 Task: Buy 5 Burners from Beer Brewing section under best seller category for shipping address: Dana Mitchell, 4284 Crim Lane, Underhill, Vermont 05489, Cell Number 9377427970. Pay from credit card ending with 6759, CVV 506
Action: Mouse moved to (1020, 309)
Screenshot: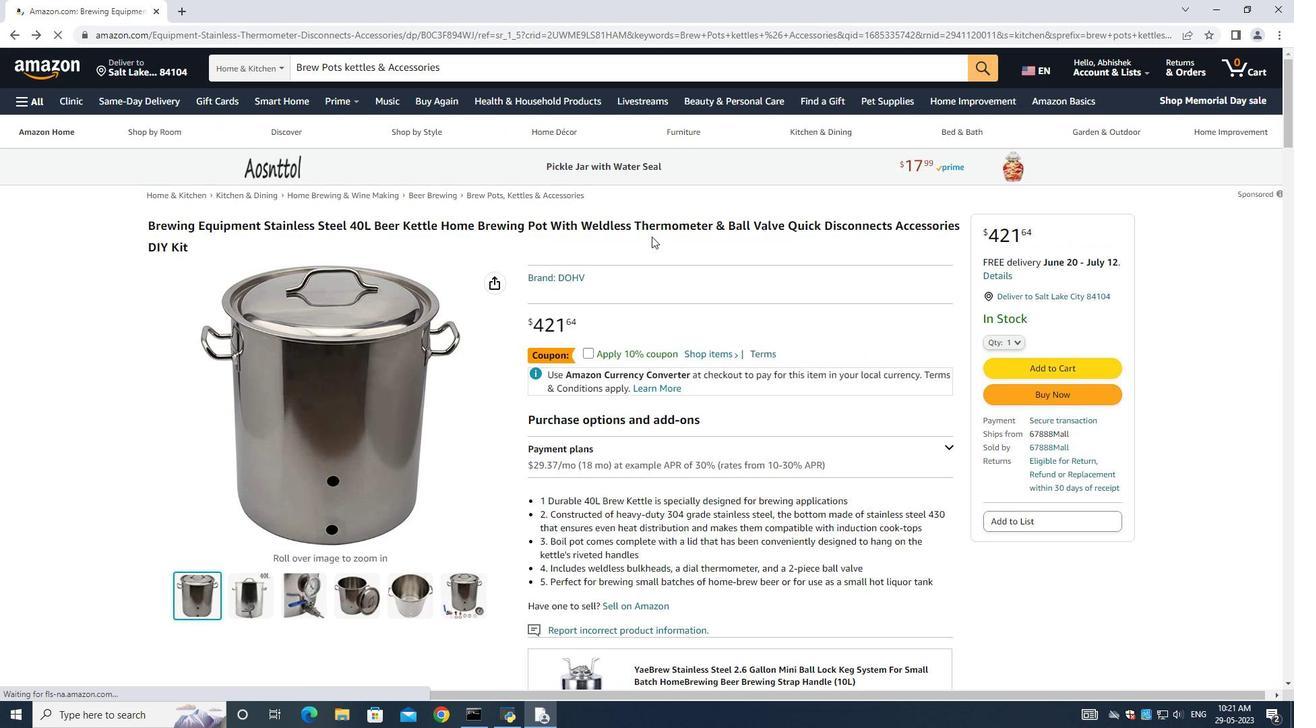 
Action: Mouse scrolled (1020, 310) with delta (0, 0)
Screenshot: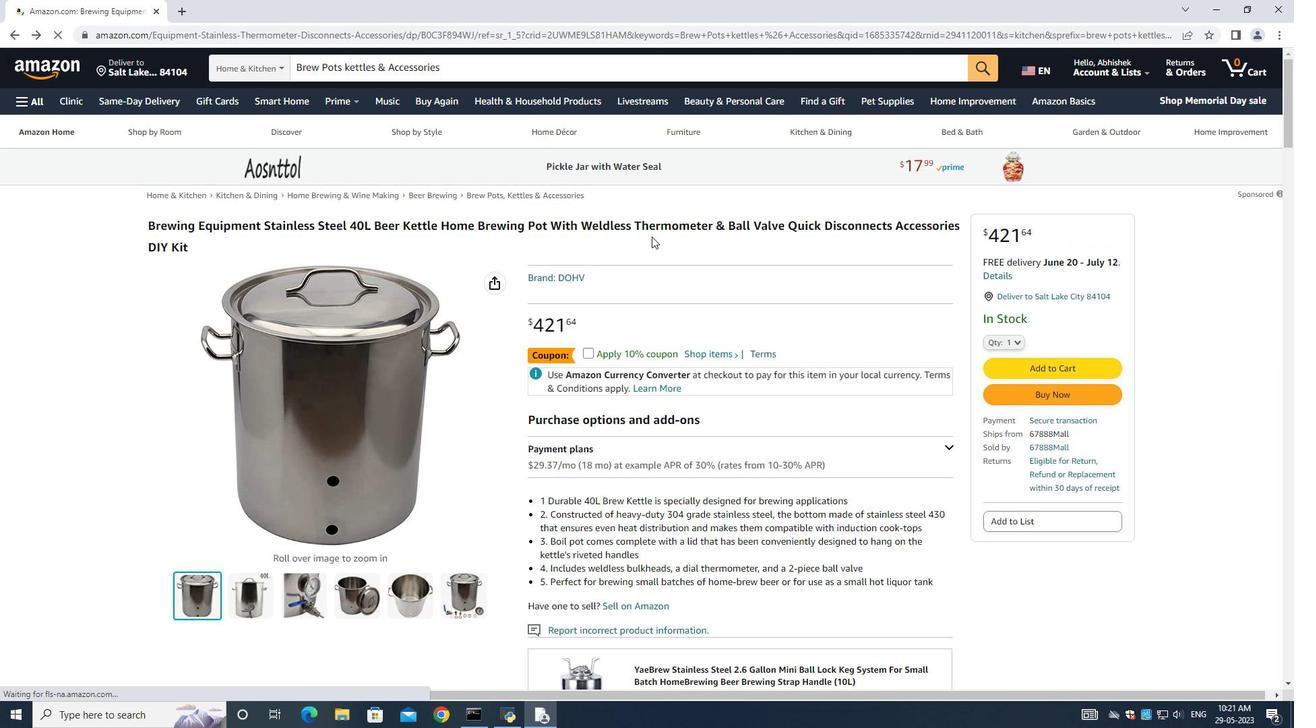 
Action: Mouse scrolled (1020, 310) with delta (0, 0)
Screenshot: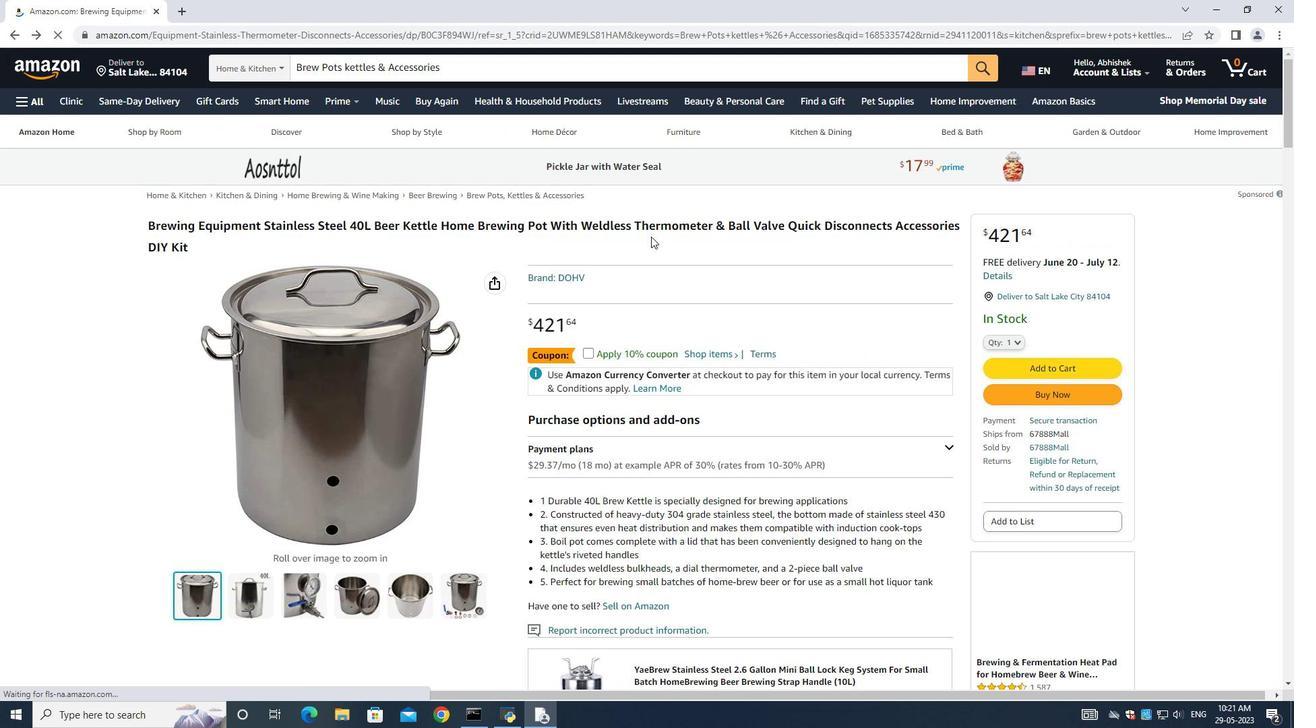 
Action: Mouse scrolled (1020, 310) with delta (0, 0)
Screenshot: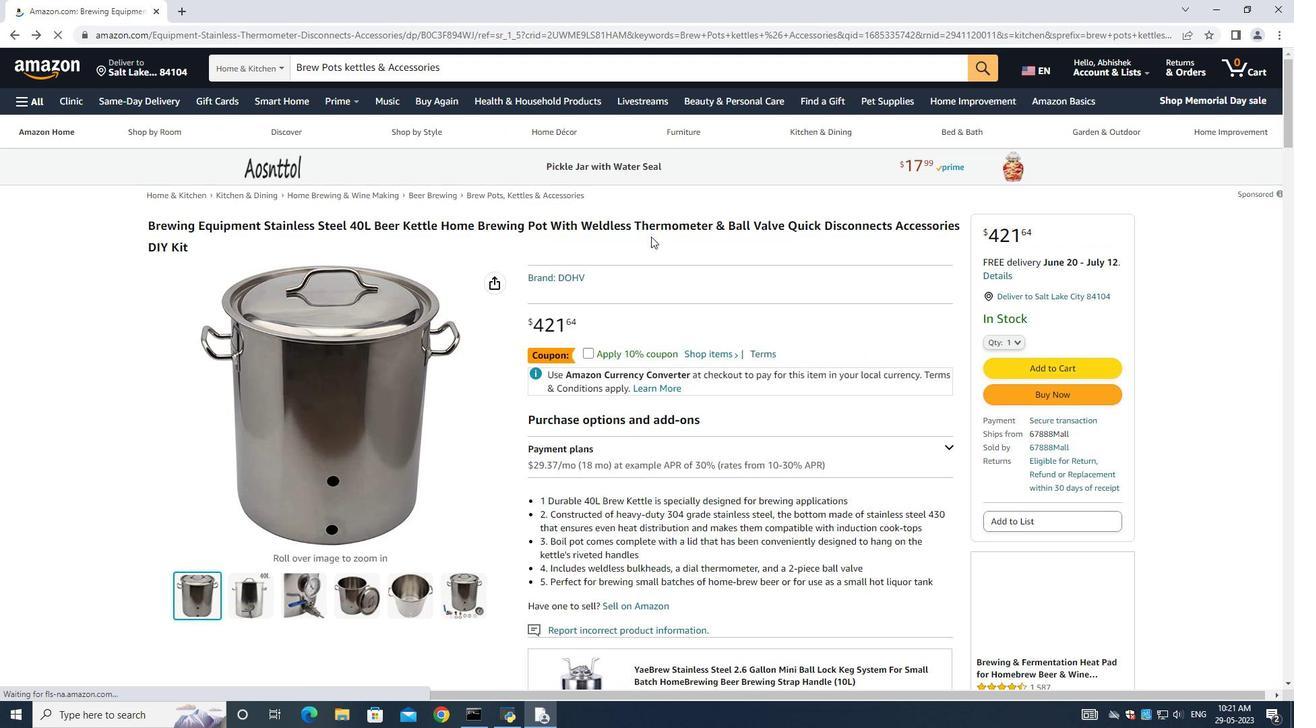 
Action: Mouse scrolled (1020, 310) with delta (0, 0)
Screenshot: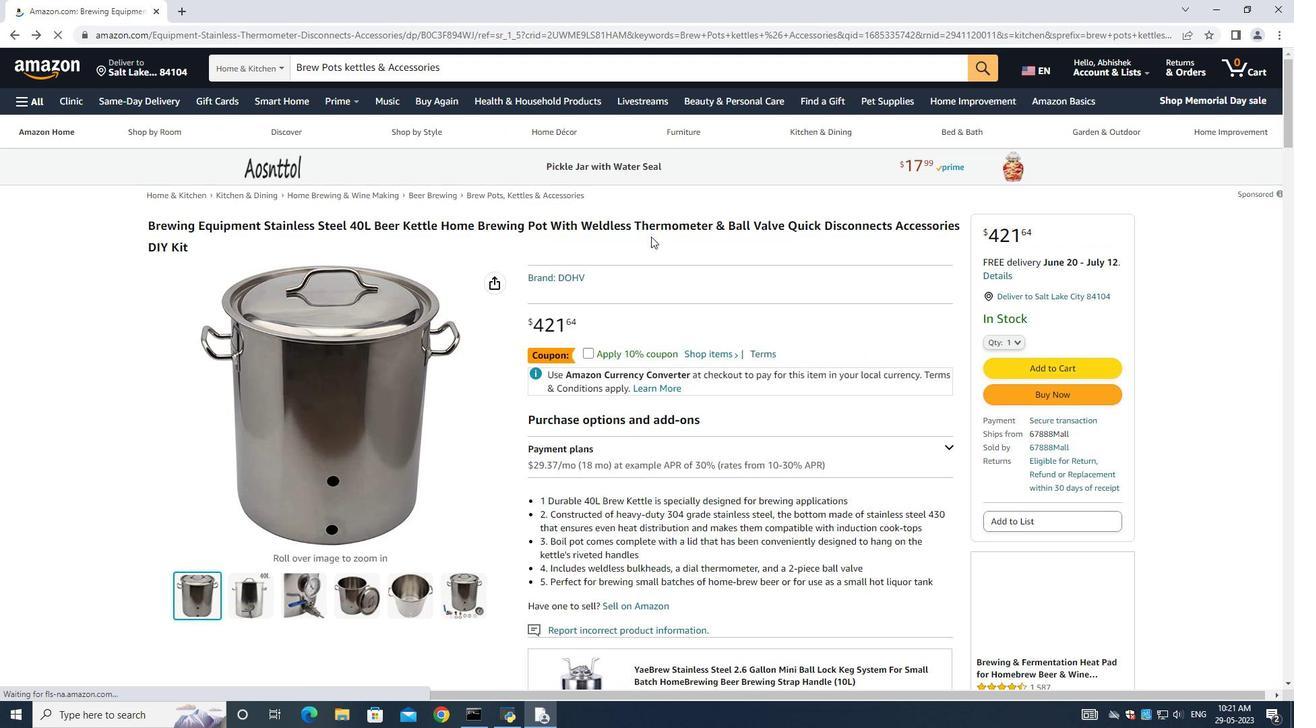 
Action: Mouse scrolled (1020, 310) with delta (0, 0)
Screenshot: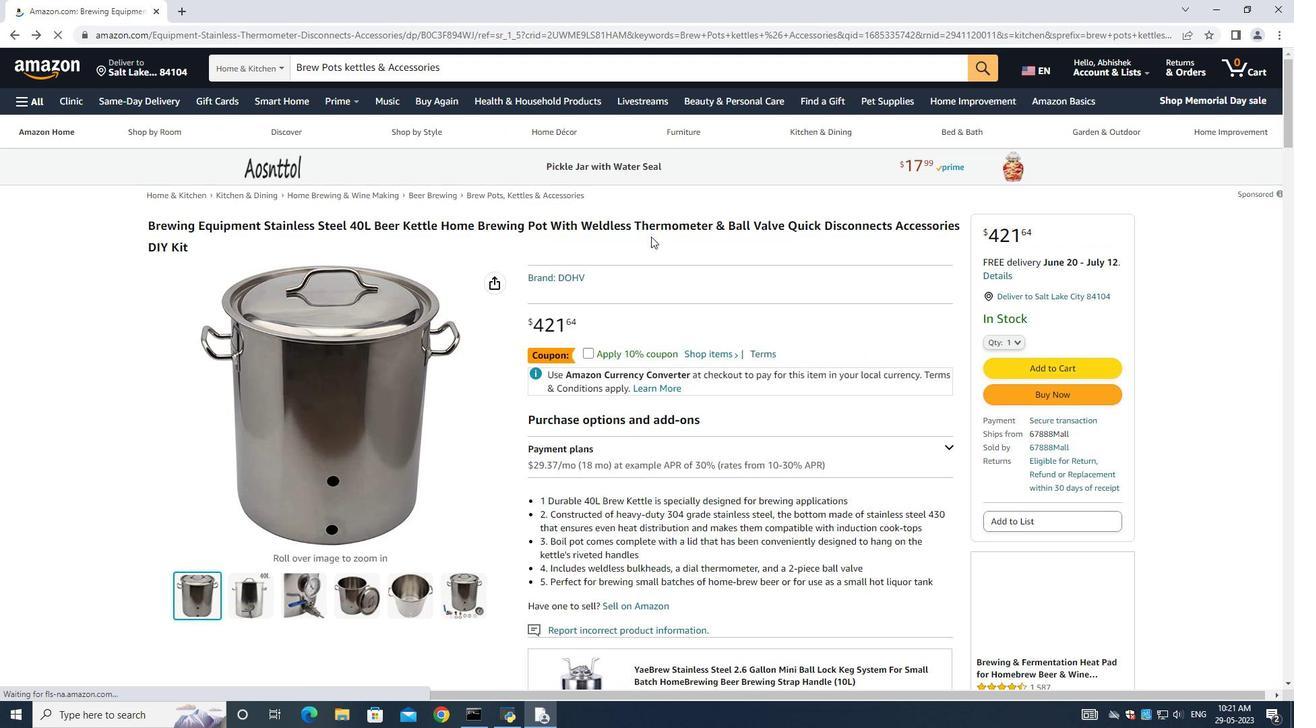 
Action: Mouse scrolled (1020, 310) with delta (0, 0)
Screenshot: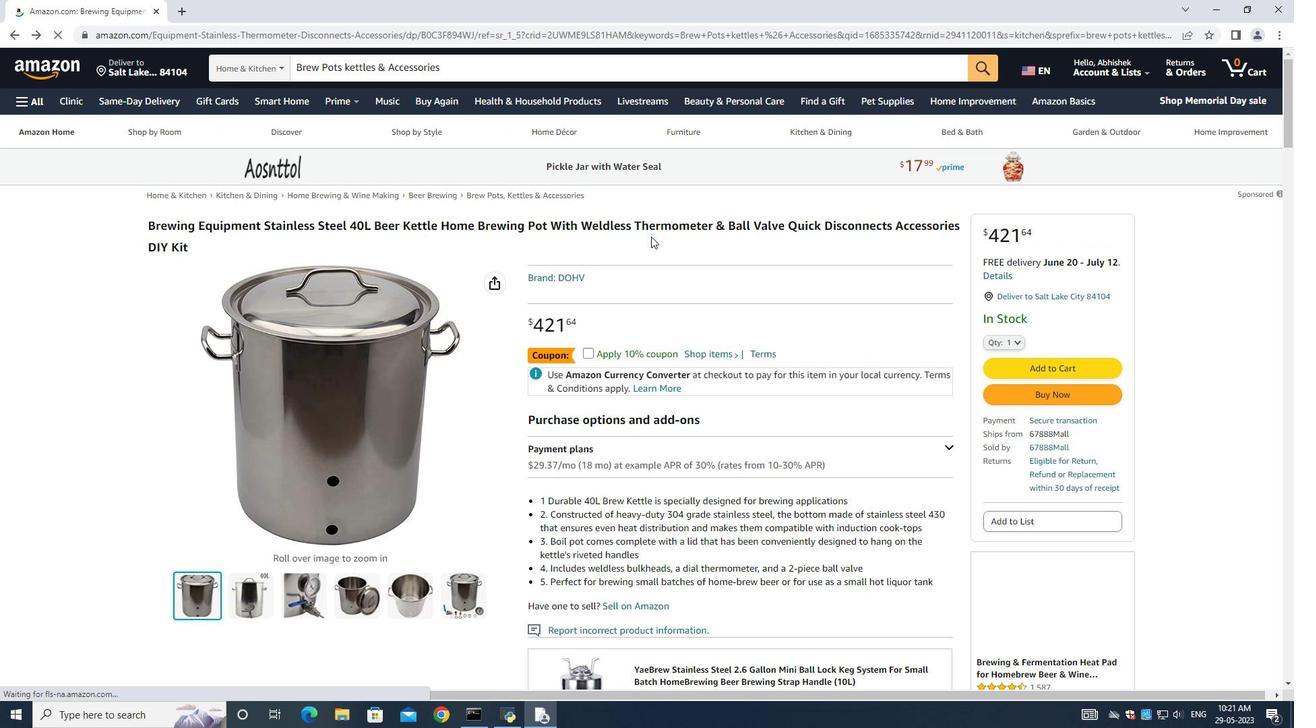 
Action: Mouse scrolled (1020, 310) with delta (0, 0)
Screenshot: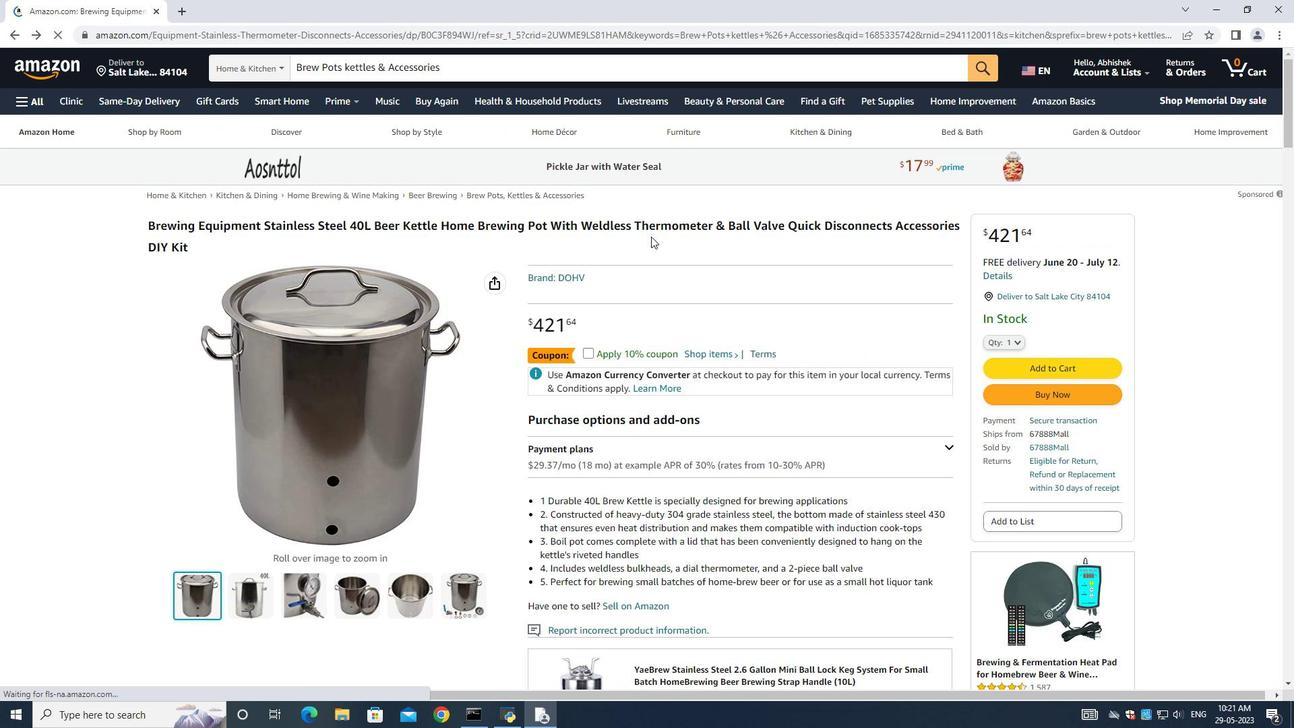
Action: Mouse moved to (7, 29)
Screenshot: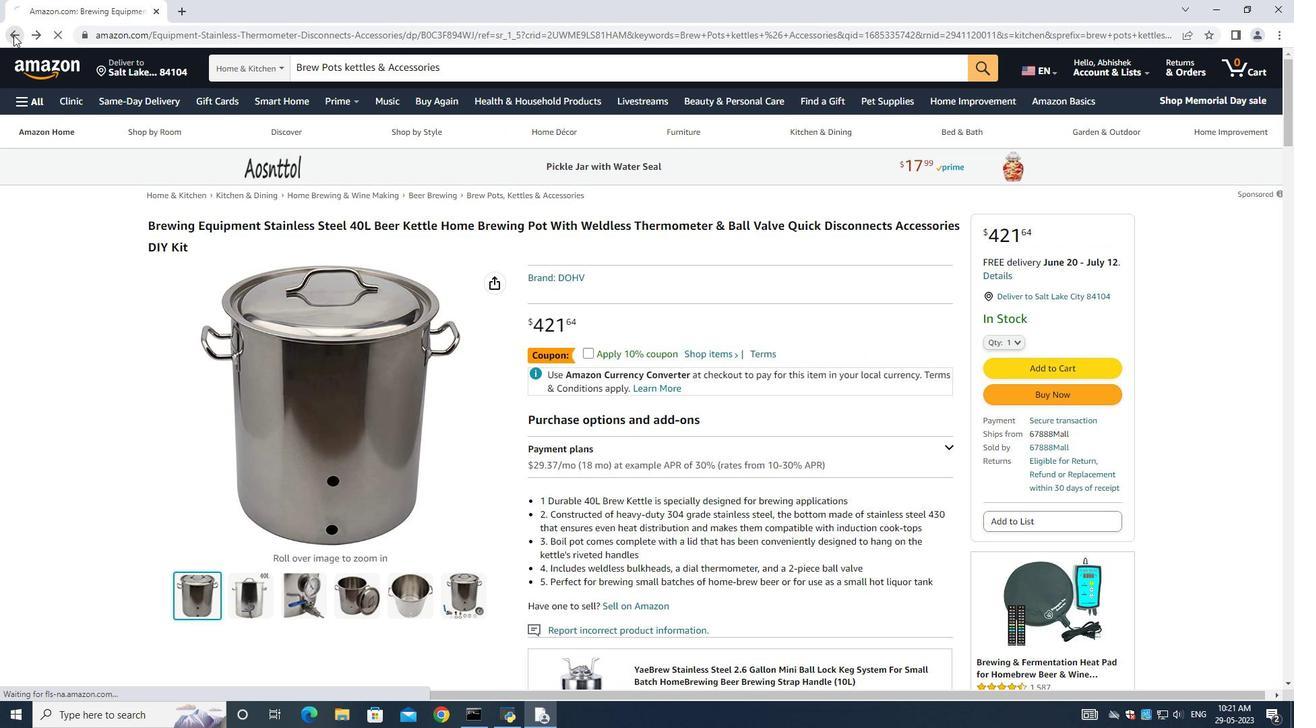 
Action: Mouse pressed left at (7, 29)
Screenshot: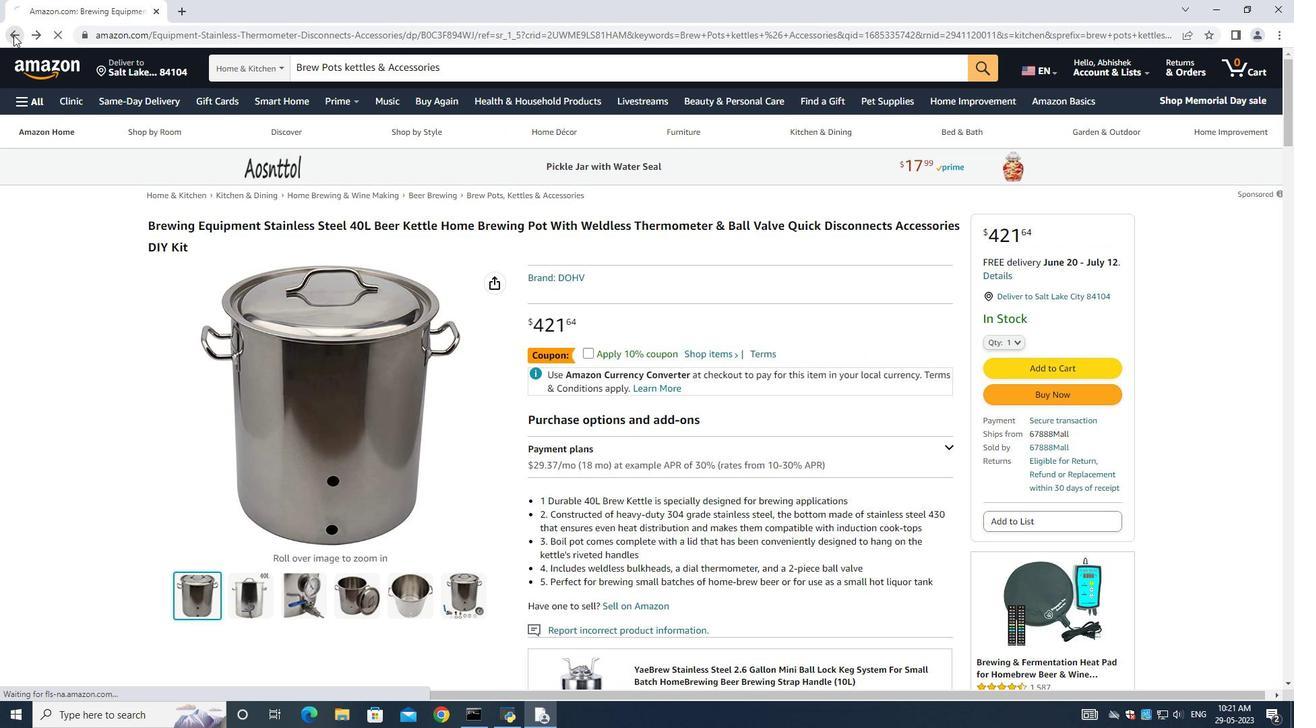 
Action: Mouse moved to (41, 62)
Screenshot: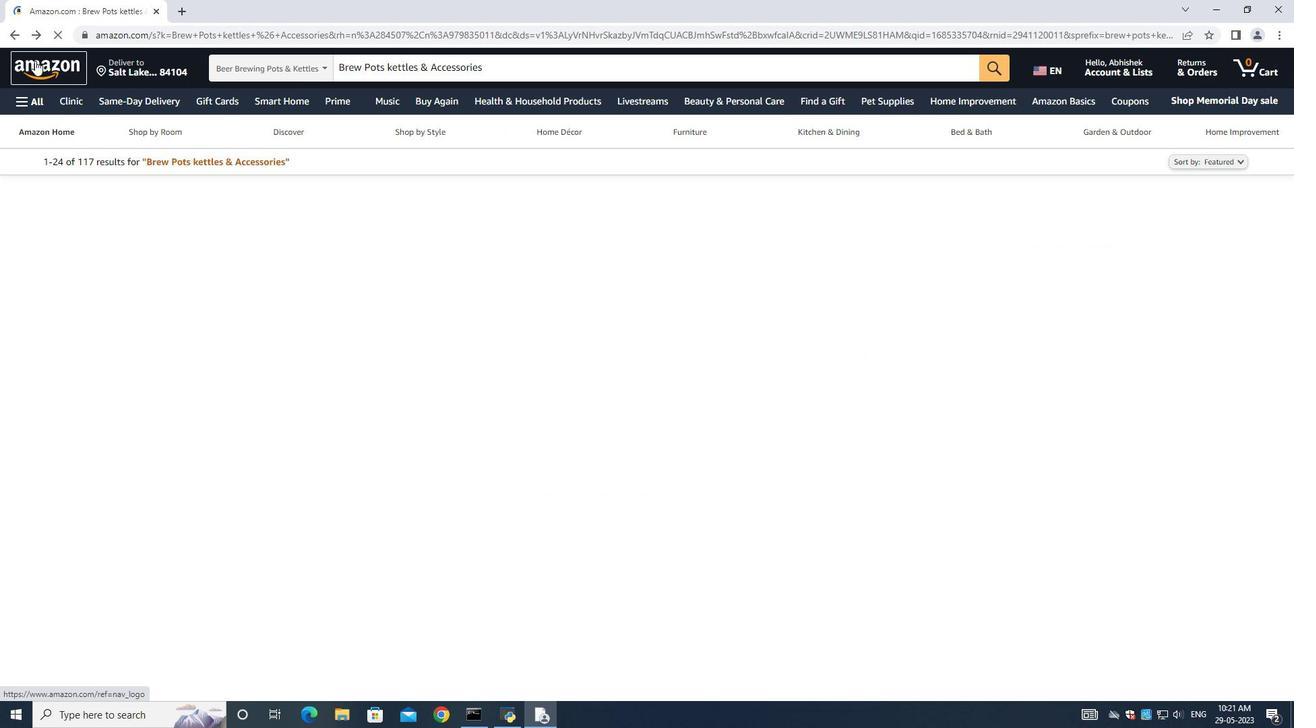 
Action: Mouse pressed left at (41, 62)
Screenshot: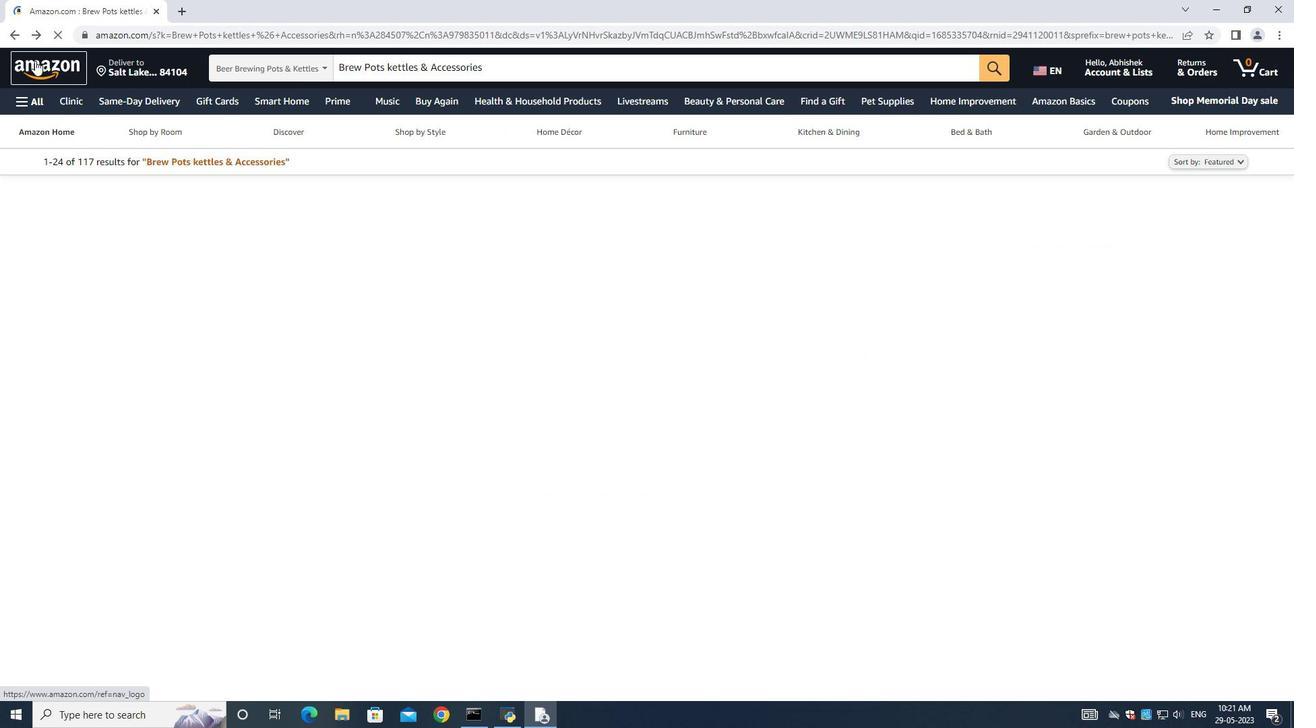 
Action: Mouse moved to (1193, 136)
Screenshot: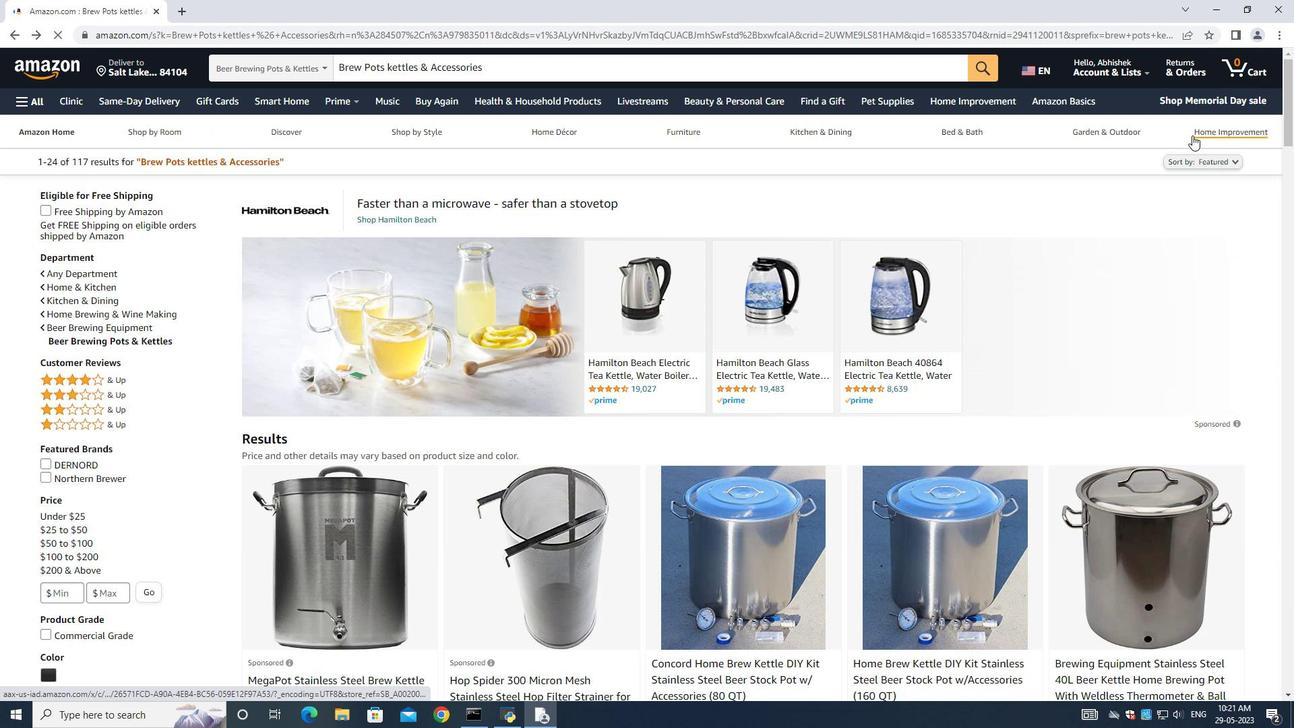 
Action: Mouse scrolled (1193, 136) with delta (0, 0)
Screenshot: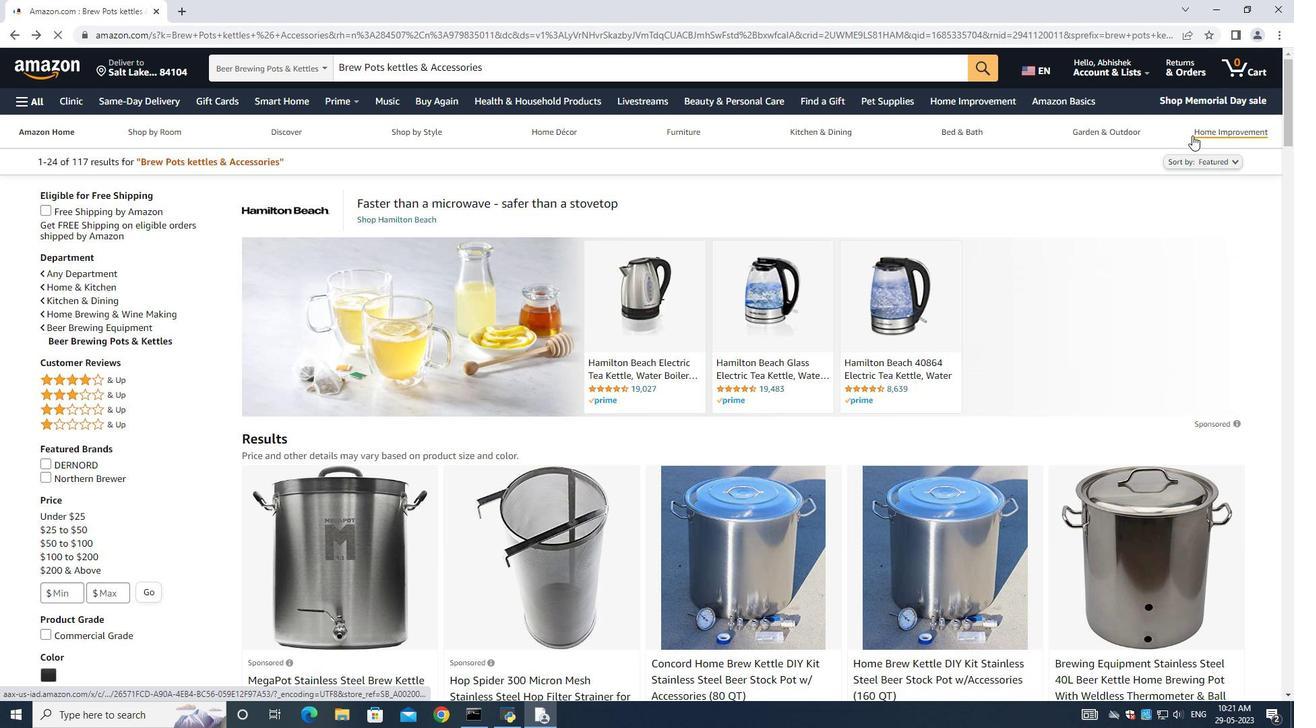 
Action: Mouse scrolled (1193, 136) with delta (0, 0)
Screenshot: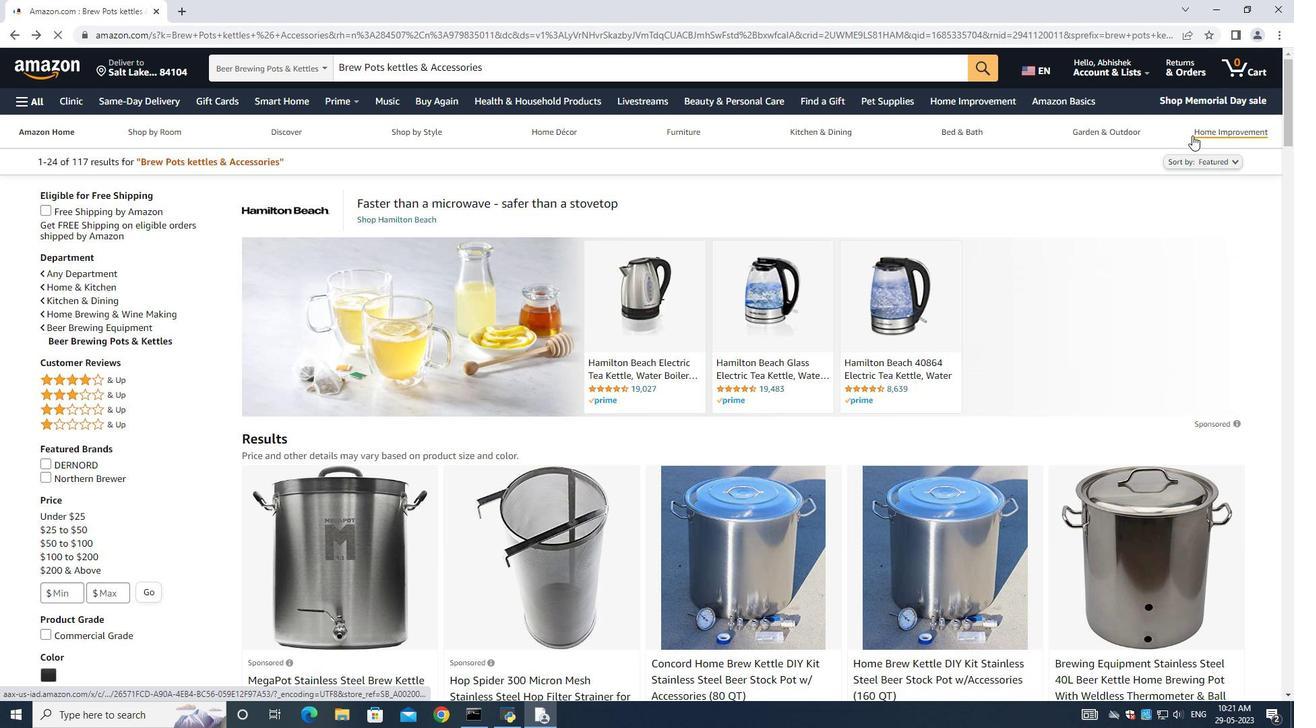 
Action: Mouse scrolled (1193, 136) with delta (0, 0)
Screenshot: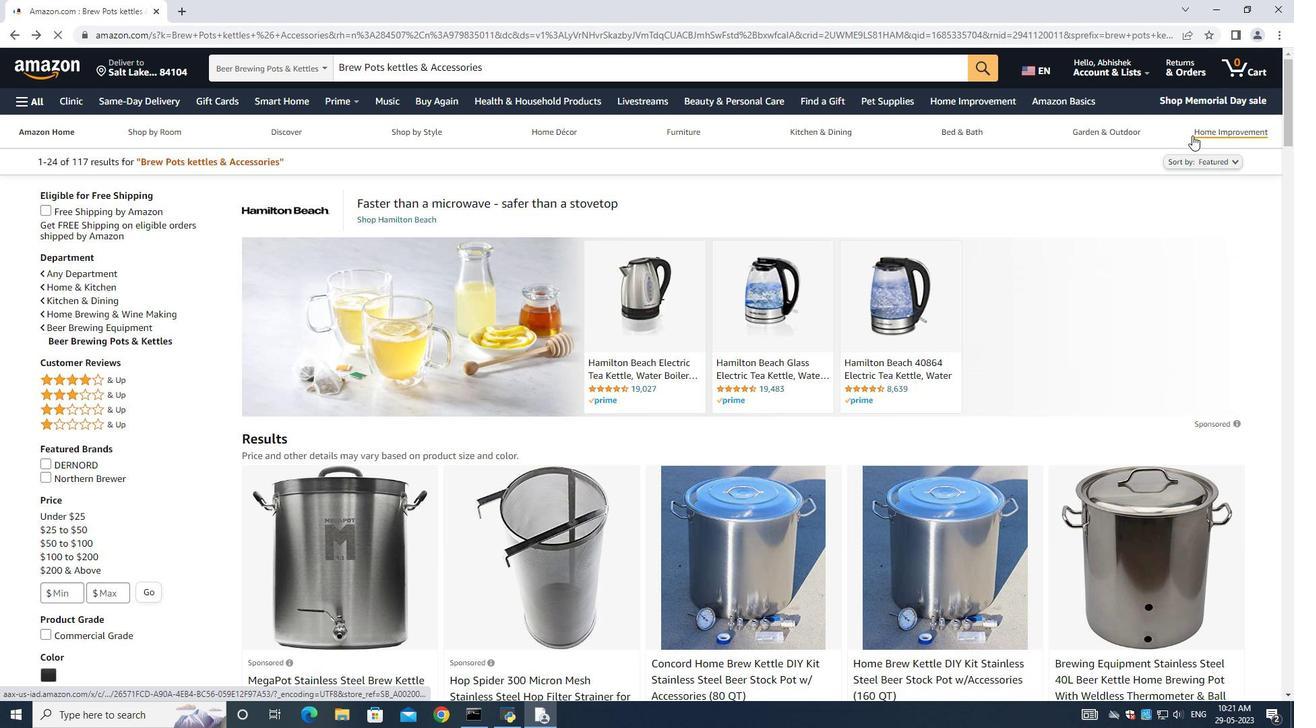 
Action: Mouse moved to (1193, 135)
Screenshot: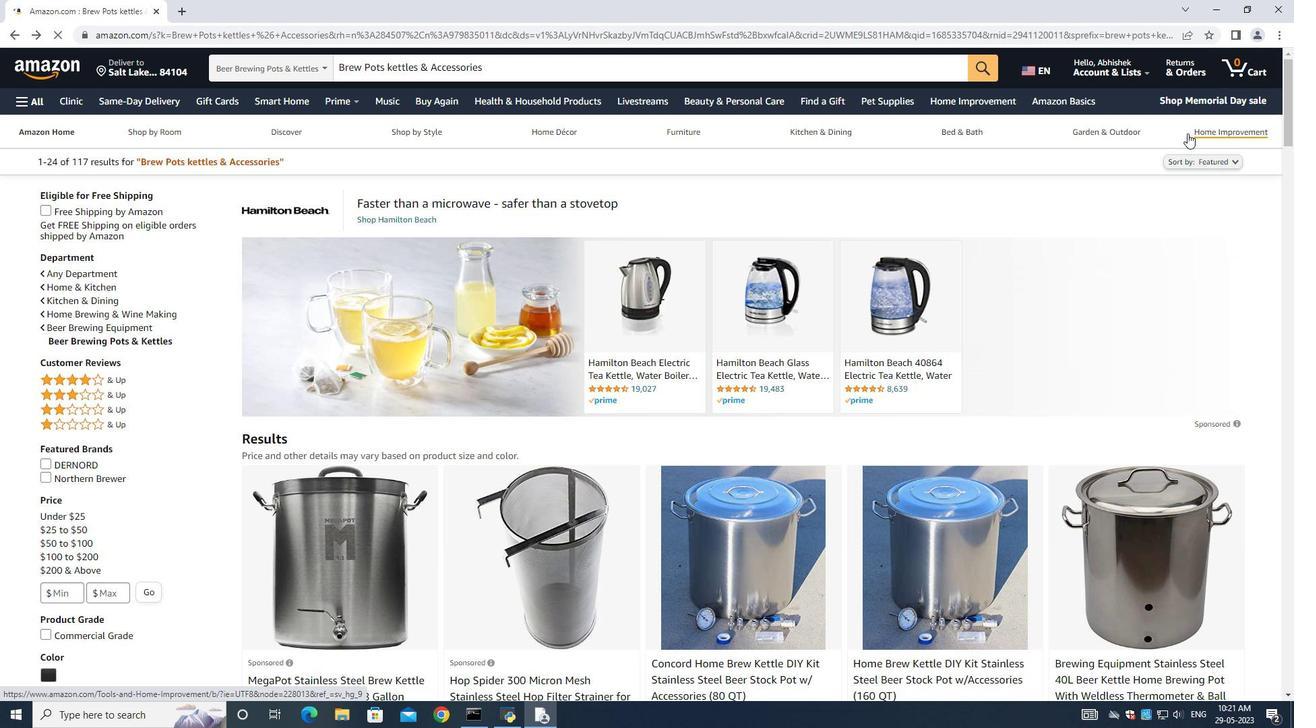 
Action: Mouse scrolled (1193, 136) with delta (0, 0)
Screenshot: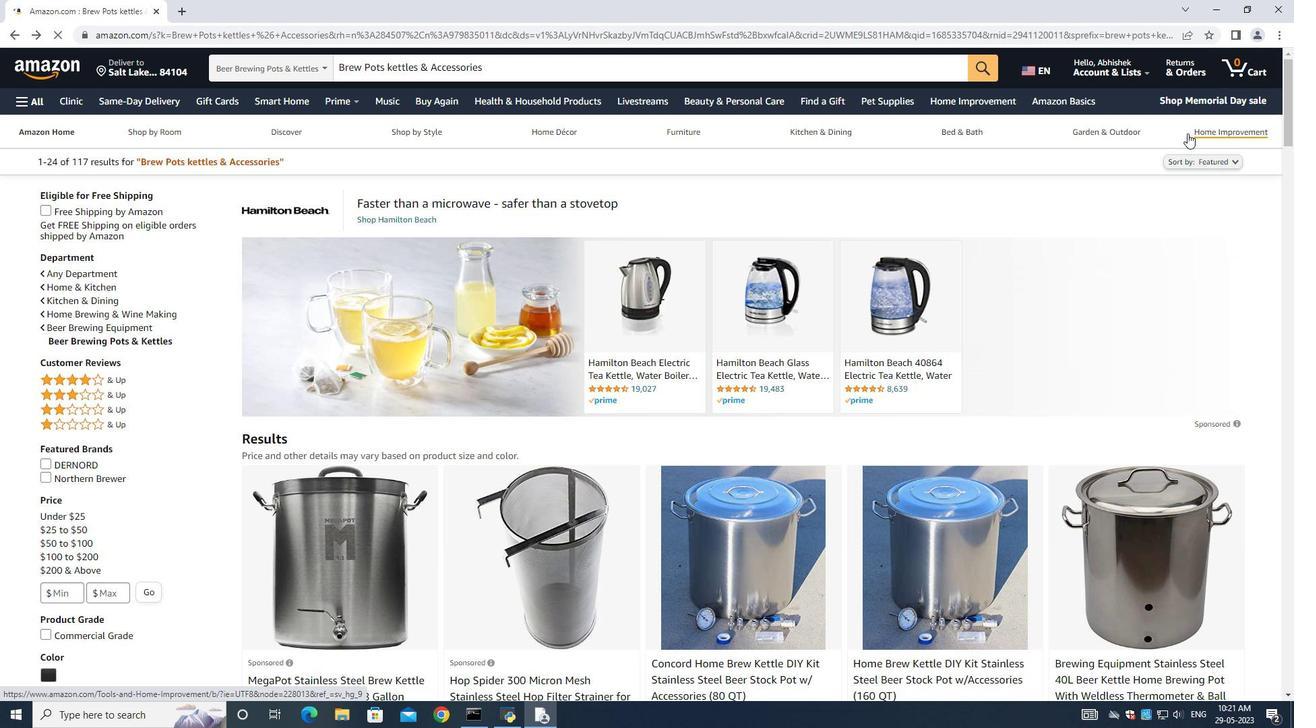 
Action: Mouse scrolled (1193, 136) with delta (0, 0)
Screenshot: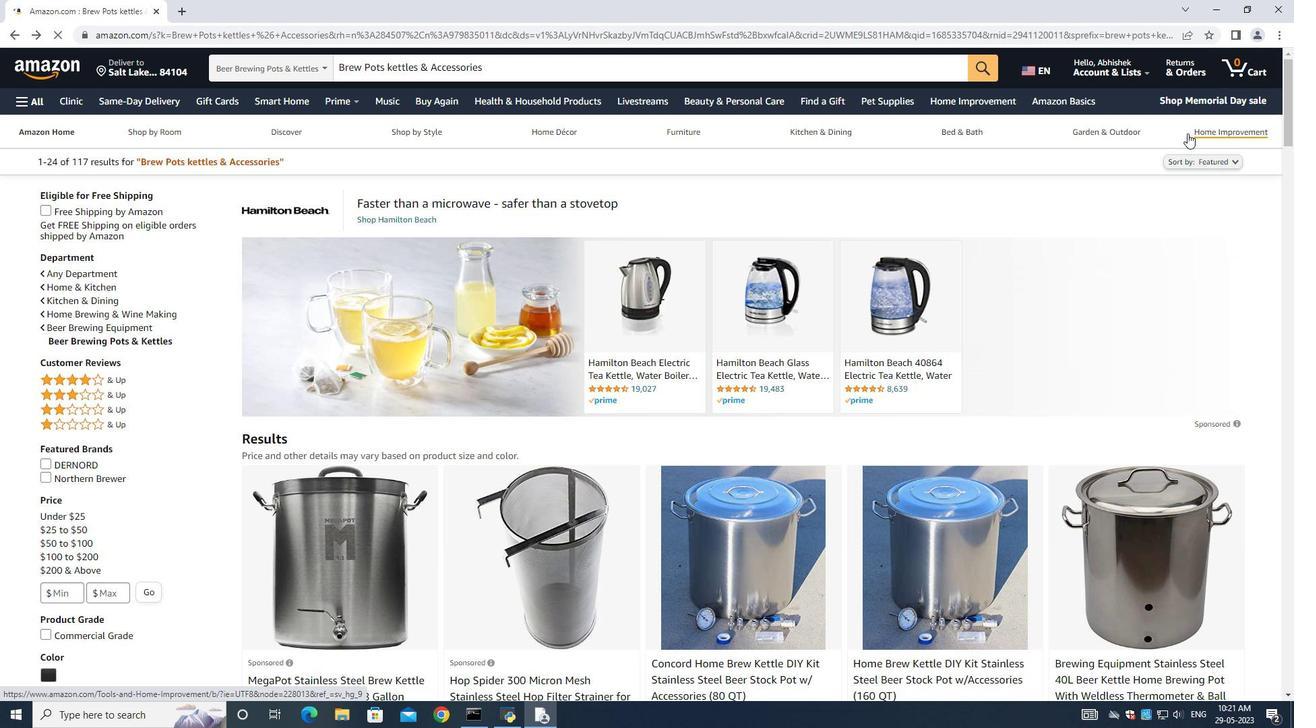 
Action: Mouse scrolled (1193, 136) with delta (0, 0)
Screenshot: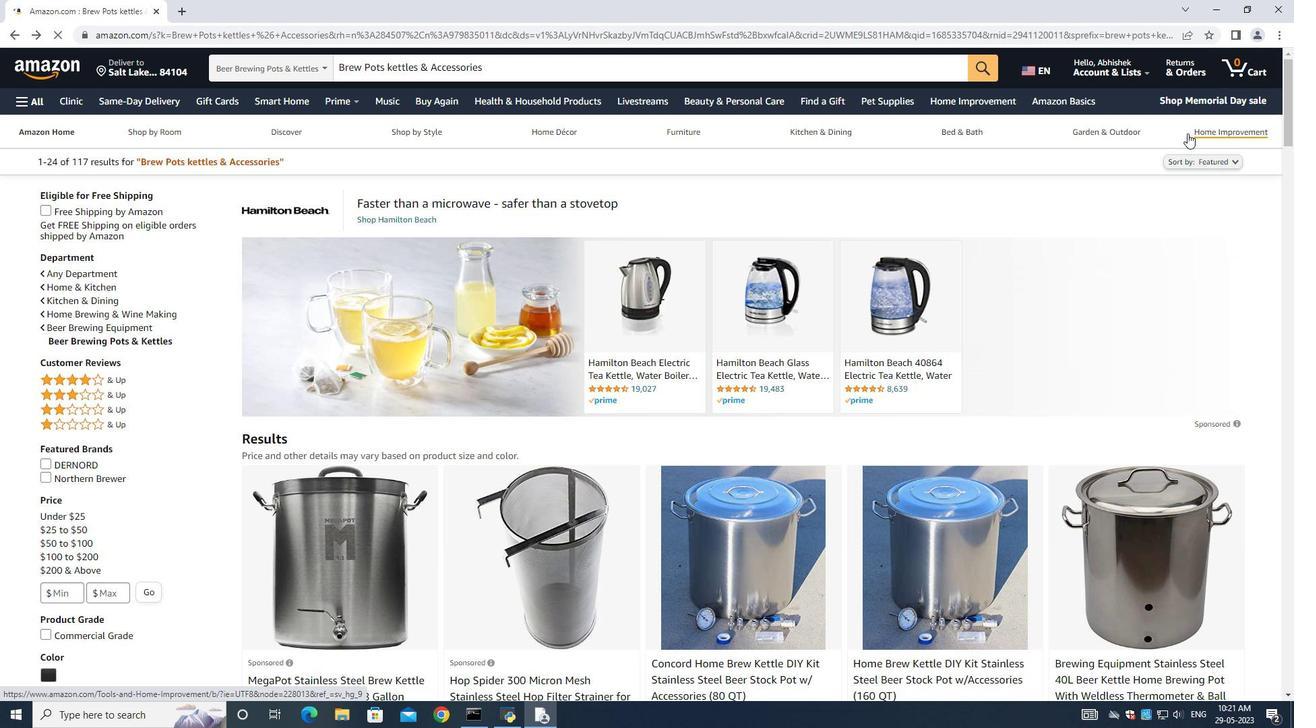 
Action: Mouse scrolled (1193, 136) with delta (0, 0)
Screenshot: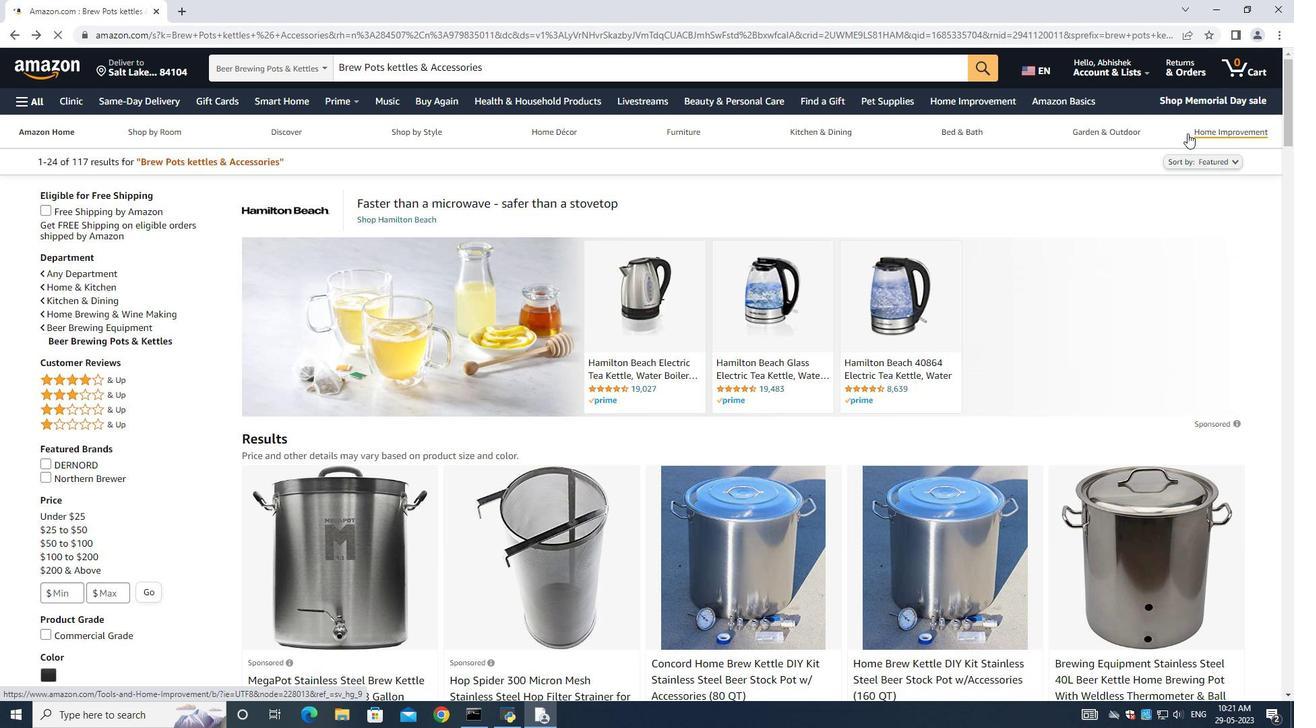 
Action: Mouse scrolled (1193, 136) with delta (0, 0)
Screenshot: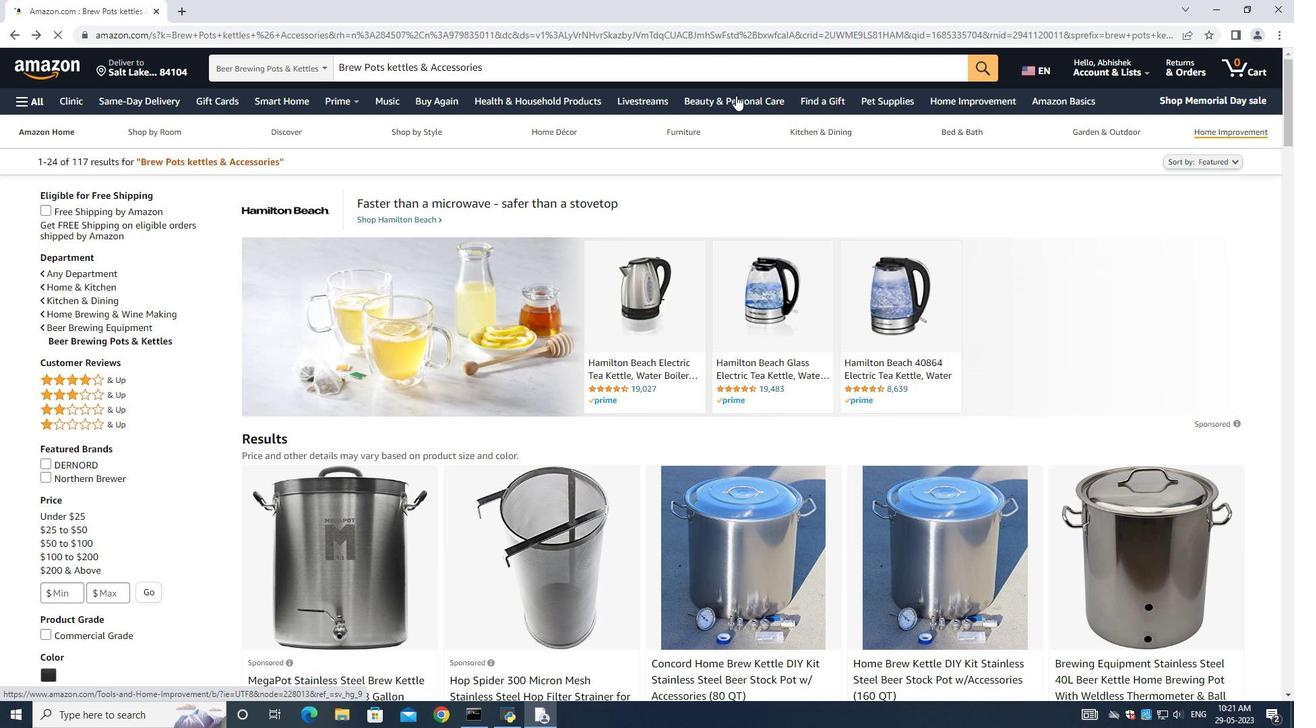 
Action: Mouse moved to (1188, 133)
Screenshot: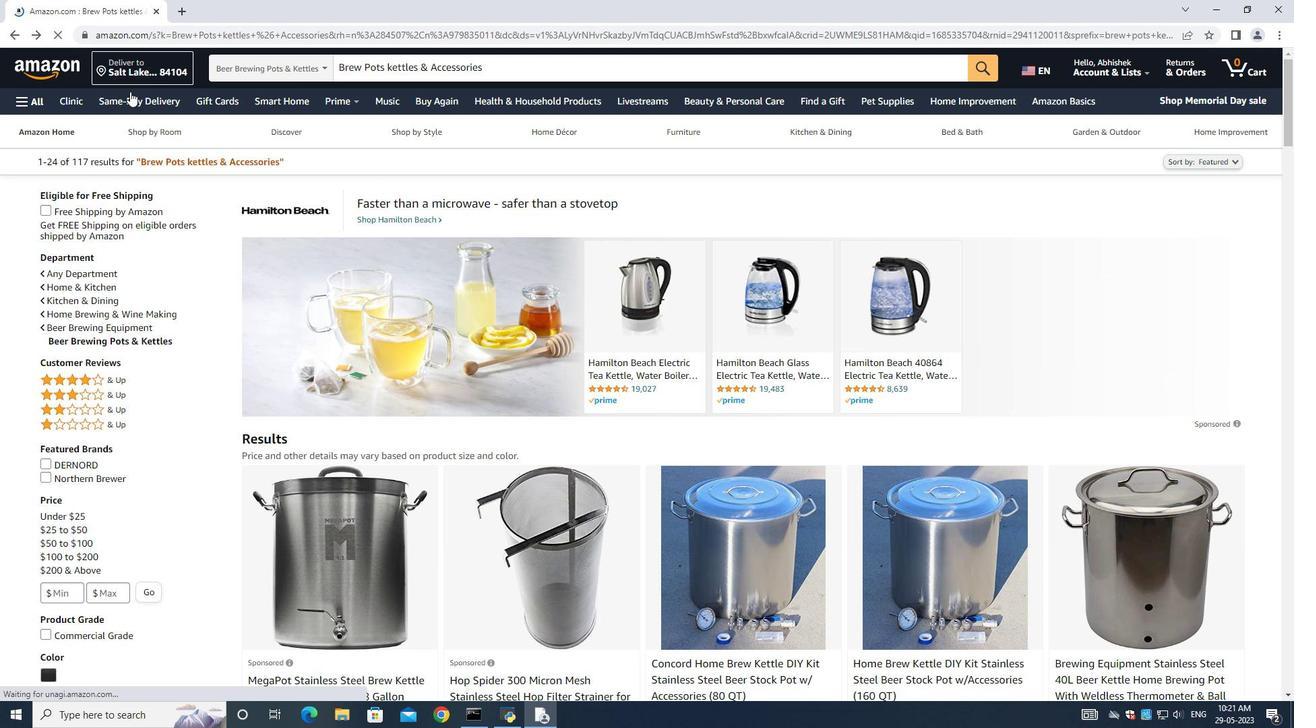 
Action: Mouse scrolled (1188, 134) with delta (0, 0)
Screenshot: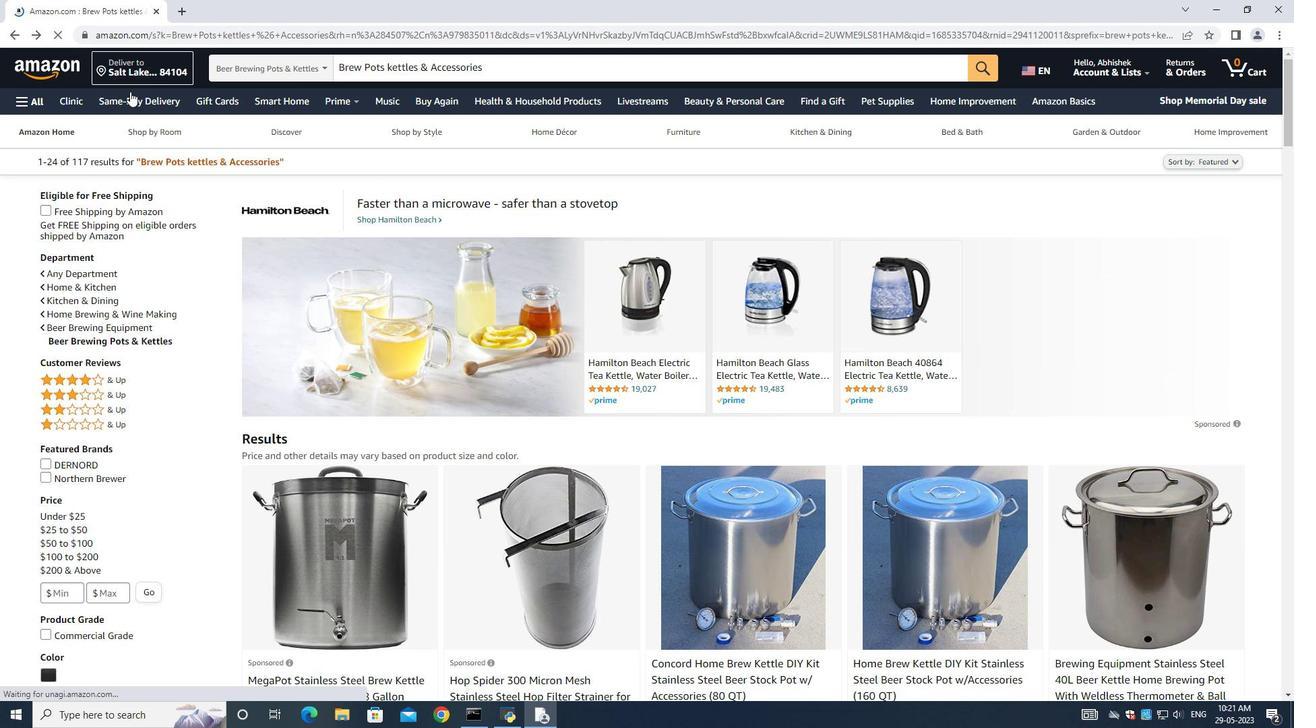
Action: Mouse moved to (34, 74)
Screenshot: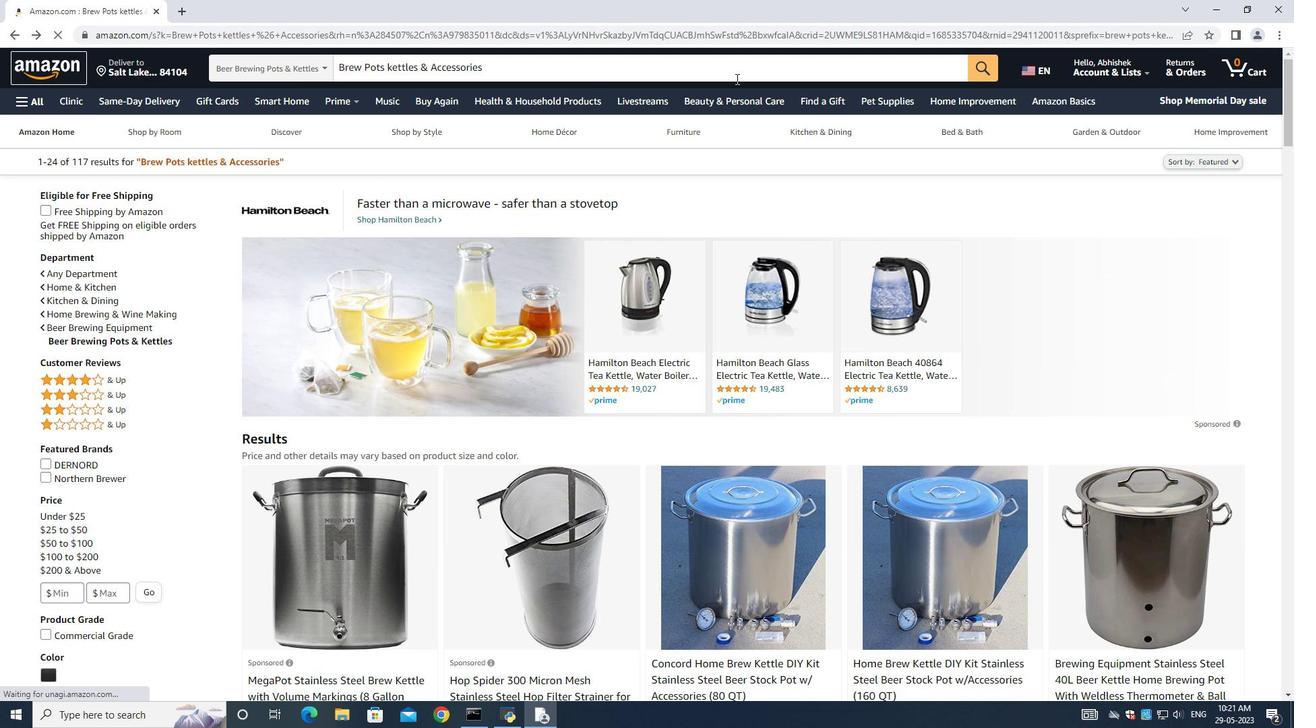 
Action: Mouse pressed left at (34, 74)
Screenshot: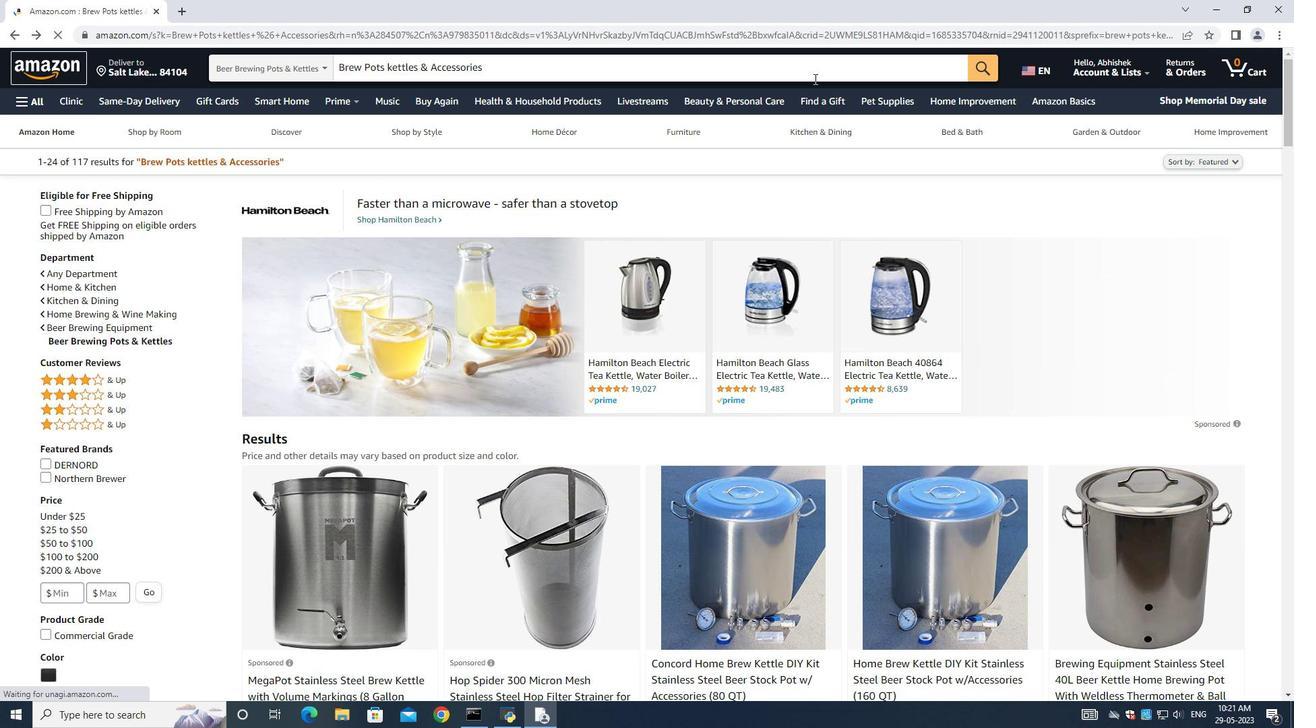
Action: Mouse moved to (1241, 76)
Screenshot: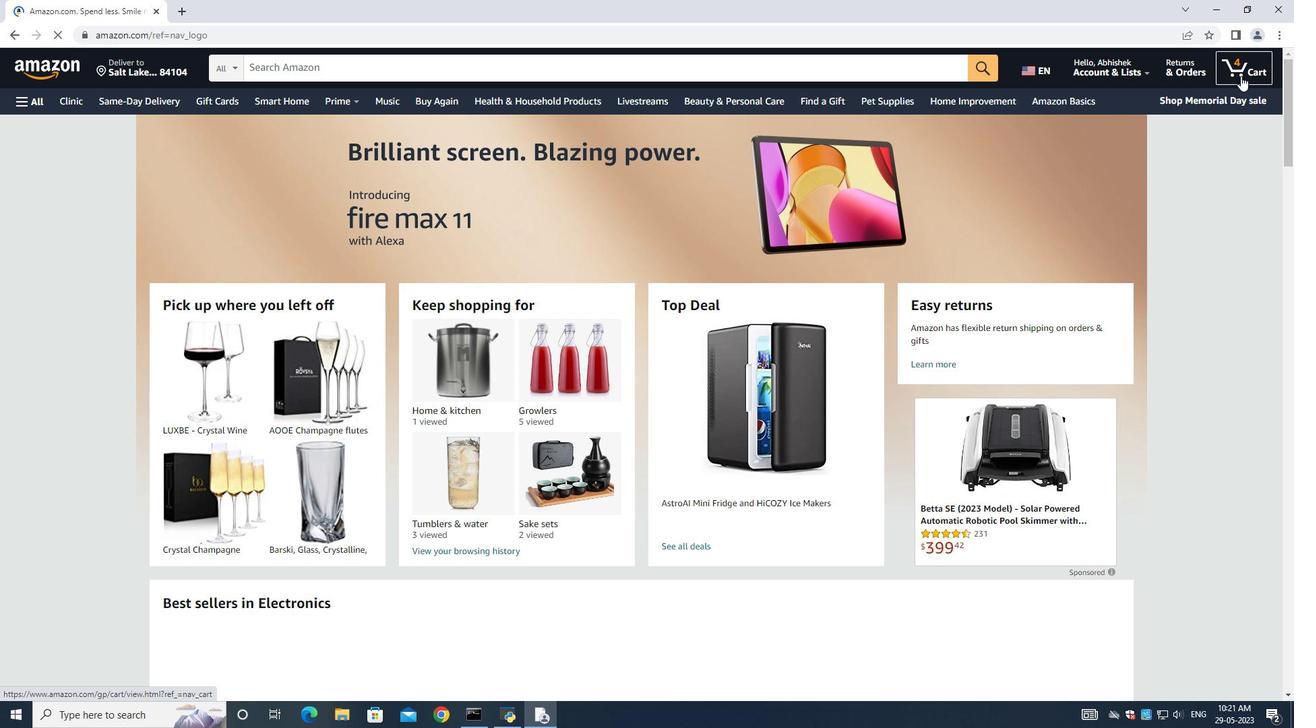 
Action: Mouse pressed left at (1241, 76)
Screenshot: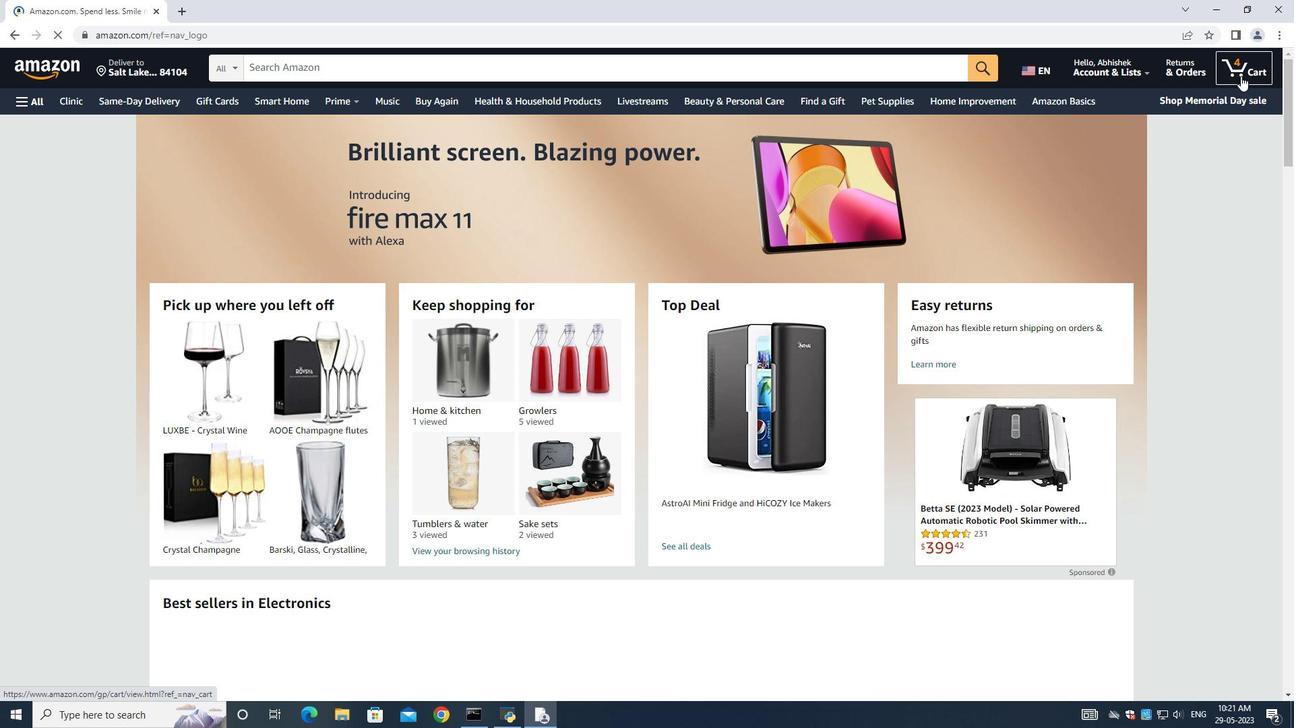 
Action: Mouse moved to (384, 408)
Screenshot: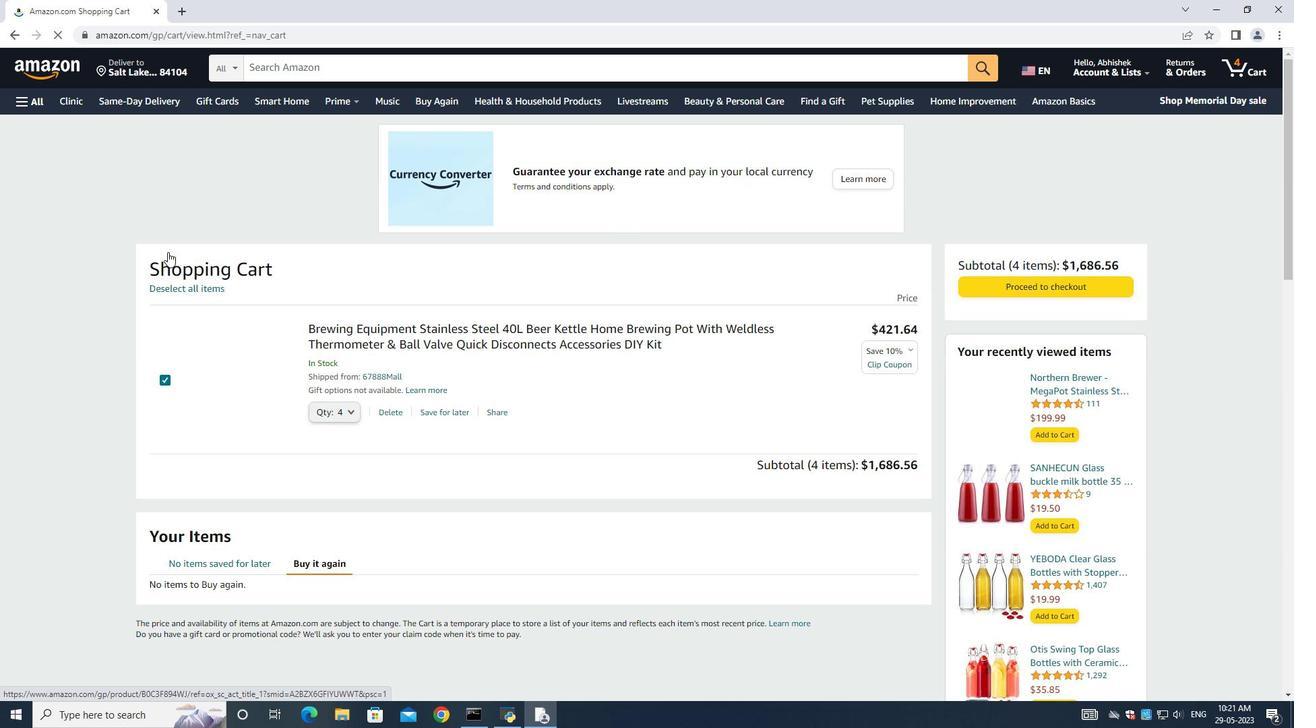 
Action: Mouse pressed left at (384, 408)
Screenshot: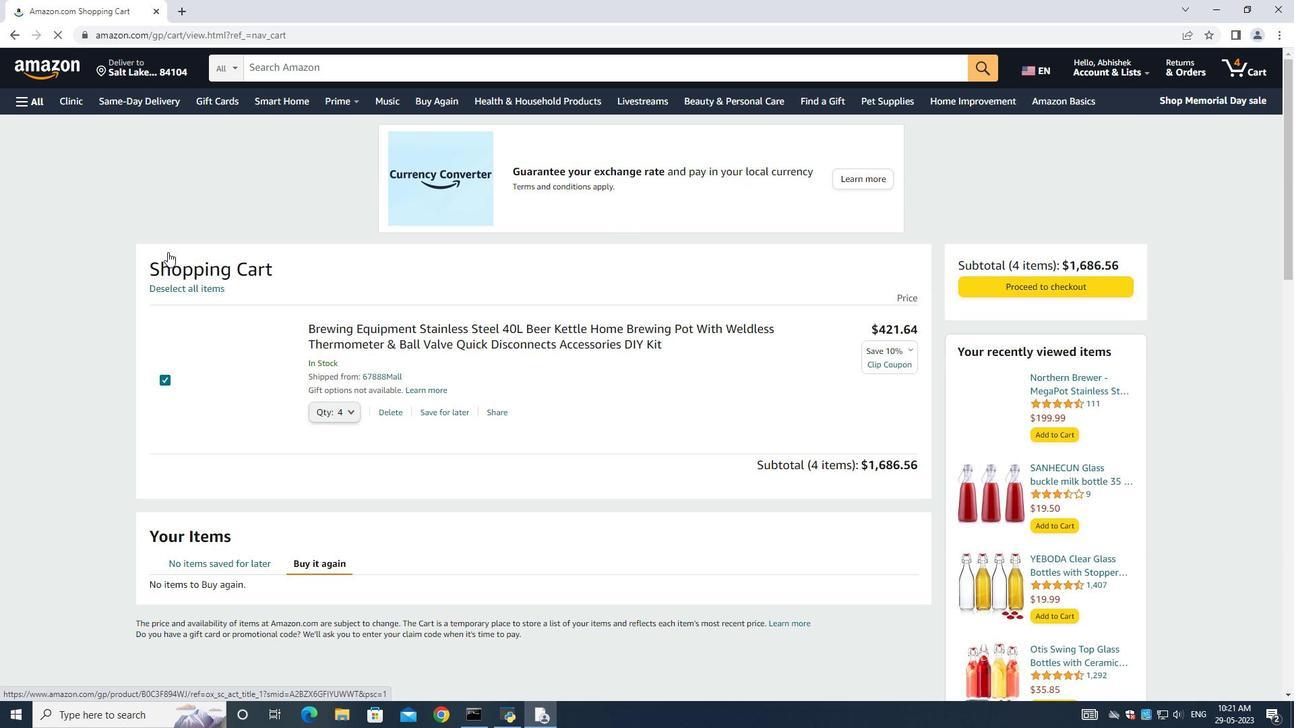 
Action: Mouse moved to (5, 31)
Screenshot: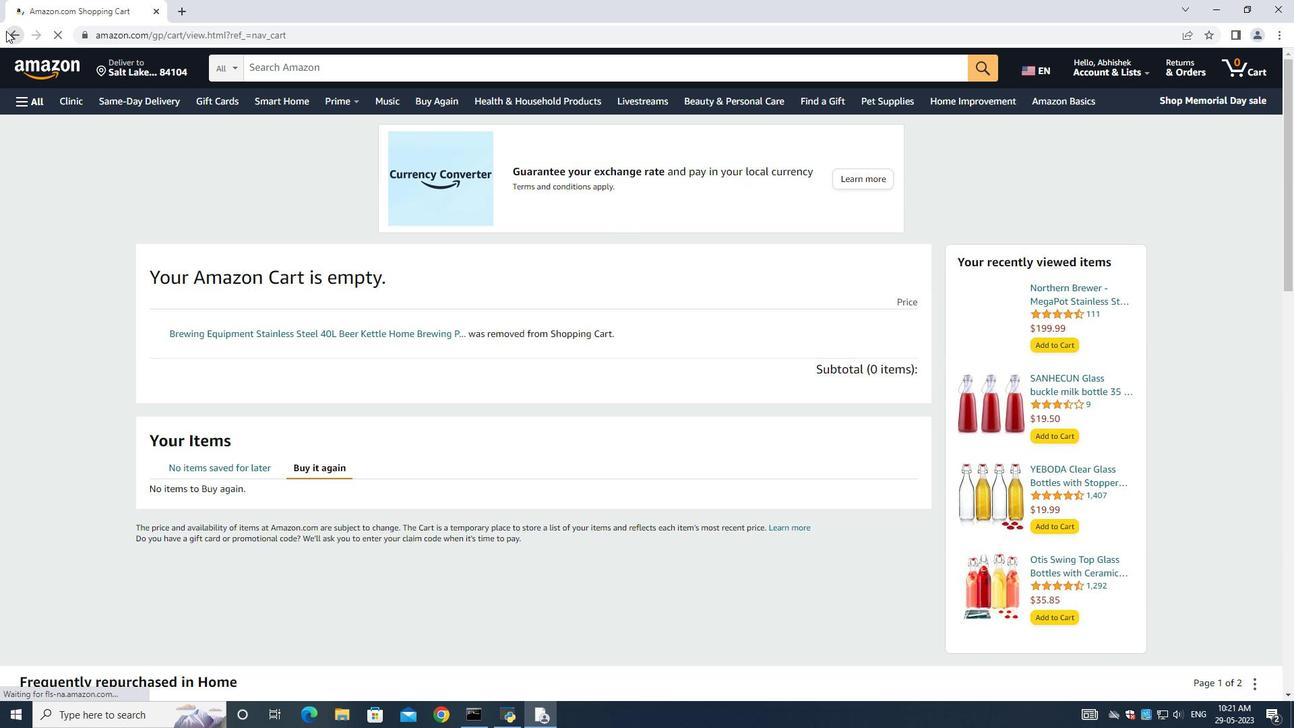 
Action: Mouse pressed left at (5, 31)
Screenshot: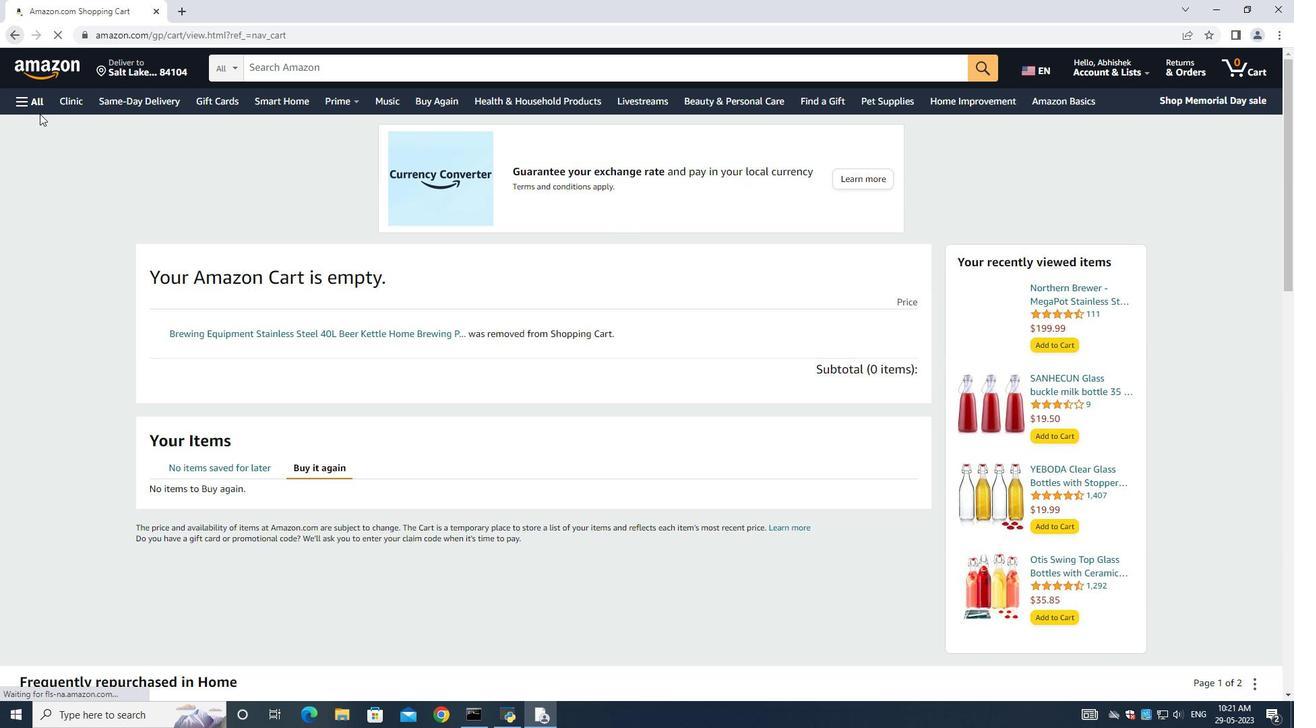 
Action: Mouse moved to (29, 103)
Screenshot: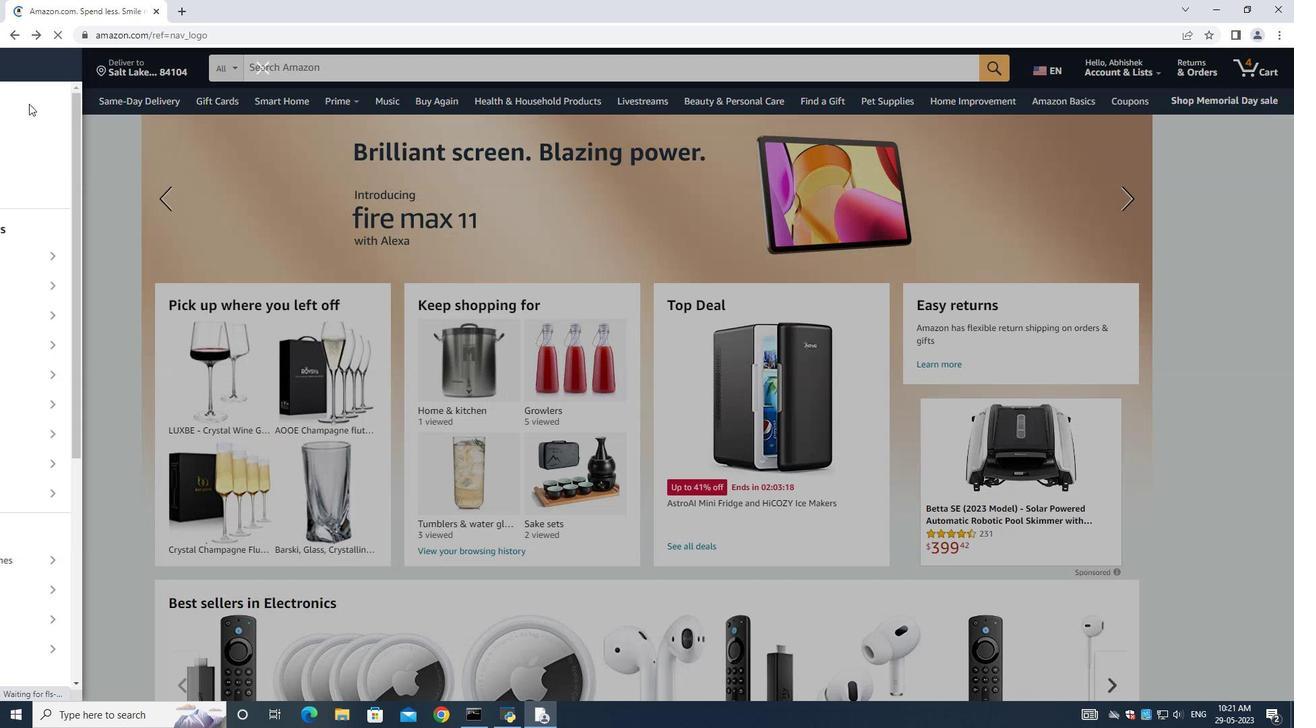 
Action: Mouse pressed left at (29, 103)
Screenshot: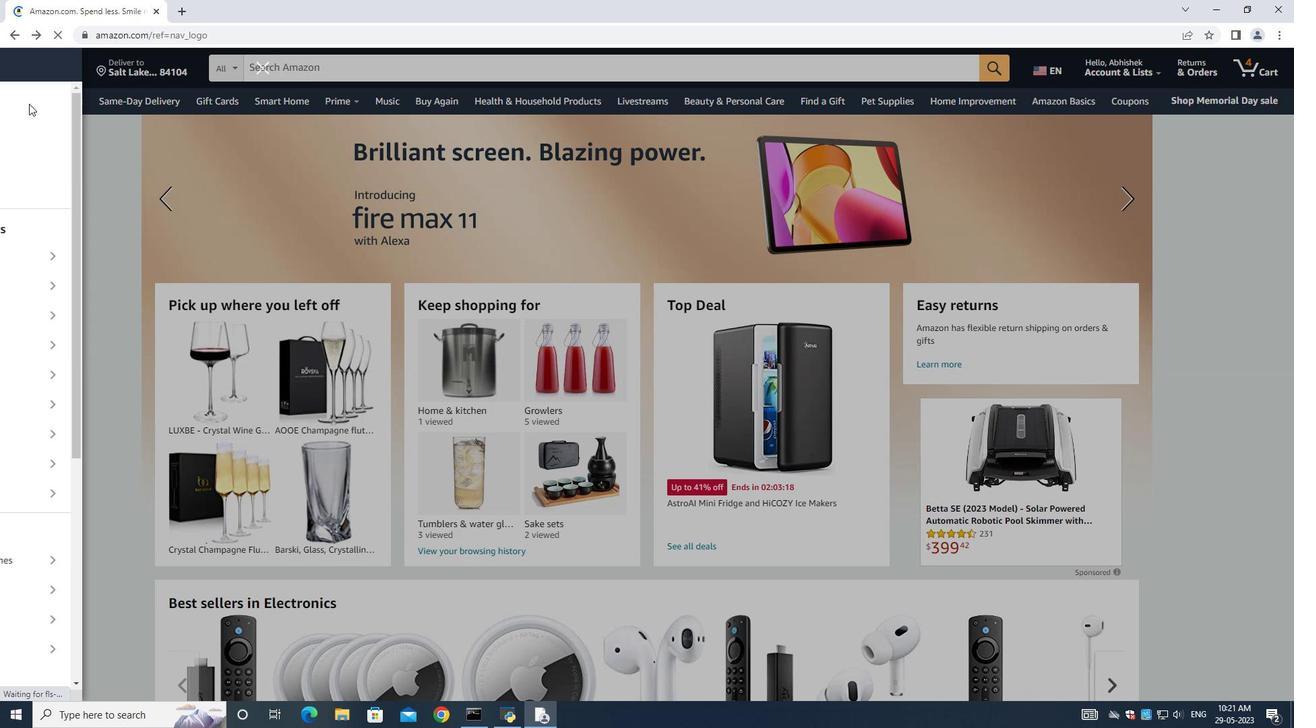 
Action: Mouse moved to (58, 132)
Screenshot: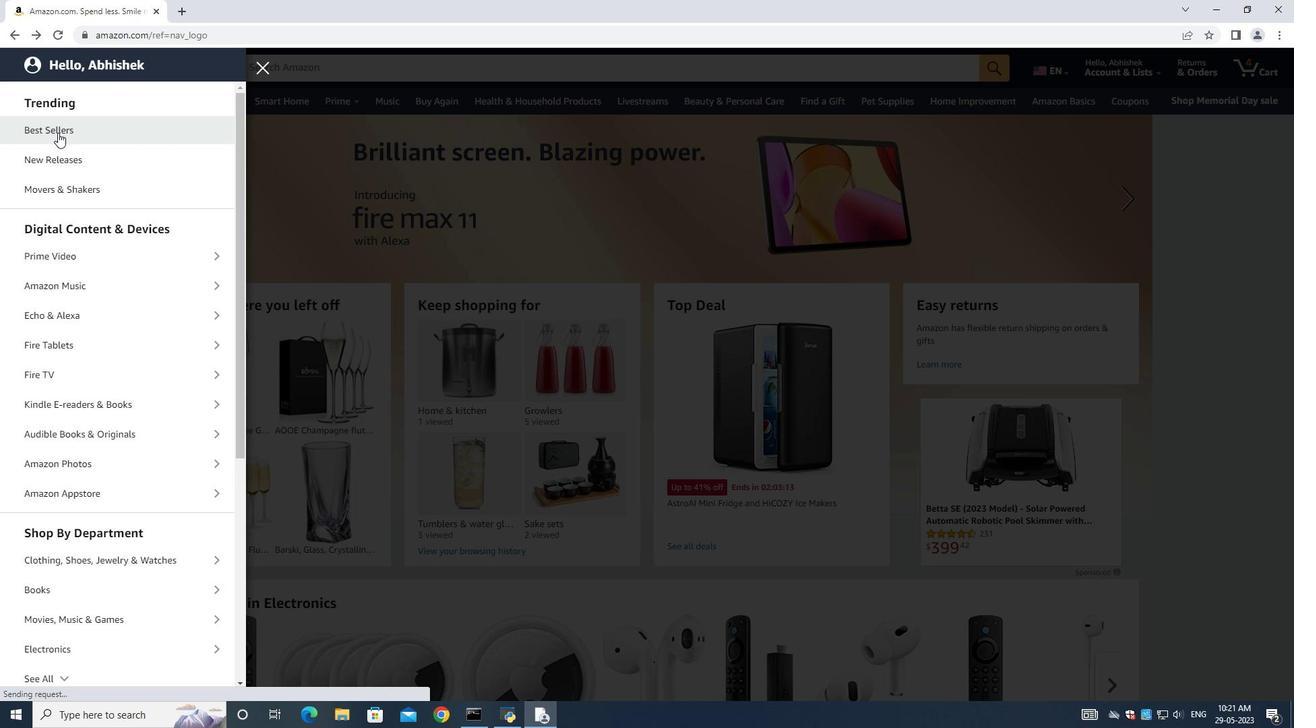 
Action: Mouse pressed left at (58, 132)
Screenshot: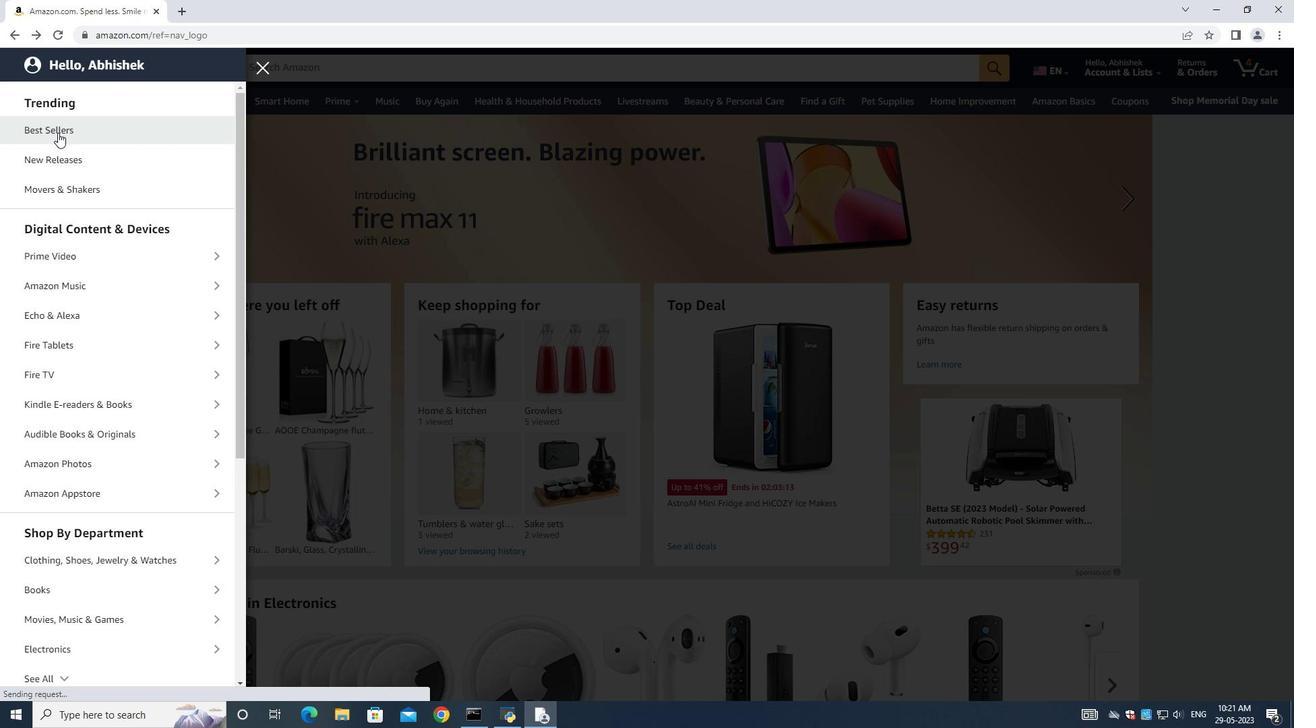 
Action: Mouse moved to (356, 70)
Screenshot: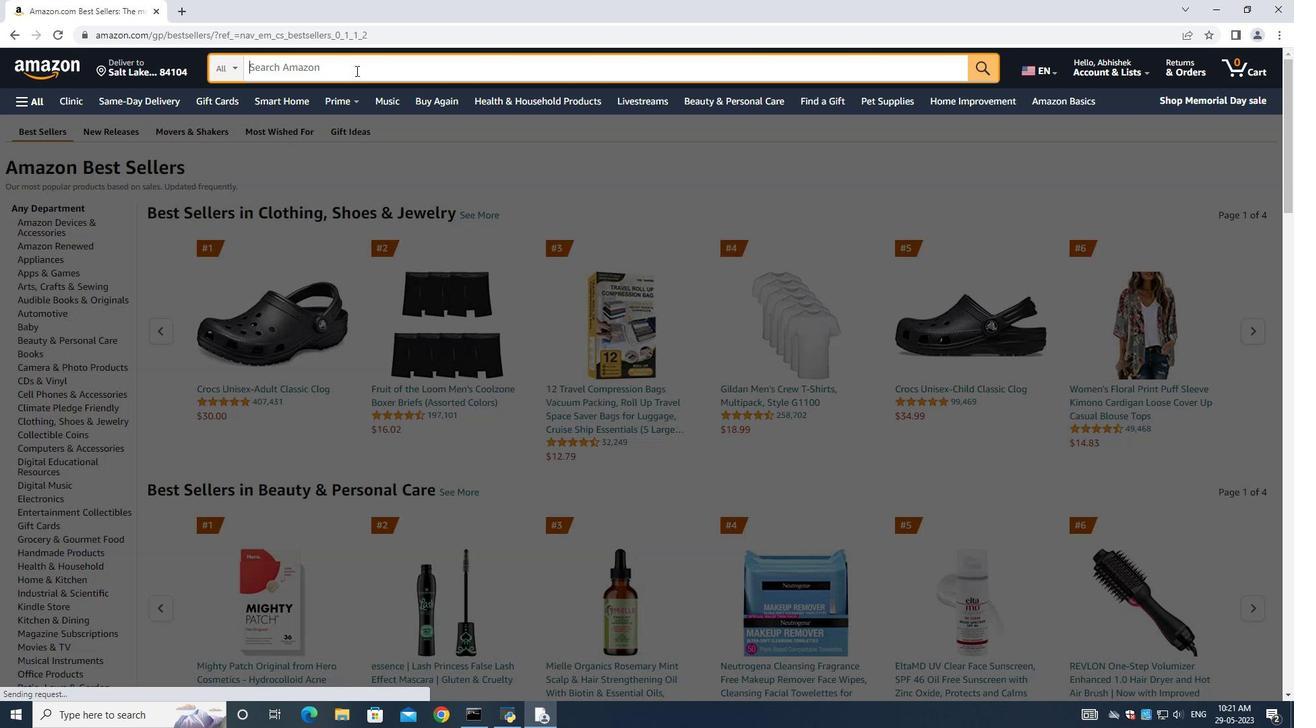 
Action: Mouse pressed left at (356, 70)
Screenshot: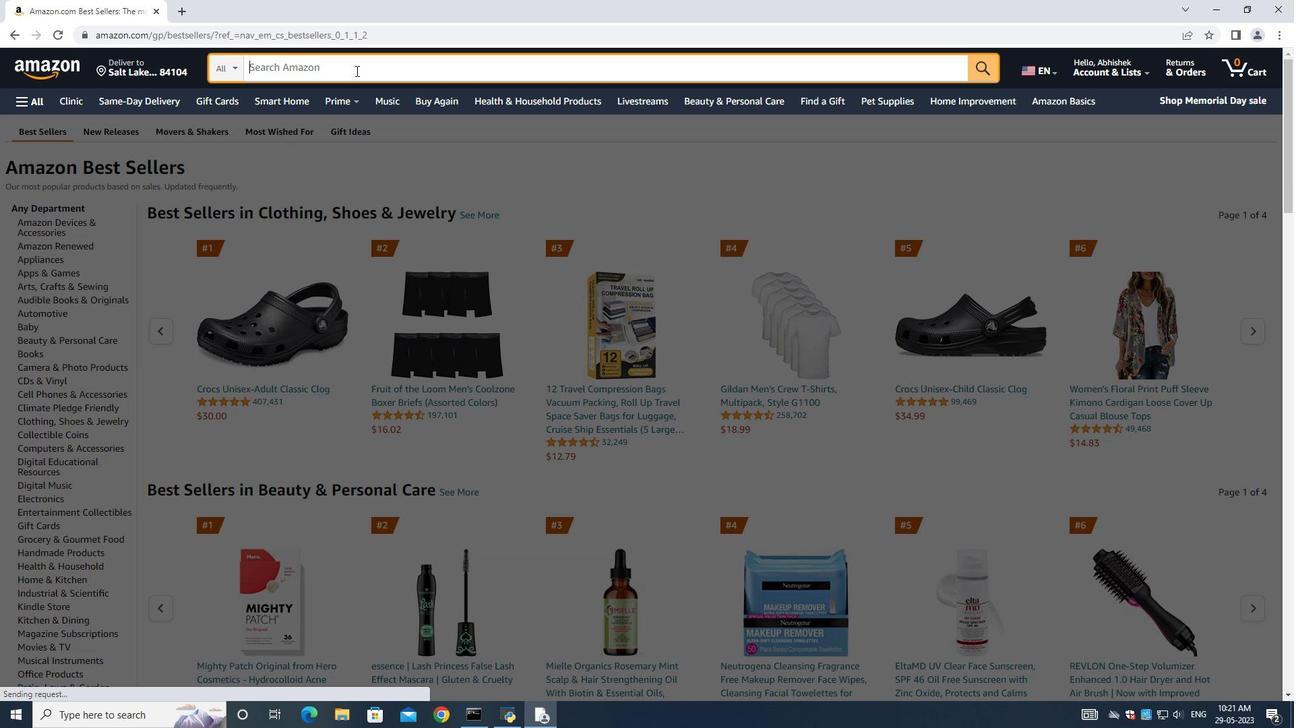 
Action: Mouse moved to (356, 70)
Screenshot: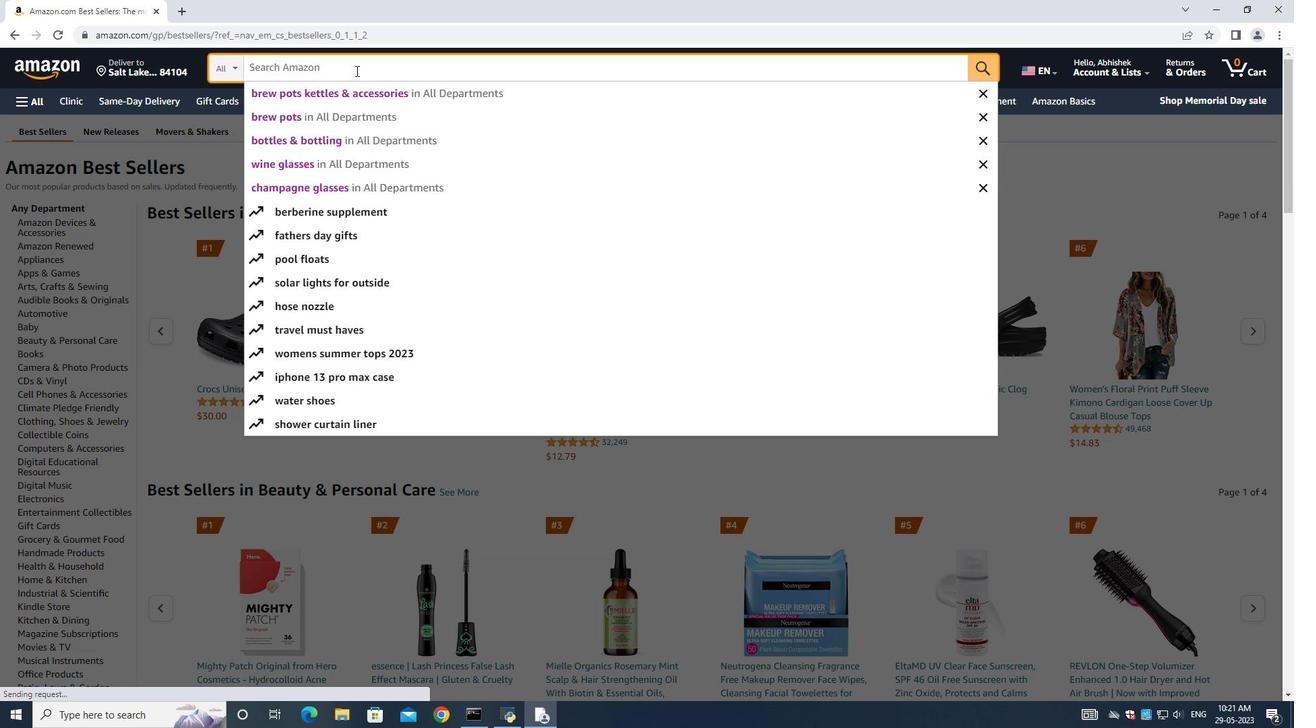 
Action: Key pressed <Key.shift>Burners<Key.space><Key.enter>
Screenshot: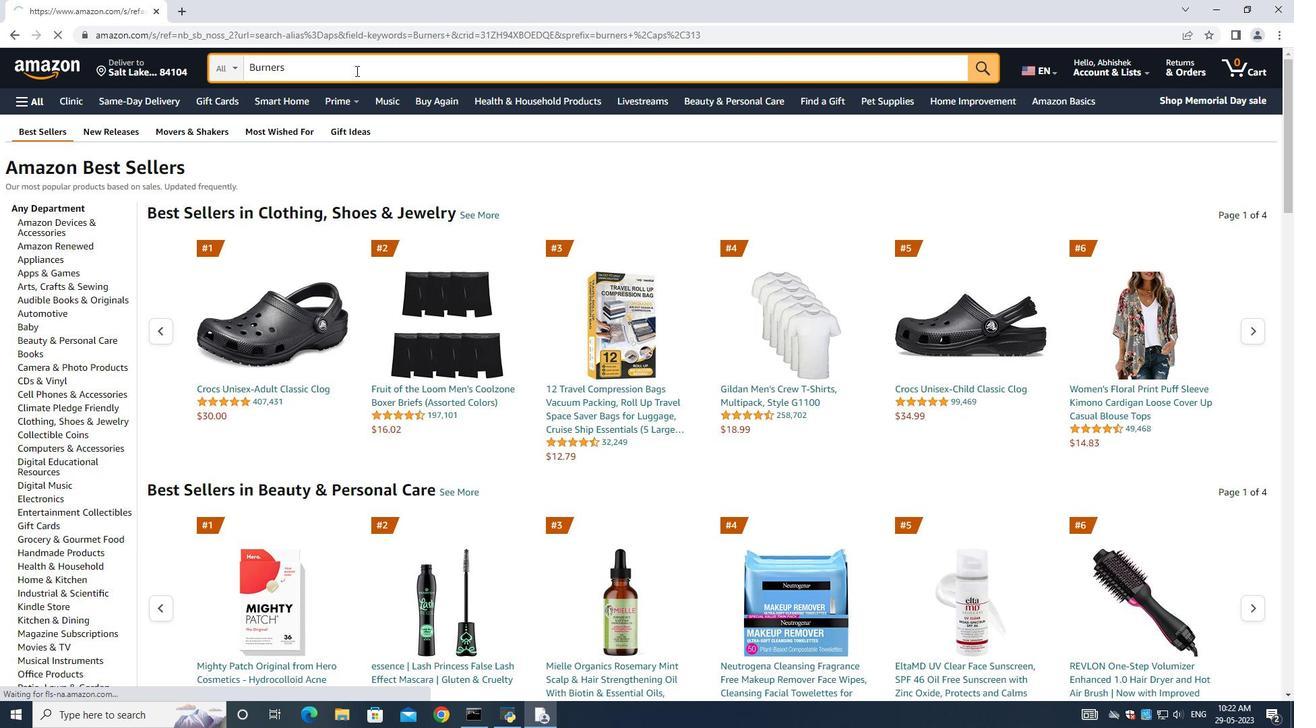 
Action: Mouse moved to (344, 489)
Screenshot: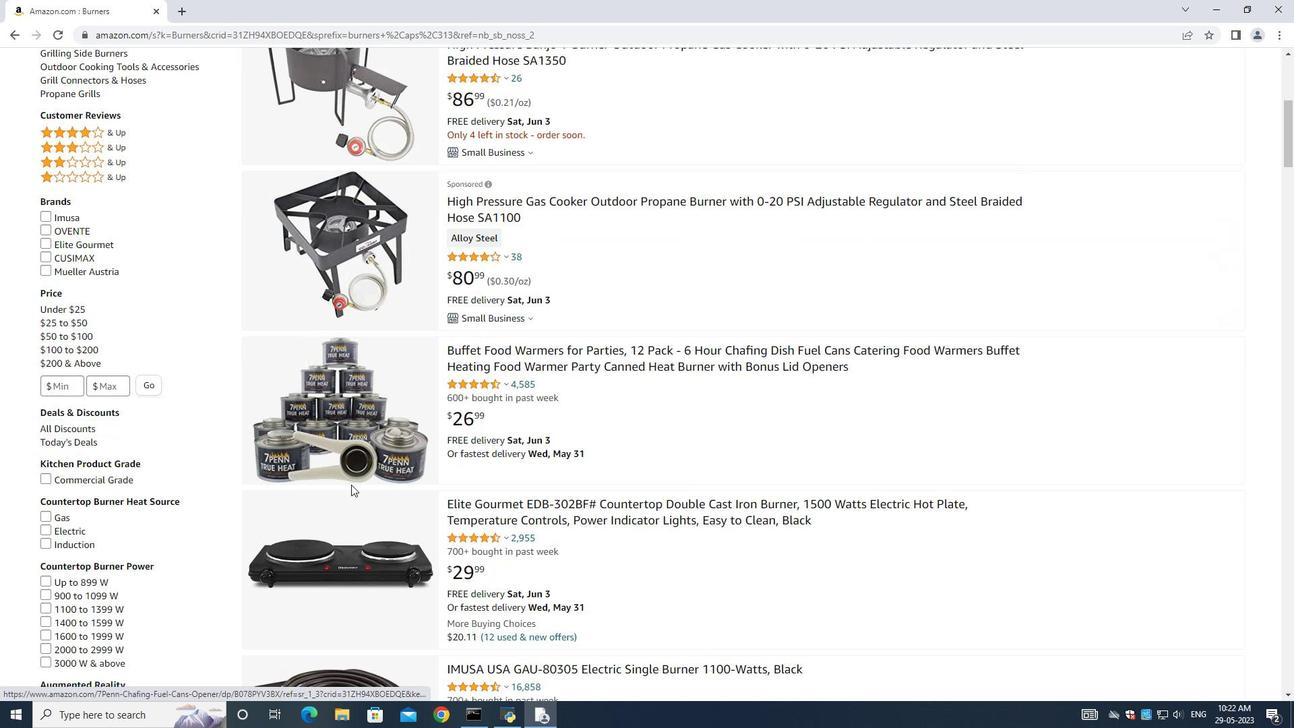 
Action: Mouse scrolled (344, 488) with delta (0, 0)
Screenshot: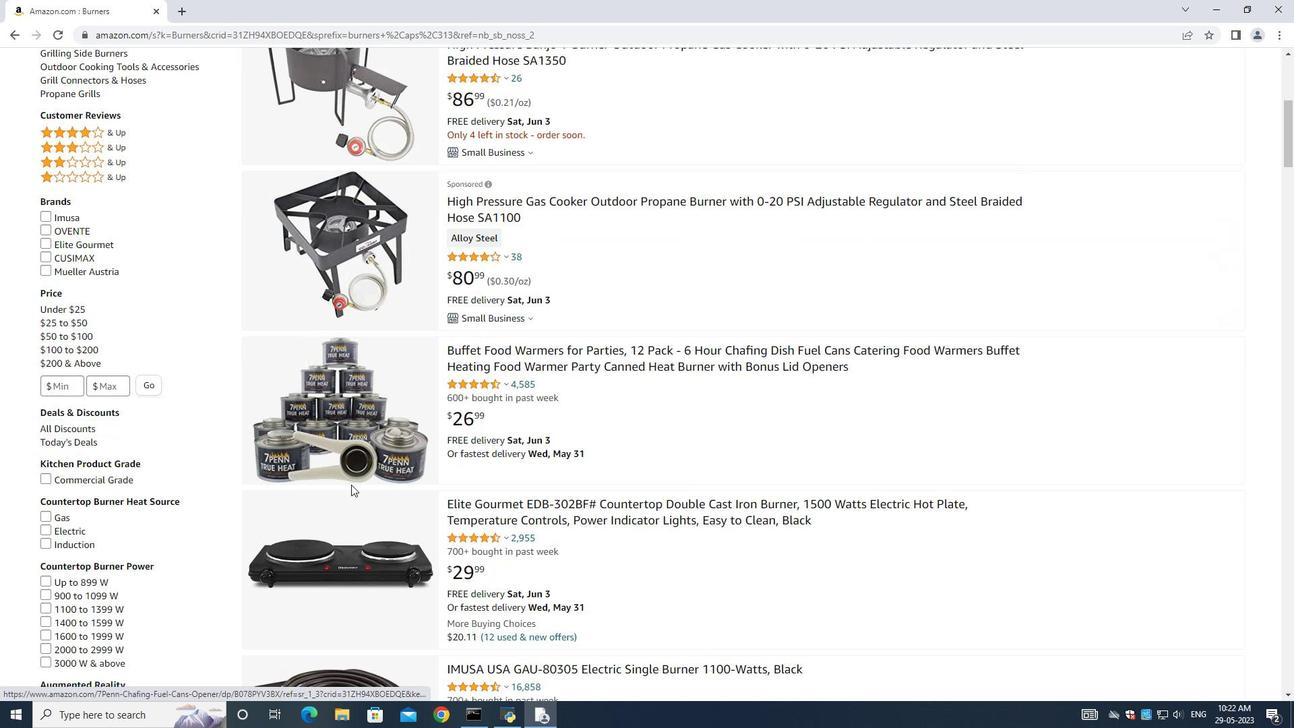 
Action: Mouse moved to (346, 489)
Screenshot: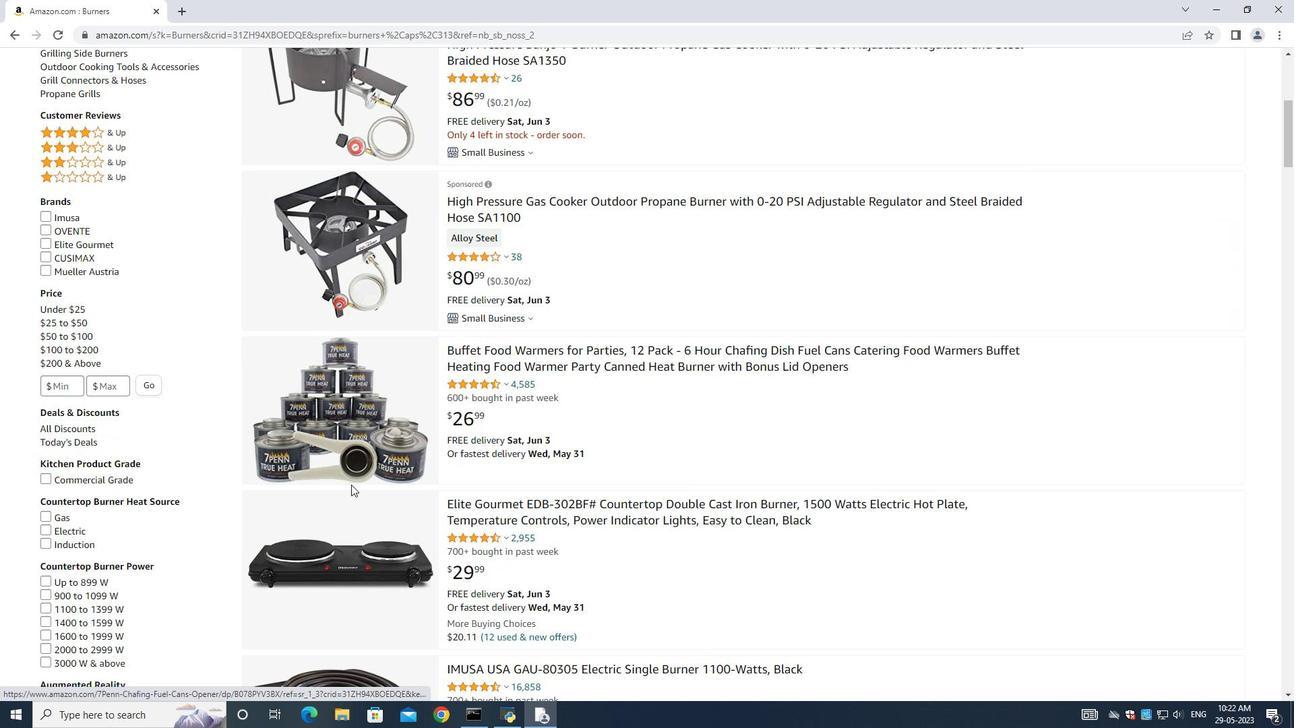 
Action: Mouse scrolled (345, 488) with delta (0, 0)
Screenshot: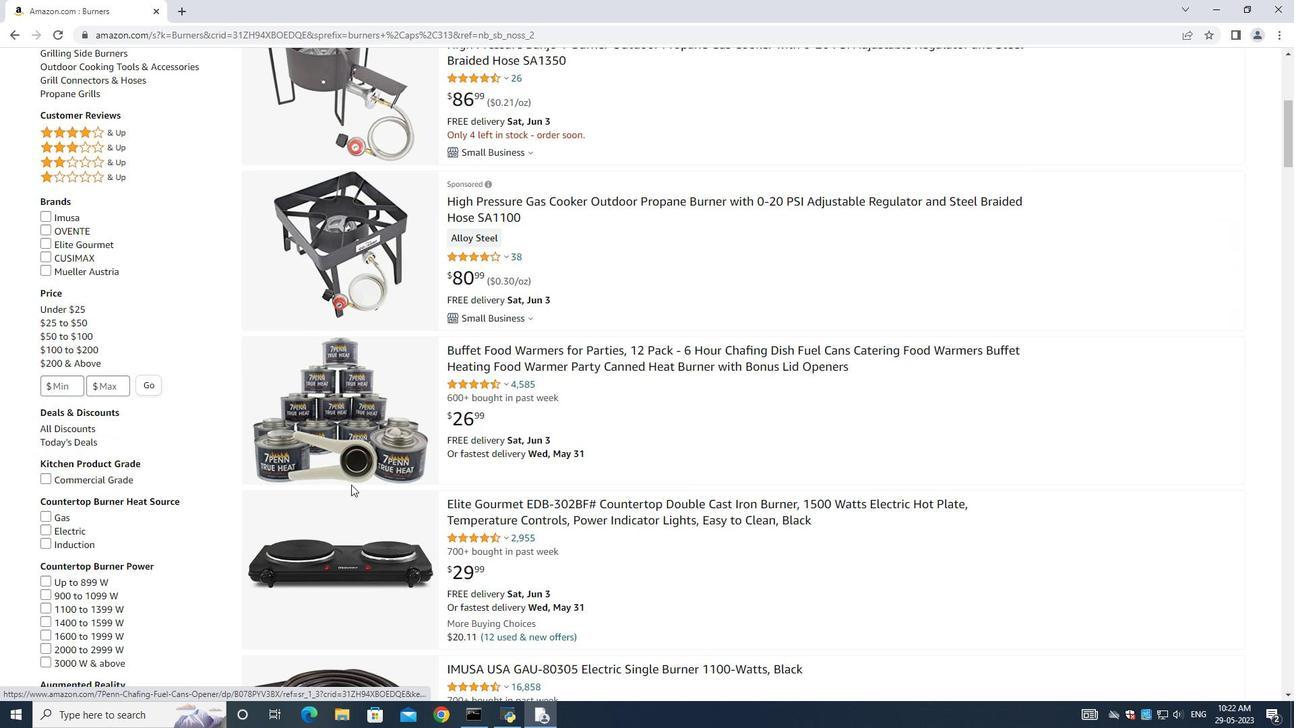 
Action: Mouse scrolled (346, 488) with delta (0, 0)
Screenshot: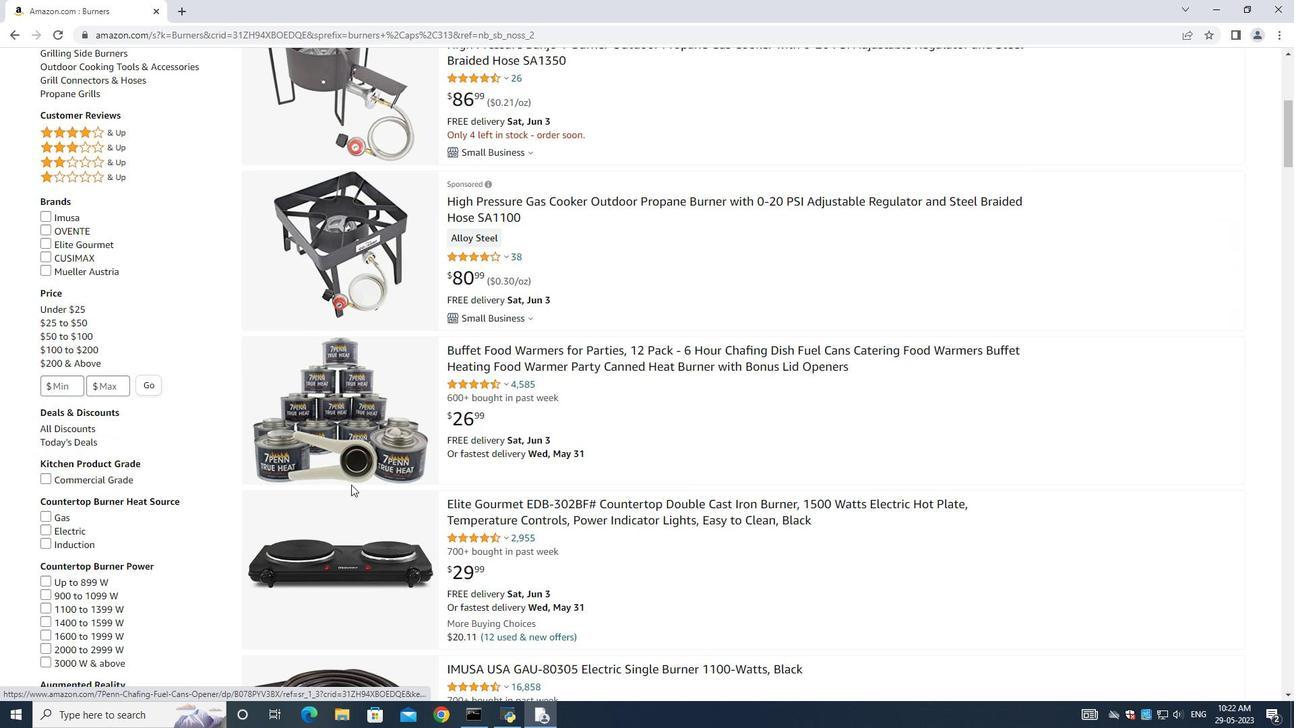 
Action: Mouse scrolled (346, 488) with delta (0, 0)
Screenshot: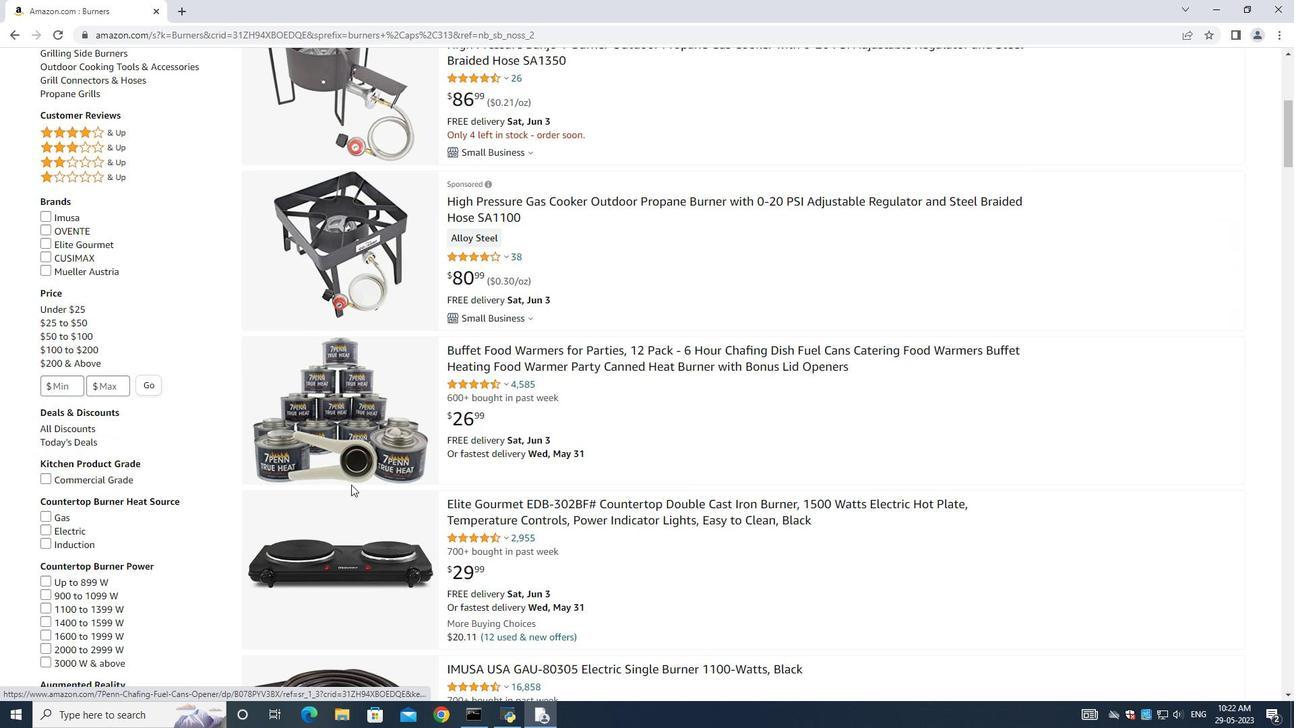 
Action: Mouse scrolled (346, 488) with delta (0, 0)
Screenshot: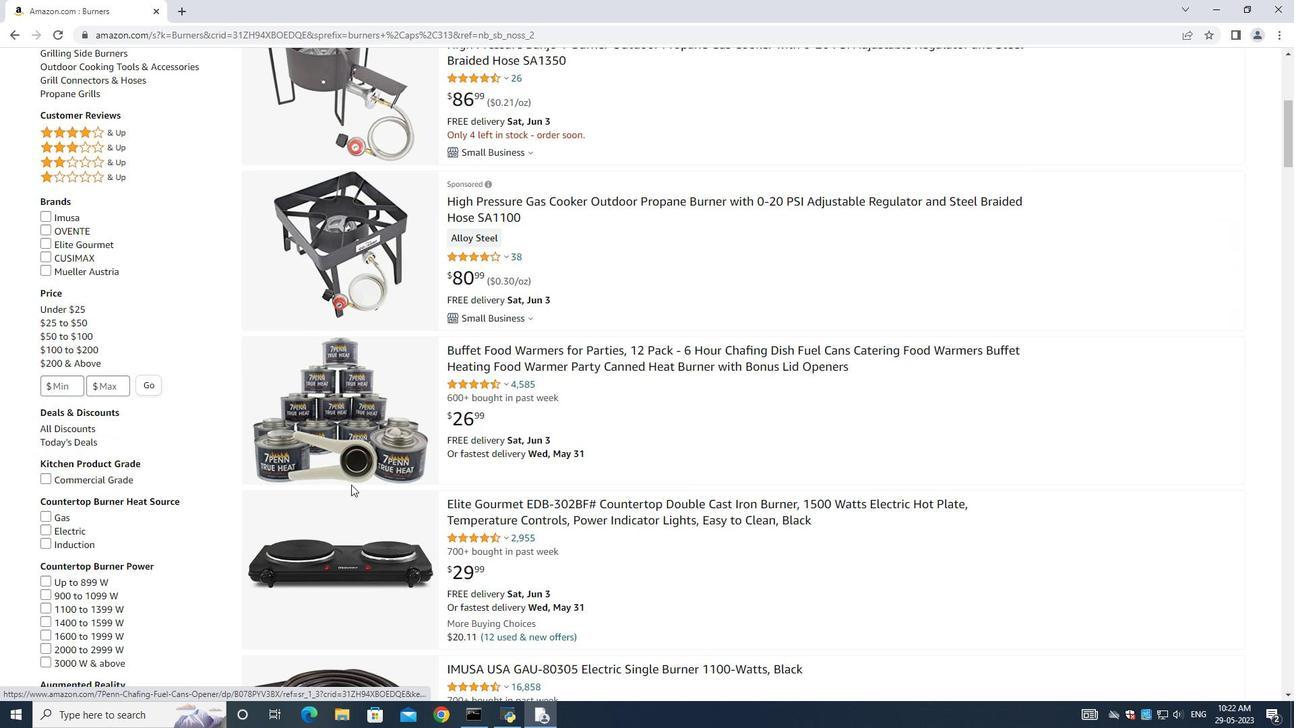 
Action: Mouse moved to (346, 489)
Screenshot: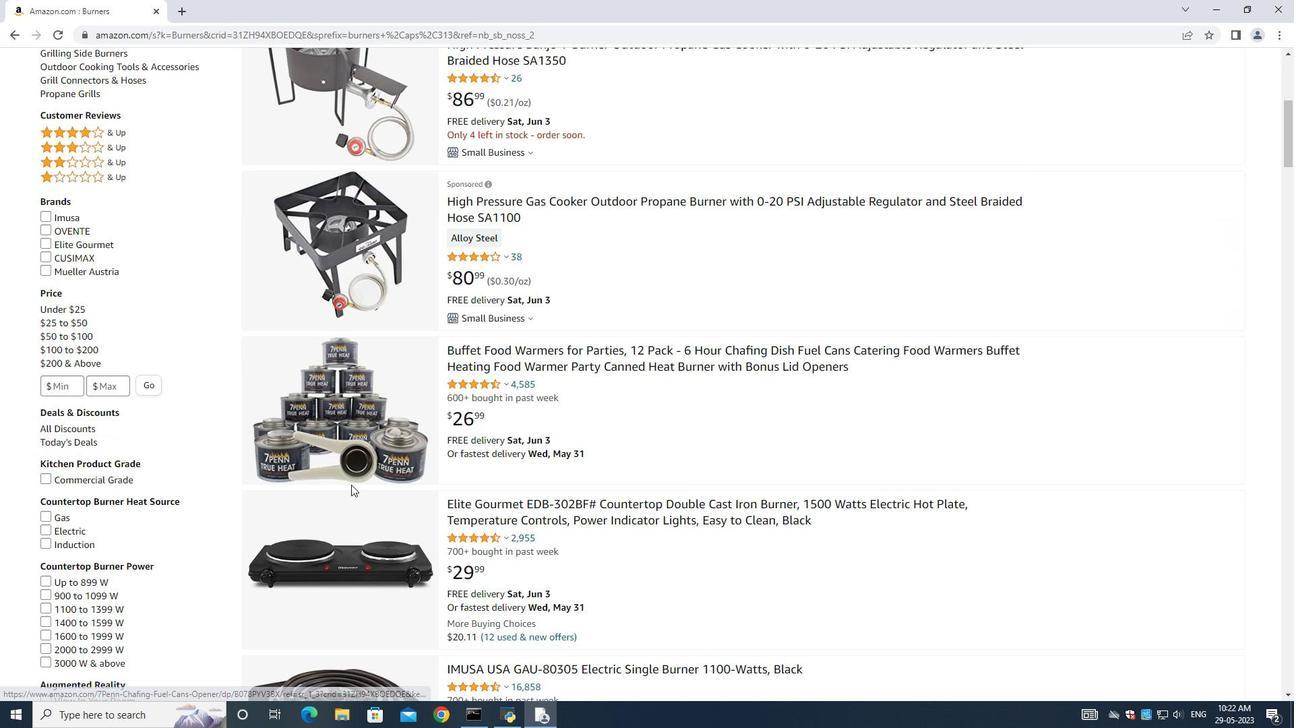 
Action: Mouse scrolled (346, 488) with delta (0, 0)
Screenshot: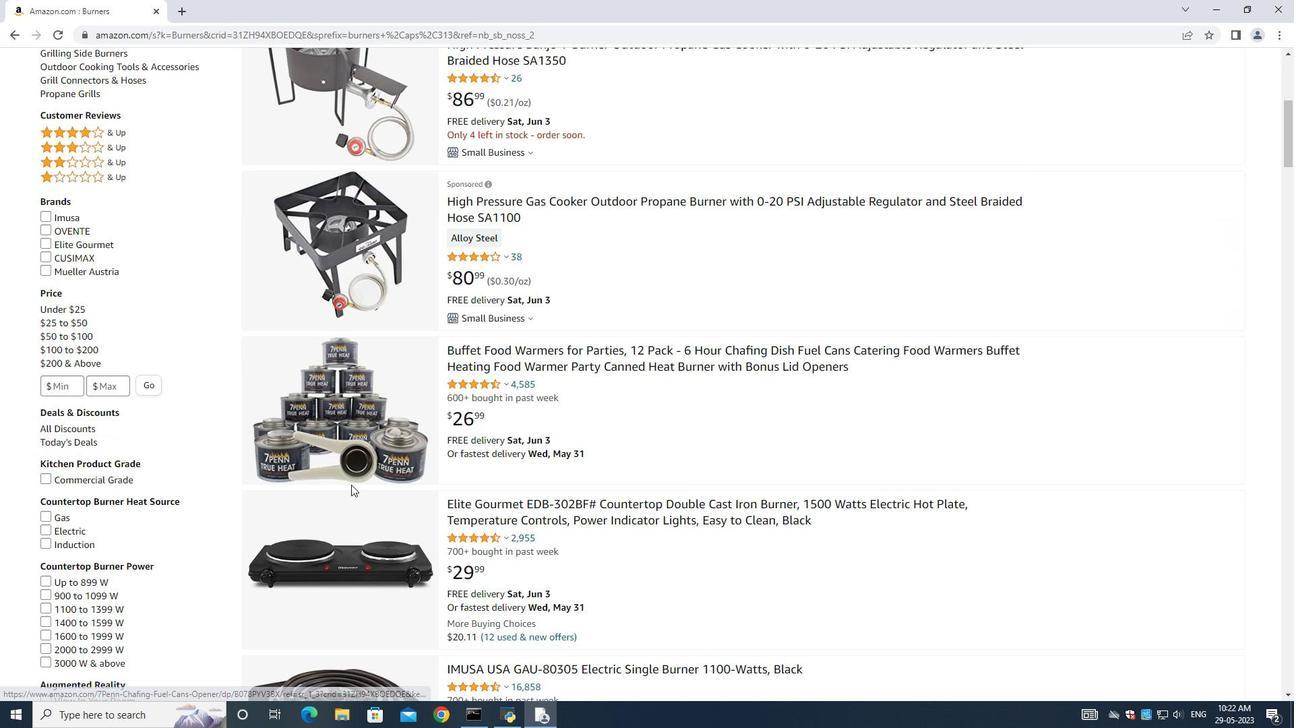 
Action: Mouse moved to (352, 484)
Screenshot: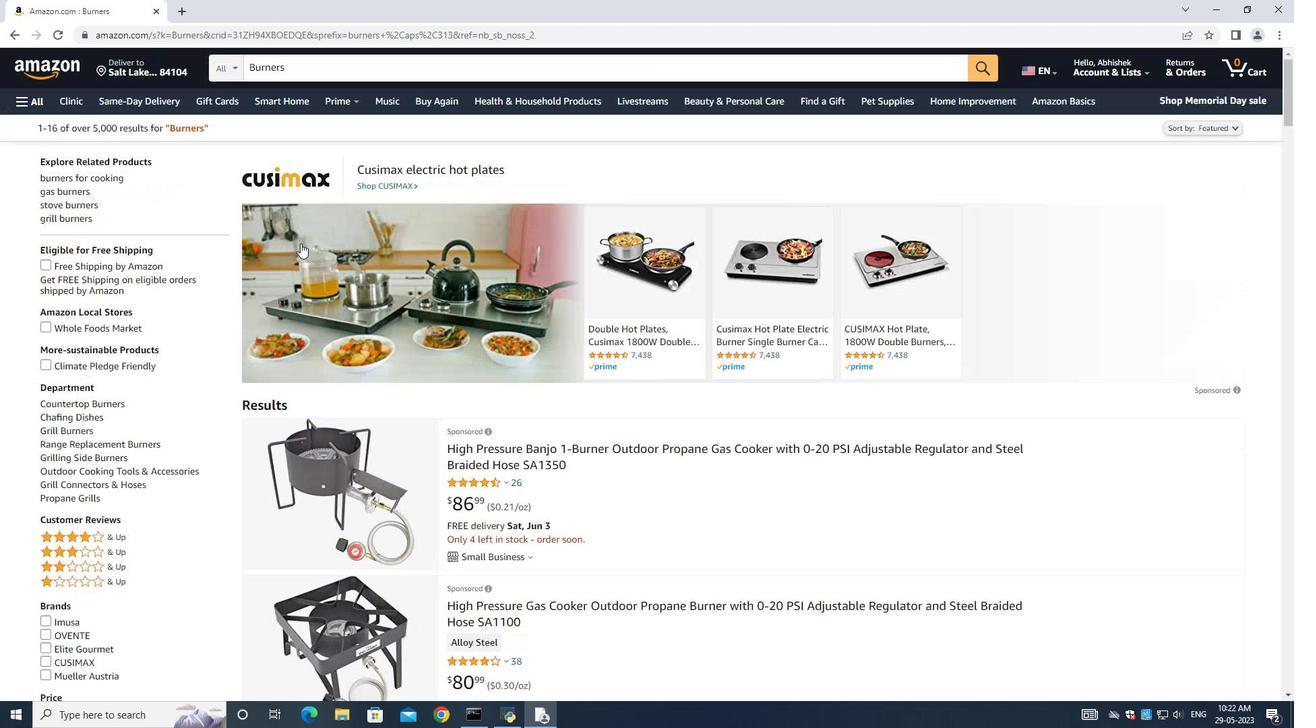 
Action: Mouse scrolled (352, 485) with delta (0, 0)
Screenshot: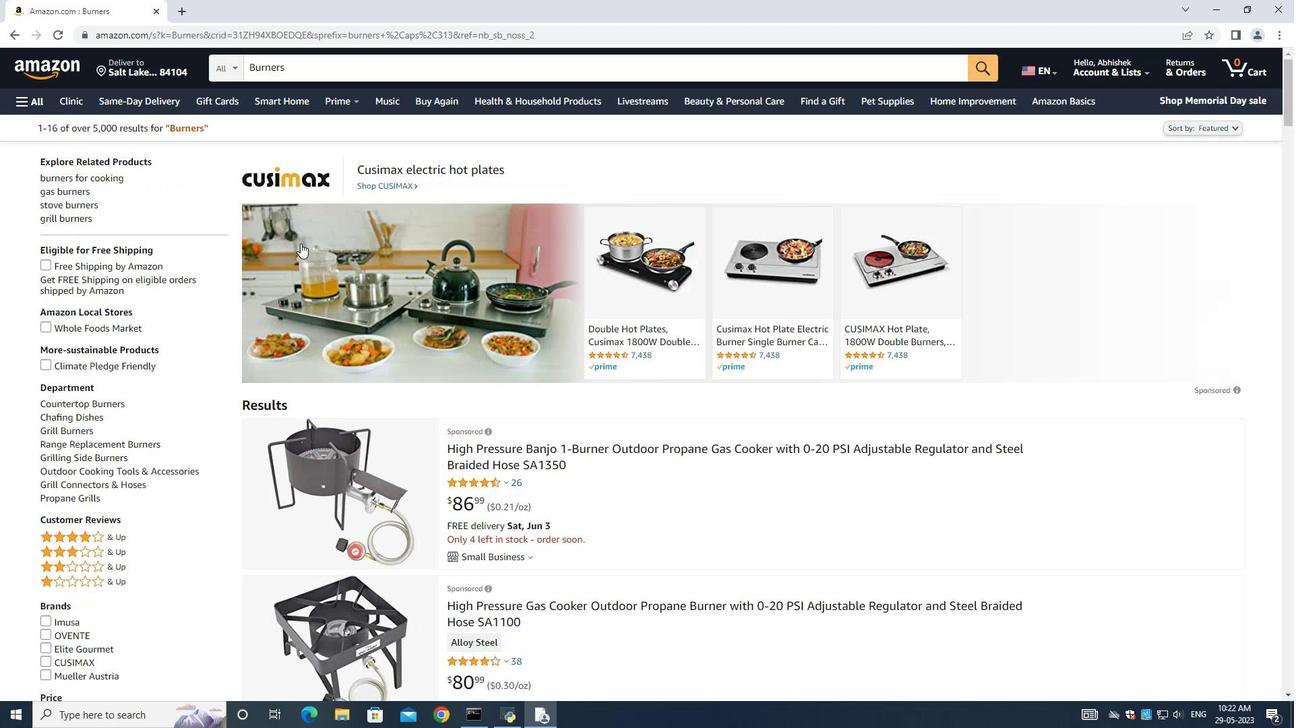 
Action: Mouse scrolled (352, 485) with delta (0, 0)
Screenshot: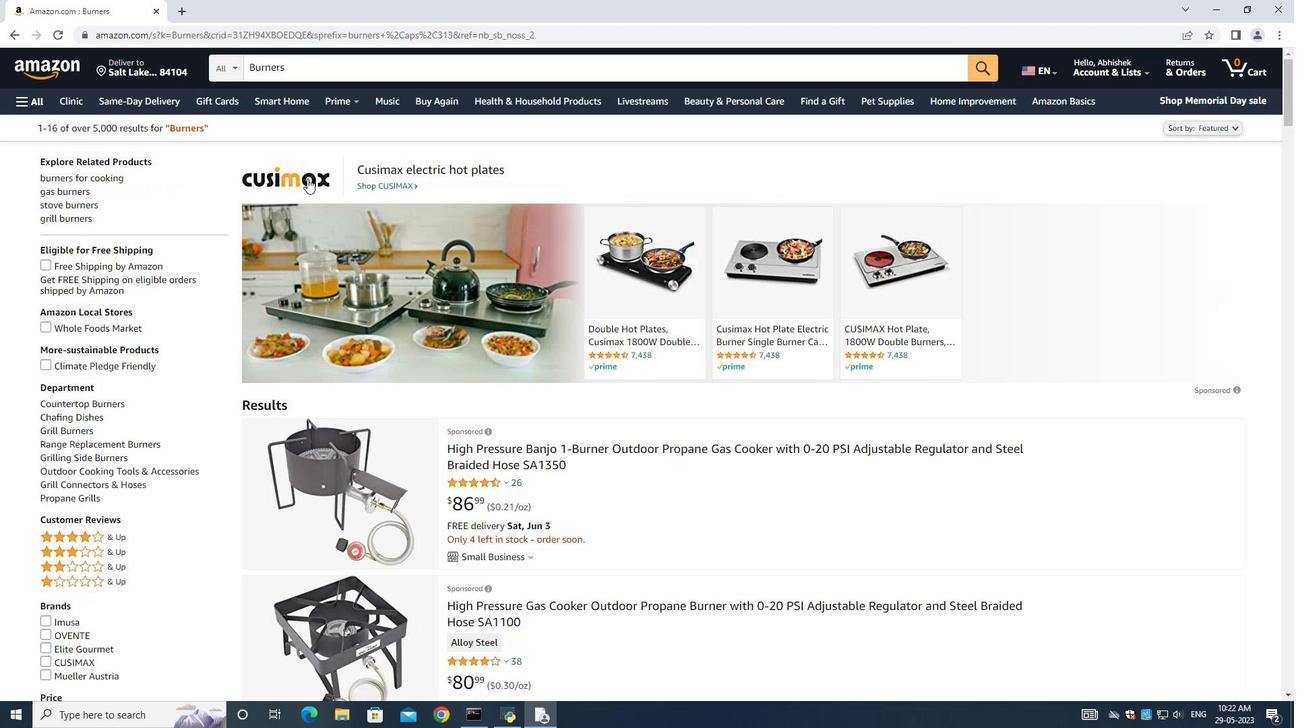 
Action: Mouse scrolled (352, 485) with delta (0, 0)
Screenshot: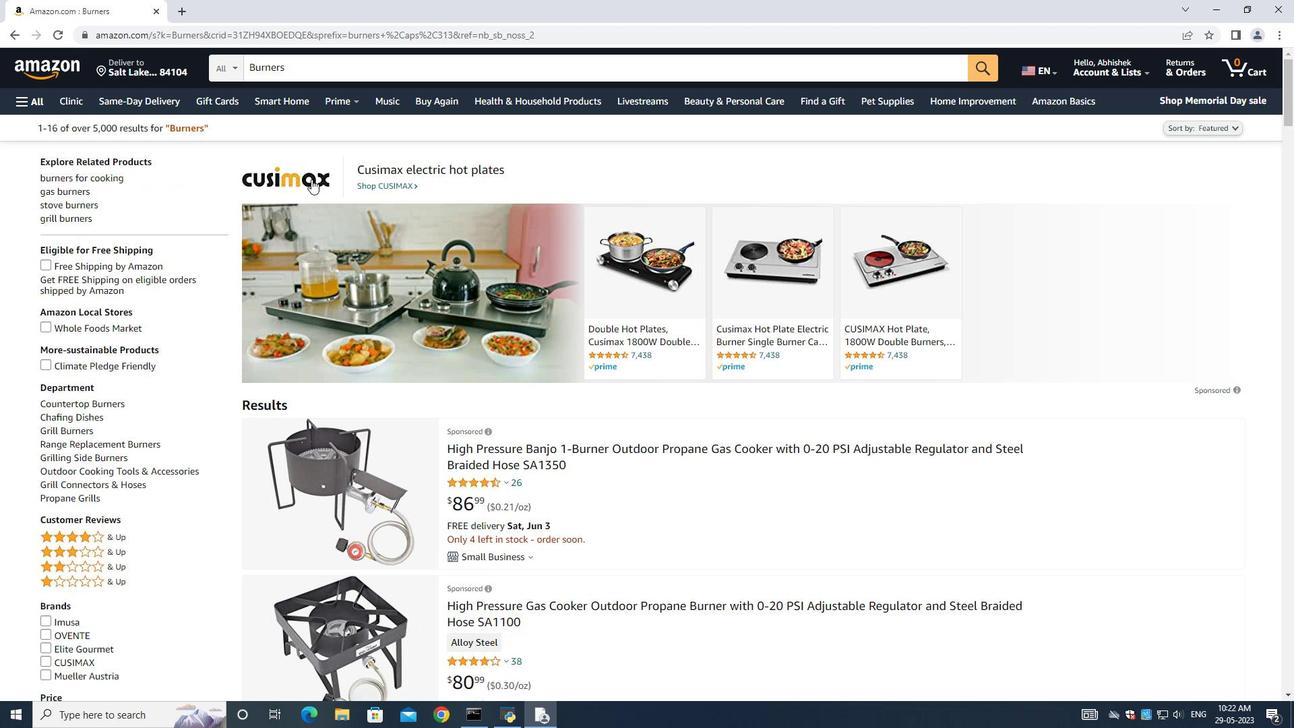 
Action: Mouse scrolled (352, 485) with delta (0, 0)
Screenshot: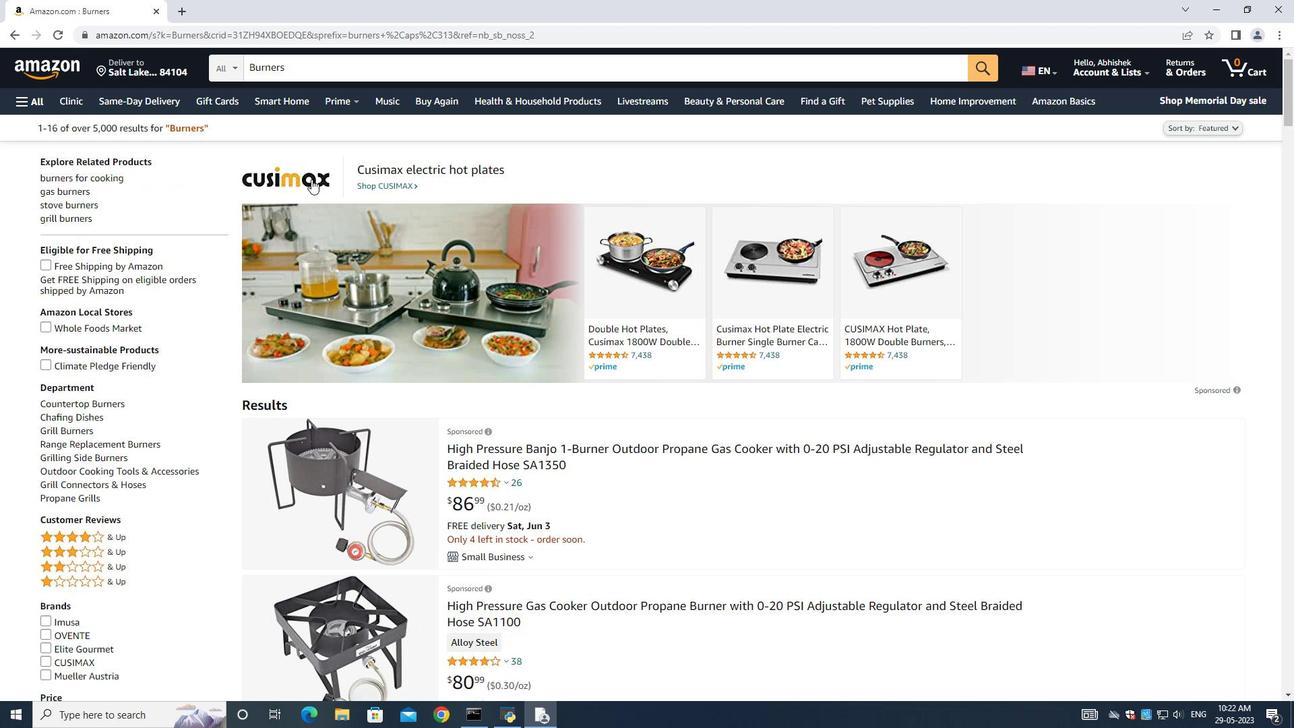 
Action: Mouse scrolled (352, 485) with delta (0, 0)
Screenshot: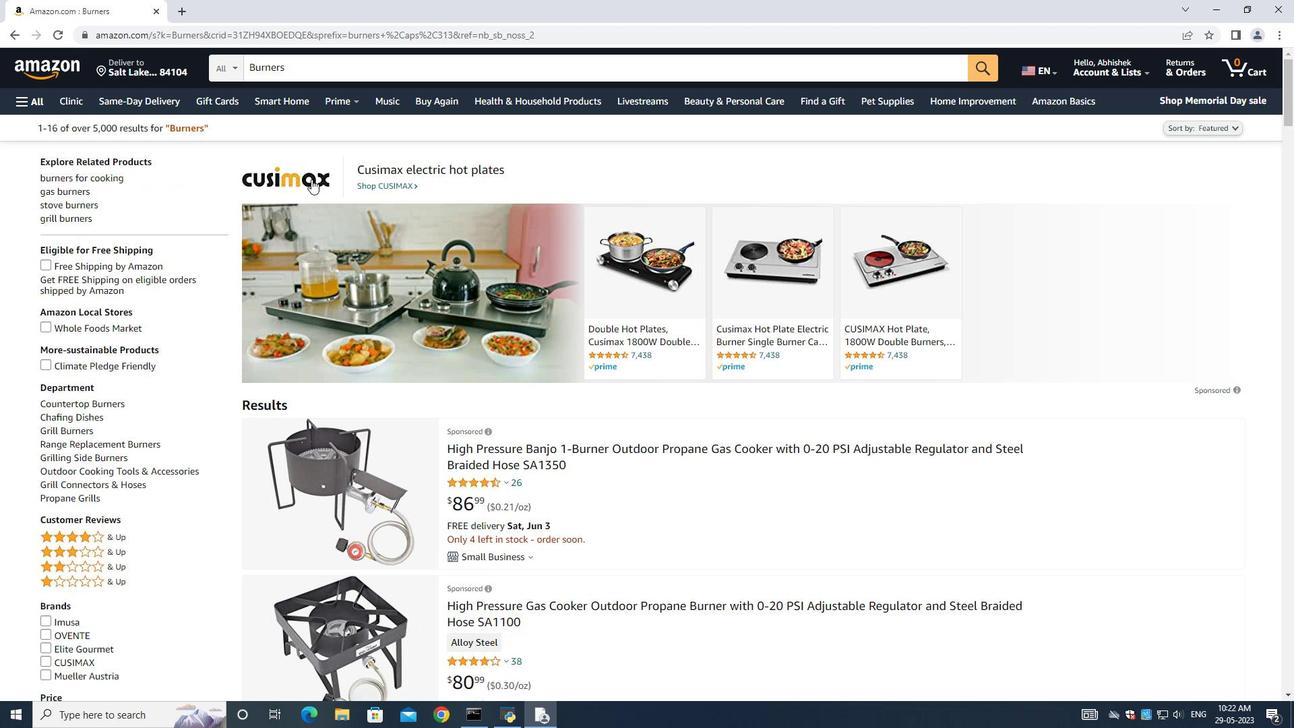 
Action: Mouse scrolled (352, 485) with delta (0, 0)
Screenshot: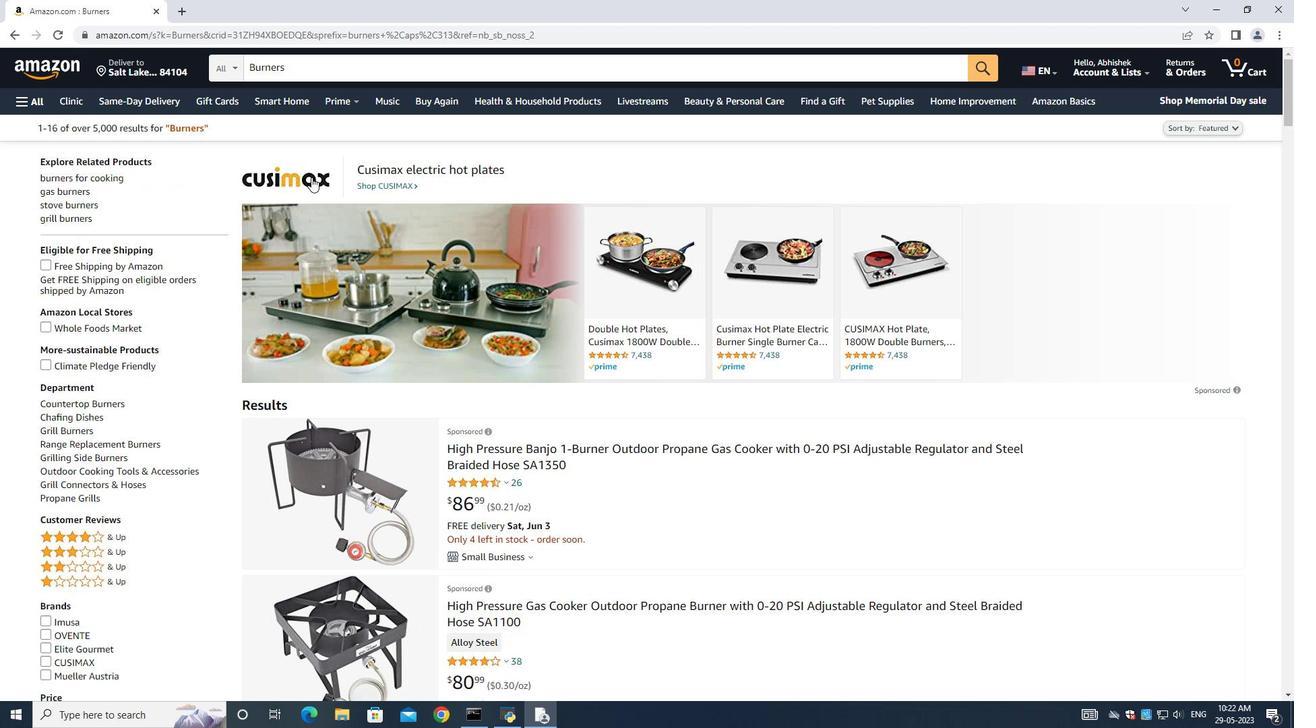 
Action: Mouse scrolled (352, 485) with delta (0, 0)
Screenshot: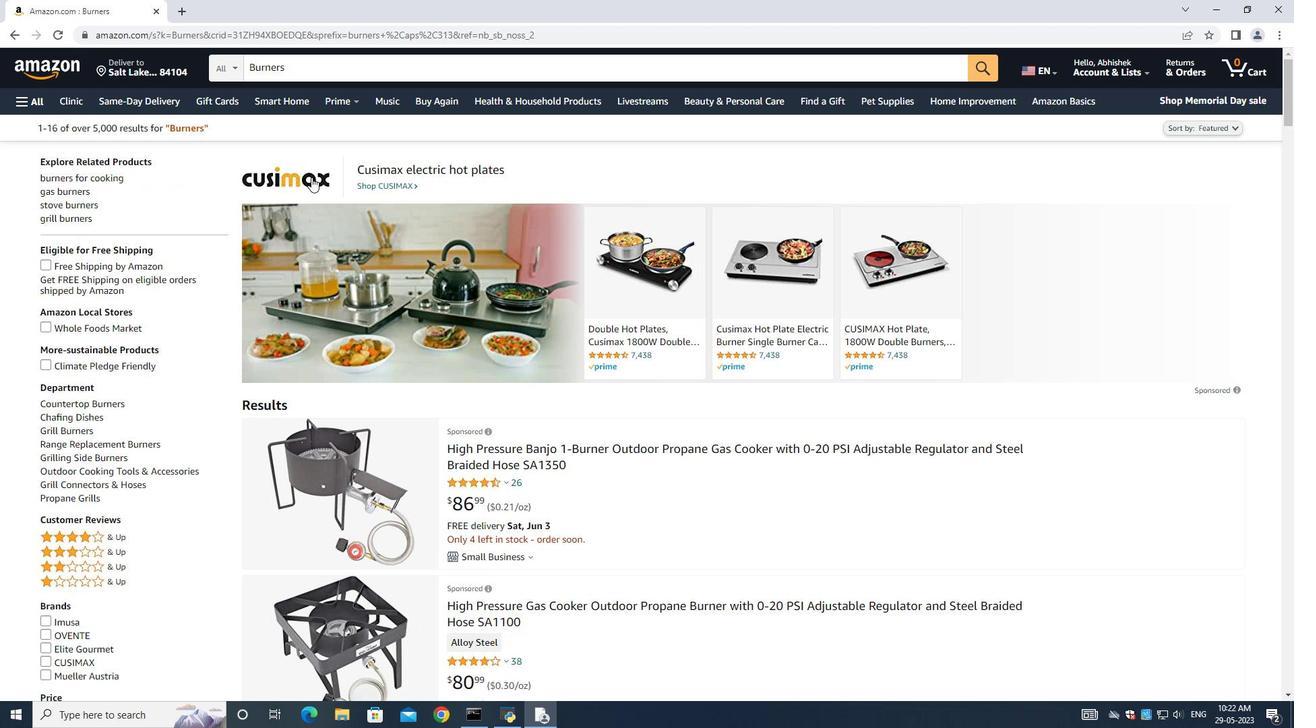 
Action: Mouse moved to (352, 484)
Screenshot: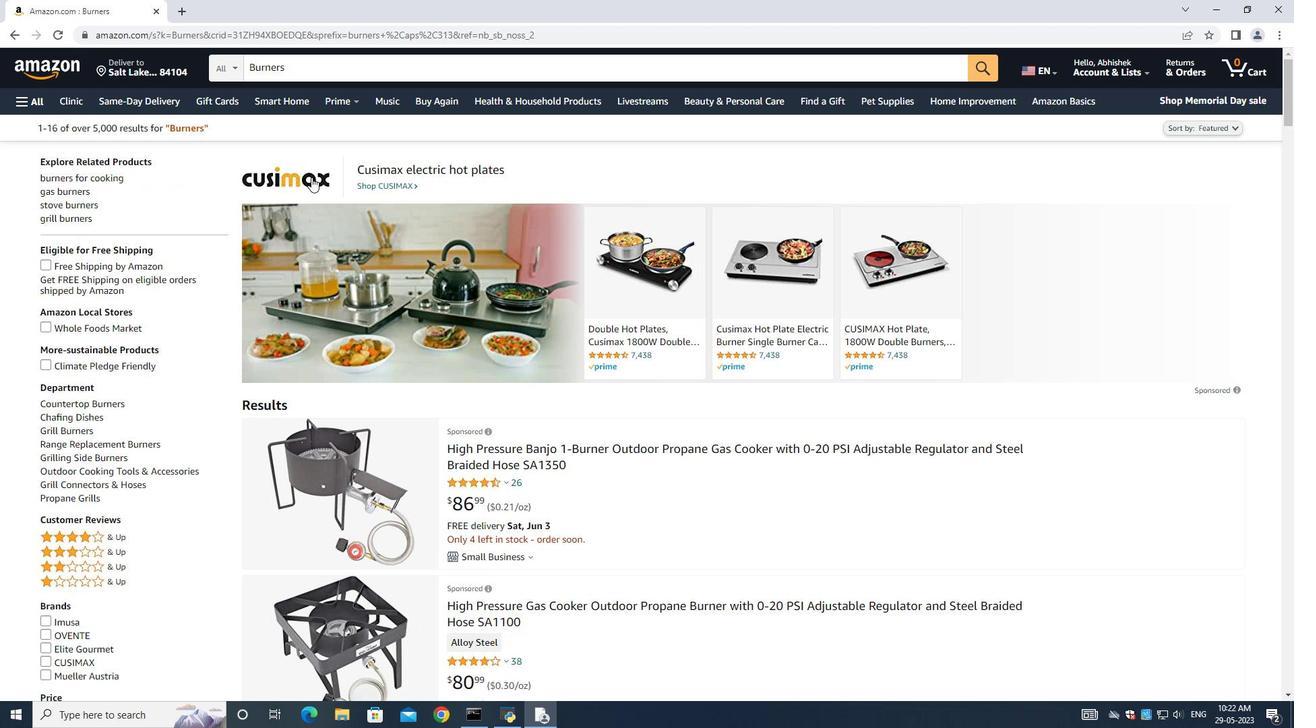 
Action: Mouse scrolled (352, 485) with delta (0, 0)
Screenshot: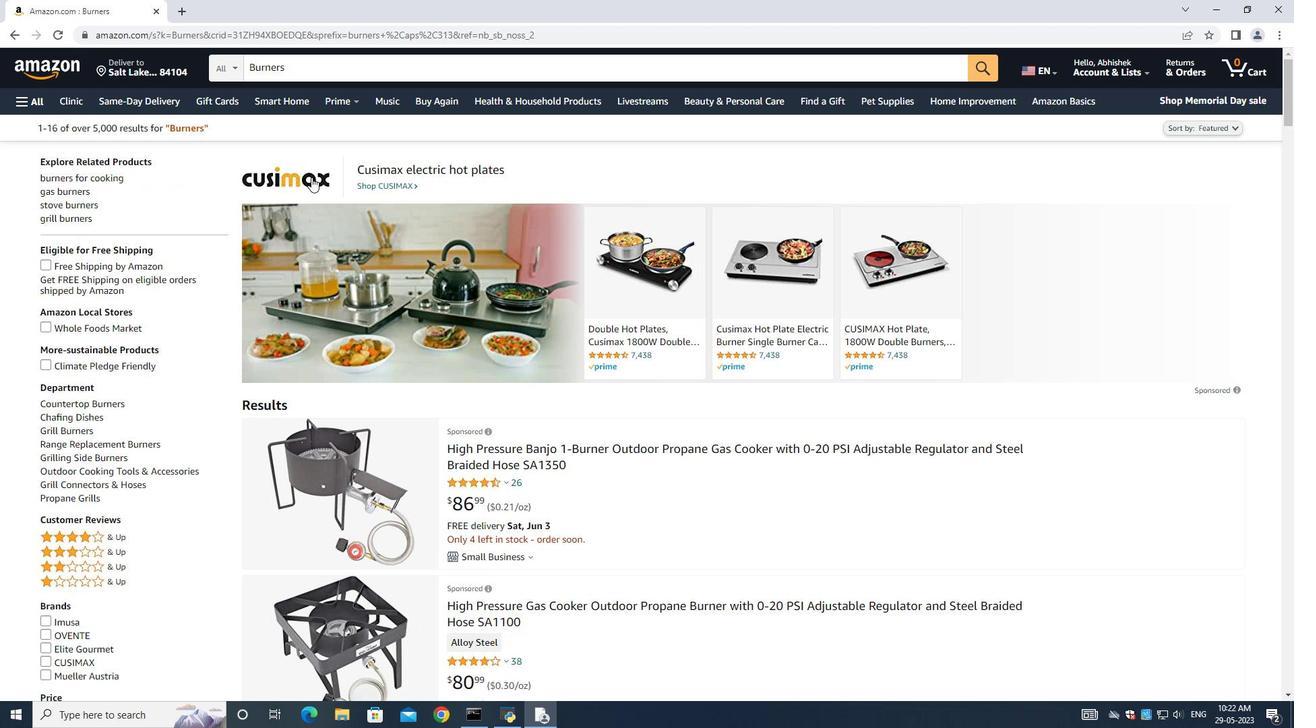 
Action: Mouse moved to (304, 72)
Screenshot: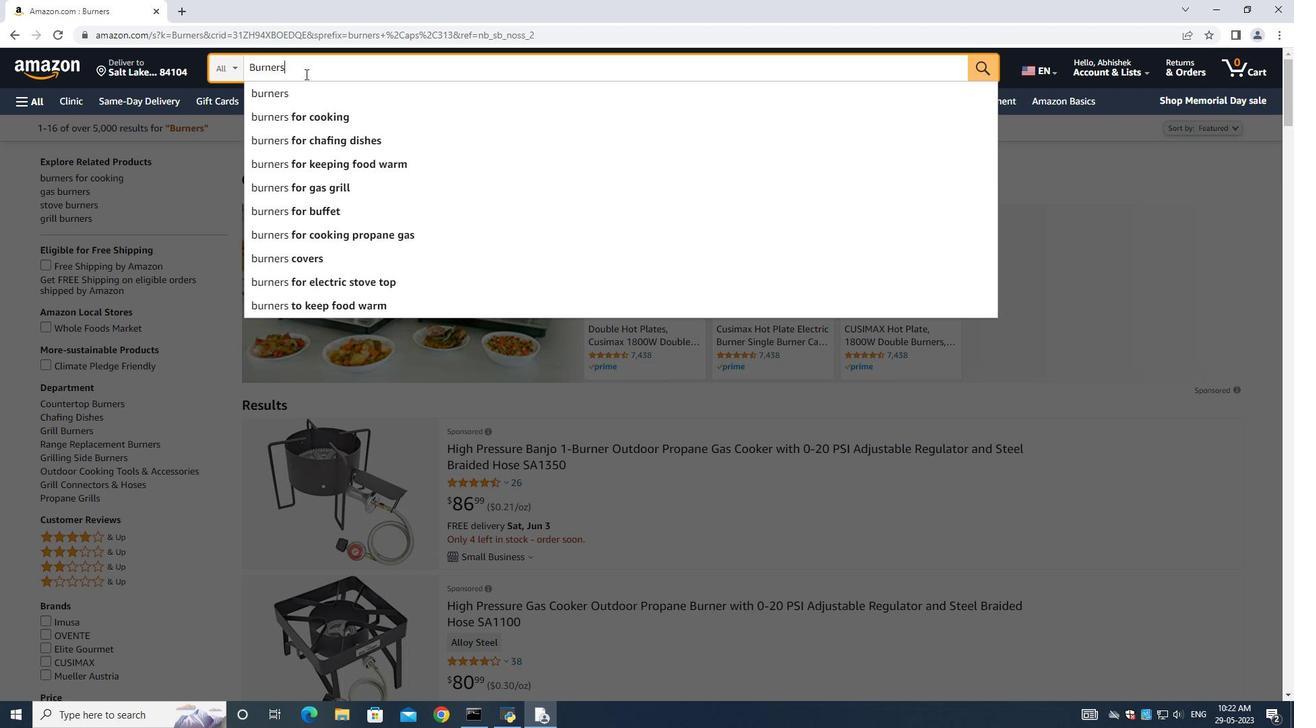 
Action: Mouse pressed left at (304, 72)
Screenshot: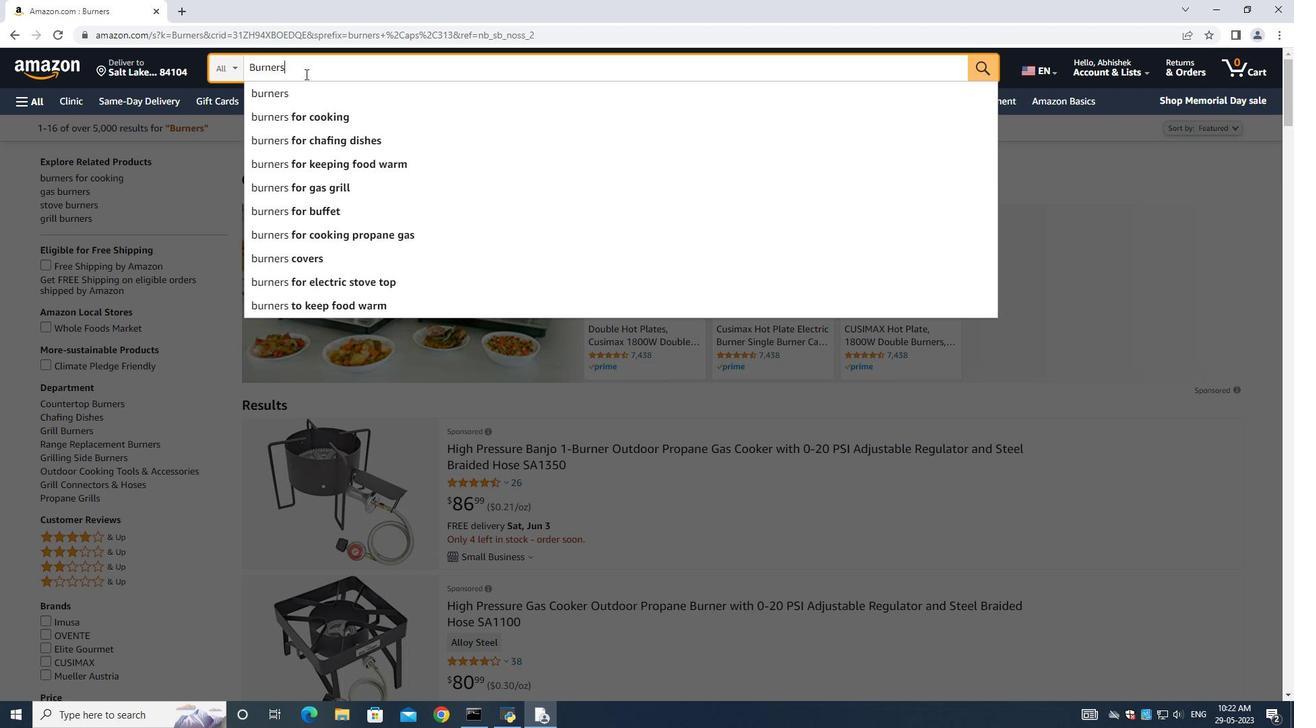 
Action: Mouse moved to (305, 74)
Screenshot: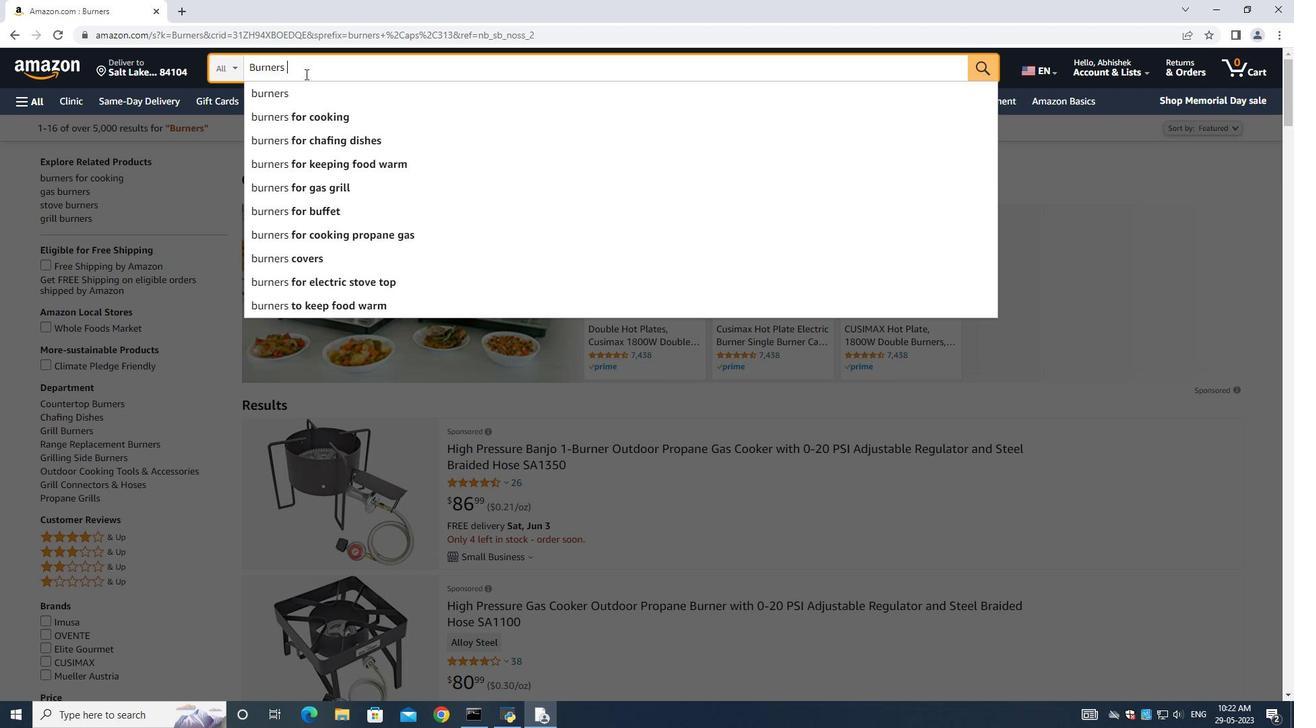 
Action: Key pressed <Key.space><Key.space>5<Key.enter>
Screenshot: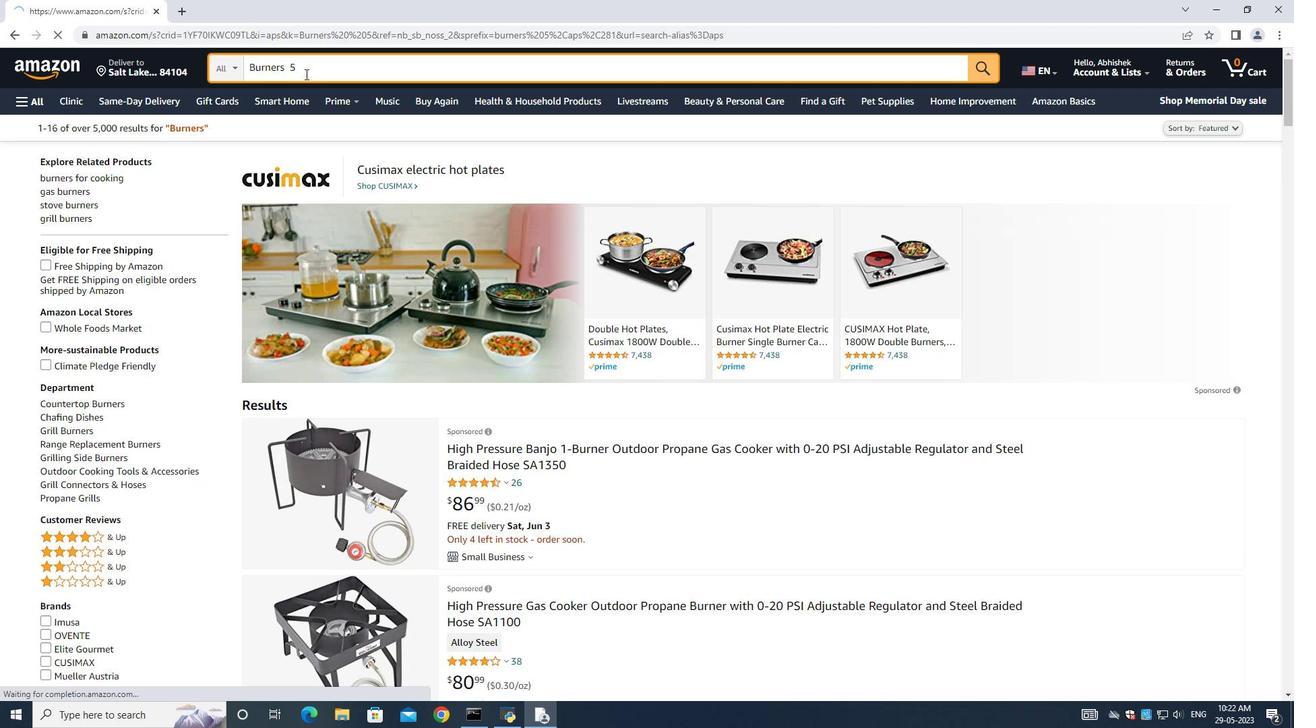 
Action: Mouse moved to (321, 58)
Screenshot: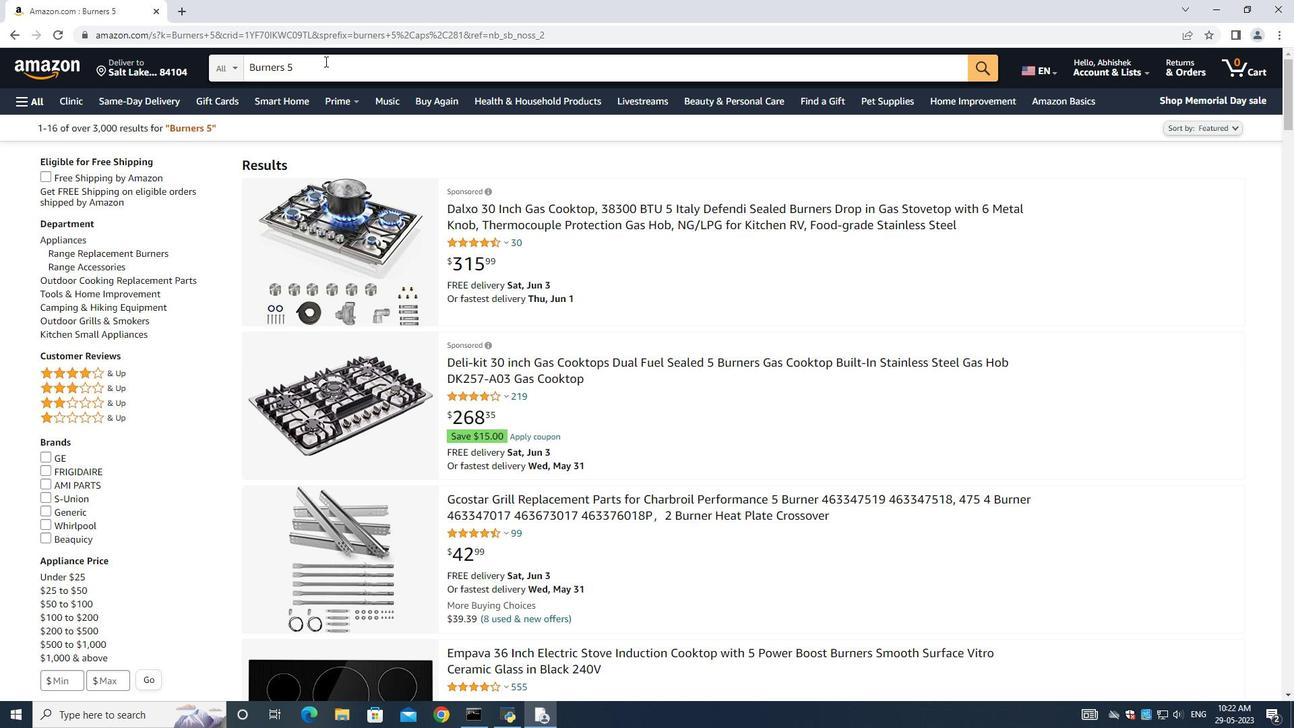 
Action: Key pressed <Key.backspace>
Screenshot: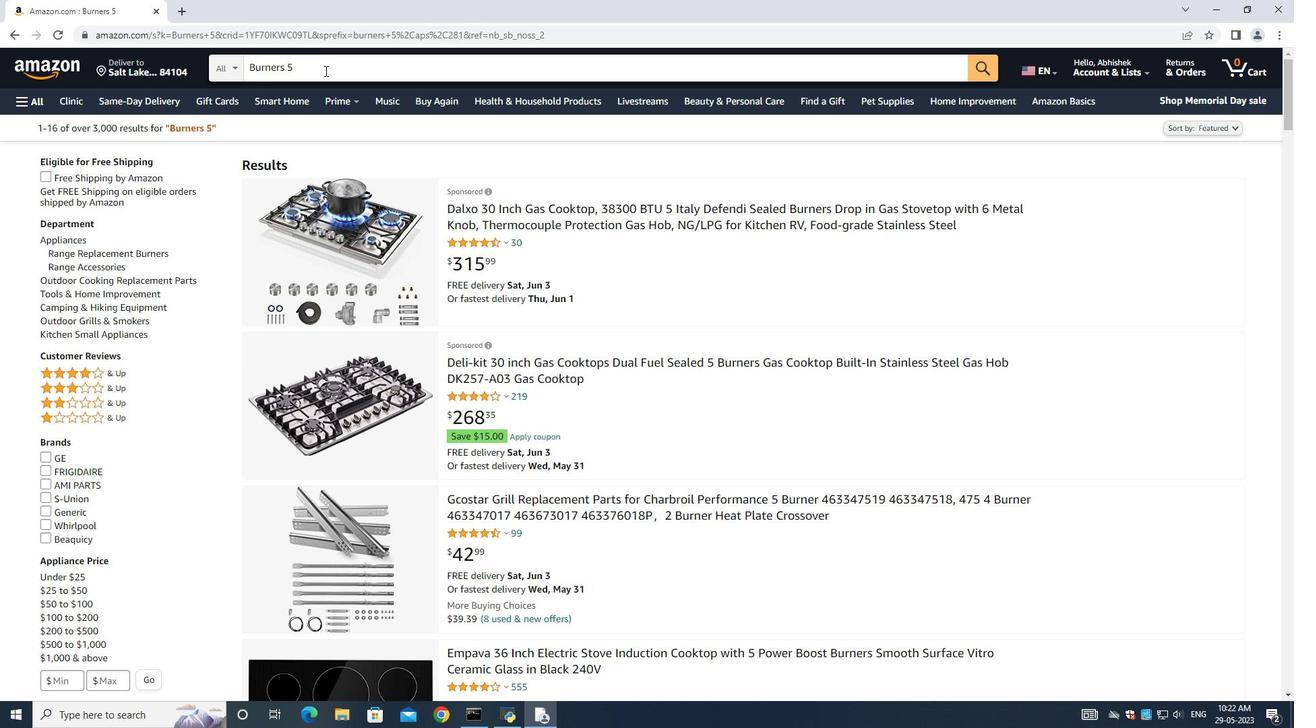 
Action: Mouse moved to (325, 71)
Screenshot: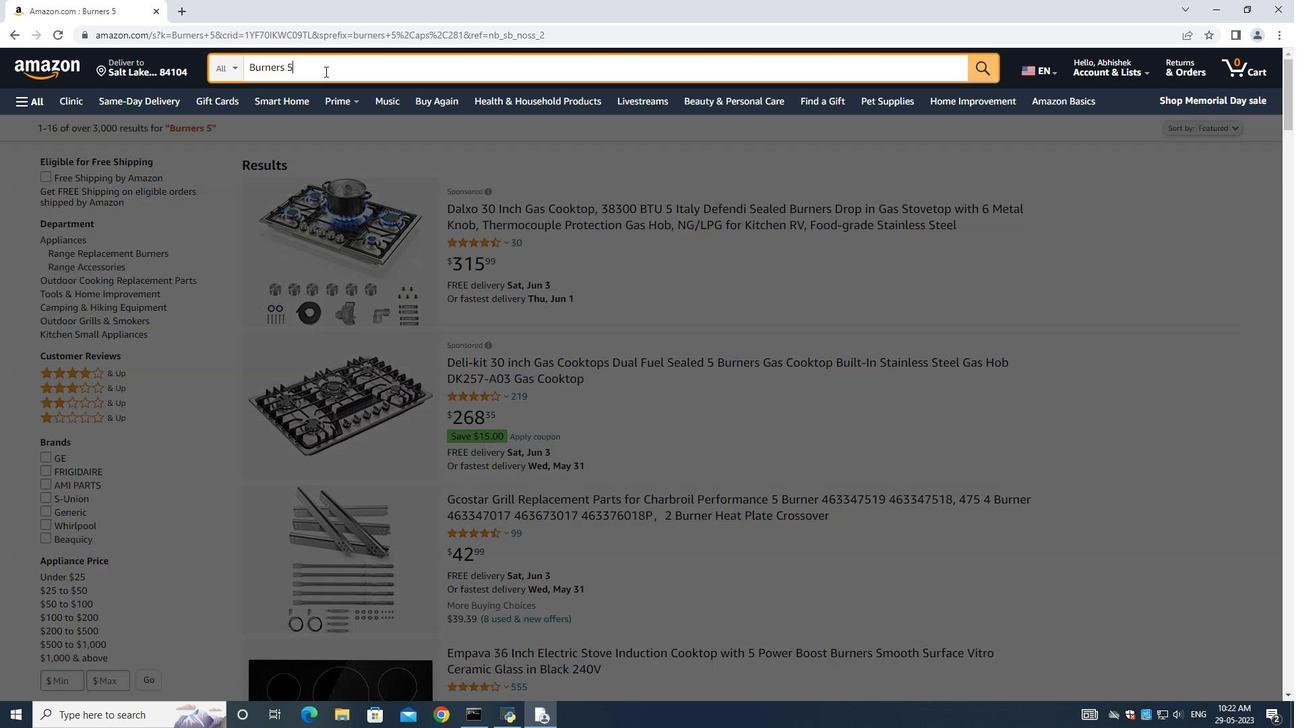
Action: Mouse pressed left at (325, 71)
Screenshot: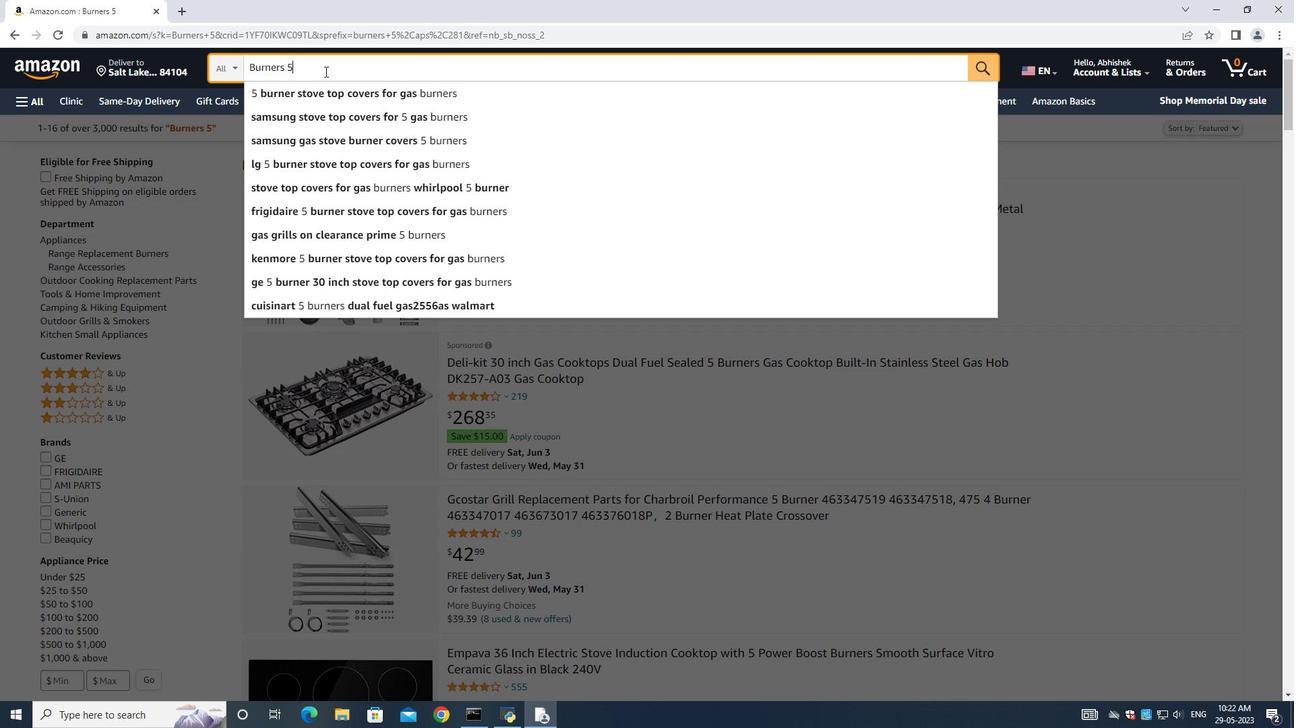 
Action: Mouse moved to (263, 154)
Screenshot: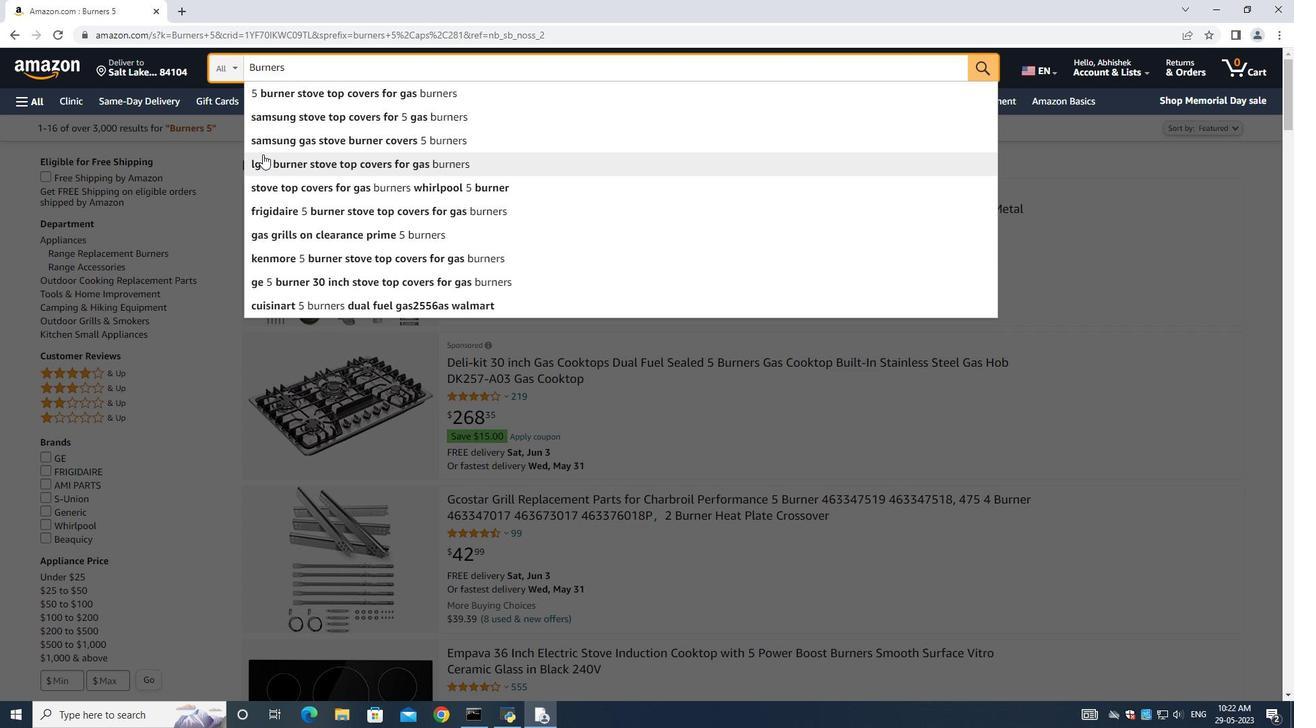 
Action: Key pressed <Key.backspace><Key.backspace><Key.backspace><Key.backspace><Key.backspace><Key.backspace><Key.backspace><Key.backspace><Key.backspace><Key.backspace><Key.backspace><Key.backspace><Key.shift><Key.shift>Burners<Key.space><Key.space><Key.enter>
Screenshot: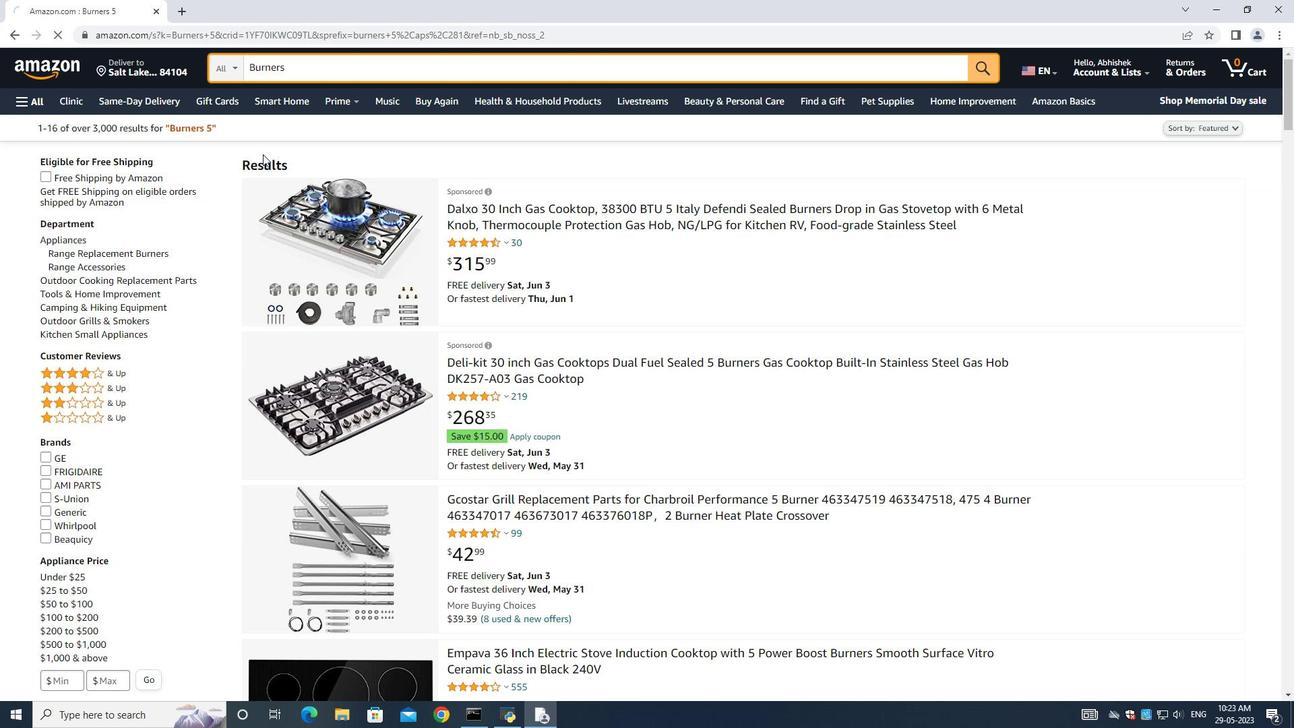 
Action: Mouse moved to (136, 435)
Screenshot: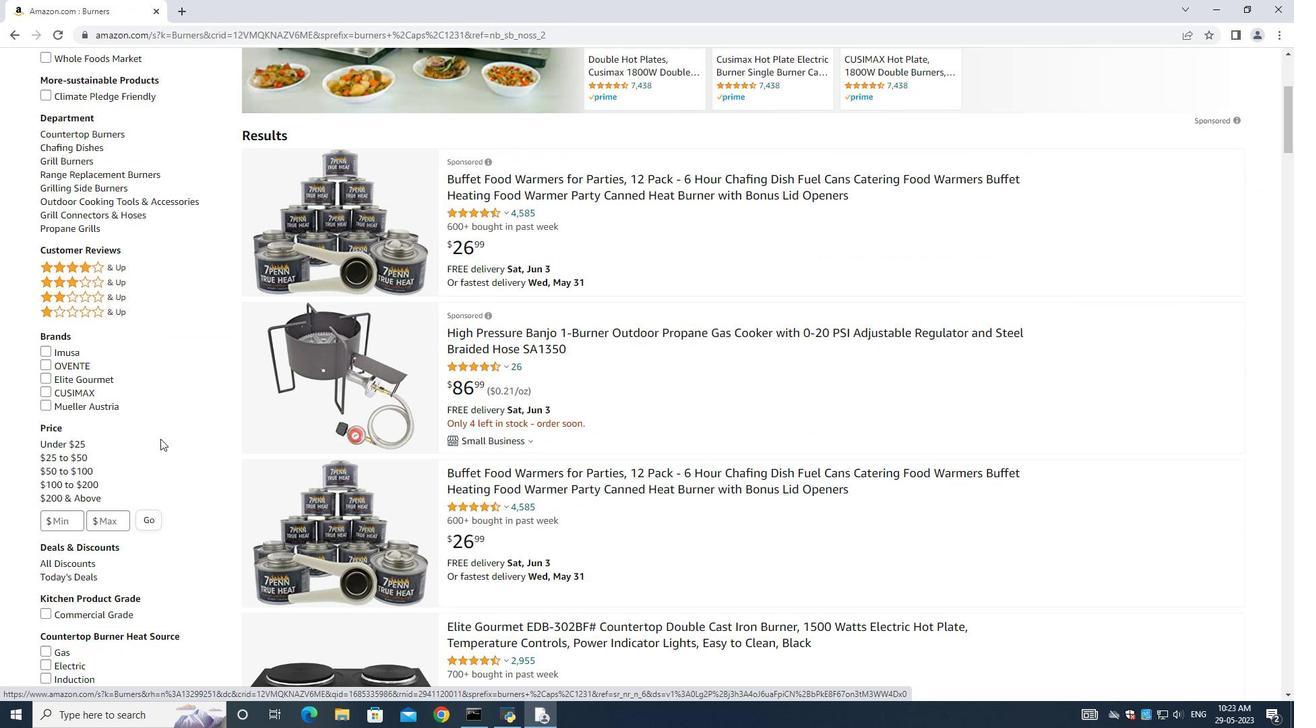 
Action: Mouse scrolled (136, 435) with delta (0, 0)
Screenshot: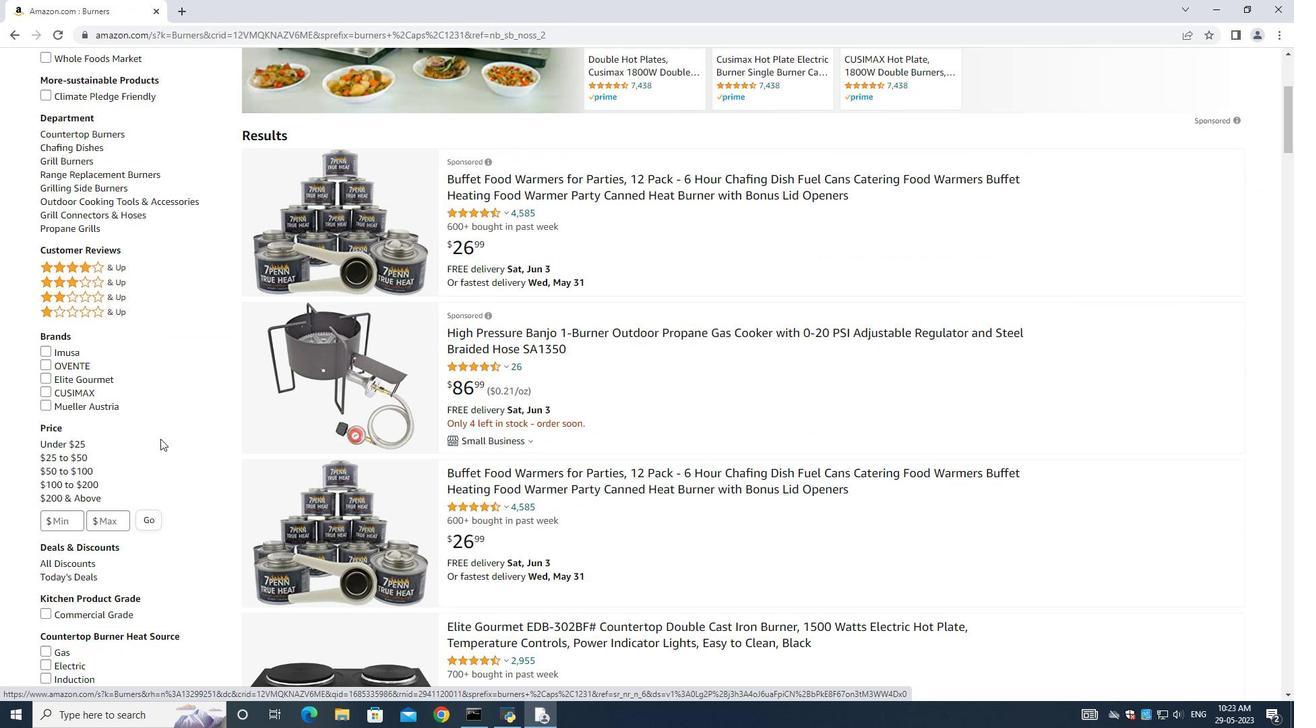 
Action: Mouse moved to (136, 438)
Screenshot: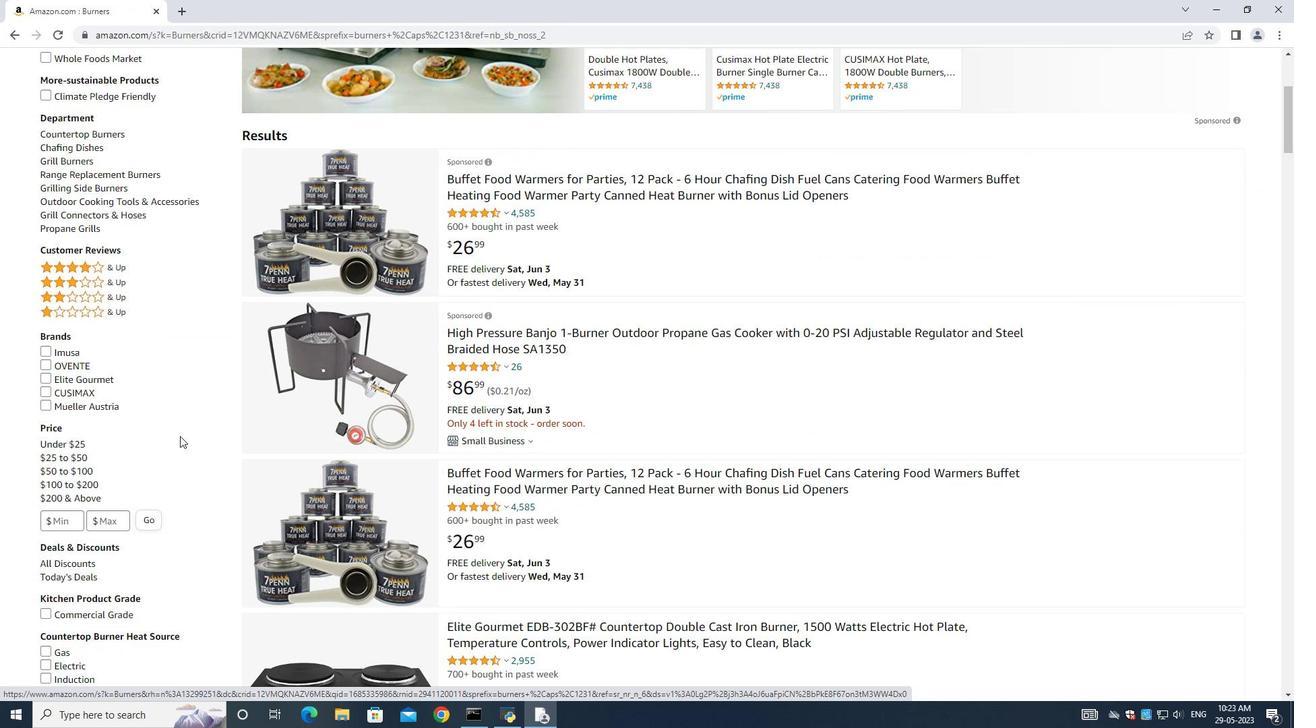 
Action: Mouse scrolled (136, 437) with delta (0, 0)
Screenshot: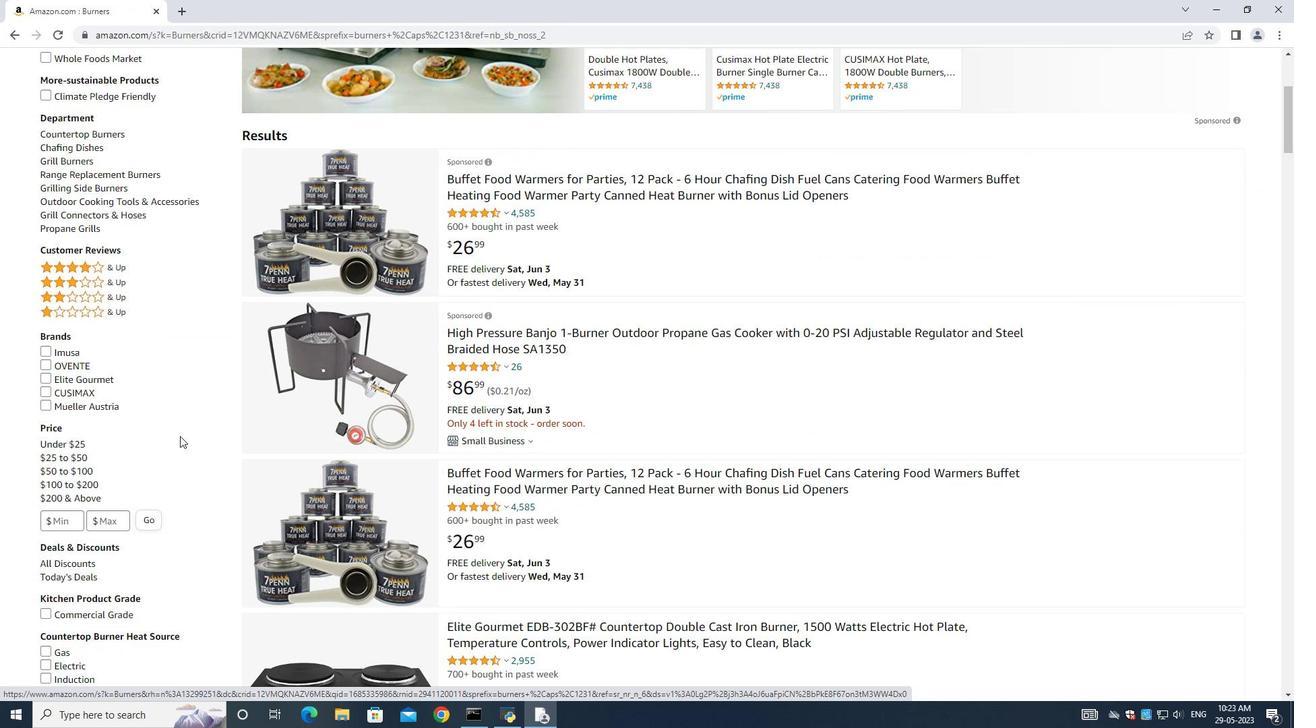 
Action: Mouse moved to (136, 439)
Screenshot: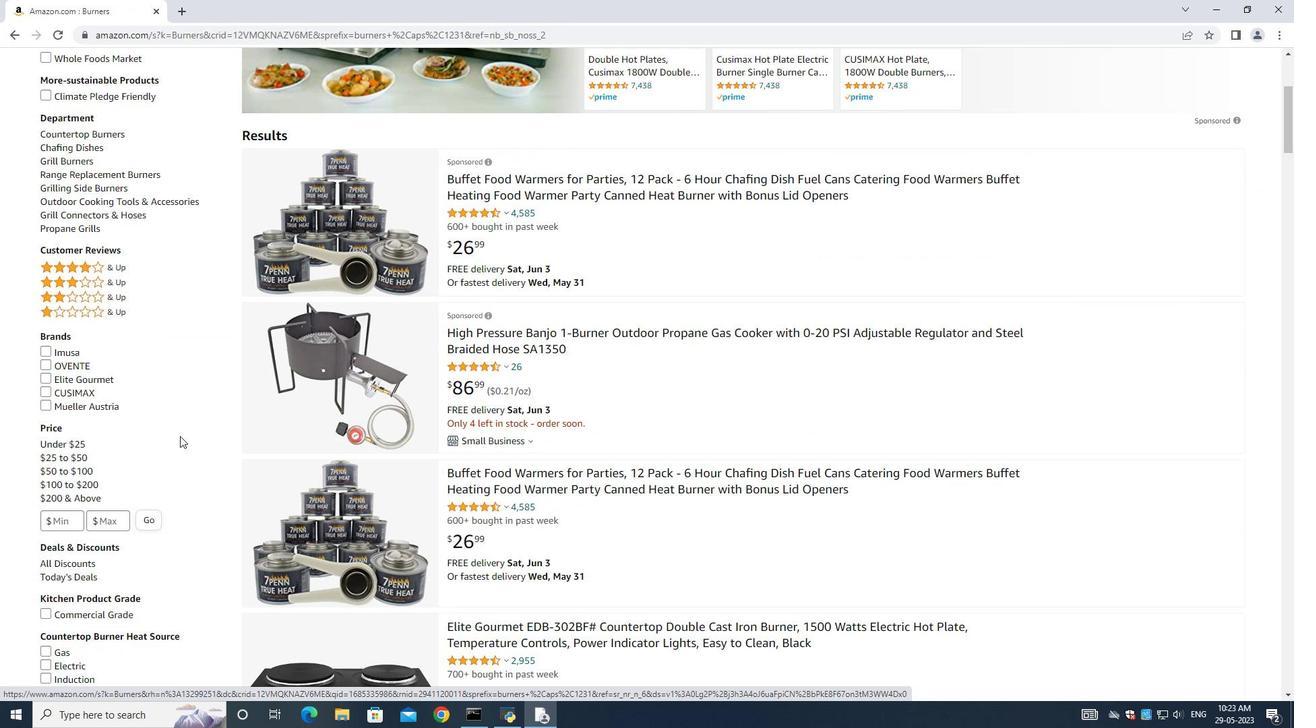 
Action: Mouse scrolled (136, 438) with delta (0, 0)
Screenshot: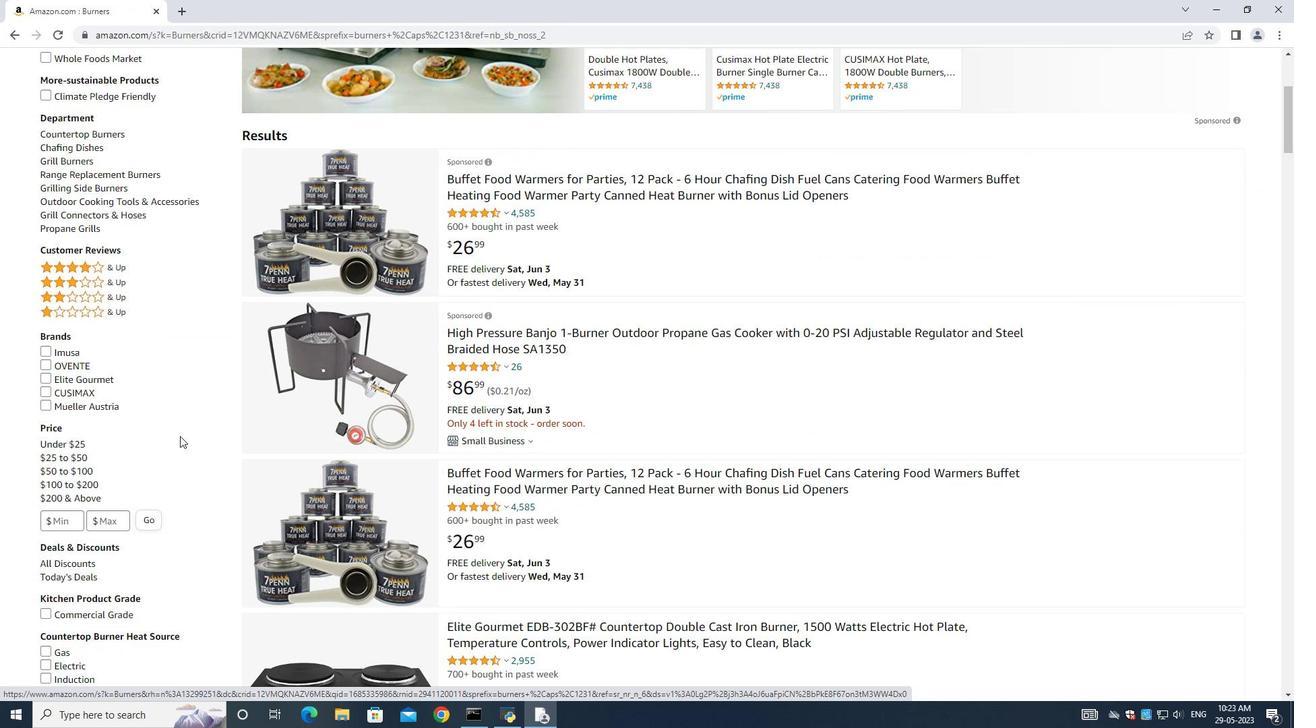 
Action: Mouse scrolled (136, 438) with delta (0, 0)
Screenshot: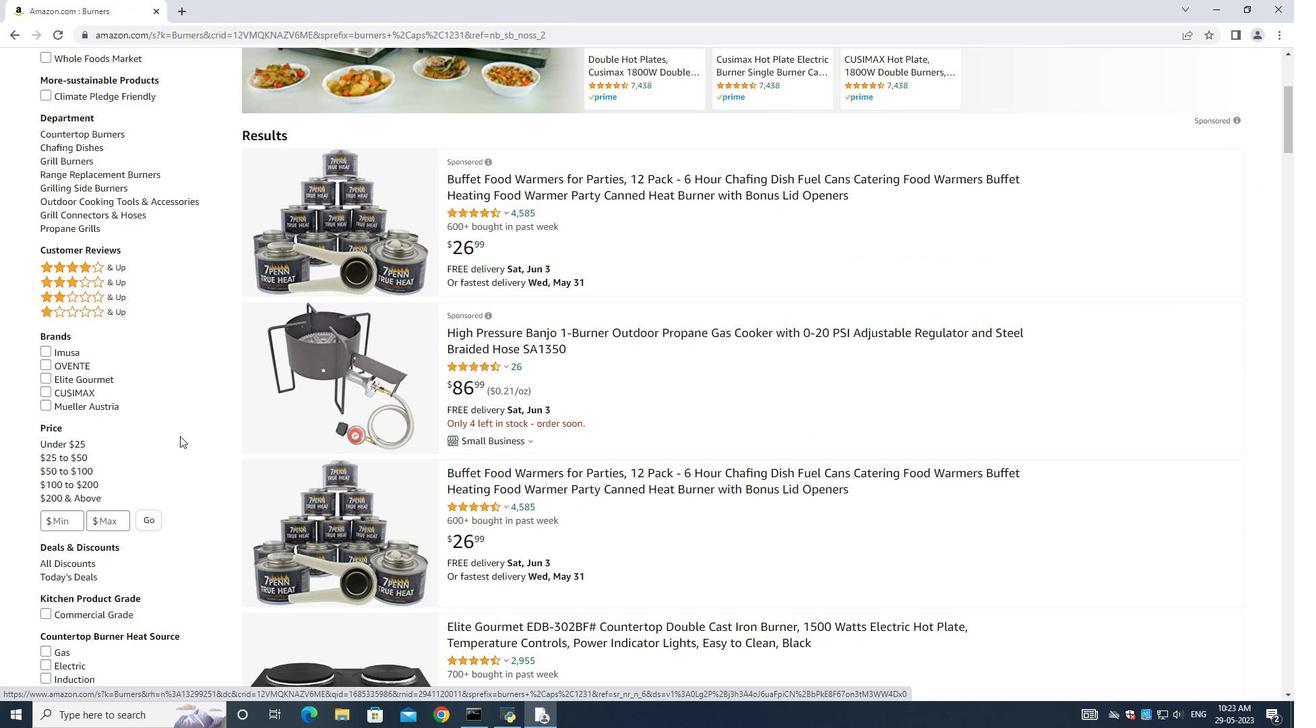 
Action: Mouse moved to (520, 335)
Screenshot: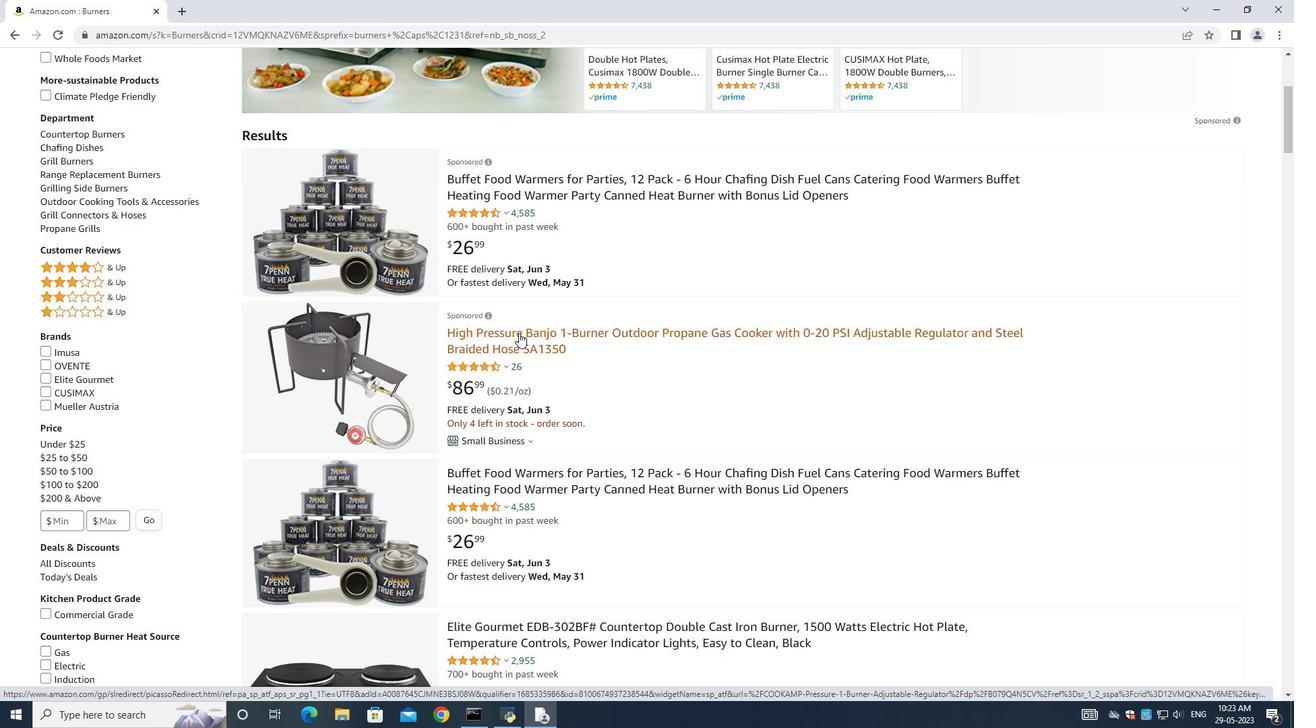 
Action: Mouse pressed left at (520, 335)
Screenshot: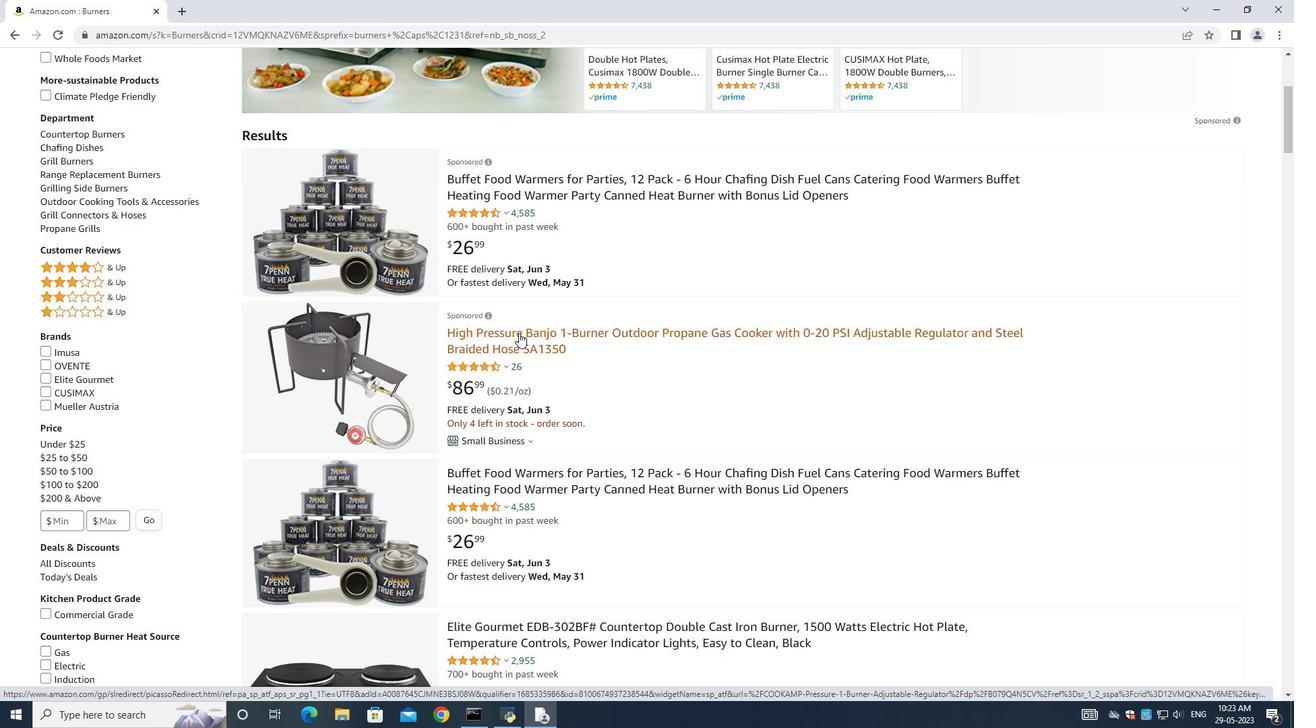 
Action: Mouse moved to (519, 333)
Screenshot: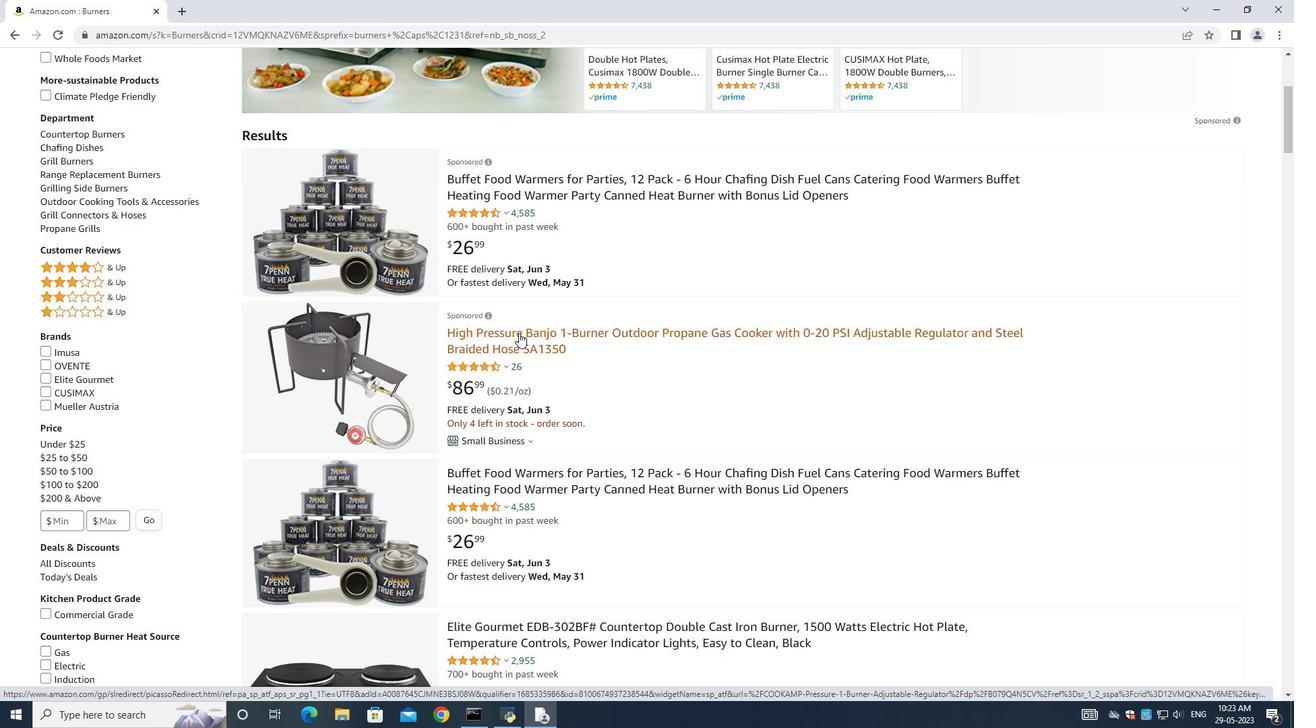 
Action: Mouse pressed left at (519, 333)
Screenshot: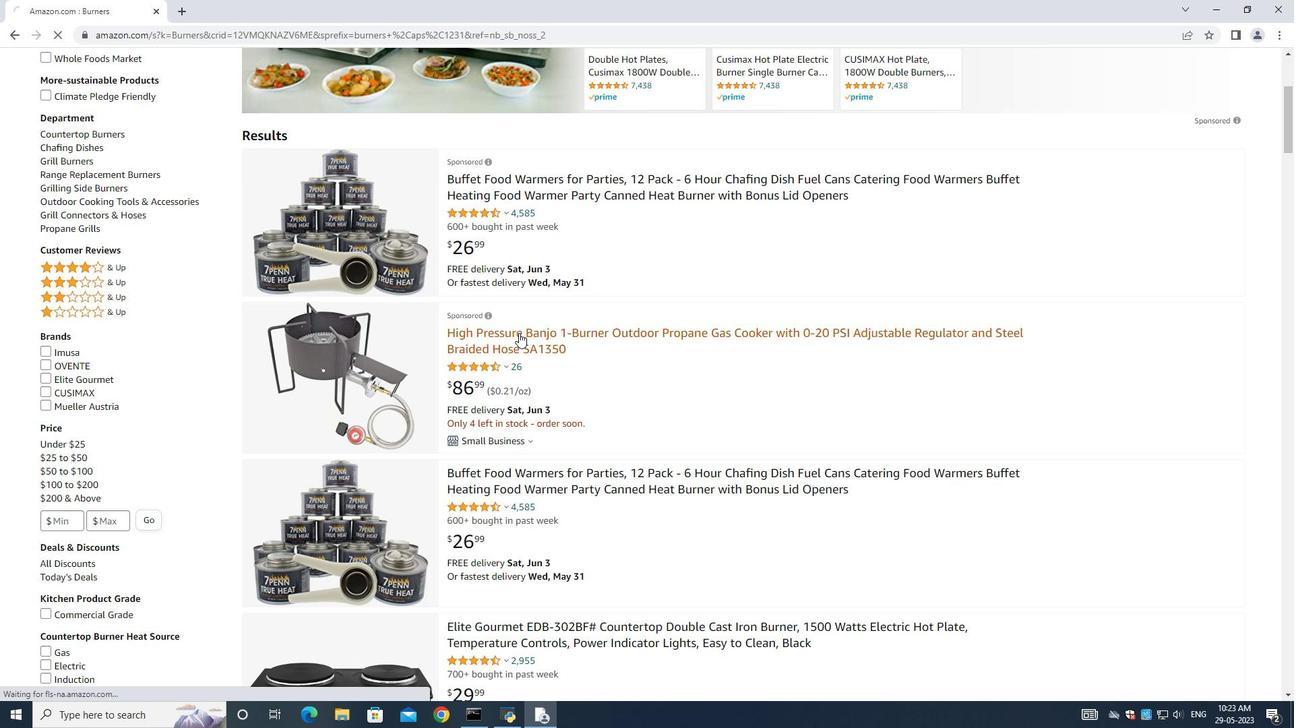 
Action: Mouse moved to (456, 592)
Screenshot: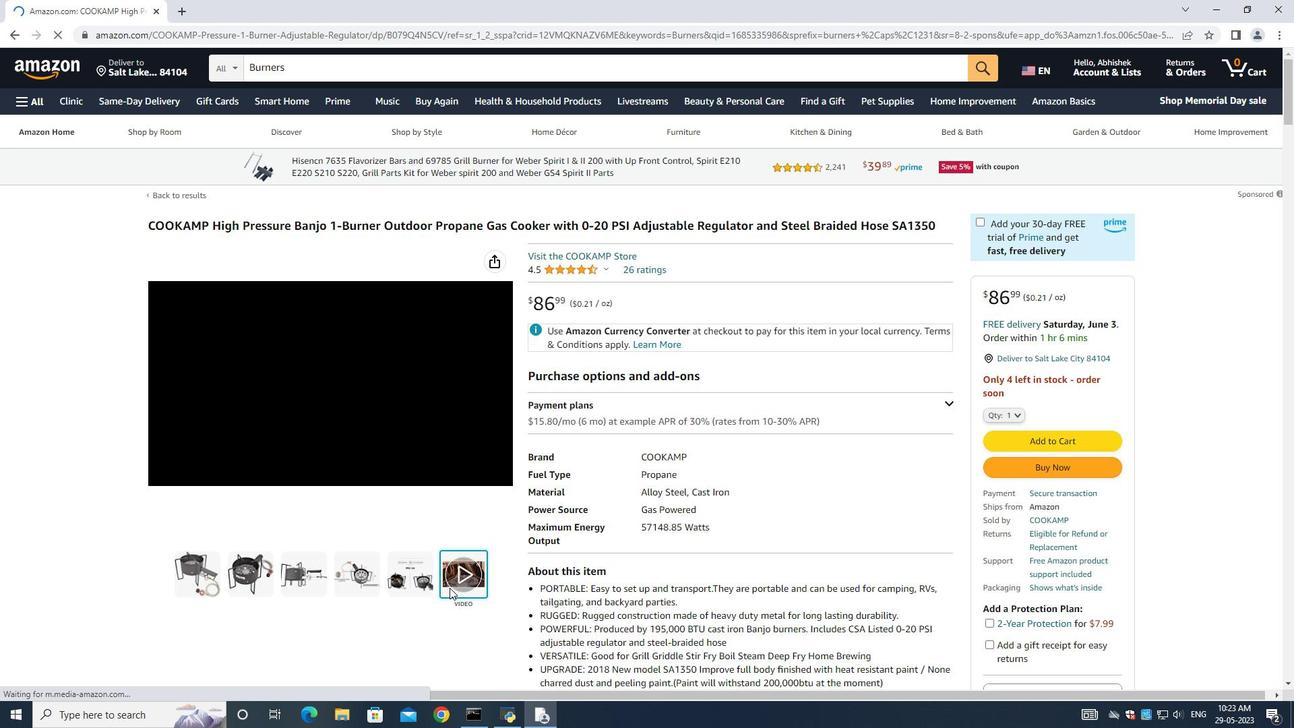 
Action: Mouse pressed left at (456, 592)
Screenshot: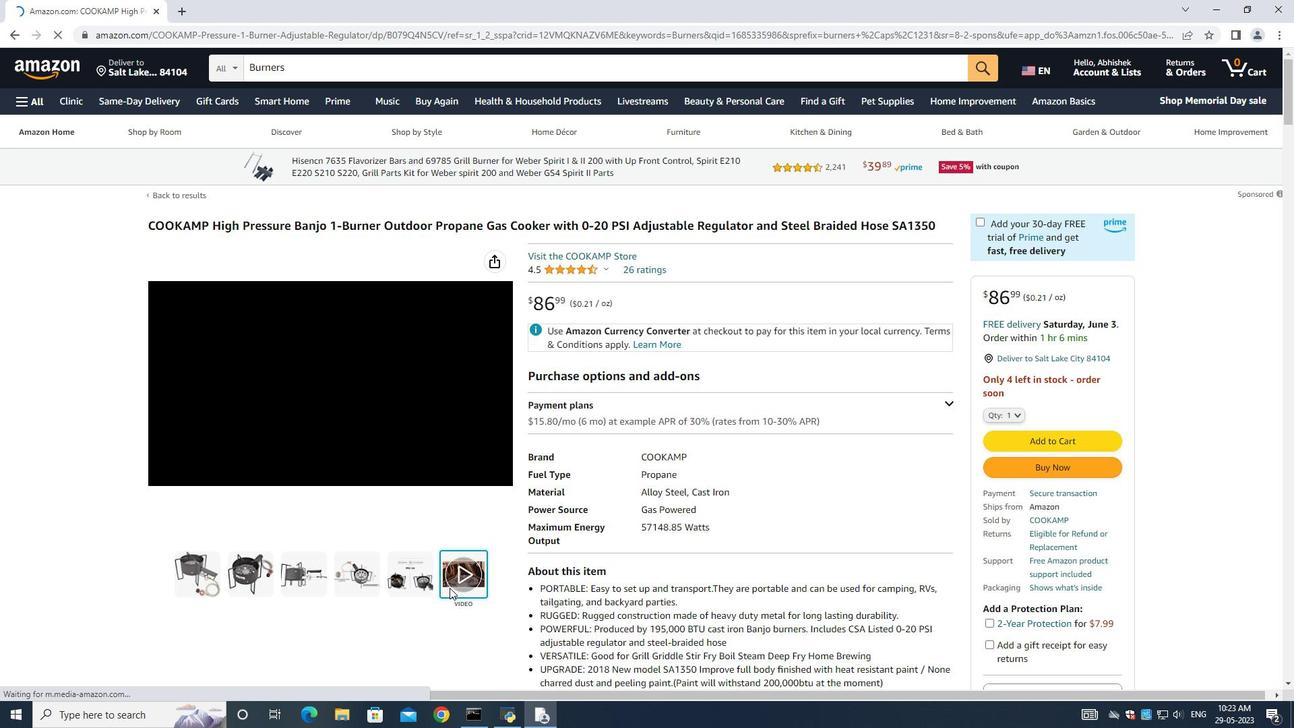 
Action: Mouse moved to (1251, 128)
Screenshot: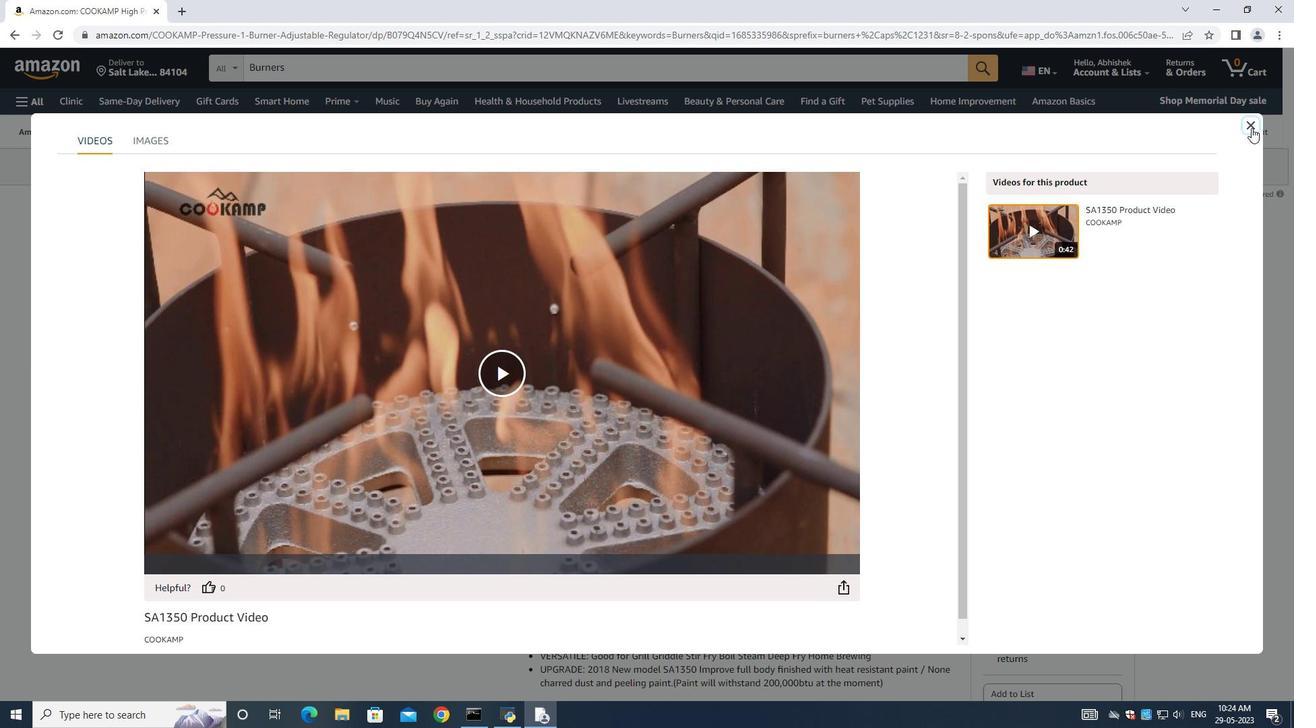 
Action: Mouse pressed left at (1251, 128)
Screenshot: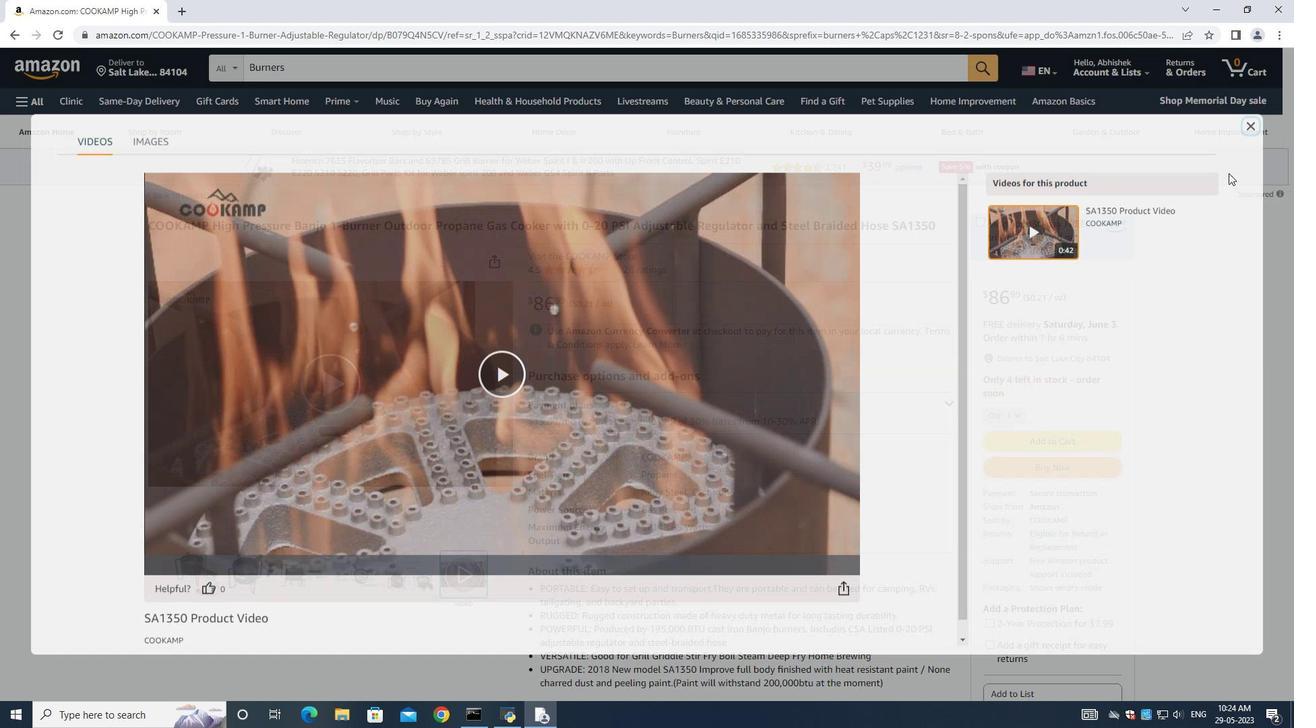 
Action: Mouse moved to (1013, 414)
Screenshot: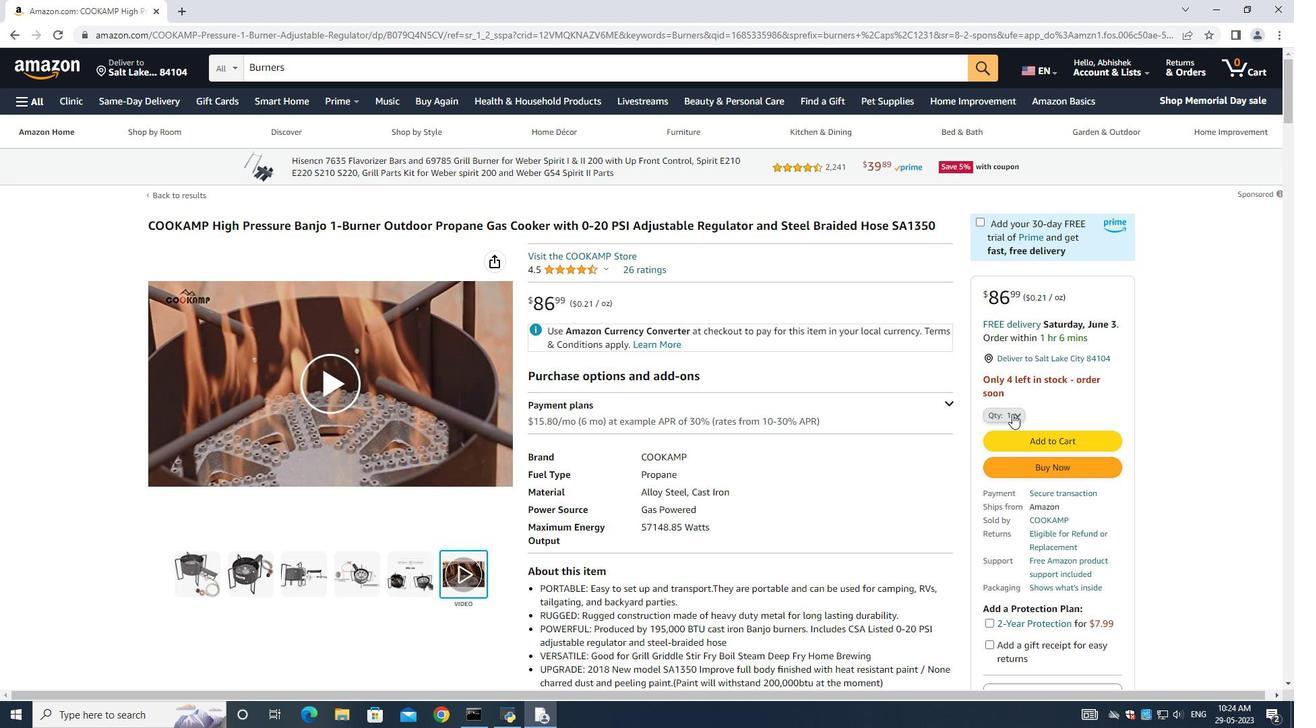 
Action: Mouse pressed left at (1013, 414)
Screenshot: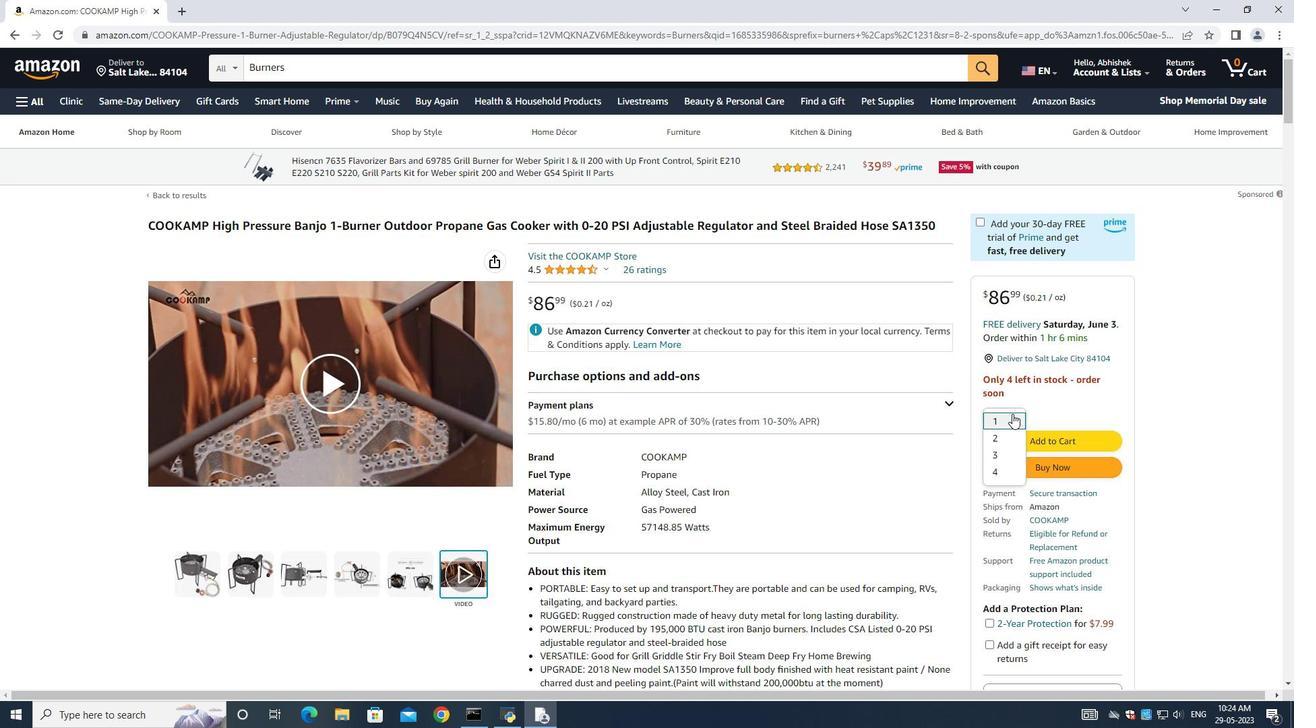 
Action: Mouse moved to (8, 37)
Screenshot: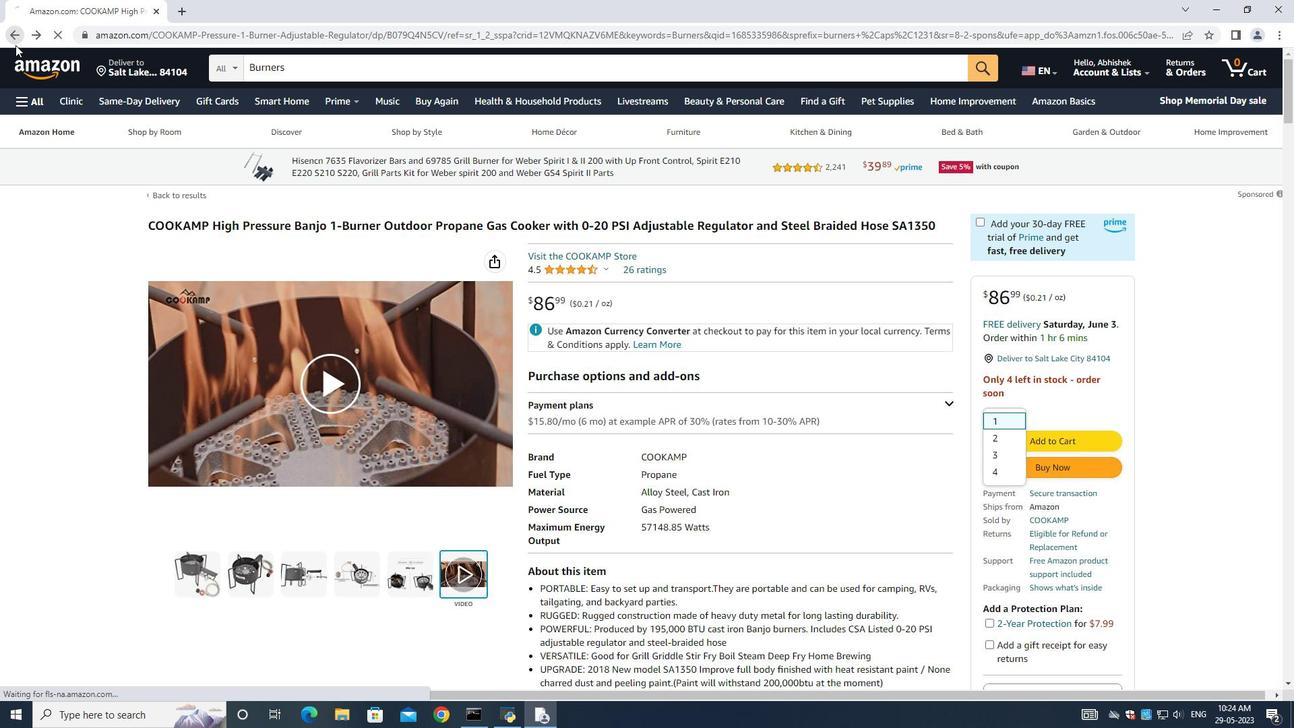 
Action: Mouse pressed left at (8, 37)
Screenshot: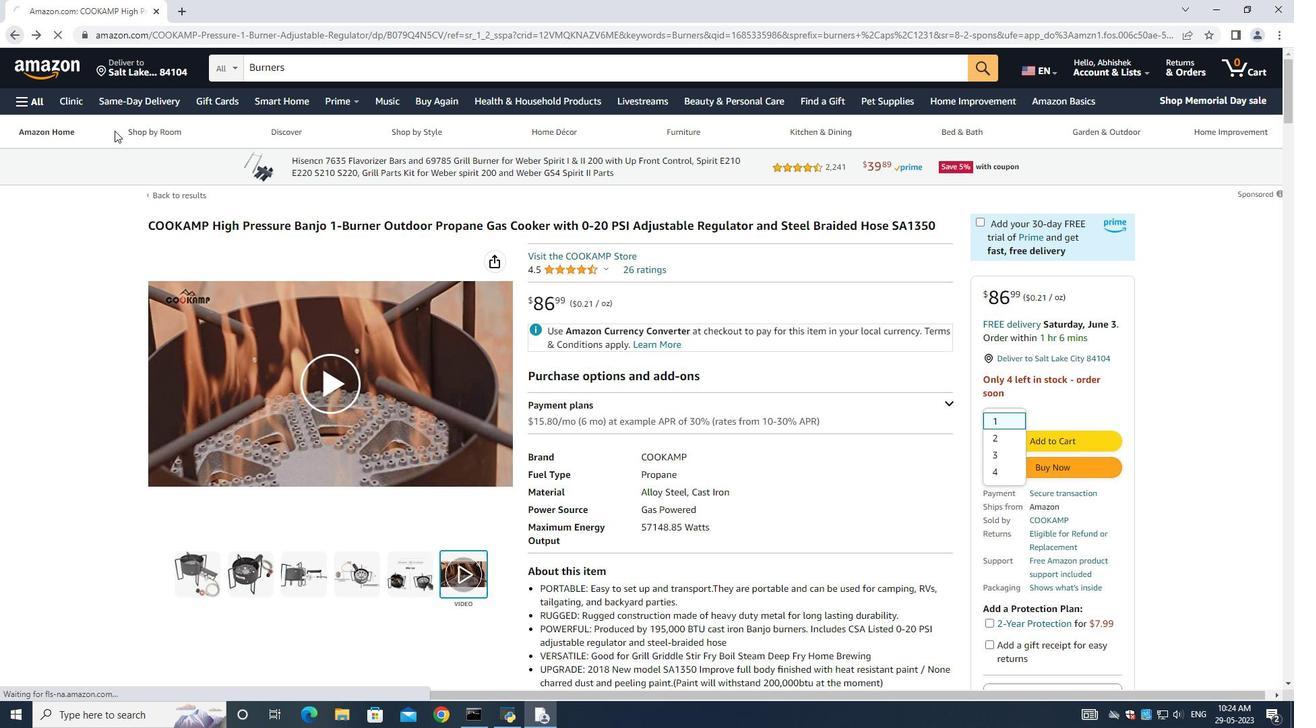 
Action: Mouse moved to (487, 392)
Screenshot: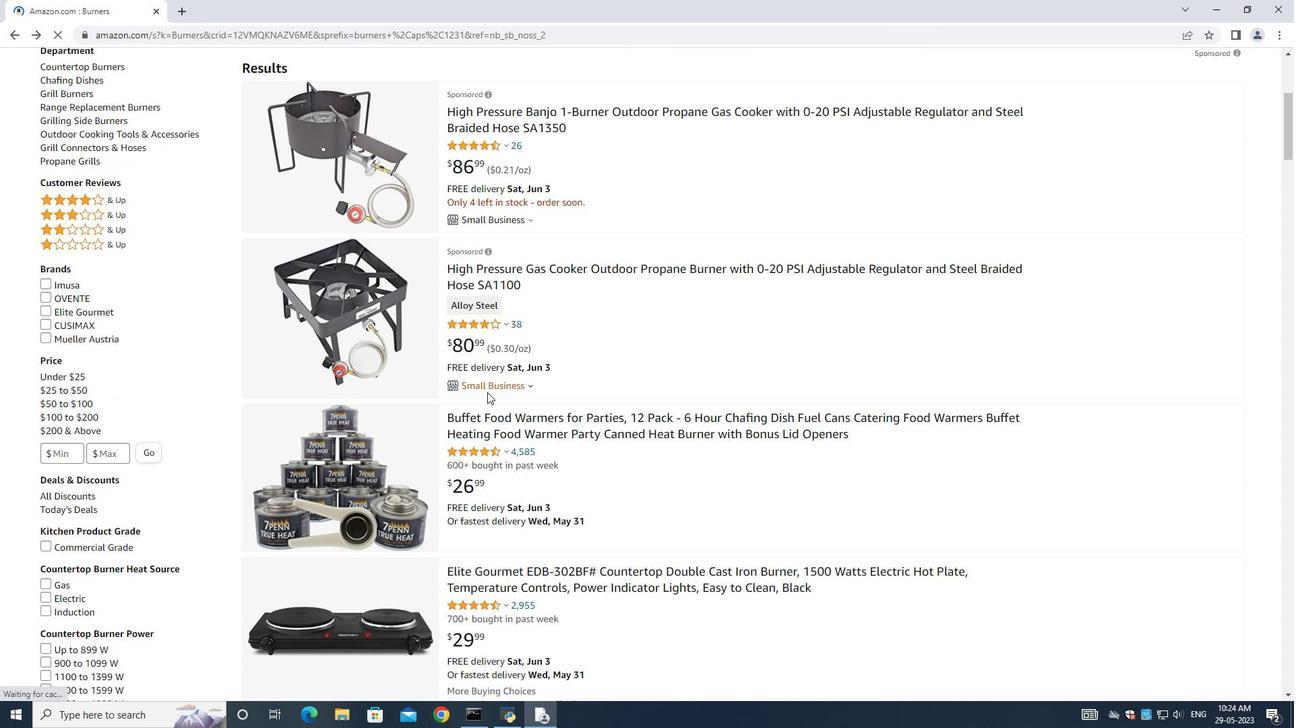 
Action: Mouse scrolled (487, 391) with delta (0, 0)
Screenshot: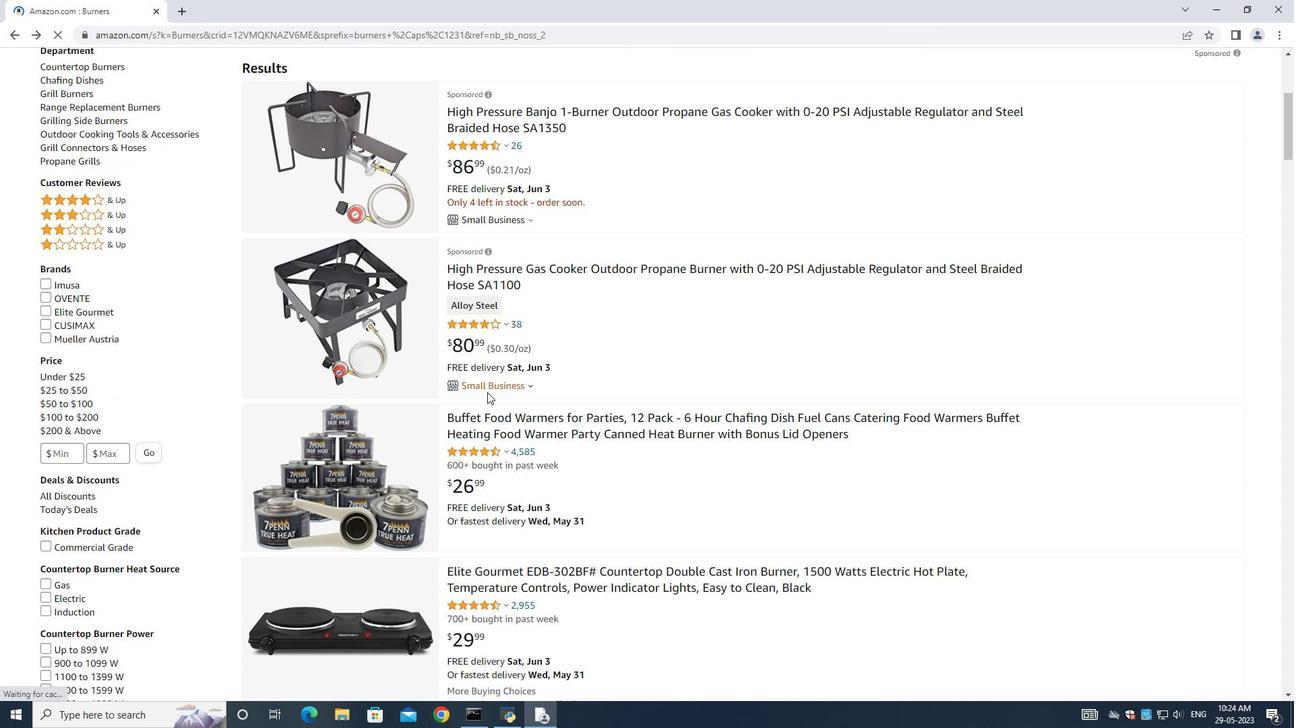 
Action: Mouse scrolled (487, 391) with delta (0, 0)
Screenshot: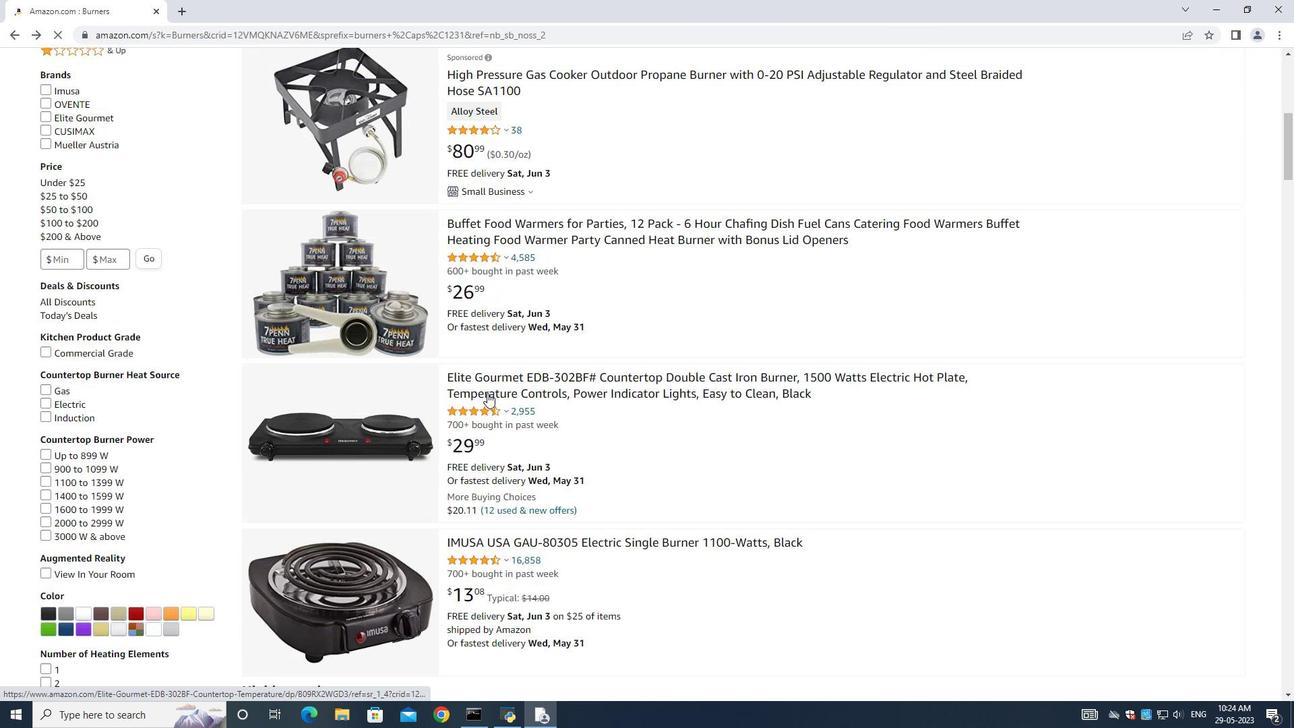 
Action: Mouse moved to (487, 393)
Screenshot: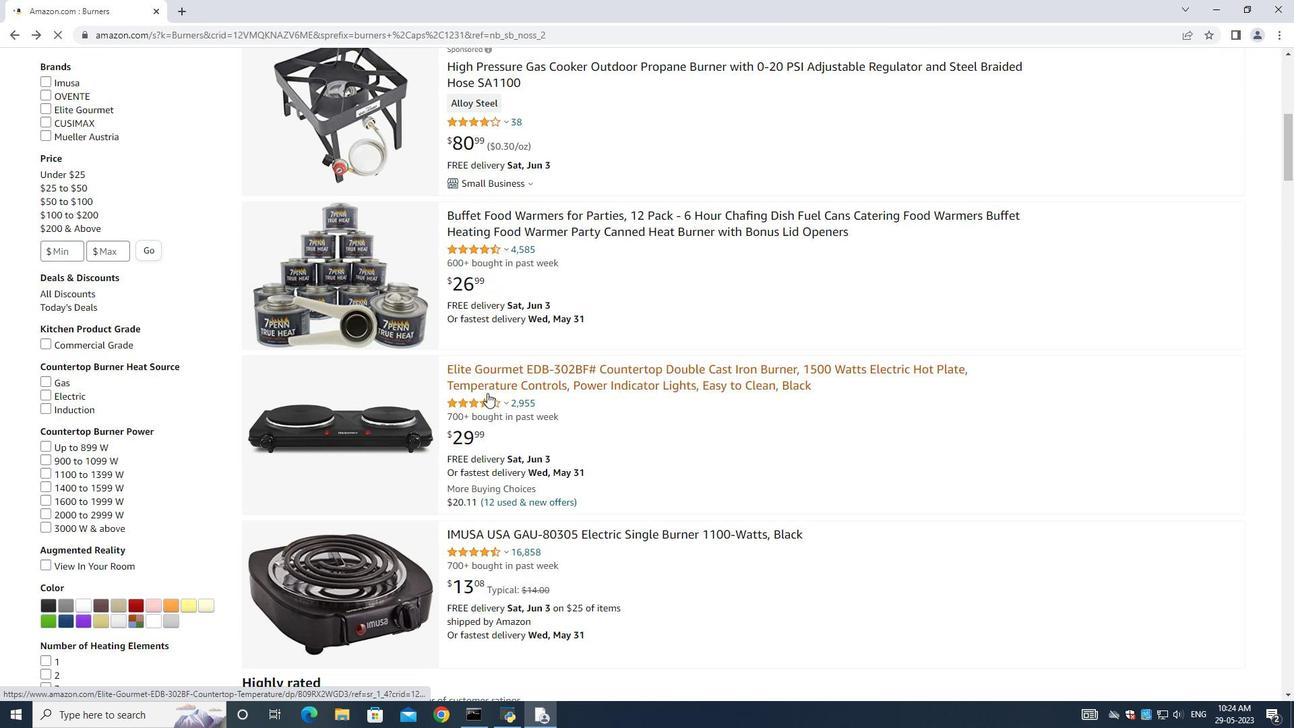 
Action: Mouse scrolled (487, 392) with delta (0, 0)
Screenshot: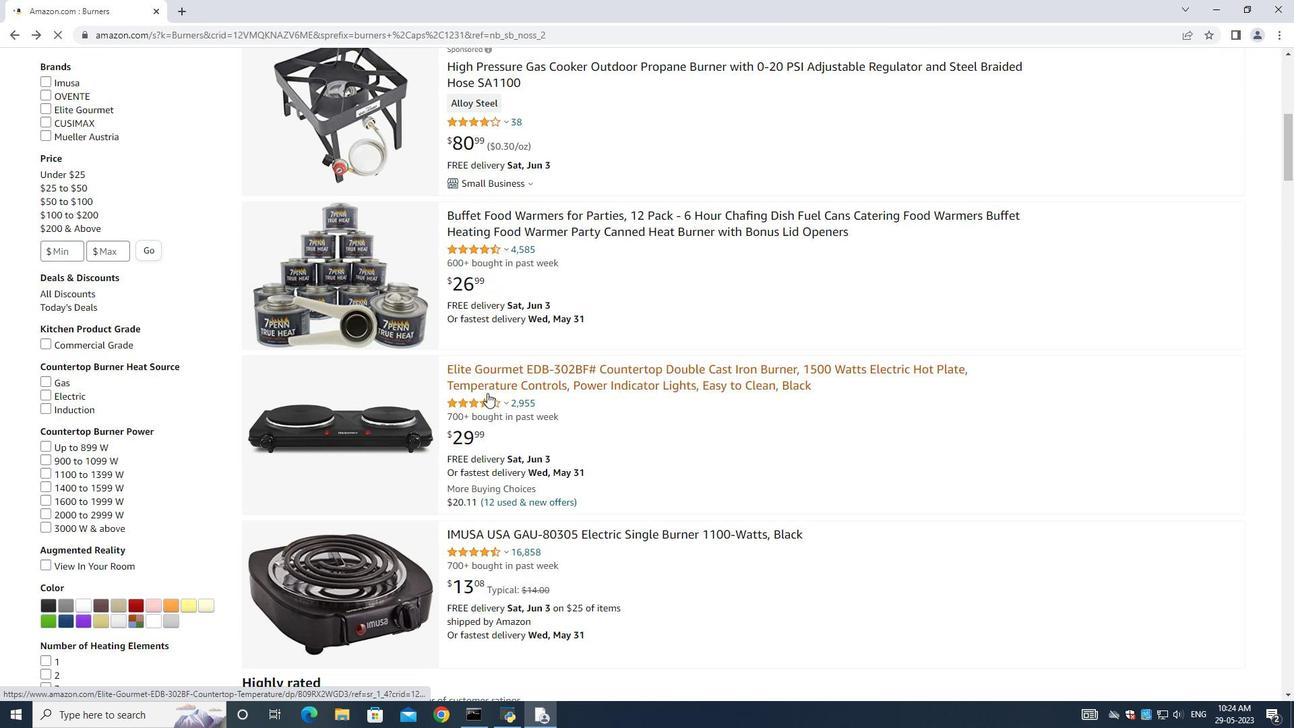 
Action: Mouse moved to (487, 393)
Screenshot: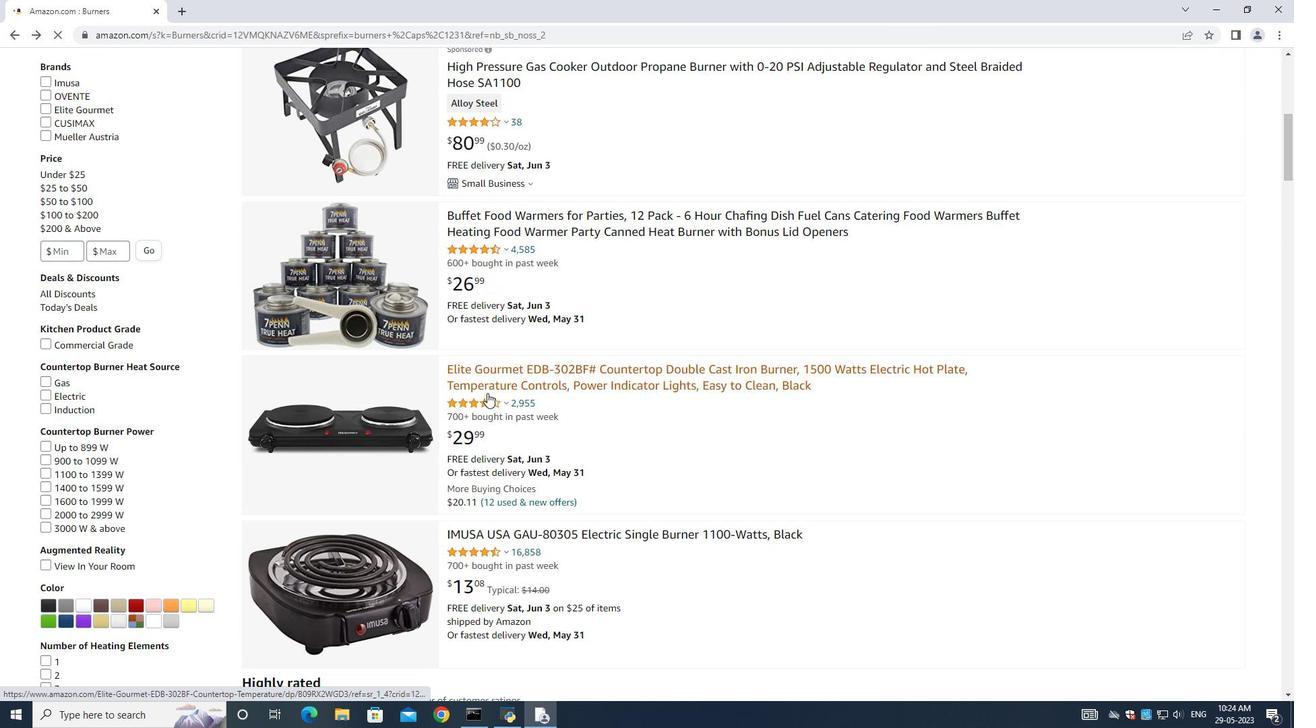 
Action: Mouse scrolled (487, 392) with delta (0, 0)
Screenshot: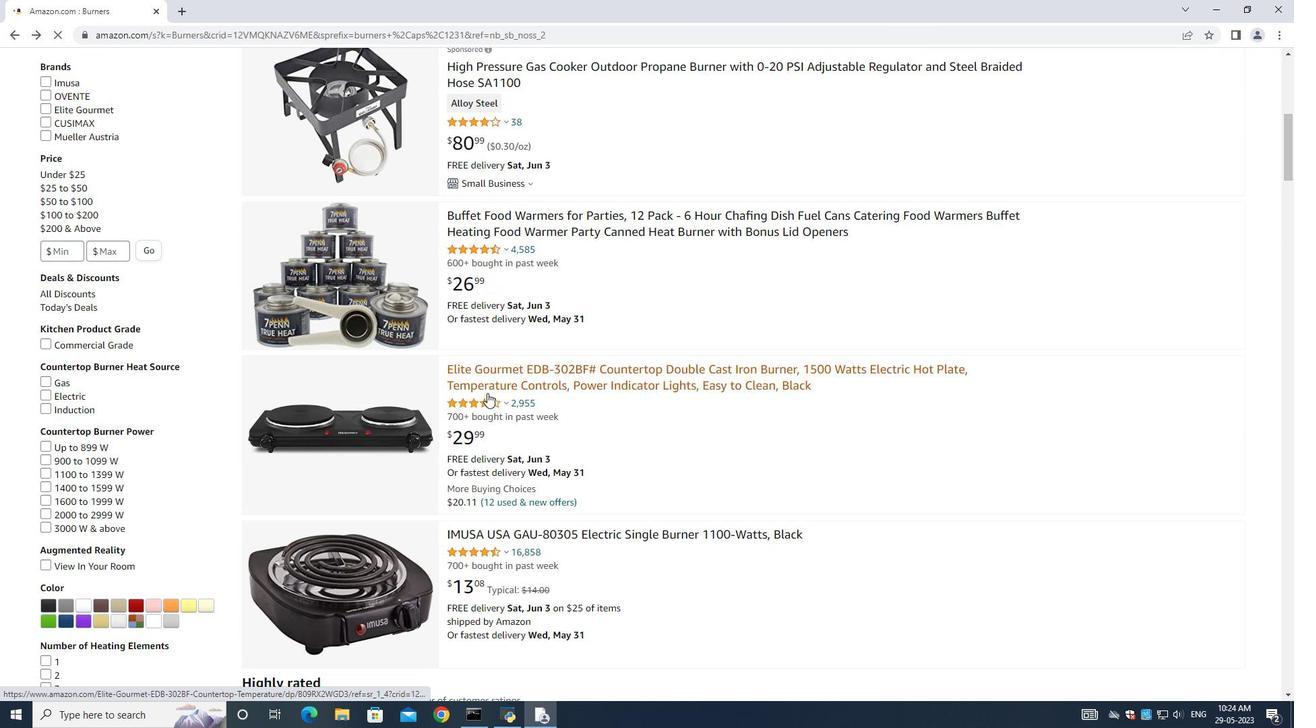 
Action: Mouse moved to (642, 447)
Screenshot: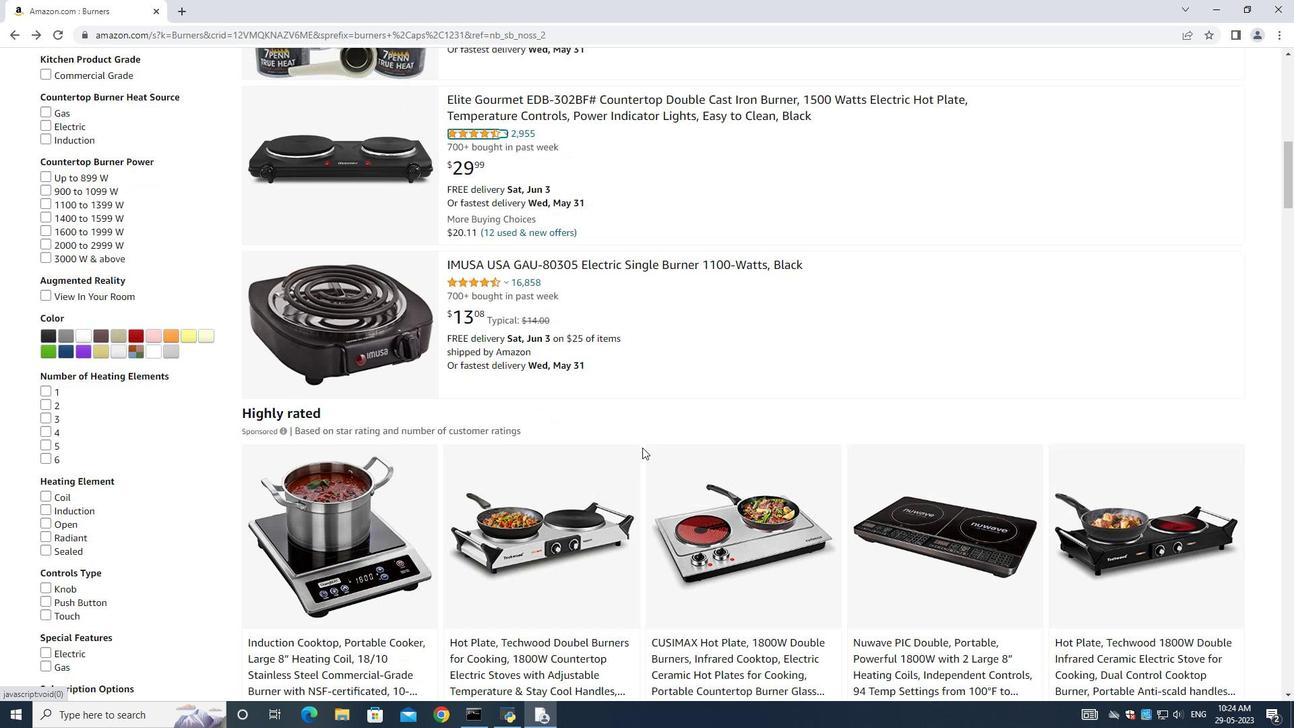 
Action: Mouse scrolled (642, 447) with delta (0, 0)
Screenshot: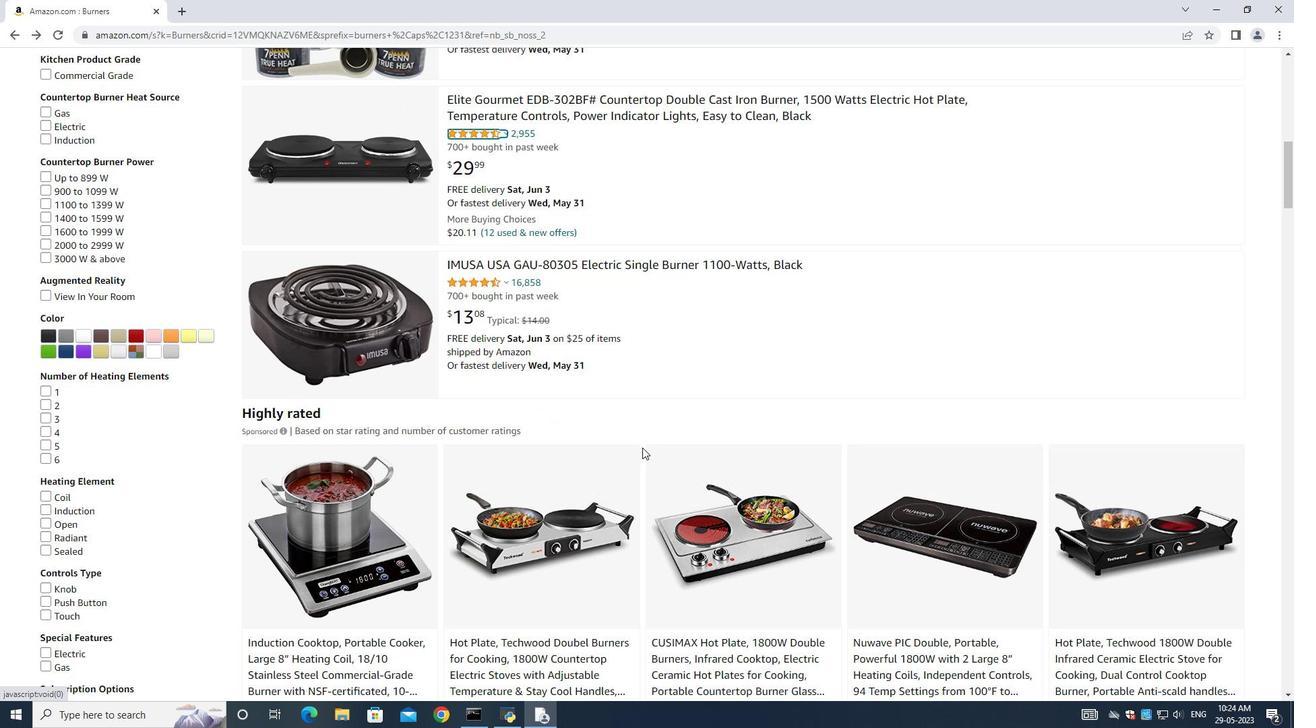 
Action: Mouse scrolled (642, 447) with delta (0, 0)
Screenshot: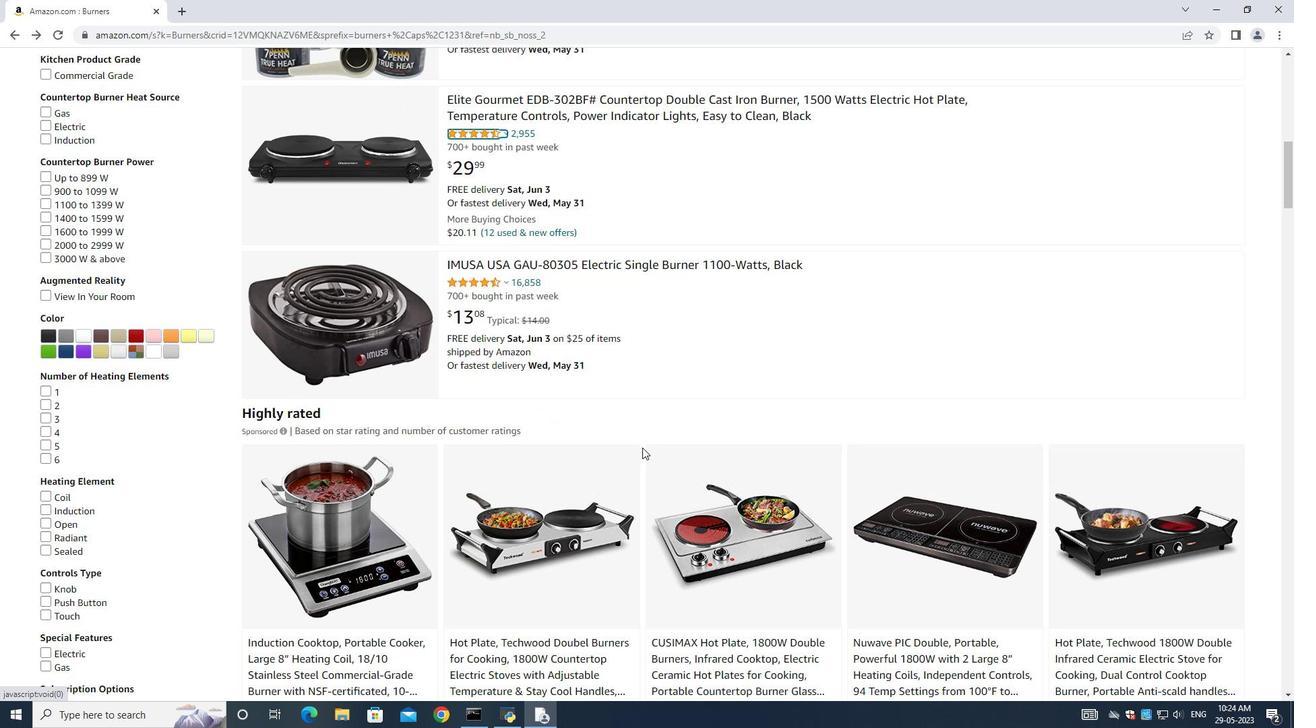 
Action: Mouse scrolled (642, 447) with delta (0, 0)
Screenshot: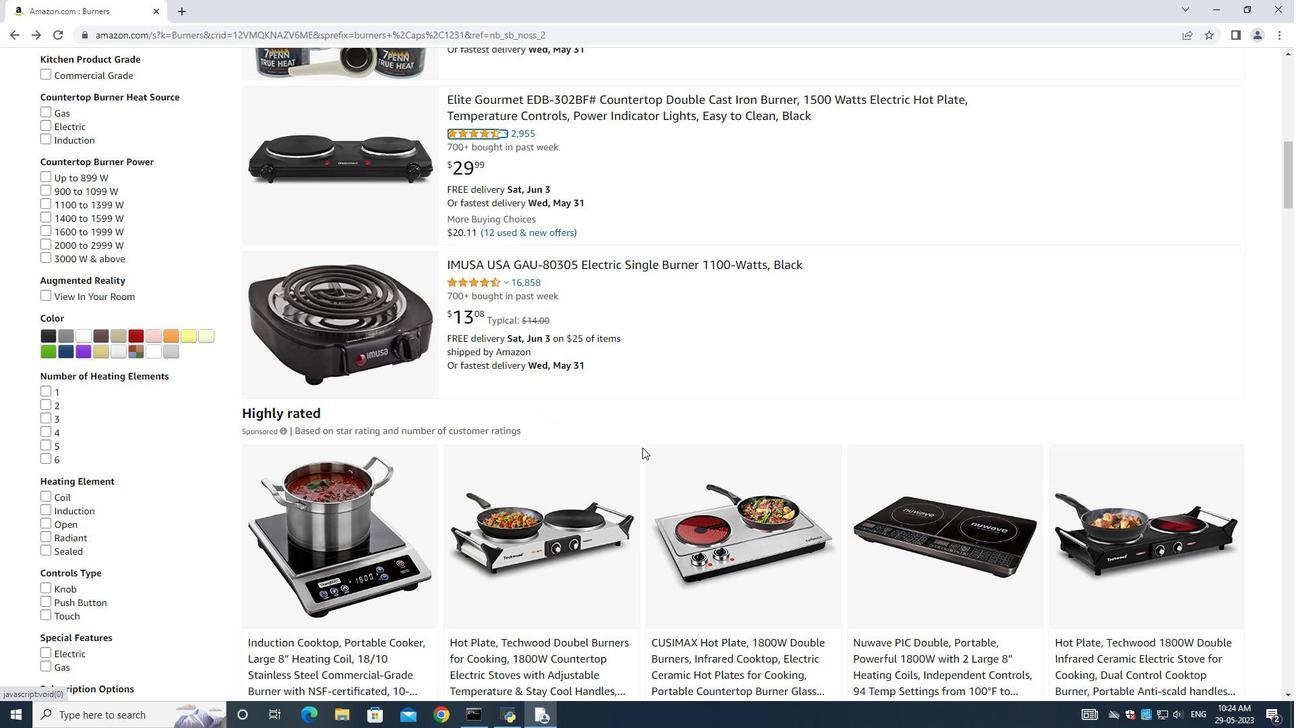 
Action: Mouse scrolled (642, 447) with delta (0, 0)
Screenshot: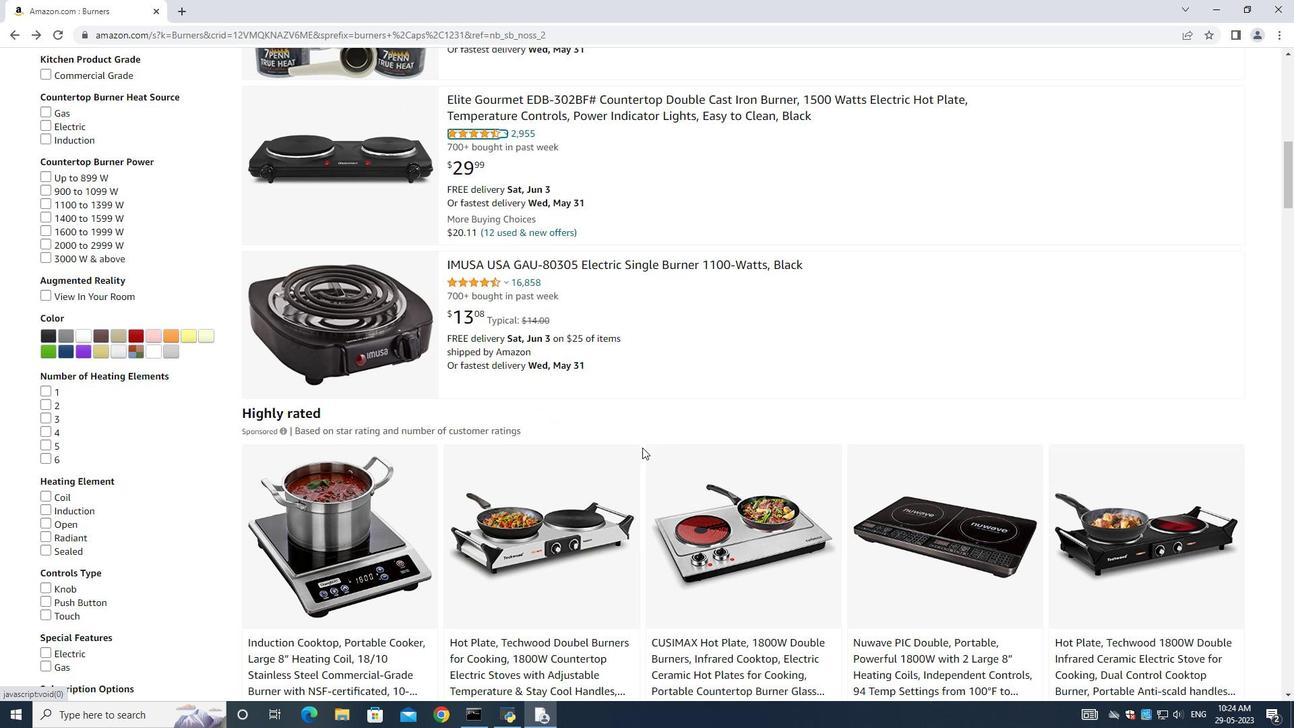 
Action: Mouse scrolled (642, 447) with delta (0, 0)
Screenshot: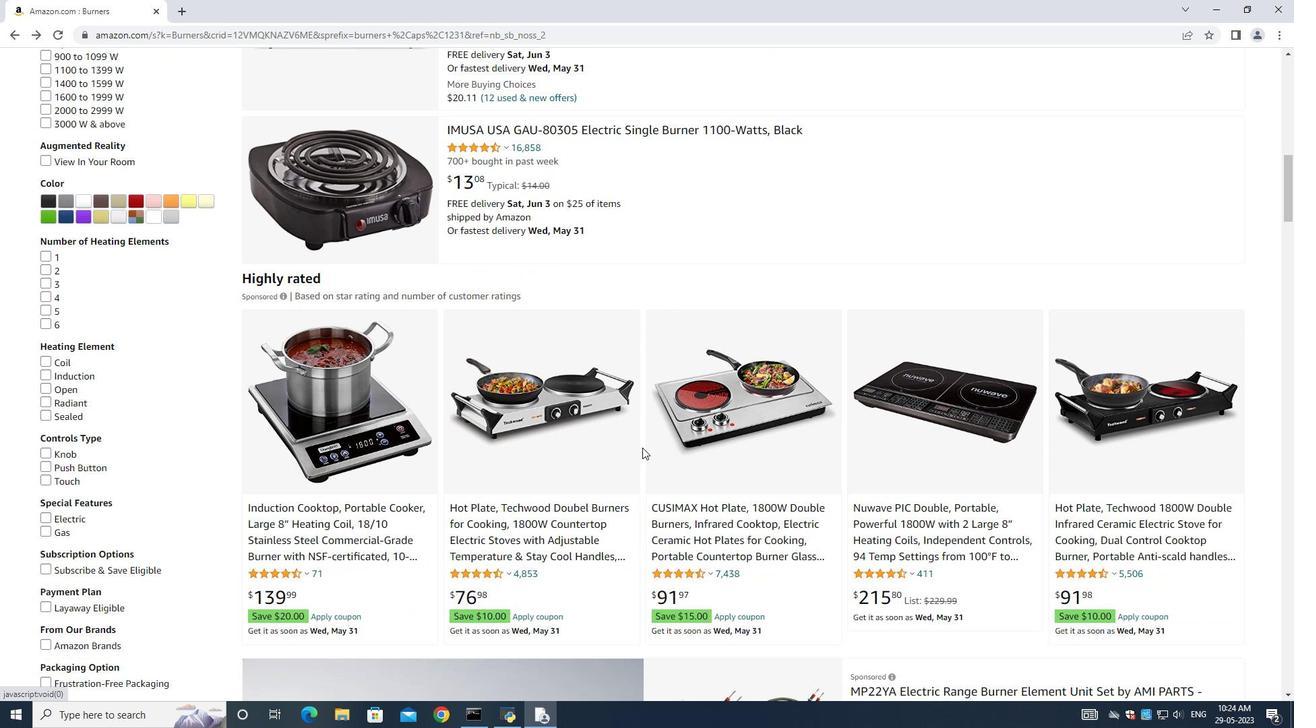 
Action: Mouse moved to (642, 447)
Screenshot: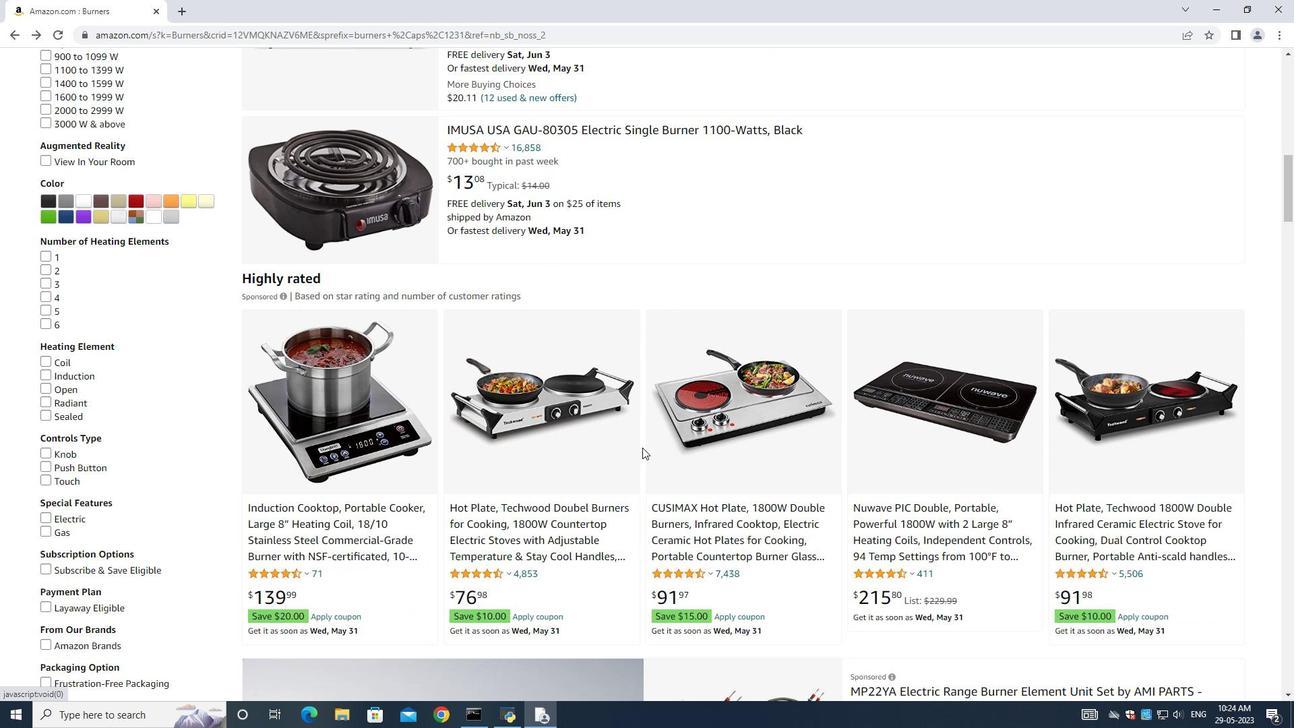 
Action: Mouse scrolled (642, 447) with delta (0, 0)
Screenshot: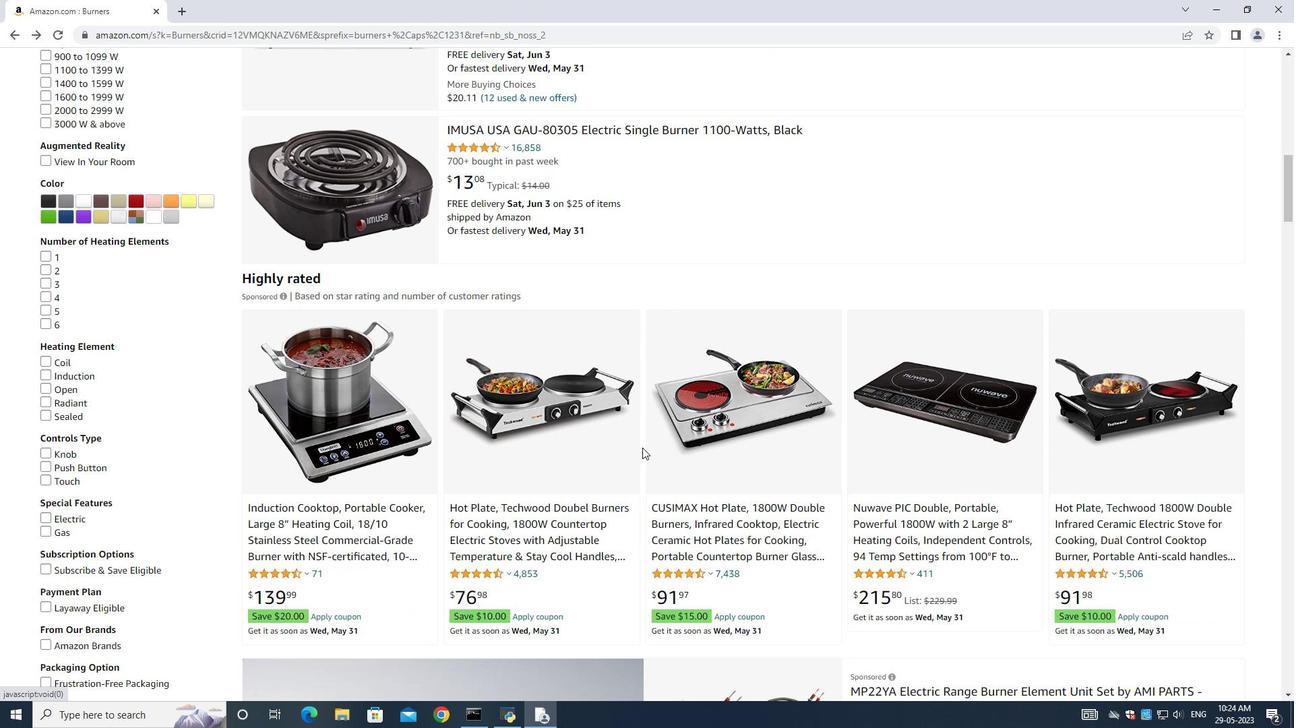 
Action: Mouse scrolled (642, 447) with delta (0, 0)
Screenshot: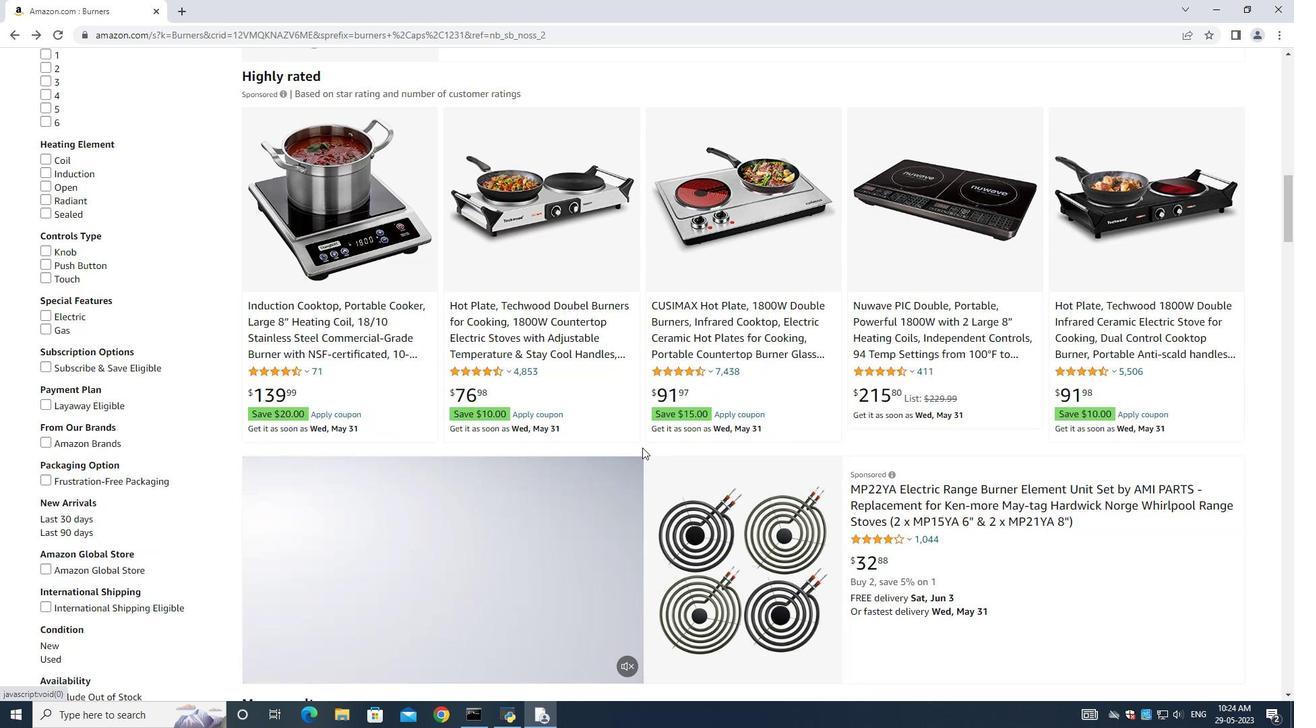 
Action: Mouse scrolled (642, 447) with delta (0, 0)
Screenshot: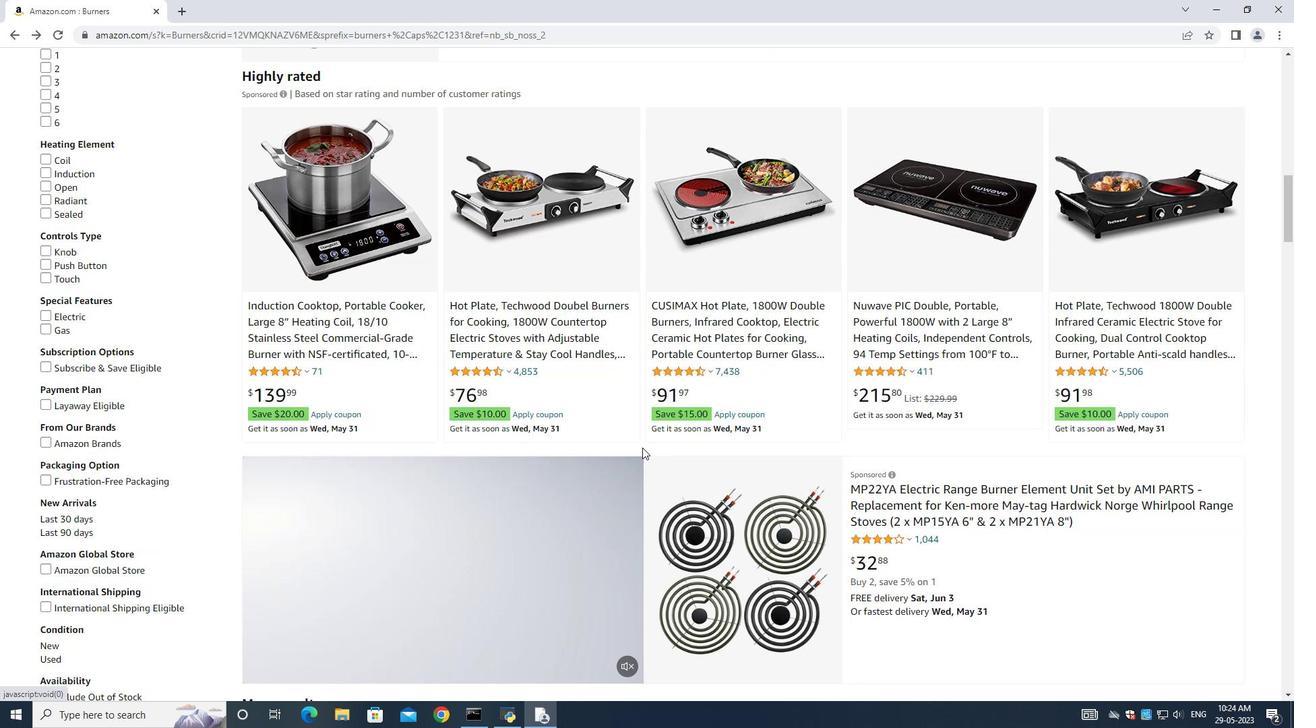 
Action: Mouse moved to (642, 447)
Screenshot: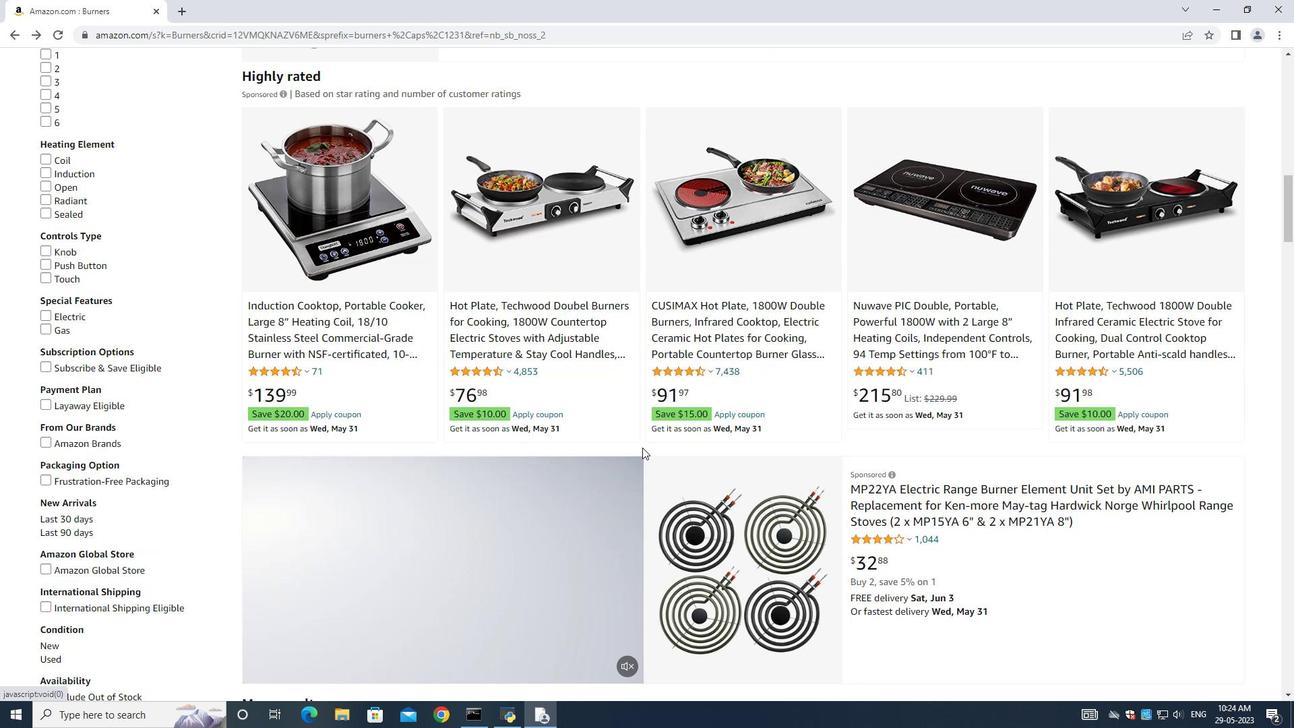 
Action: Mouse scrolled (642, 447) with delta (0, 0)
Screenshot: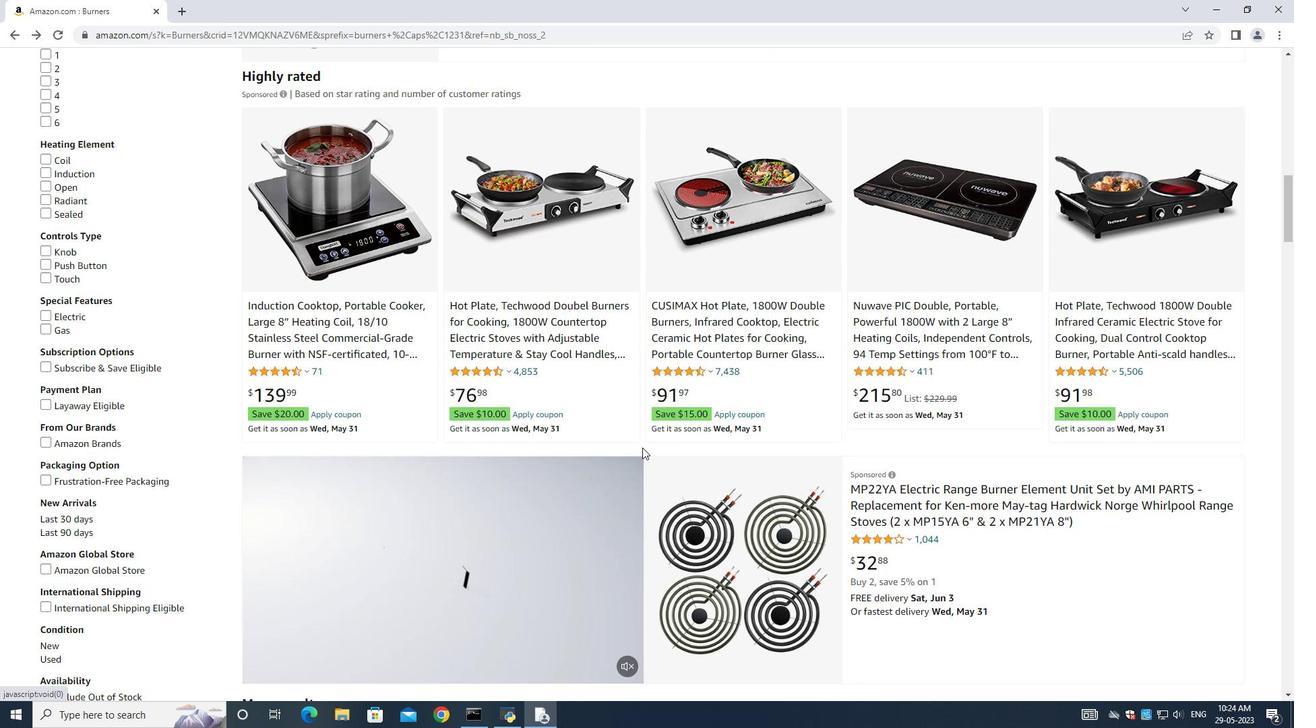 
Action: Mouse scrolled (642, 447) with delta (0, 0)
Screenshot: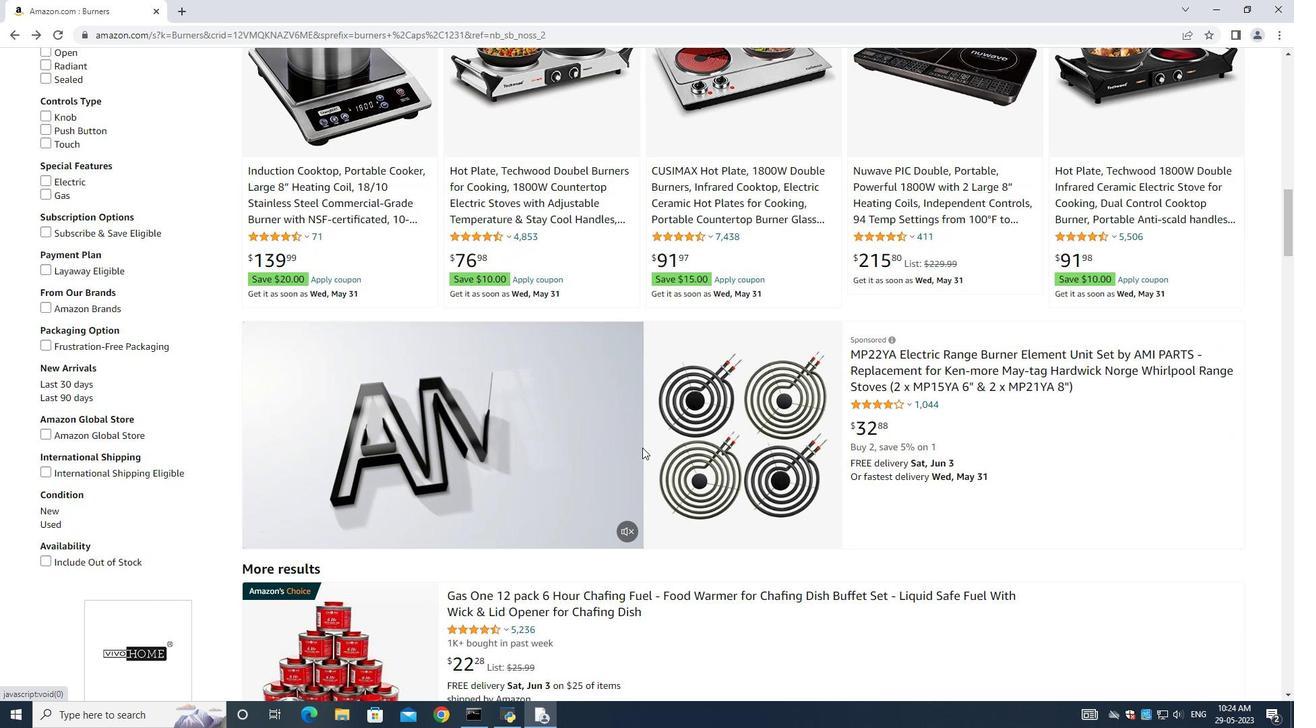 
Action: Mouse scrolled (642, 447) with delta (0, 0)
Screenshot: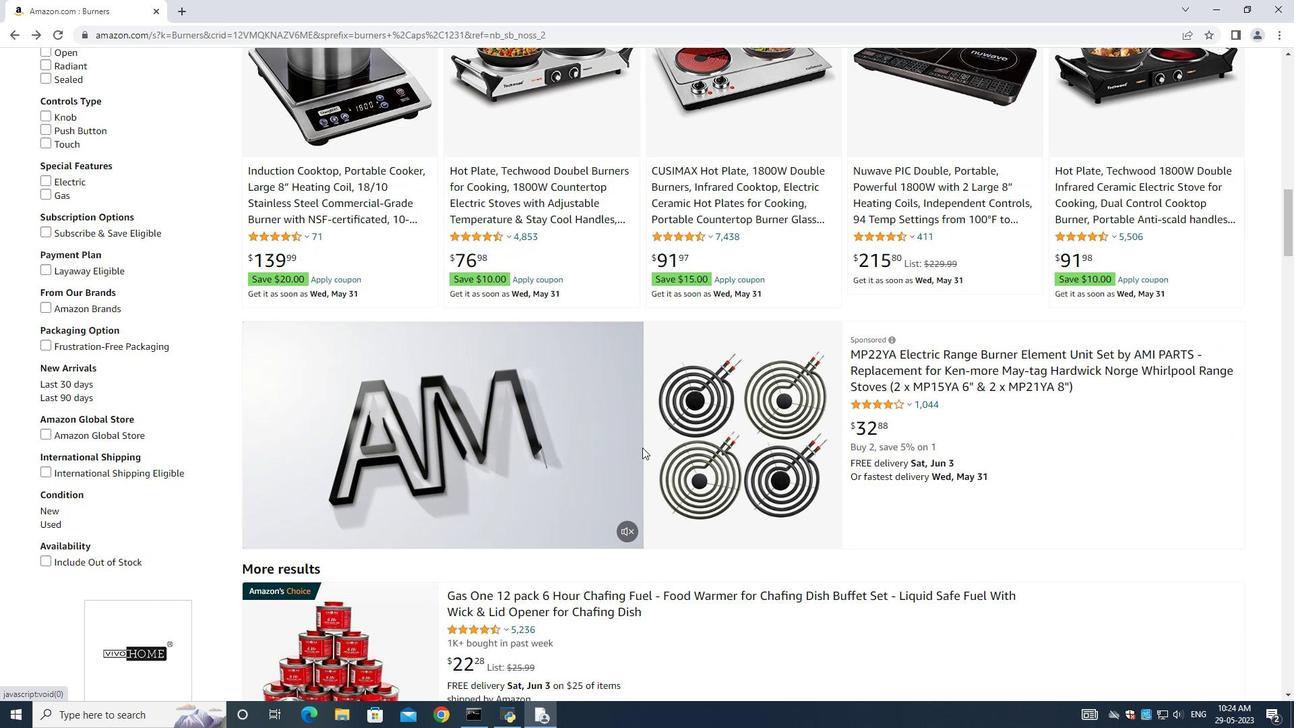 
Action: Mouse scrolled (642, 447) with delta (0, 0)
Screenshot: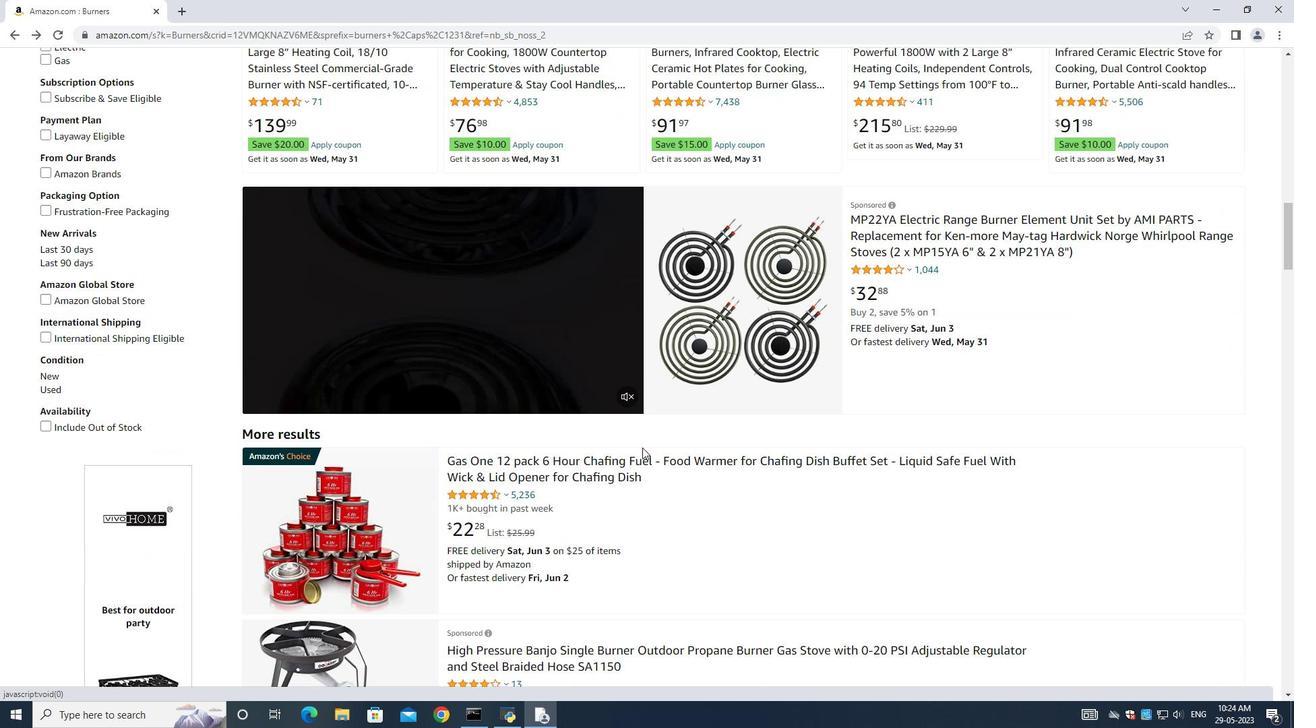 
Action: Mouse scrolled (642, 447) with delta (0, 0)
Screenshot: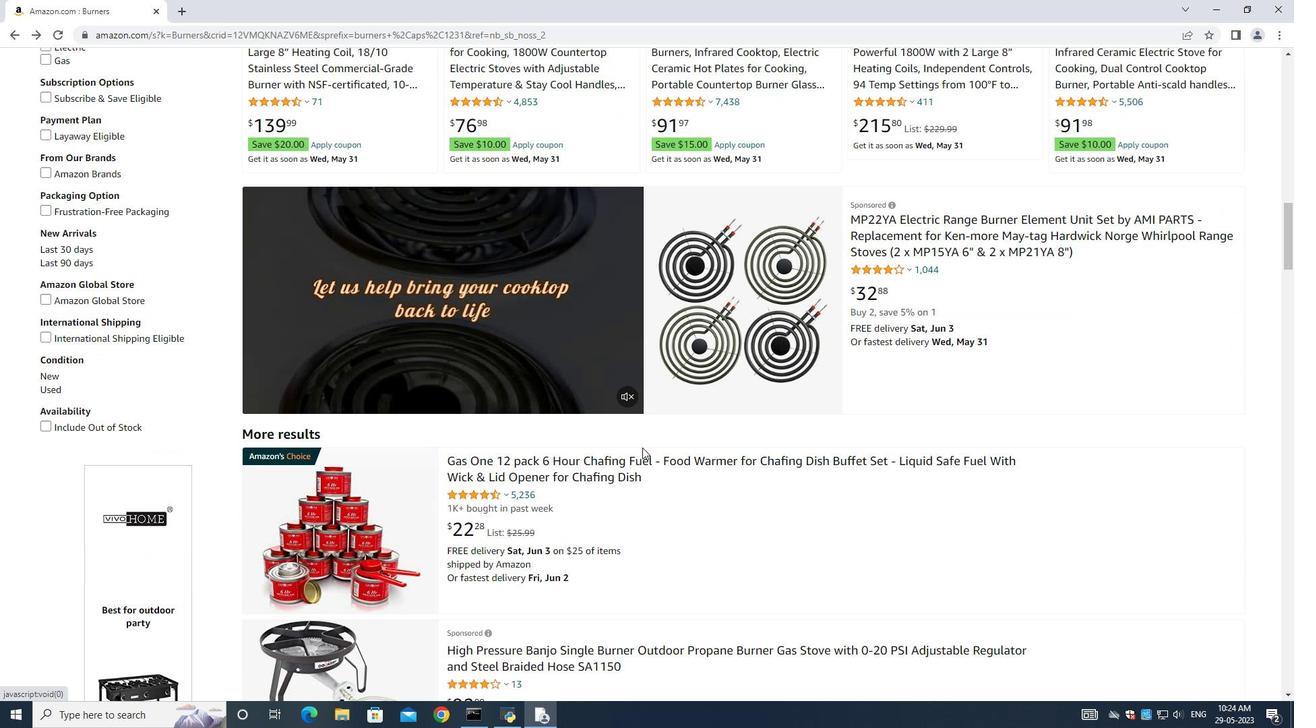 
Action: Mouse scrolled (642, 447) with delta (0, 0)
Screenshot: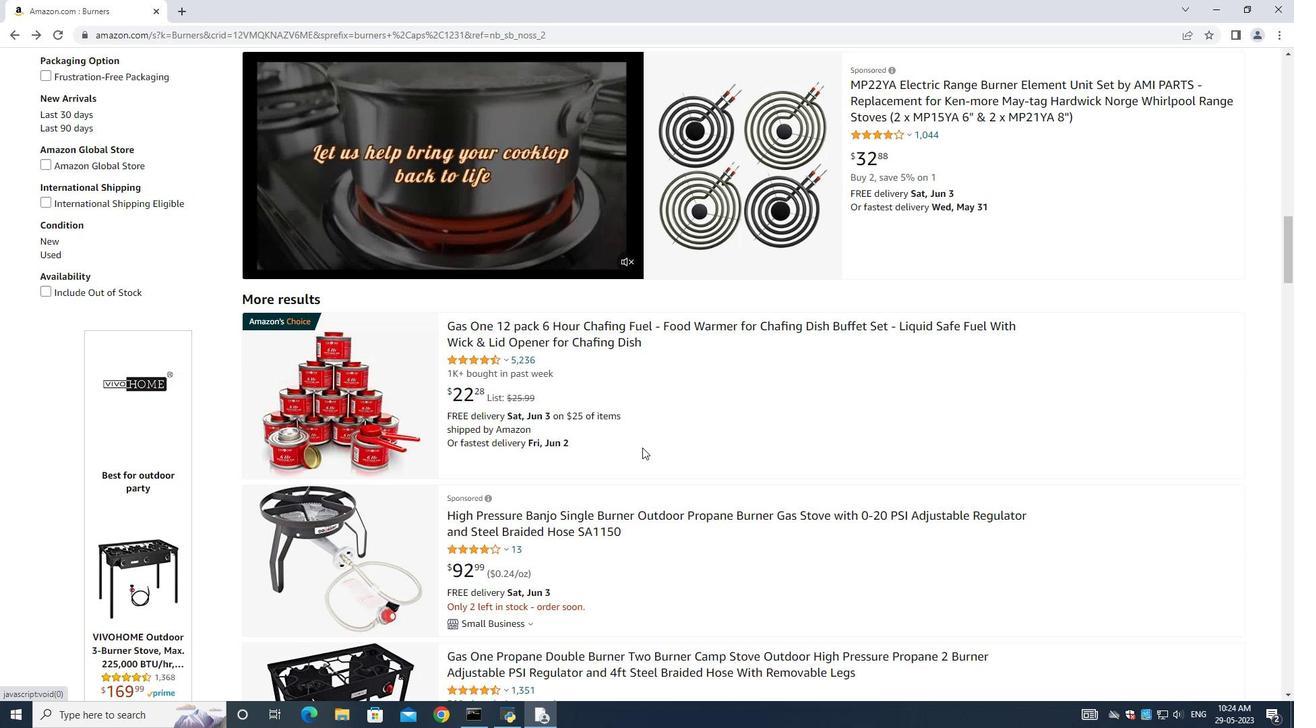 
Action: Mouse scrolled (642, 447) with delta (0, 0)
Screenshot: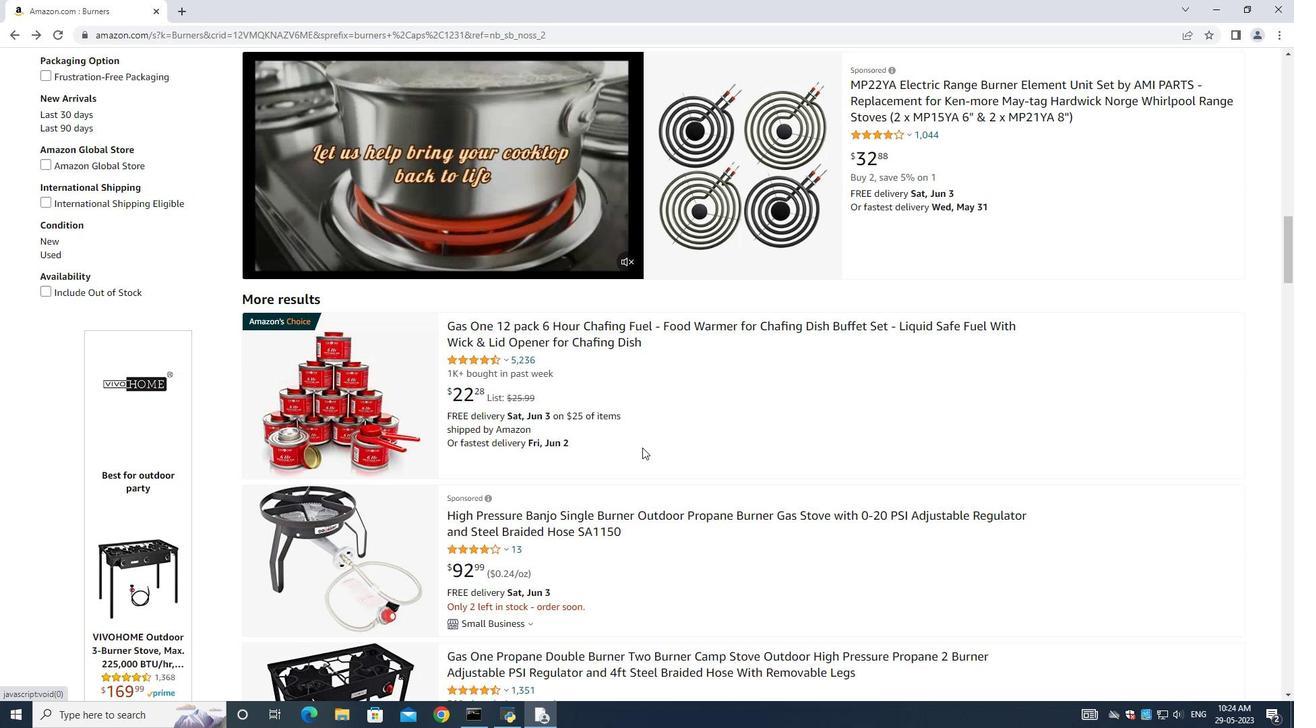 
Action: Mouse scrolled (642, 447) with delta (0, 0)
Screenshot: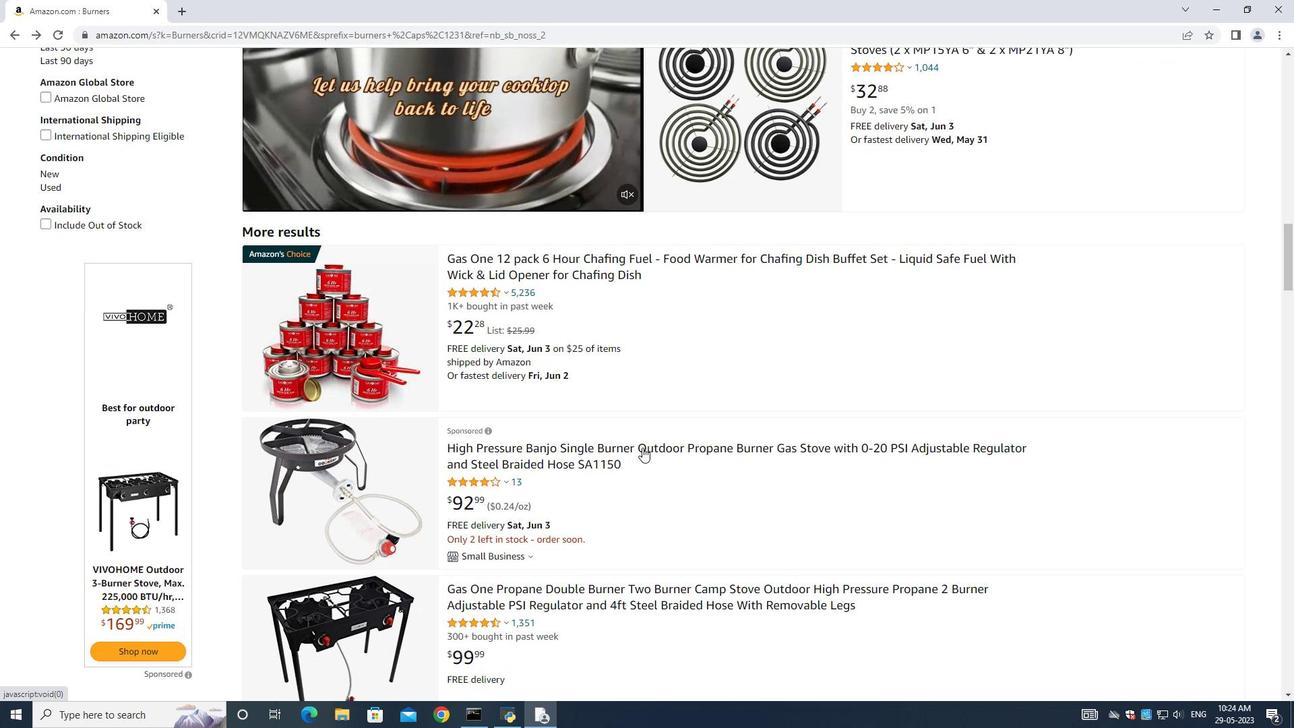 
Action: Mouse moved to (561, 455)
Screenshot: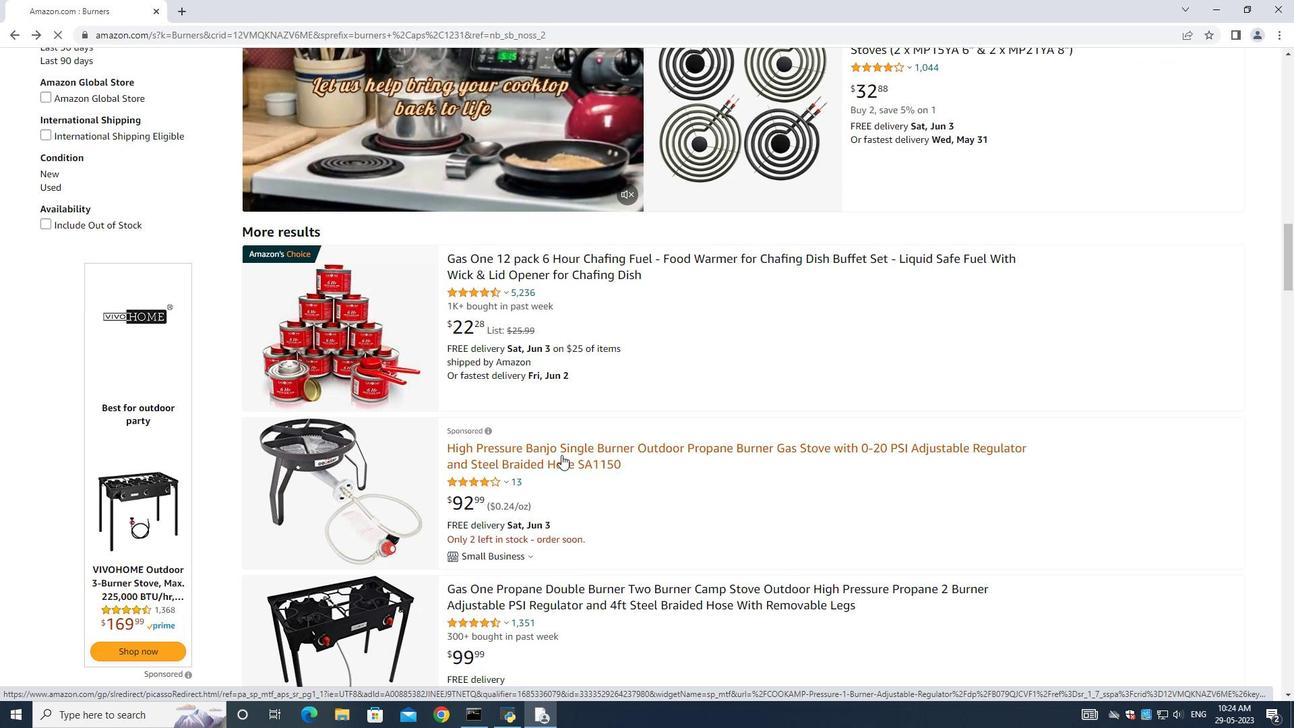 
Action: Mouse pressed left at (561, 455)
Screenshot: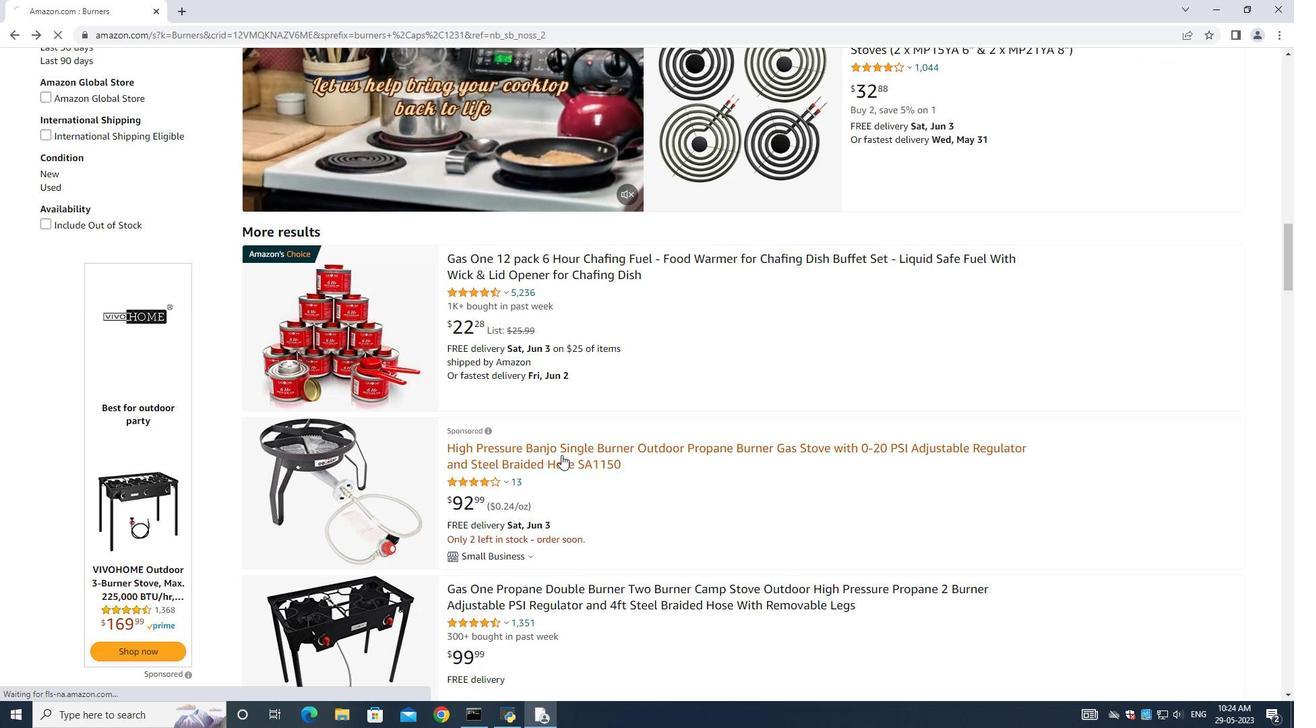 
Action: Mouse moved to (994, 412)
Screenshot: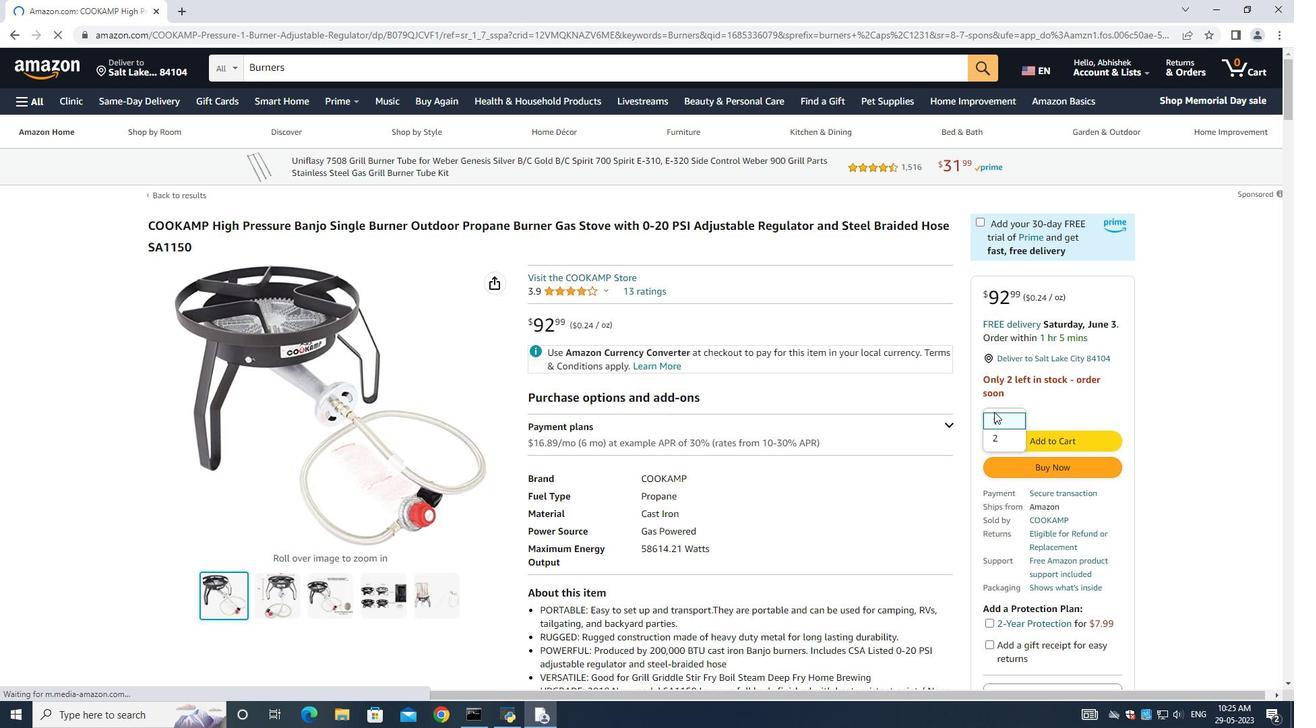 
Action: Mouse pressed left at (994, 412)
Screenshot: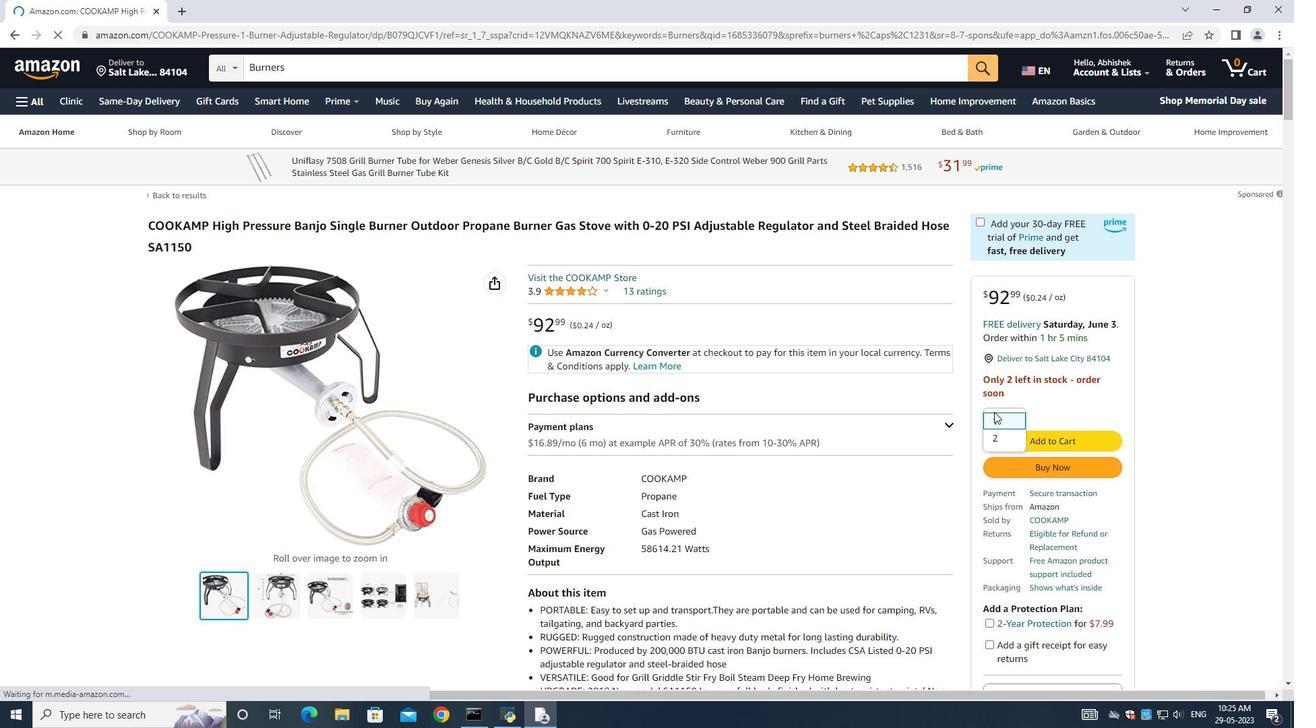 
Action: Mouse moved to (994, 412)
Screenshot: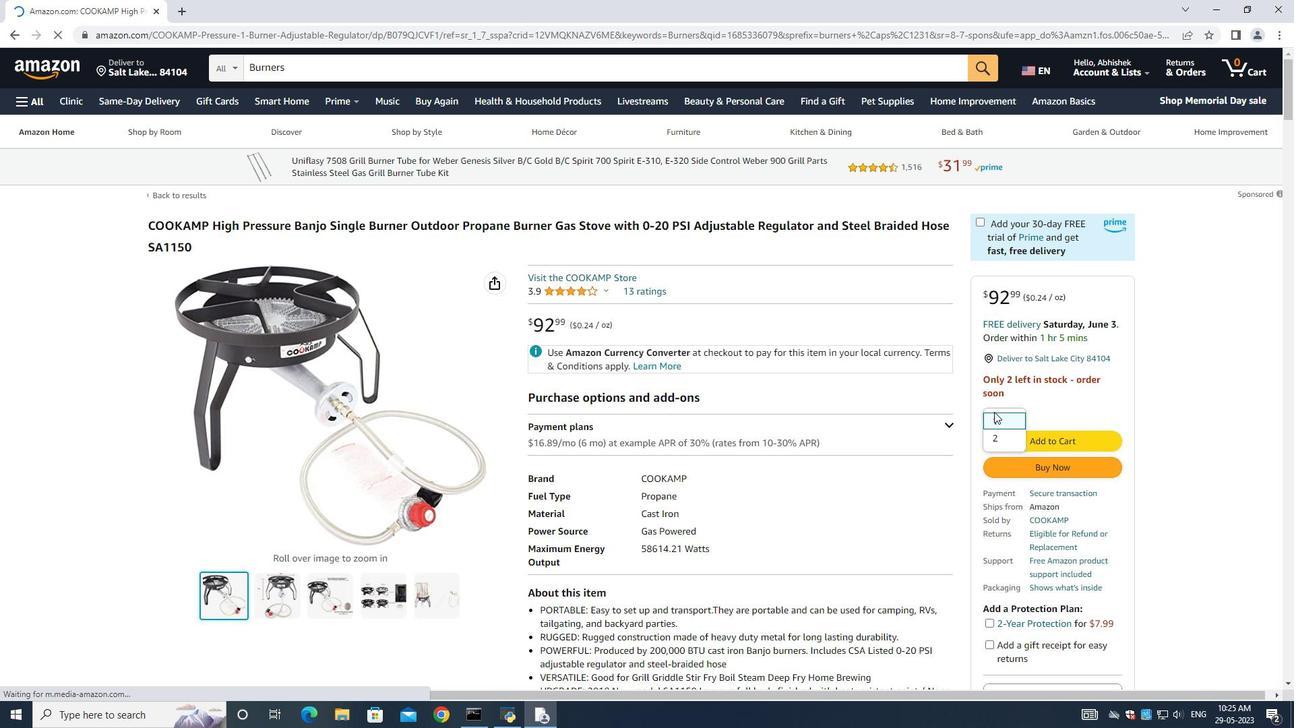
Action: Mouse pressed left at (994, 412)
Screenshot: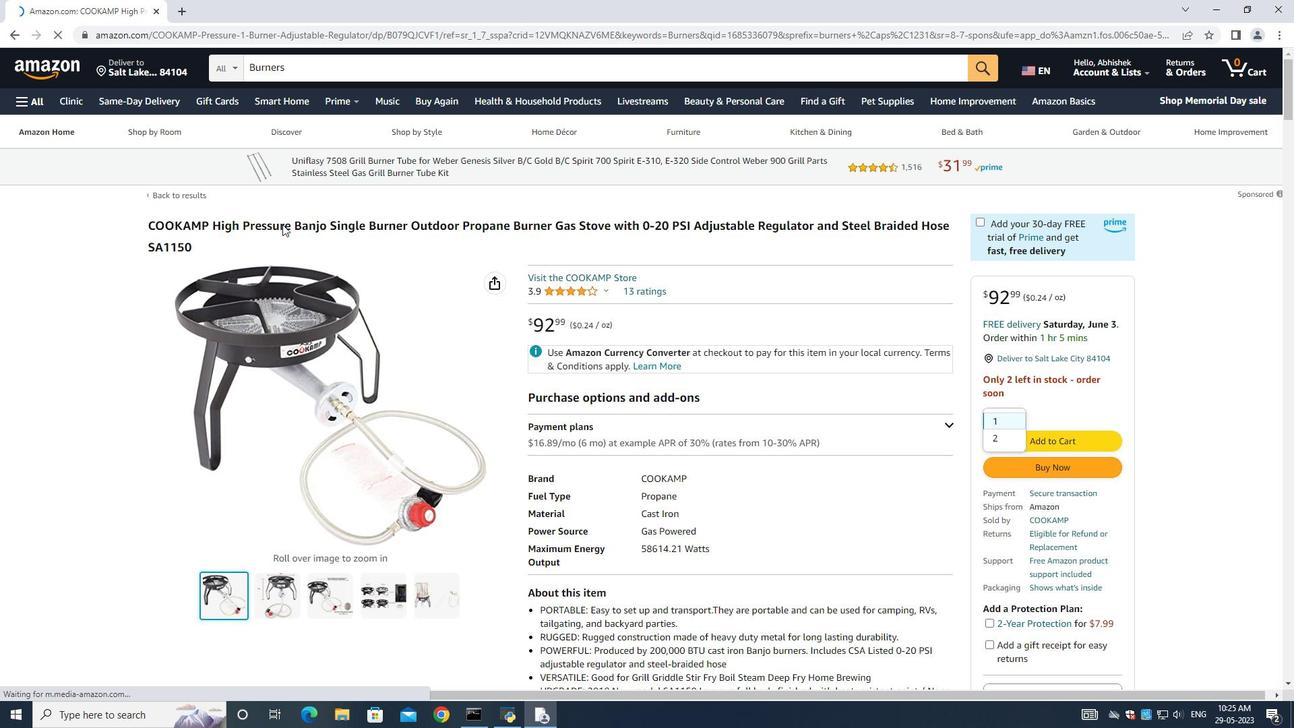 
Action: Mouse moved to (10, 36)
Screenshot: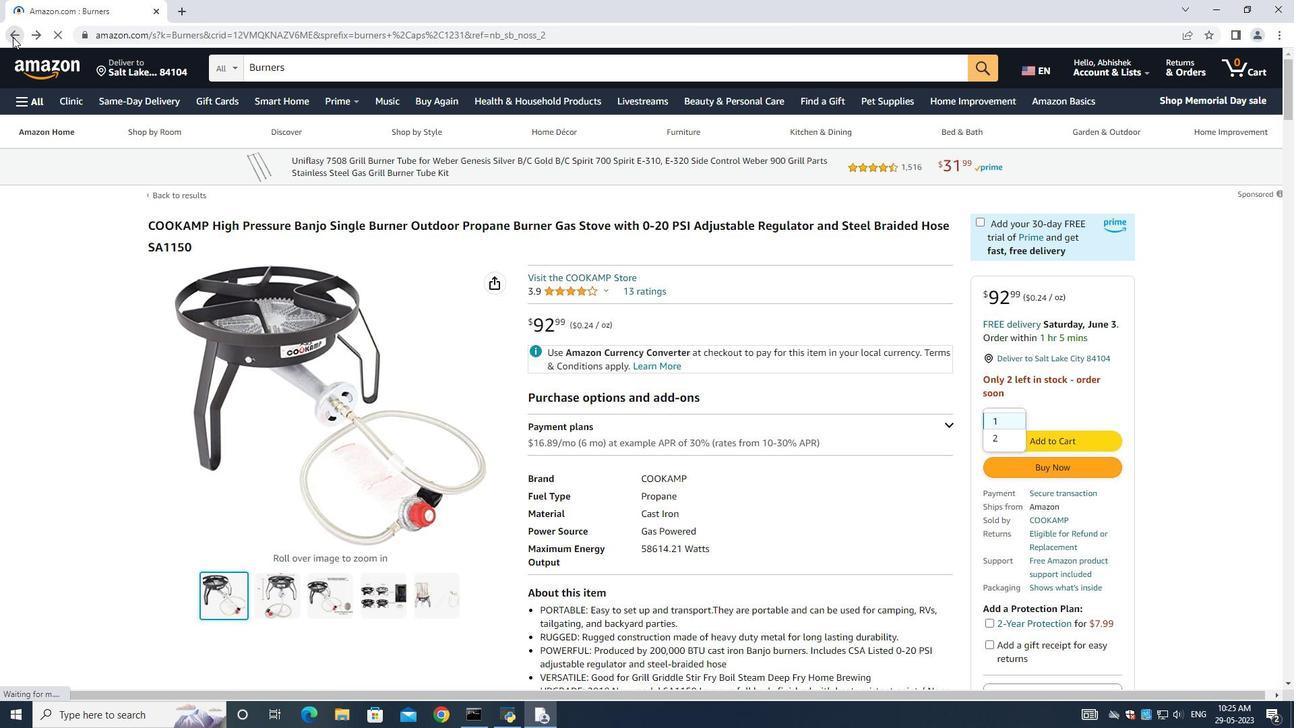 
Action: Mouse pressed left at (10, 36)
Screenshot: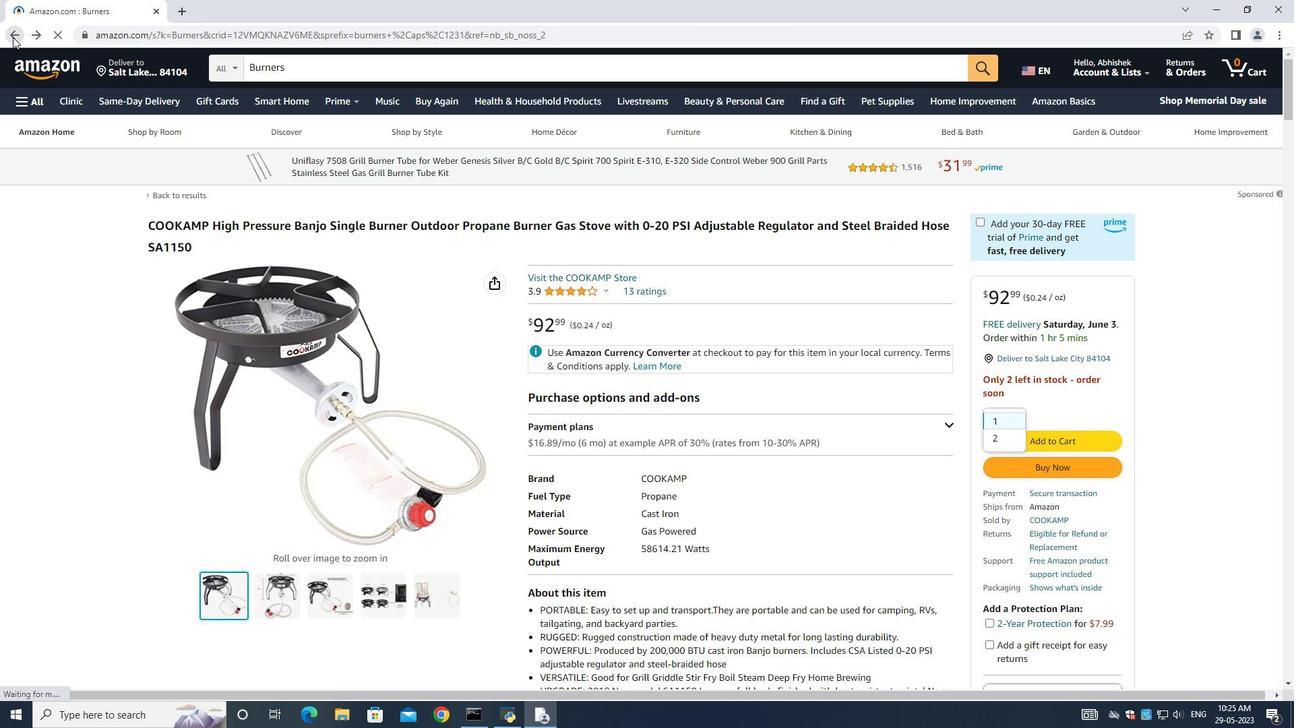 
Action: Mouse moved to (553, 506)
Screenshot: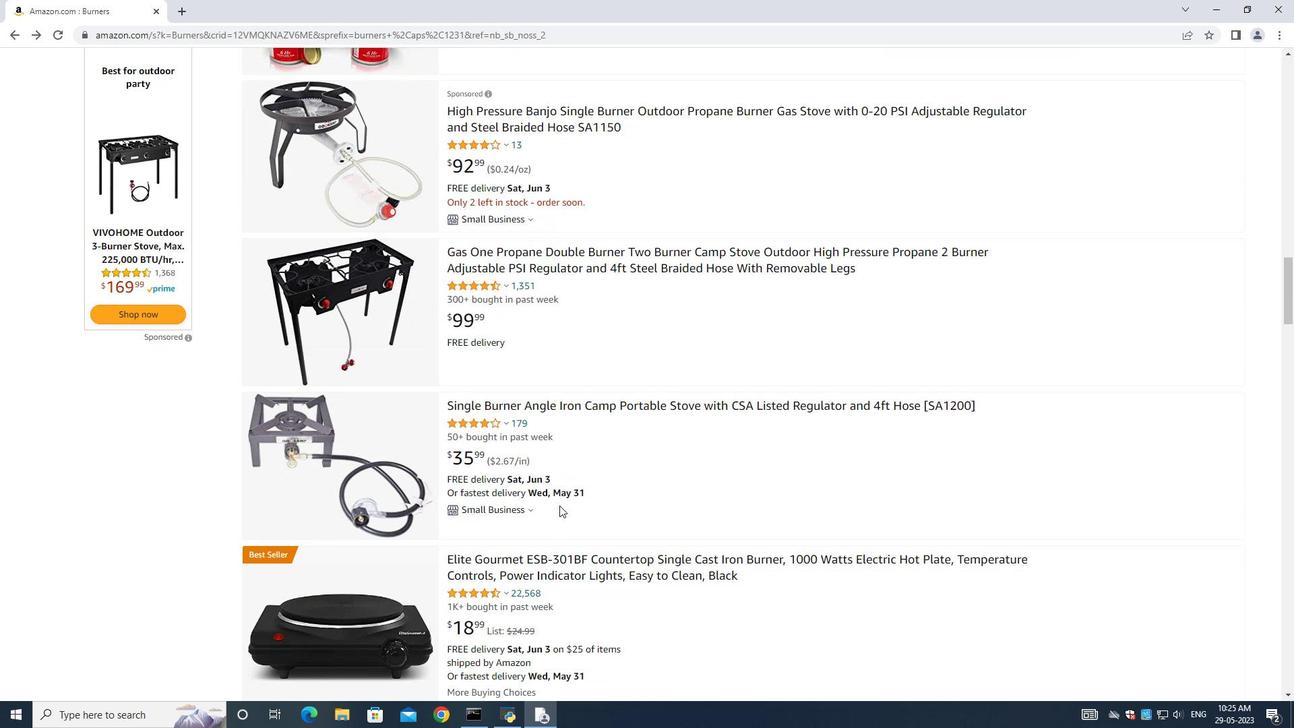 
Action: Mouse scrolled (553, 505) with delta (0, 0)
Screenshot: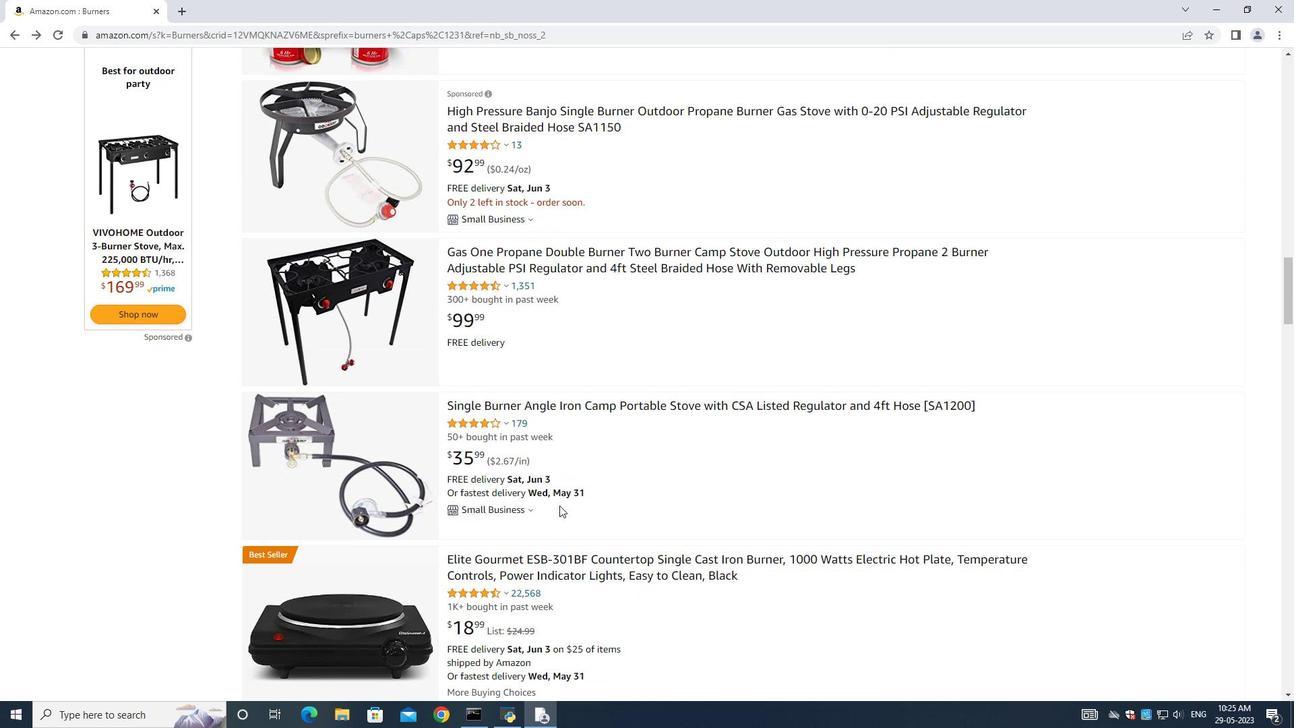 
Action: Mouse scrolled (553, 505) with delta (0, 0)
Screenshot: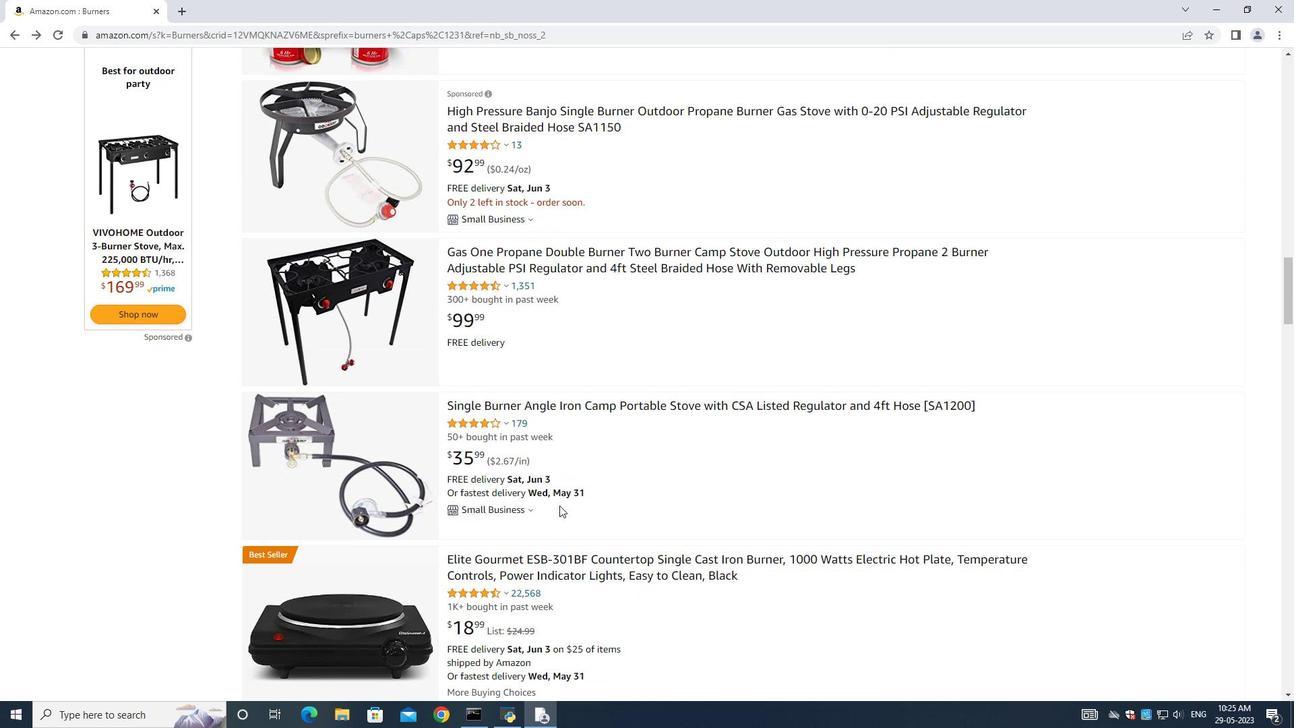 
Action: Mouse moved to (555, 506)
Screenshot: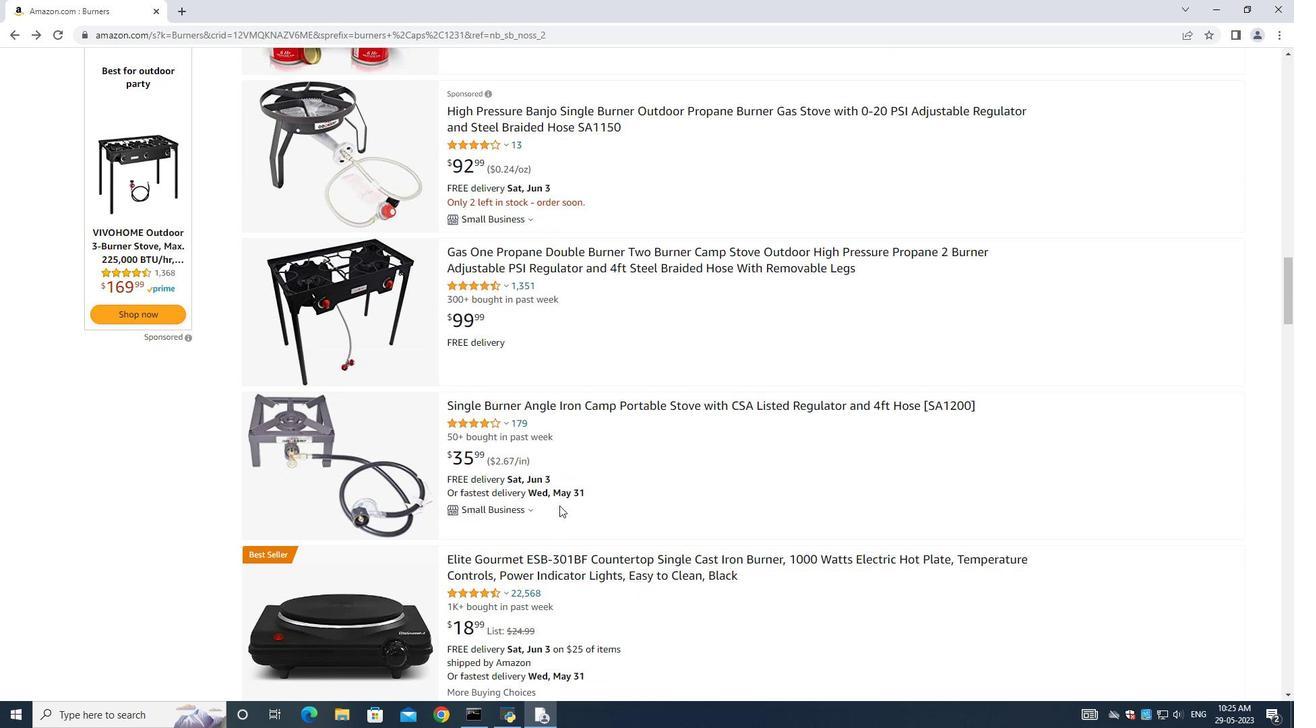 
Action: Mouse scrolled (555, 505) with delta (0, 0)
Screenshot: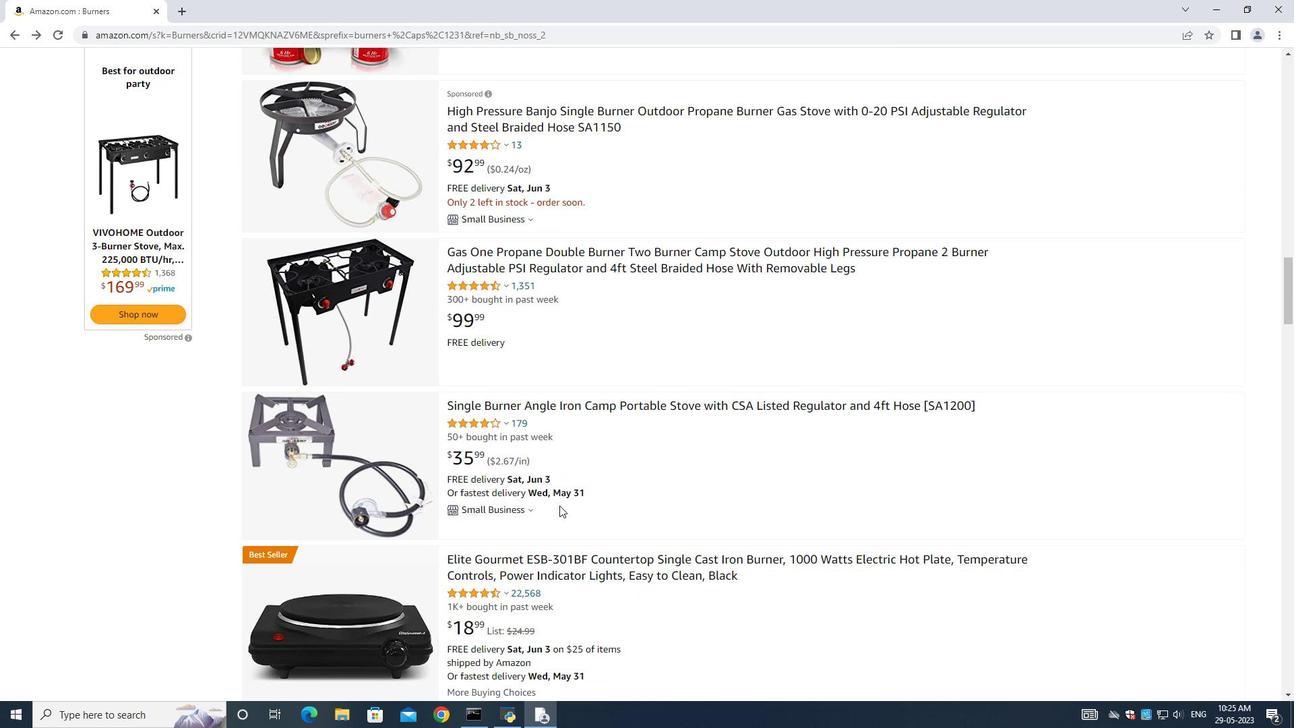 
Action: Mouse moved to (555, 506)
Screenshot: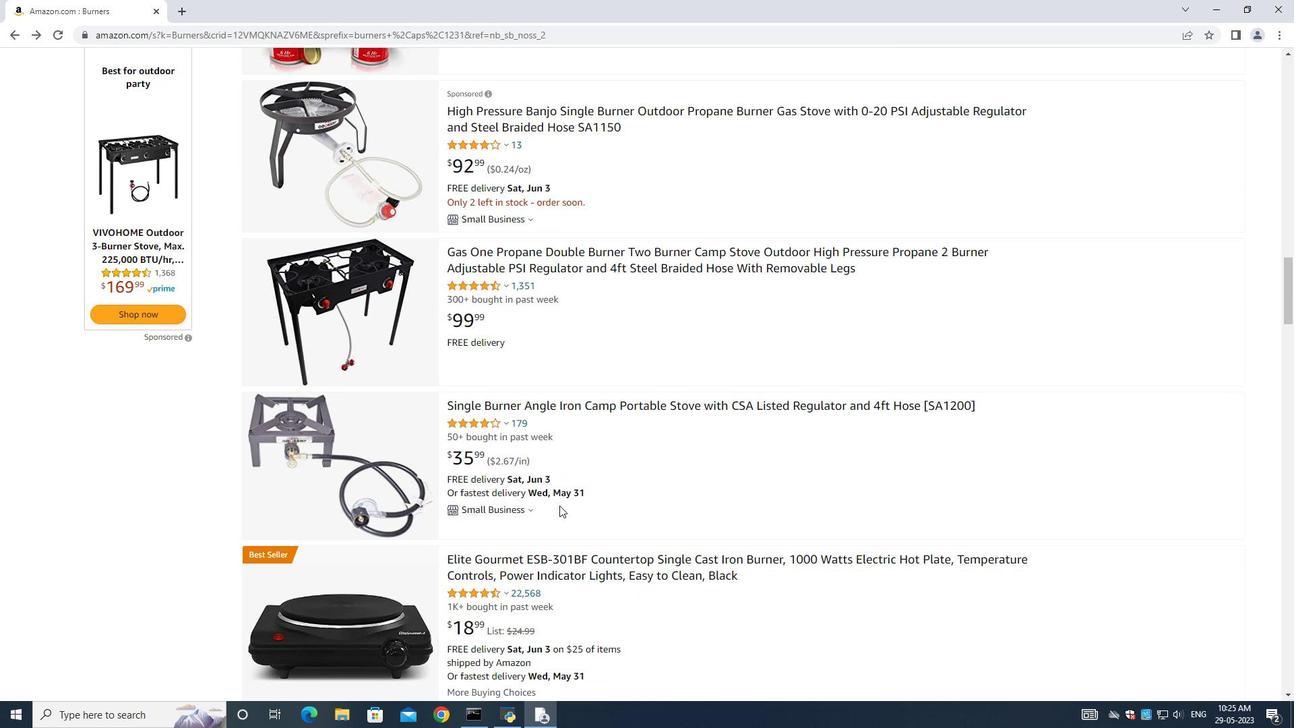 
Action: Mouse scrolled (555, 505) with delta (0, 0)
Screenshot: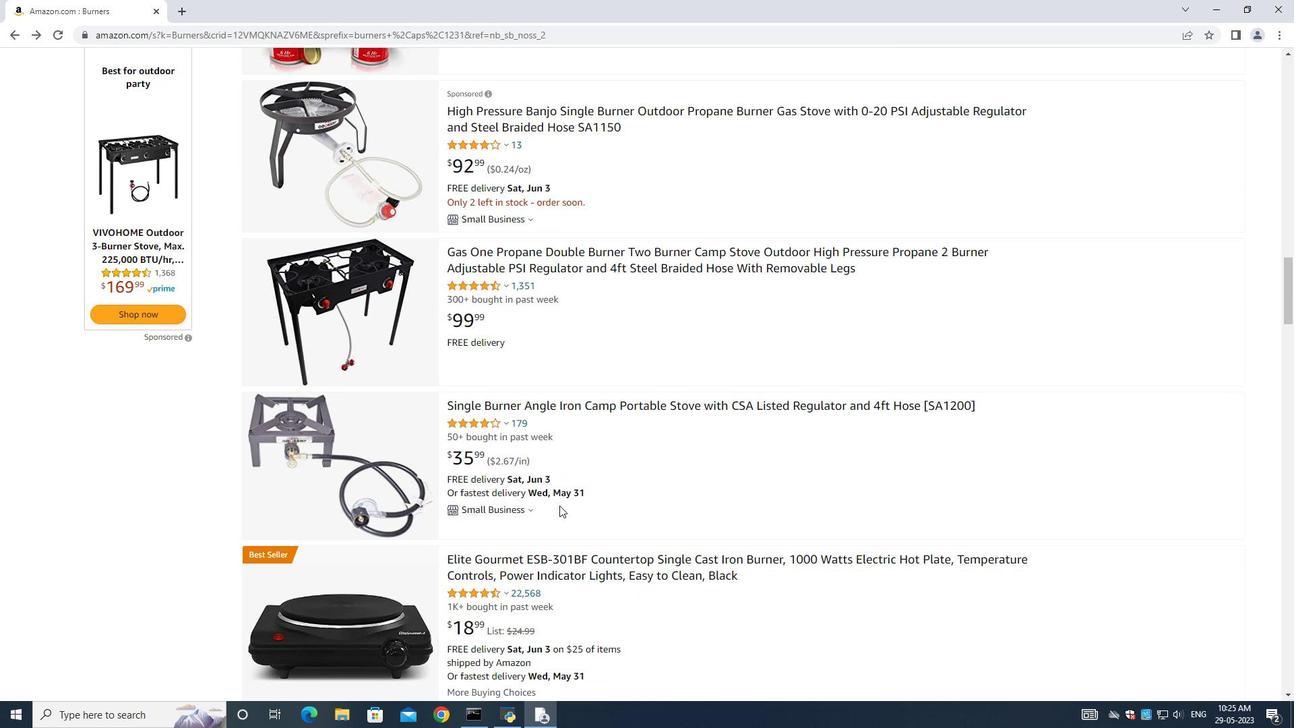 
Action: Mouse moved to (557, 506)
Screenshot: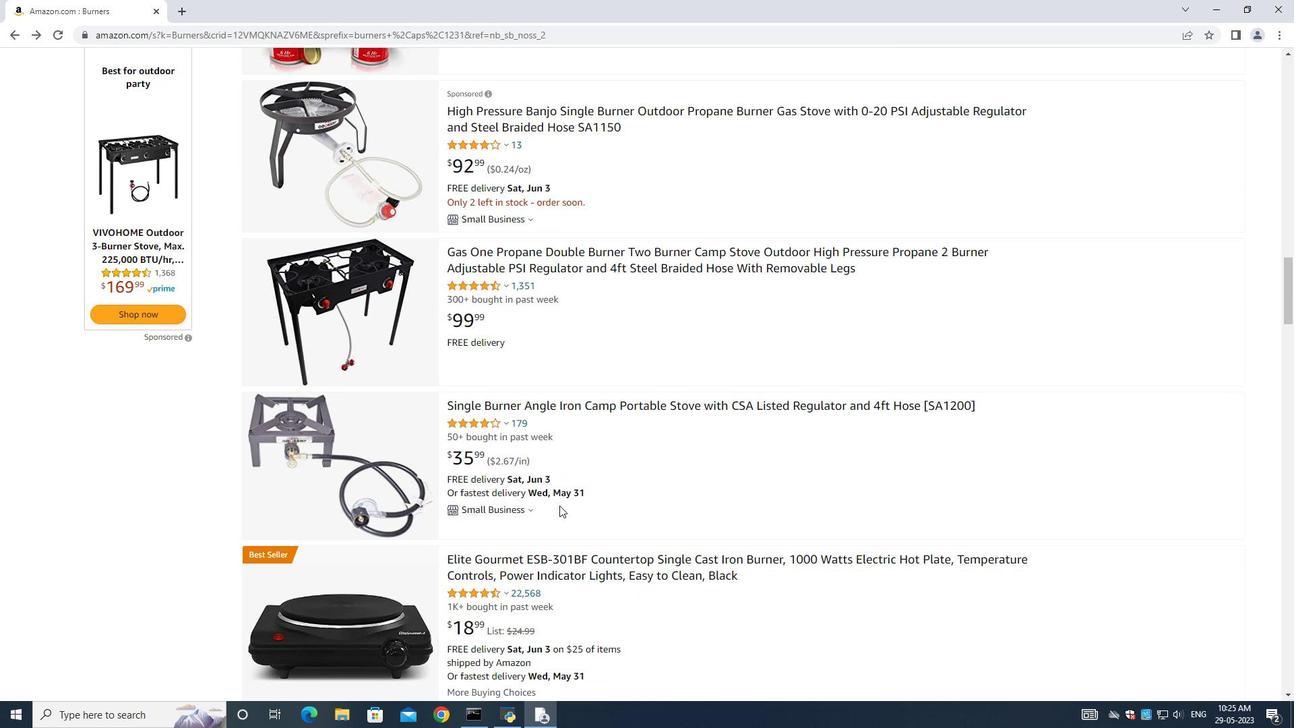 
Action: Mouse scrolled (555, 505) with delta (0, 0)
Screenshot: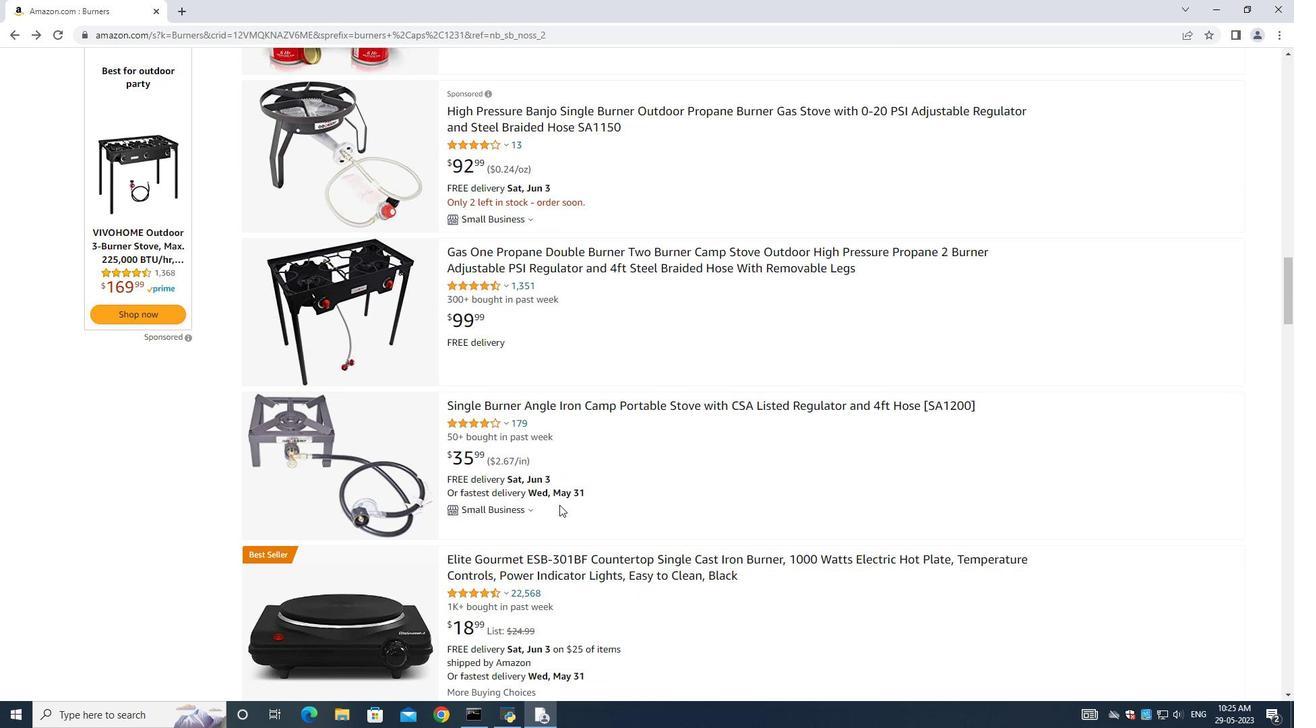 
Action: Mouse moved to (560, 505)
Screenshot: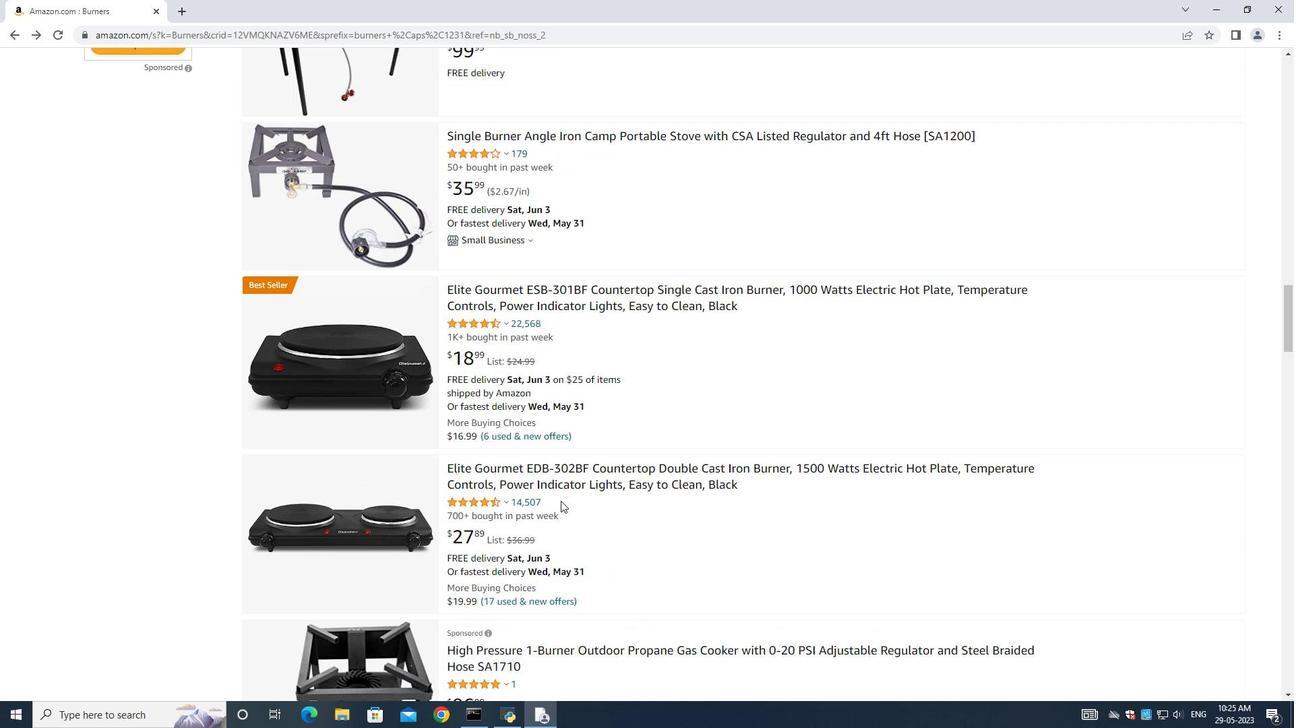 
Action: Mouse scrolled (560, 504) with delta (0, 0)
Screenshot: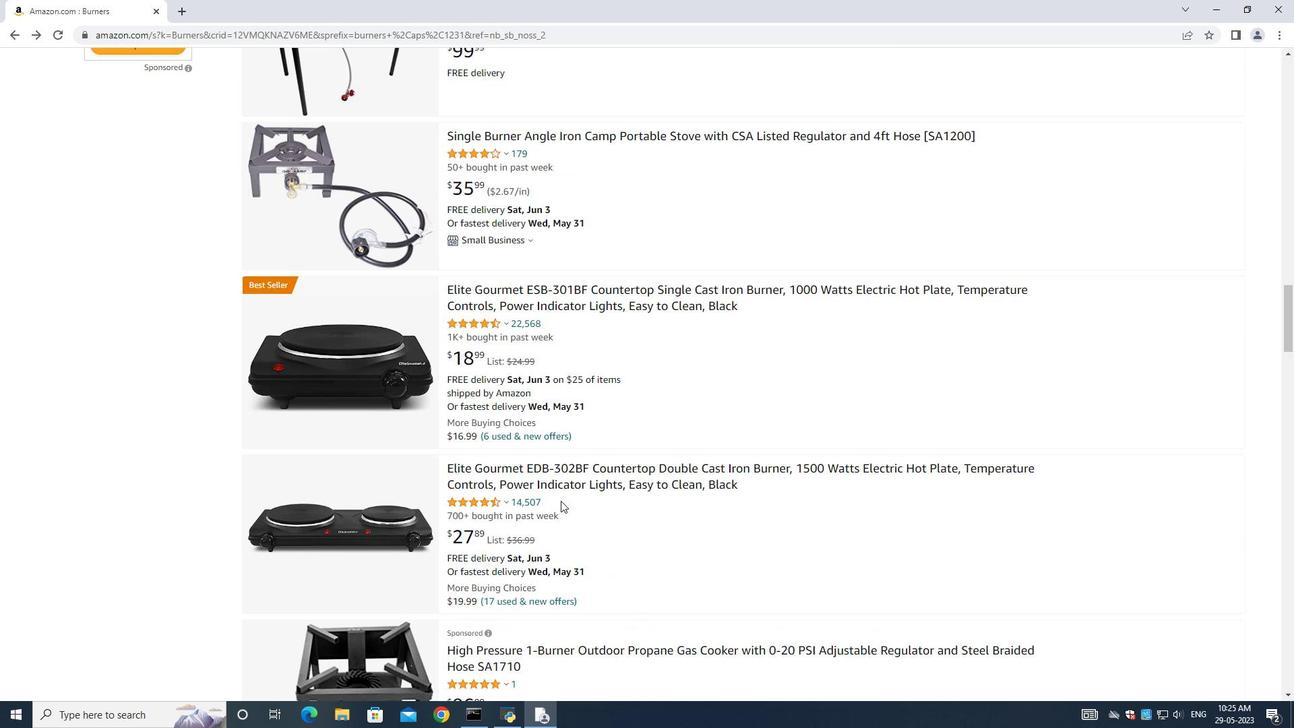 
Action: Mouse scrolled (560, 504) with delta (0, 0)
Screenshot: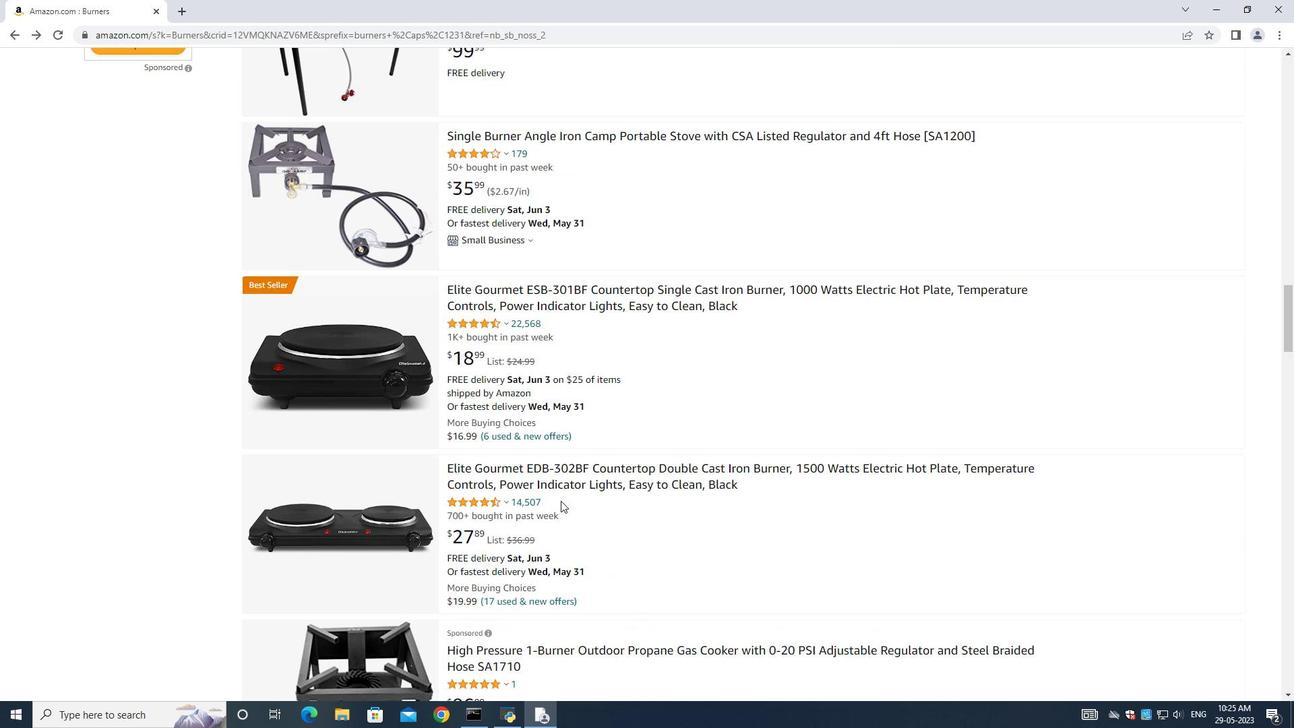 
Action: Mouse moved to (560, 504)
Screenshot: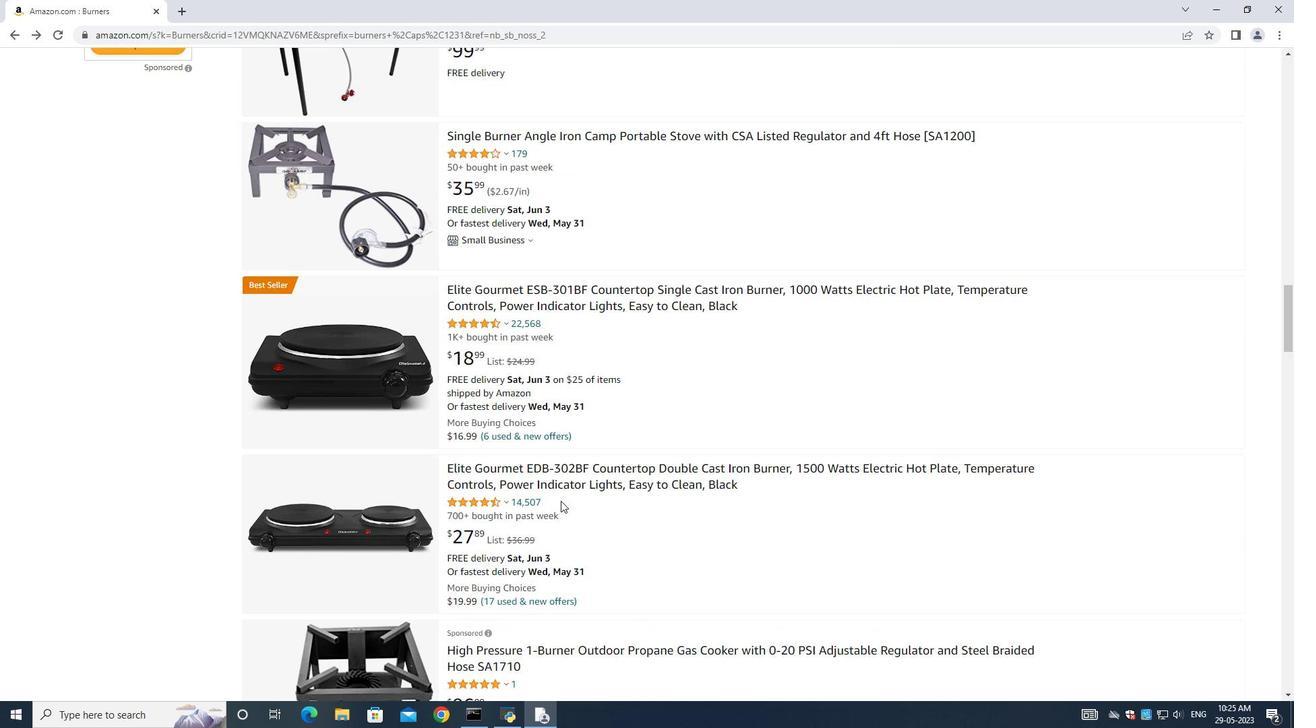 
Action: Mouse scrolled (560, 503) with delta (0, 0)
Screenshot: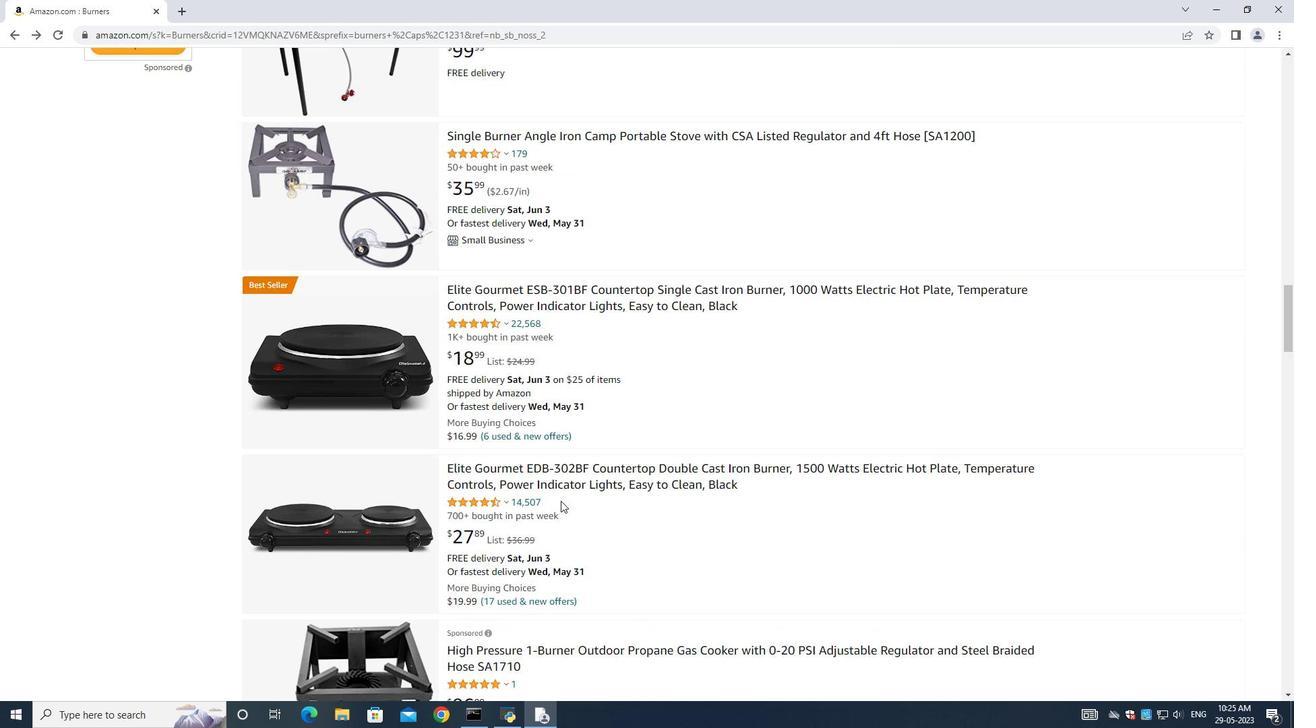 
Action: Mouse moved to (561, 501)
Screenshot: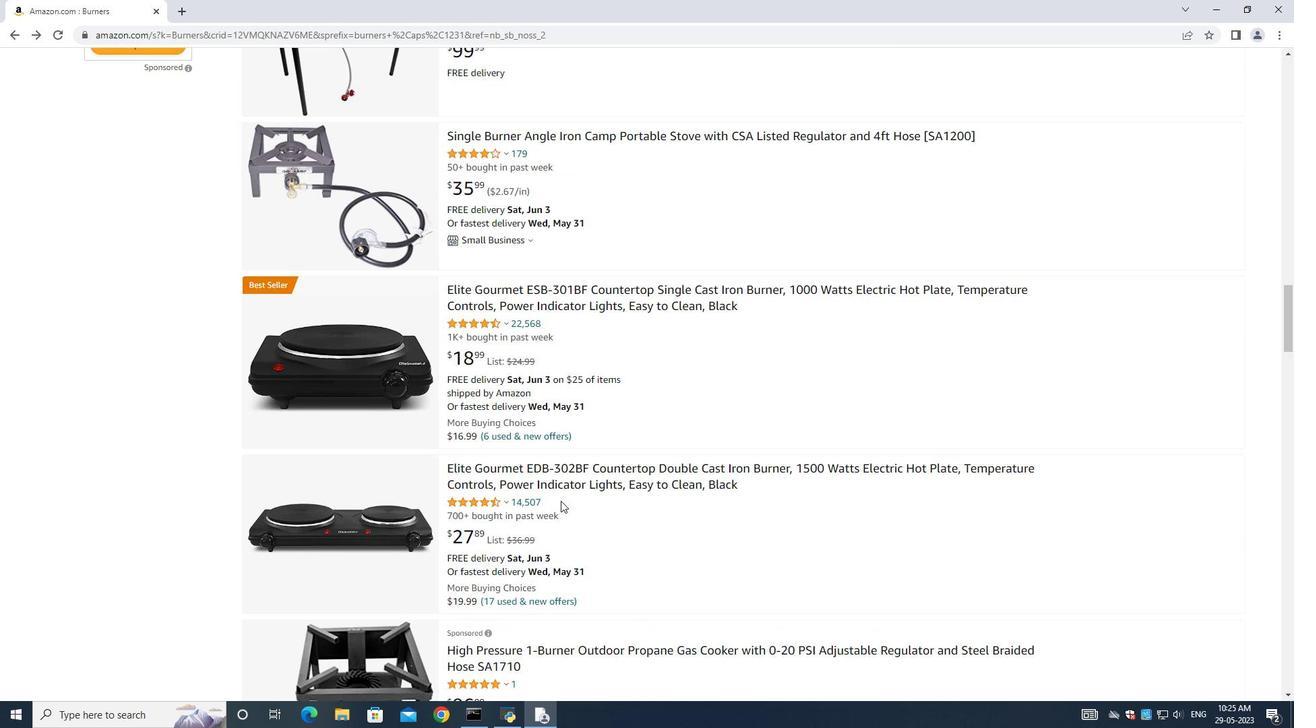 
Action: Mouse scrolled (561, 501) with delta (0, 0)
Screenshot: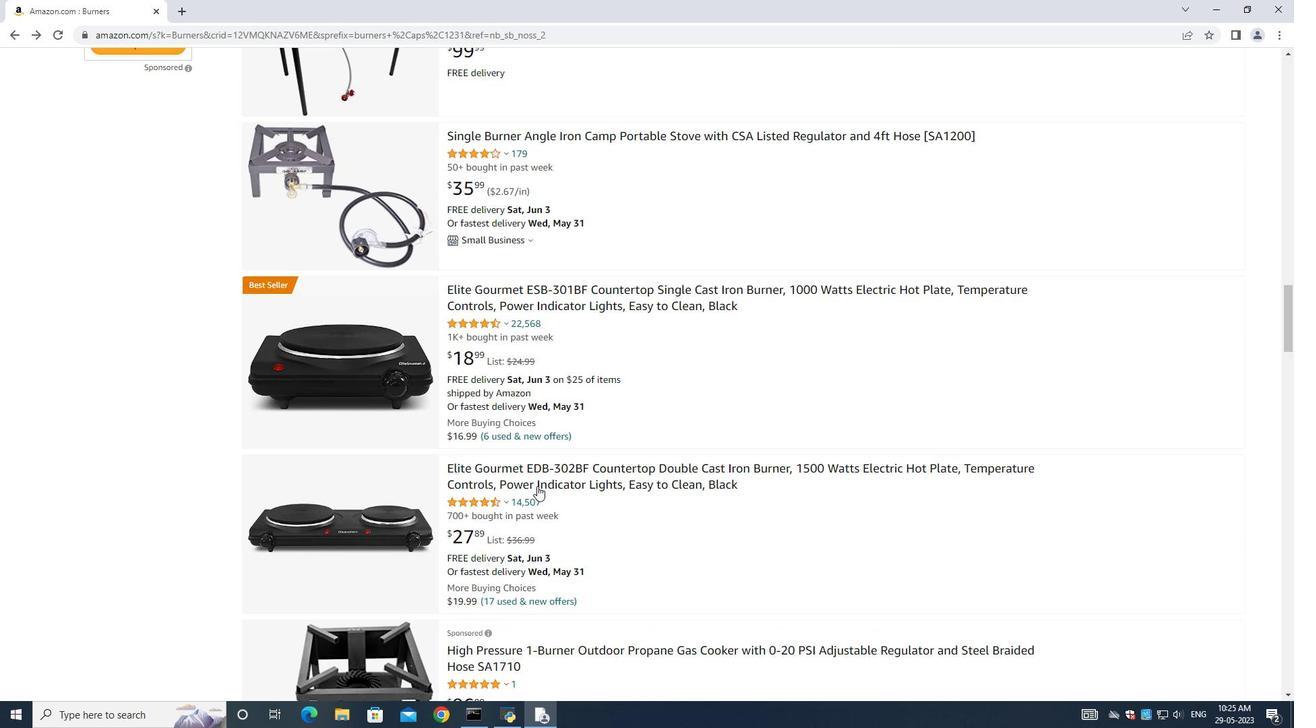 
Action: Mouse moved to (265, 158)
Screenshot: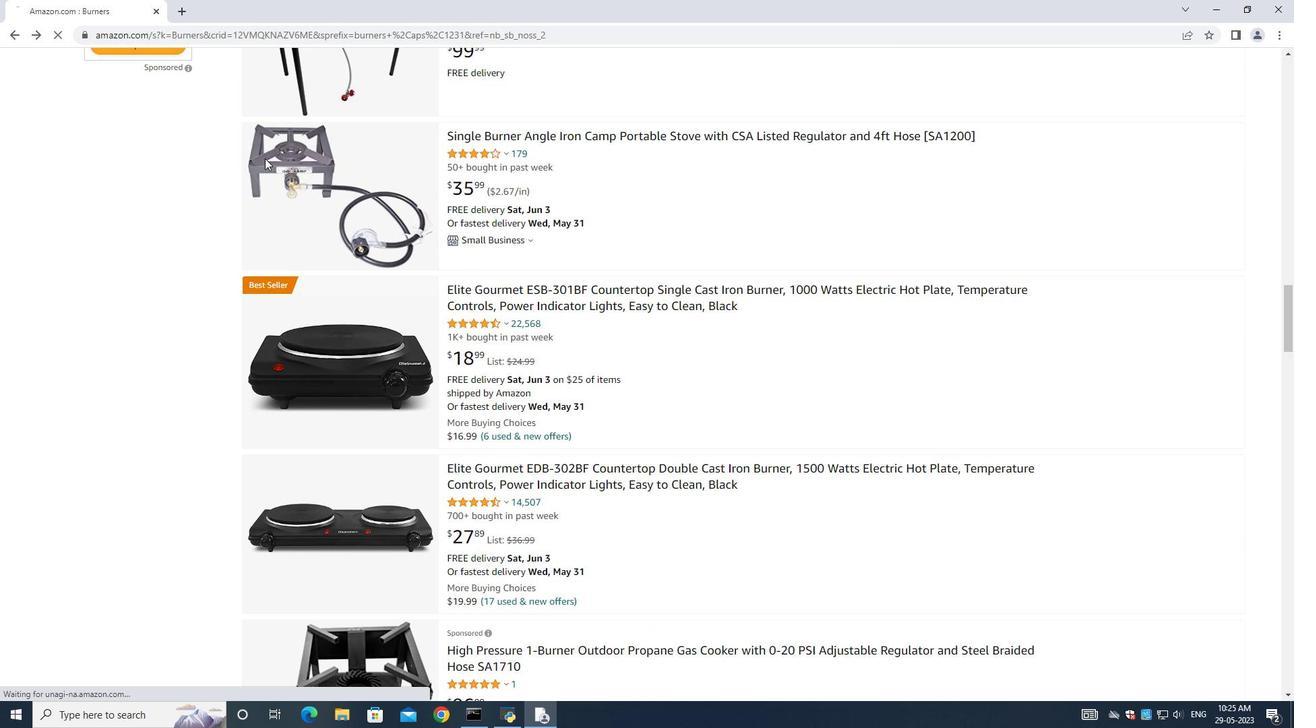 
Action: Mouse pressed left at (265, 158)
Screenshot: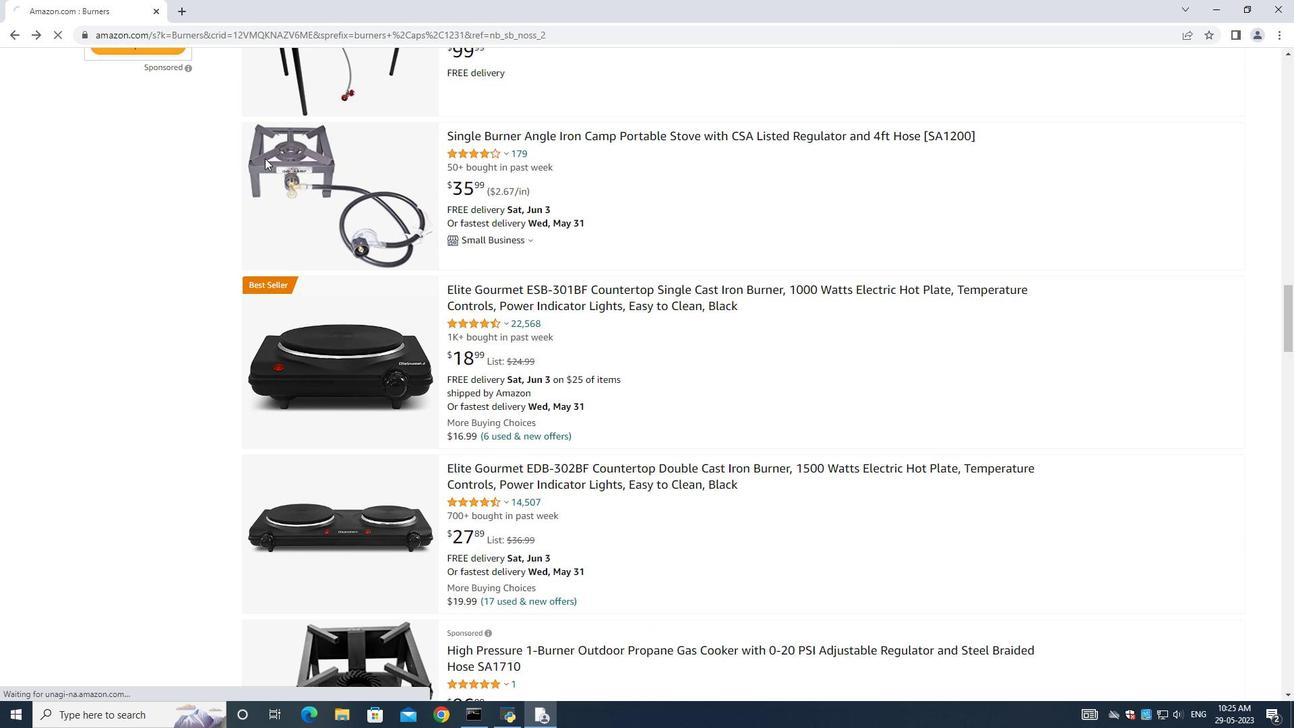
Action: Mouse moved to (992, 466)
Screenshot: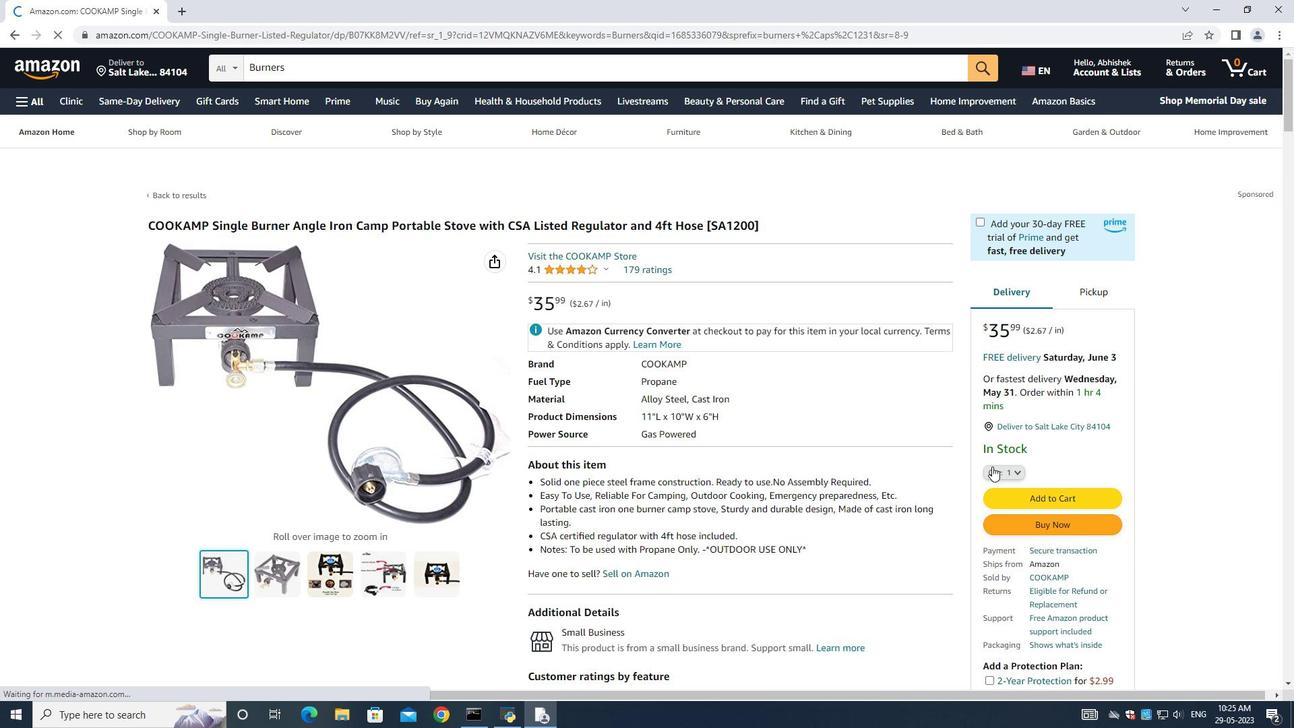 
Action: Mouse pressed left at (992, 466)
Screenshot: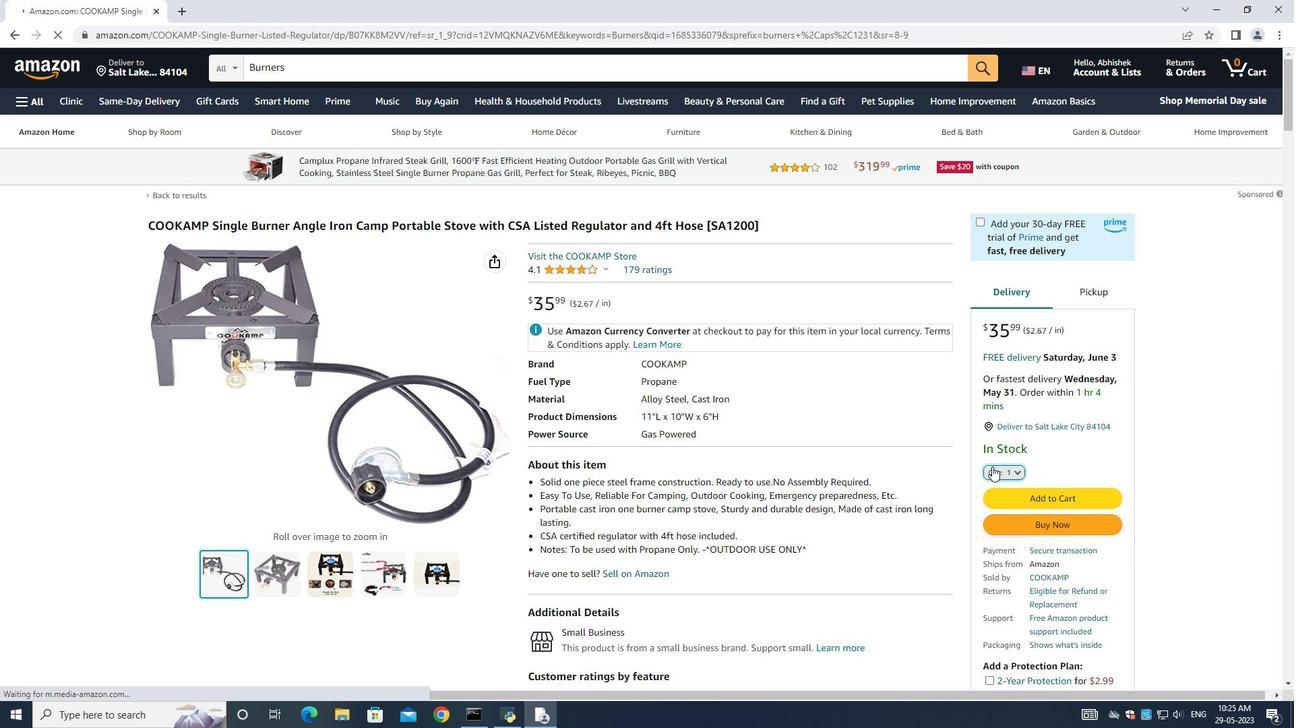 
Action: Mouse moved to (998, 139)
Screenshot: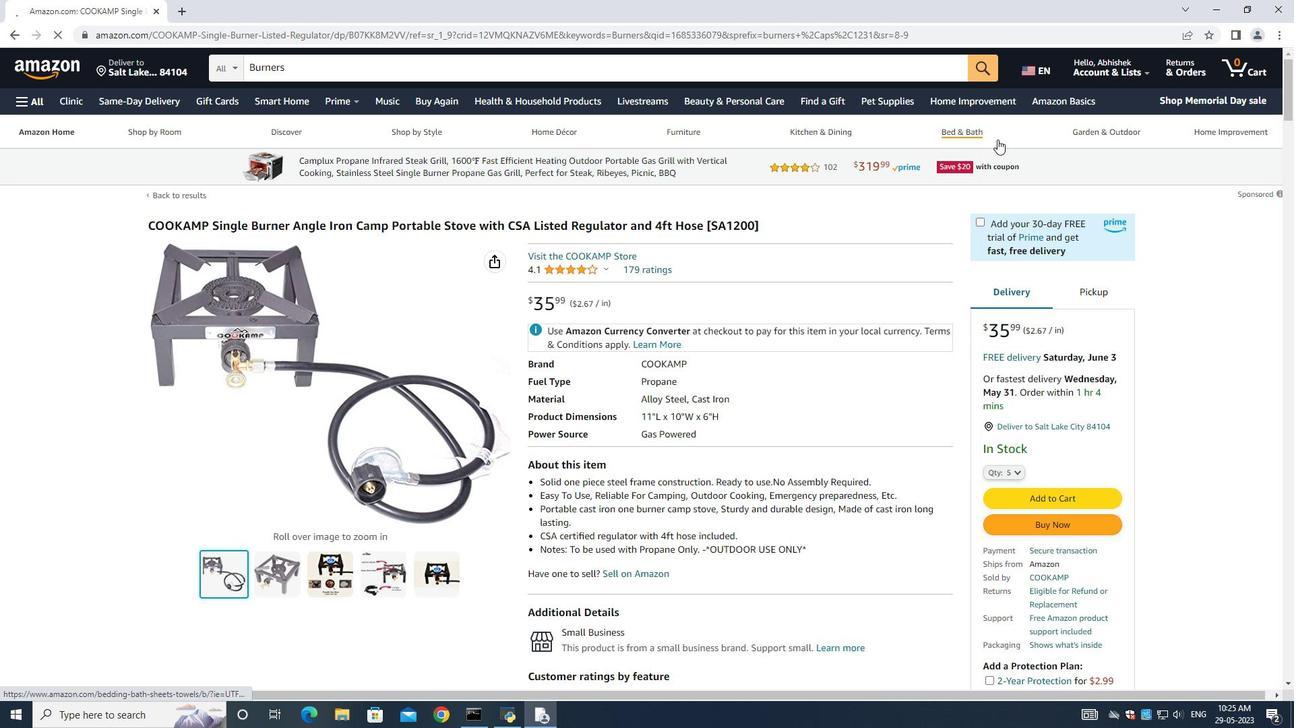 
Action: Mouse pressed left at (998, 139)
Screenshot: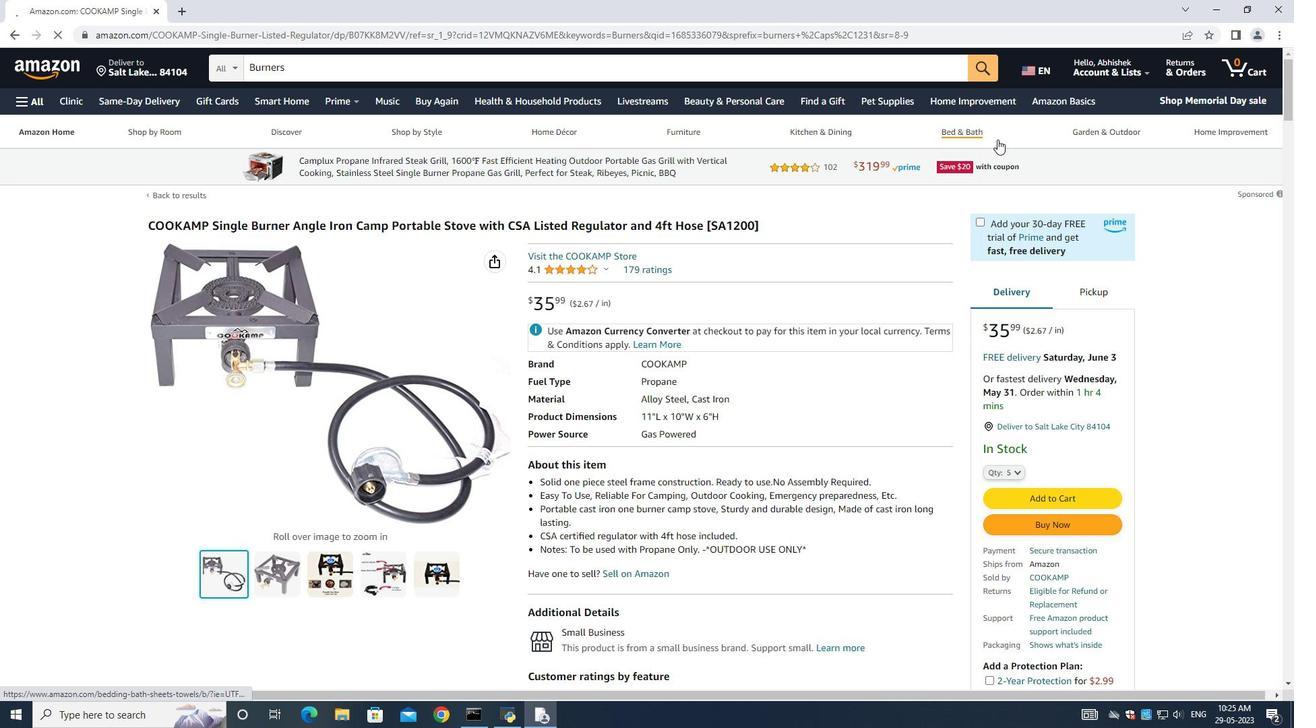 
Action: Mouse moved to (1044, 521)
Screenshot: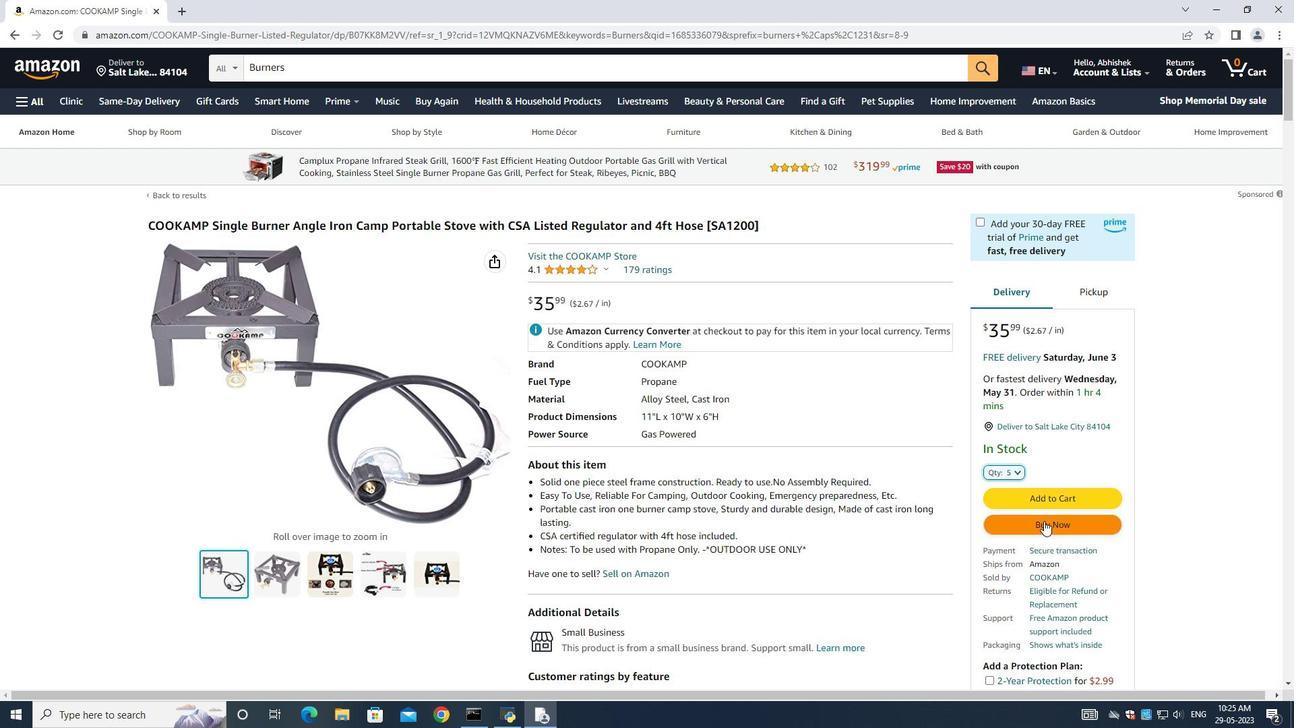 
Action: Mouse pressed left at (1044, 521)
Screenshot: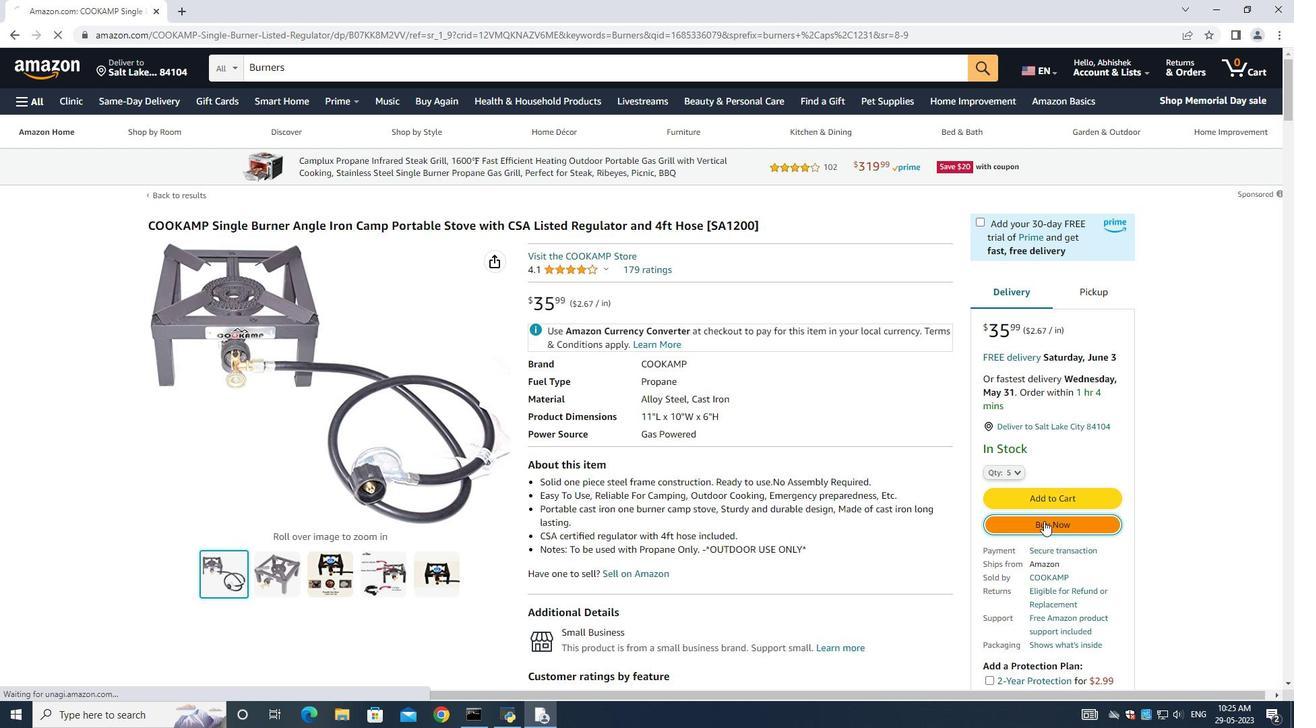 
Action: Mouse moved to (365, 247)
Screenshot: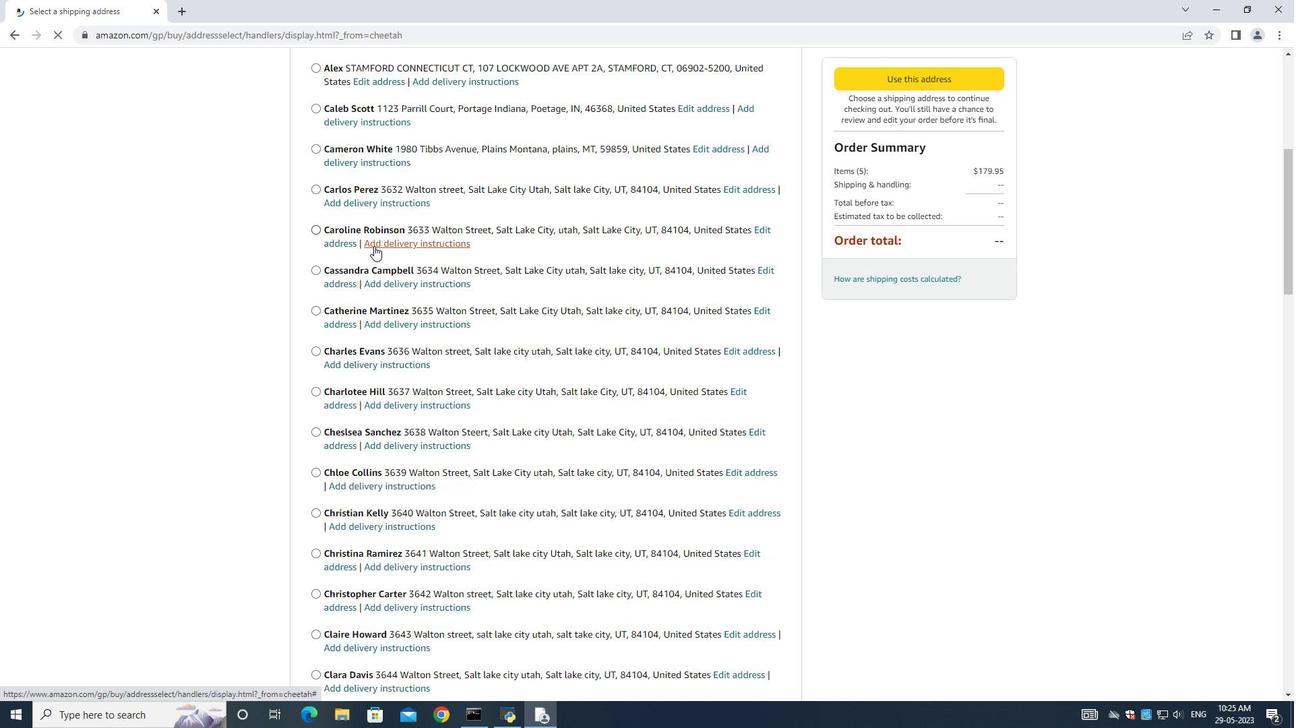 
Action: Mouse scrolled (365, 246) with delta (0, 0)
Screenshot: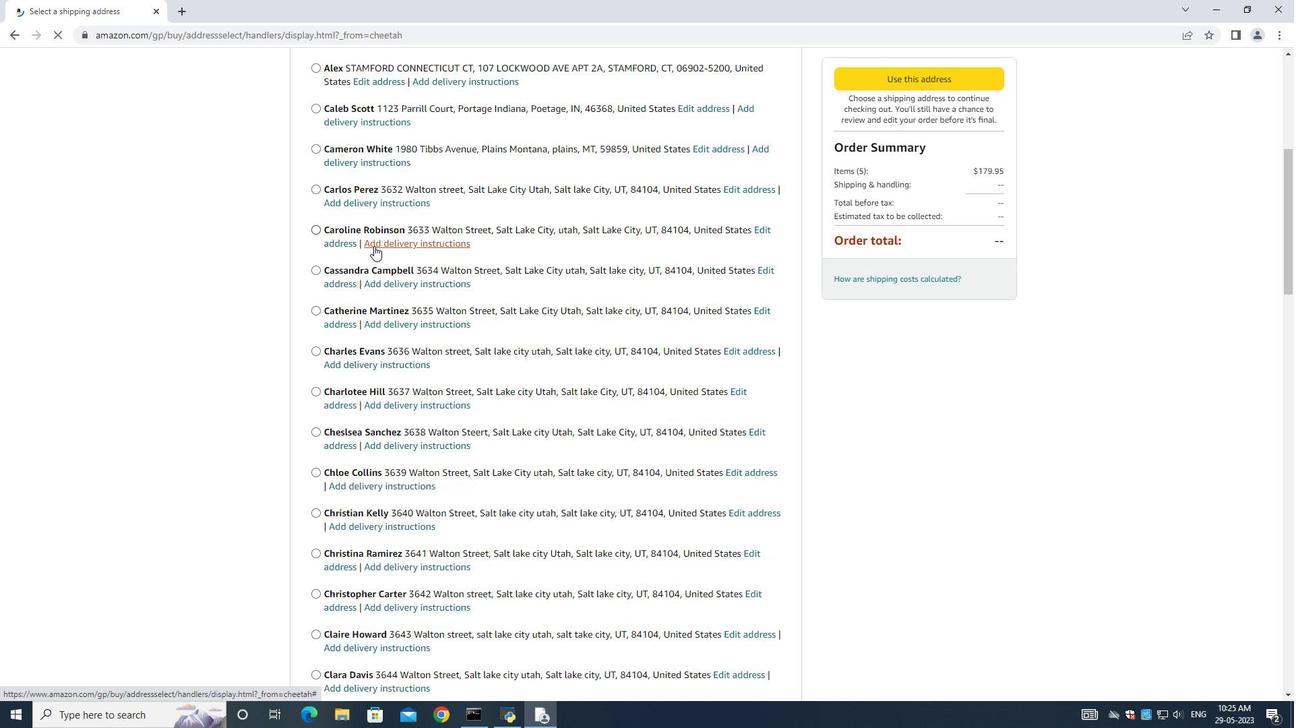 
Action: Mouse moved to (374, 253)
Screenshot: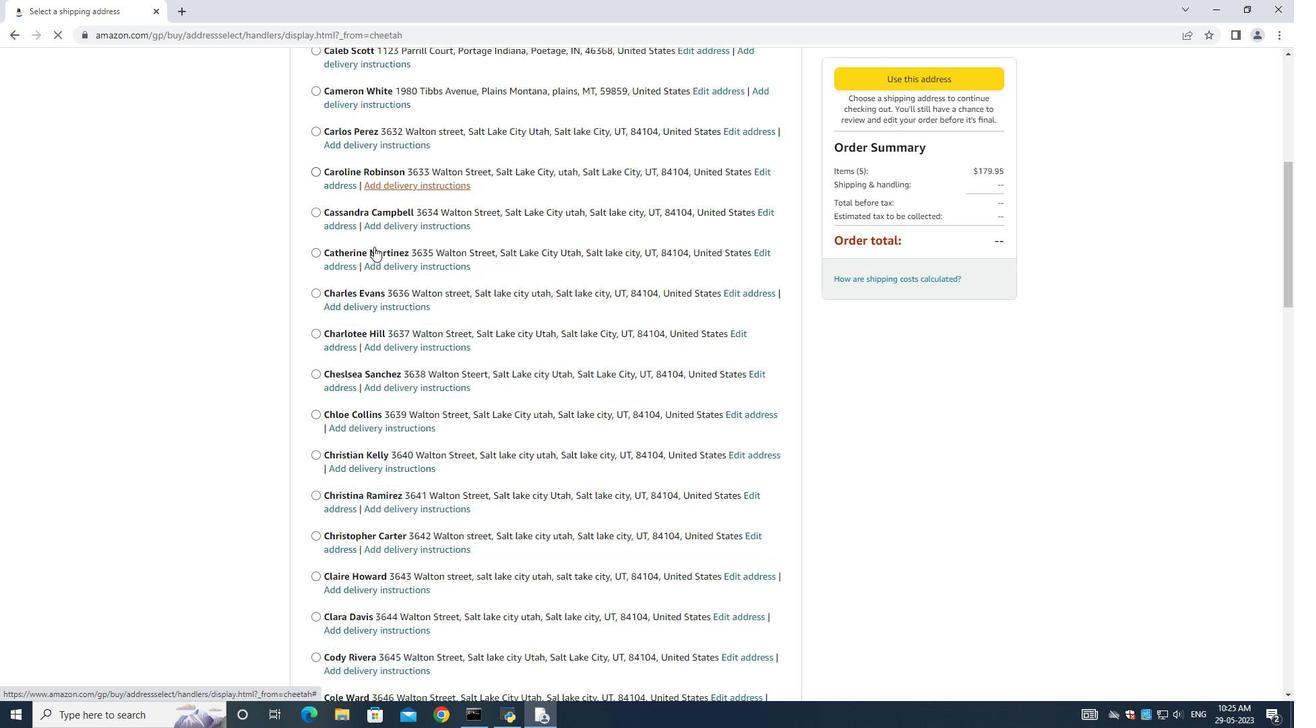 
Action: Mouse scrolled (374, 252) with delta (0, 0)
Screenshot: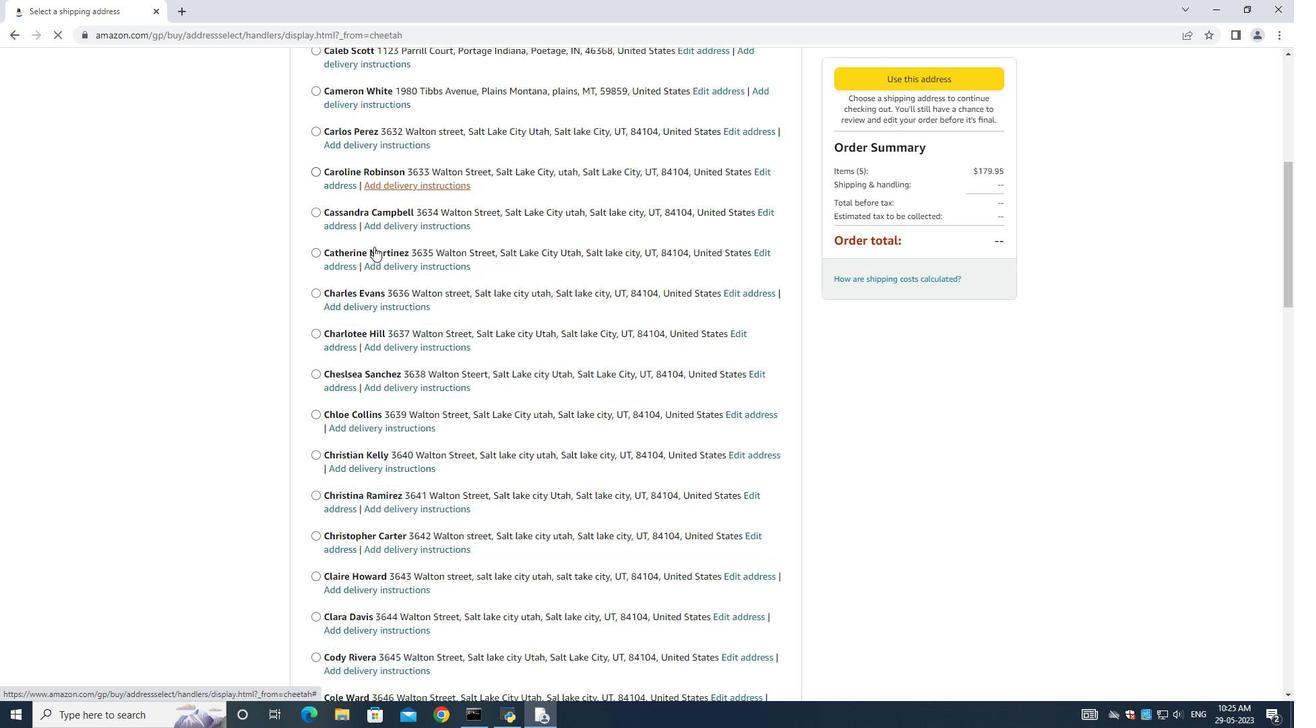 
Action: Mouse moved to (375, 253)
Screenshot: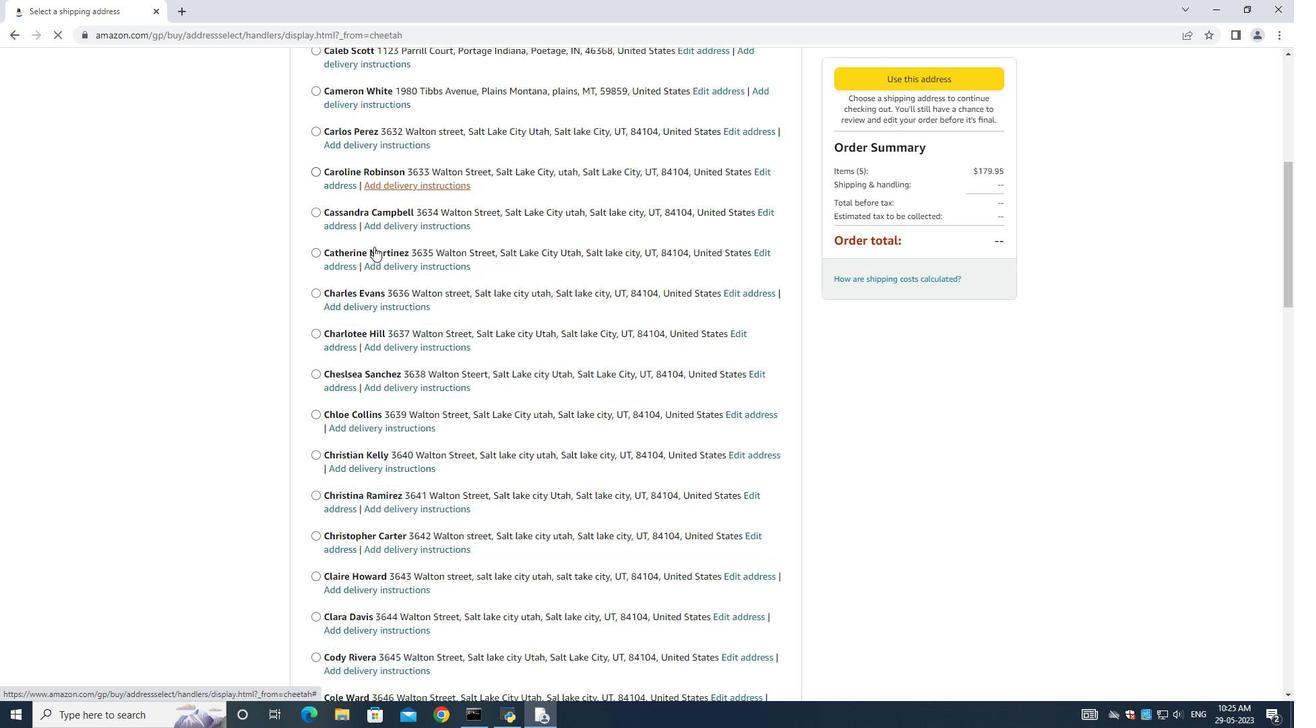
Action: Mouse scrolled (375, 252) with delta (0, 0)
Screenshot: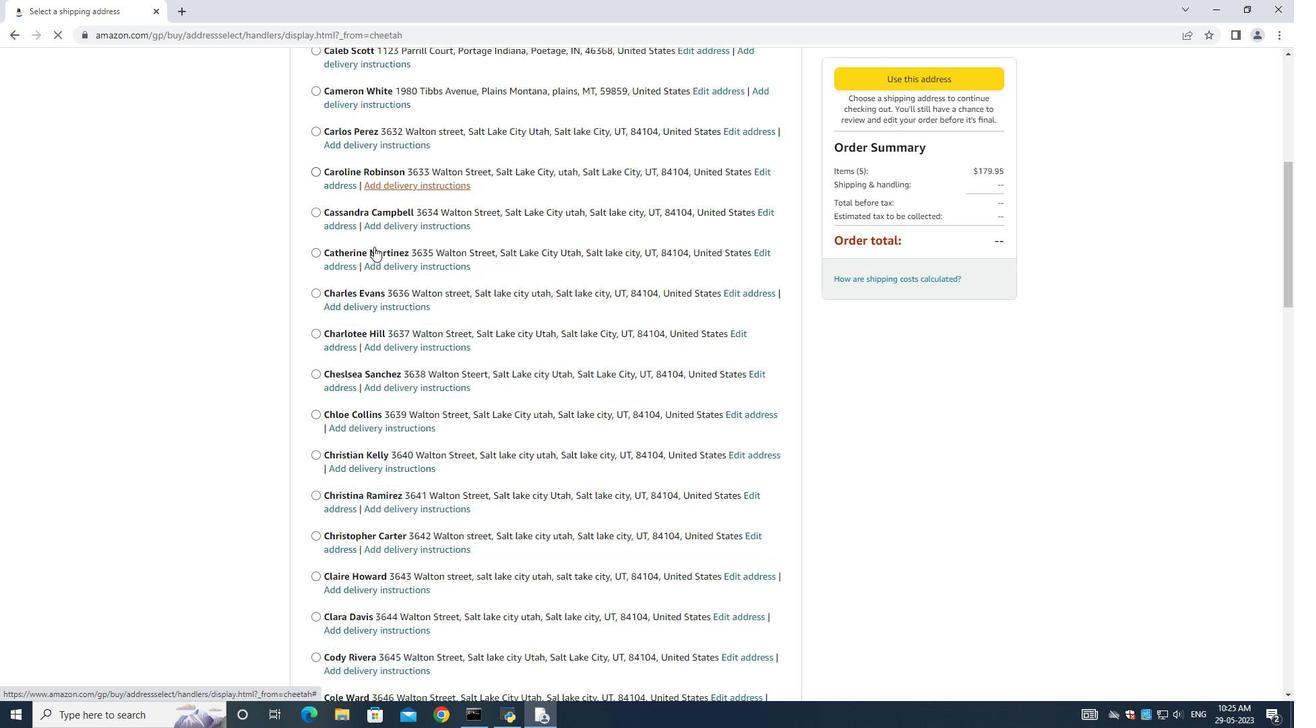 
Action: Mouse scrolled (375, 252) with delta (0, 0)
Screenshot: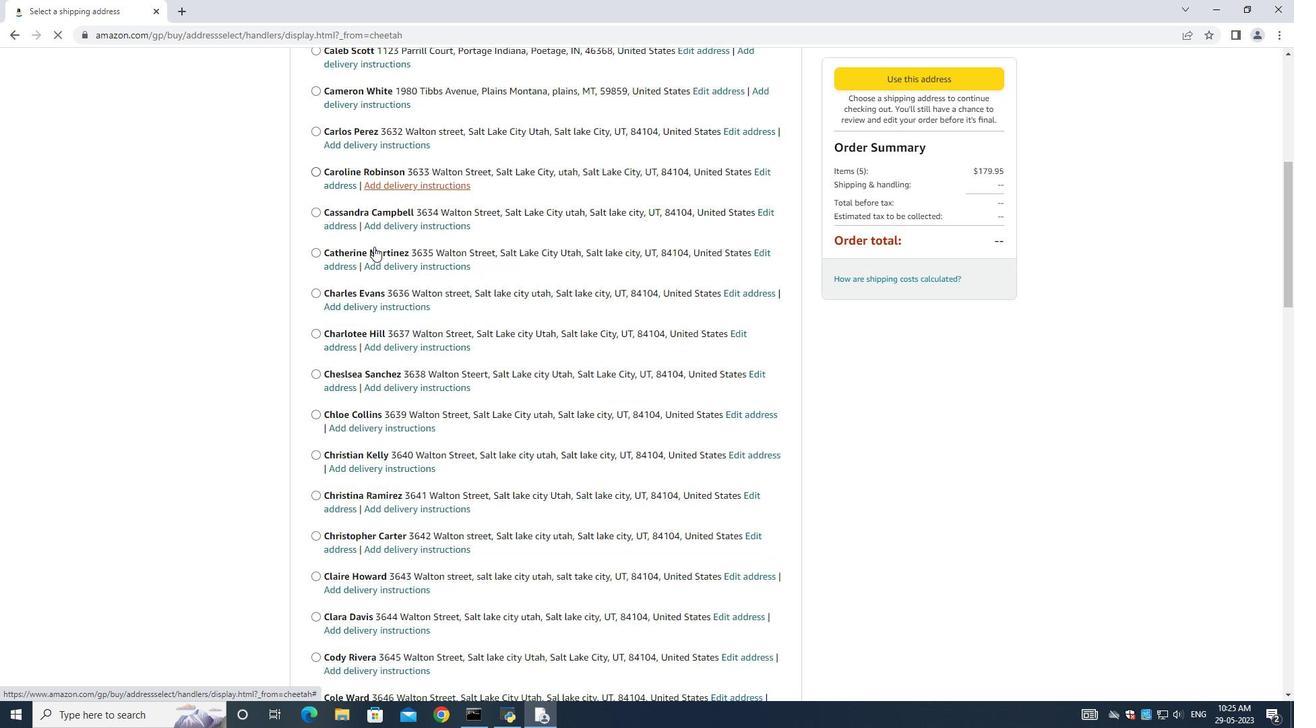 
Action: Mouse moved to (375, 252)
Screenshot: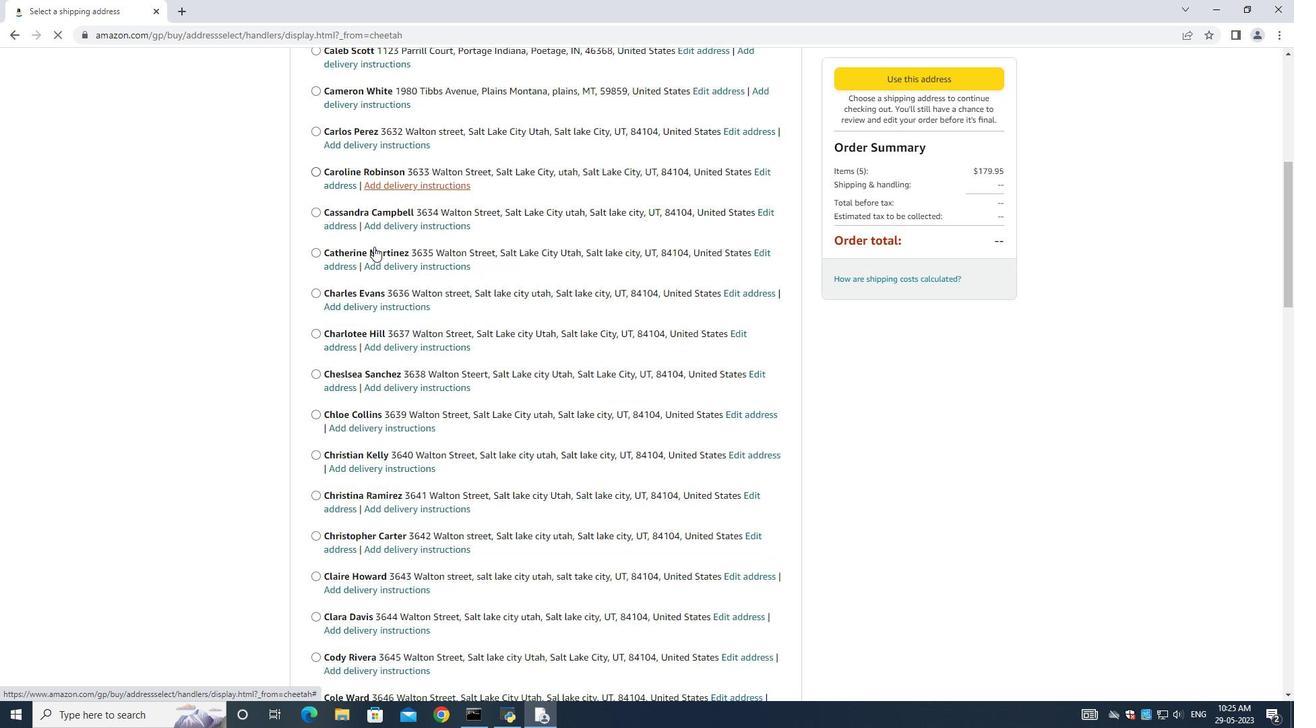 
Action: Mouse scrolled (375, 252) with delta (0, 0)
Screenshot: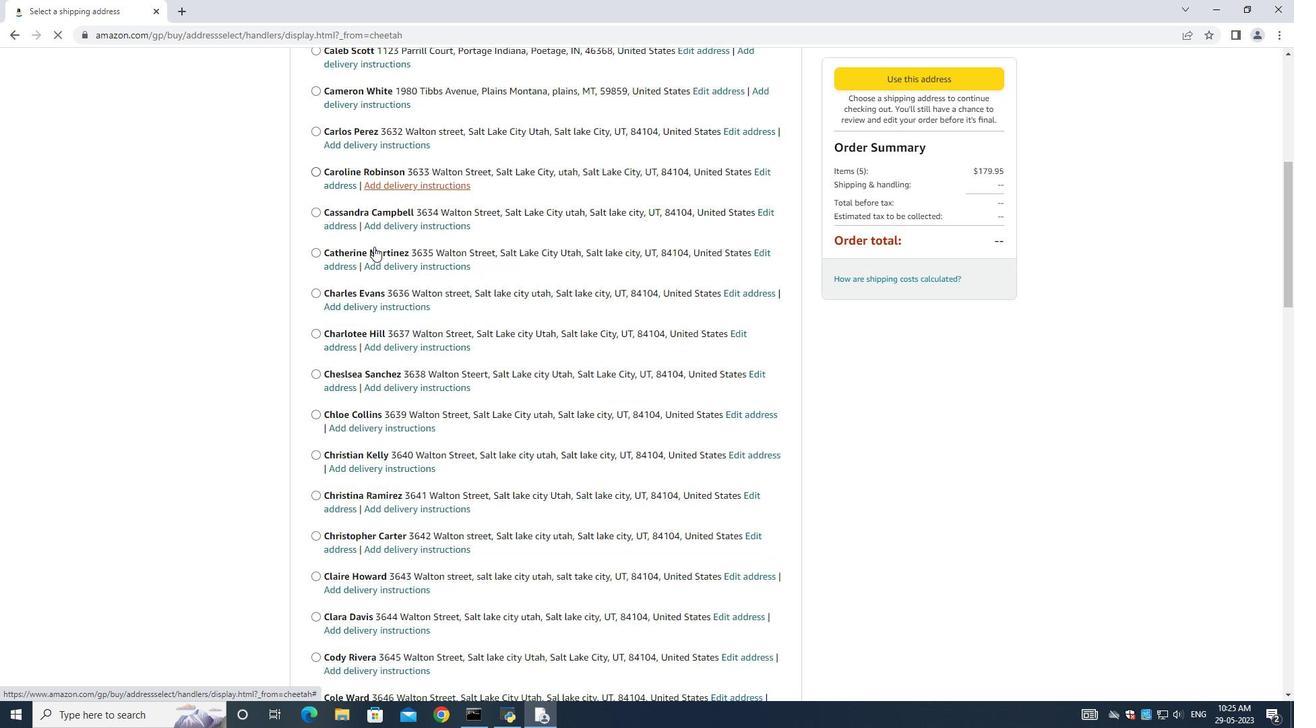 
Action: Mouse moved to (375, 247)
Screenshot: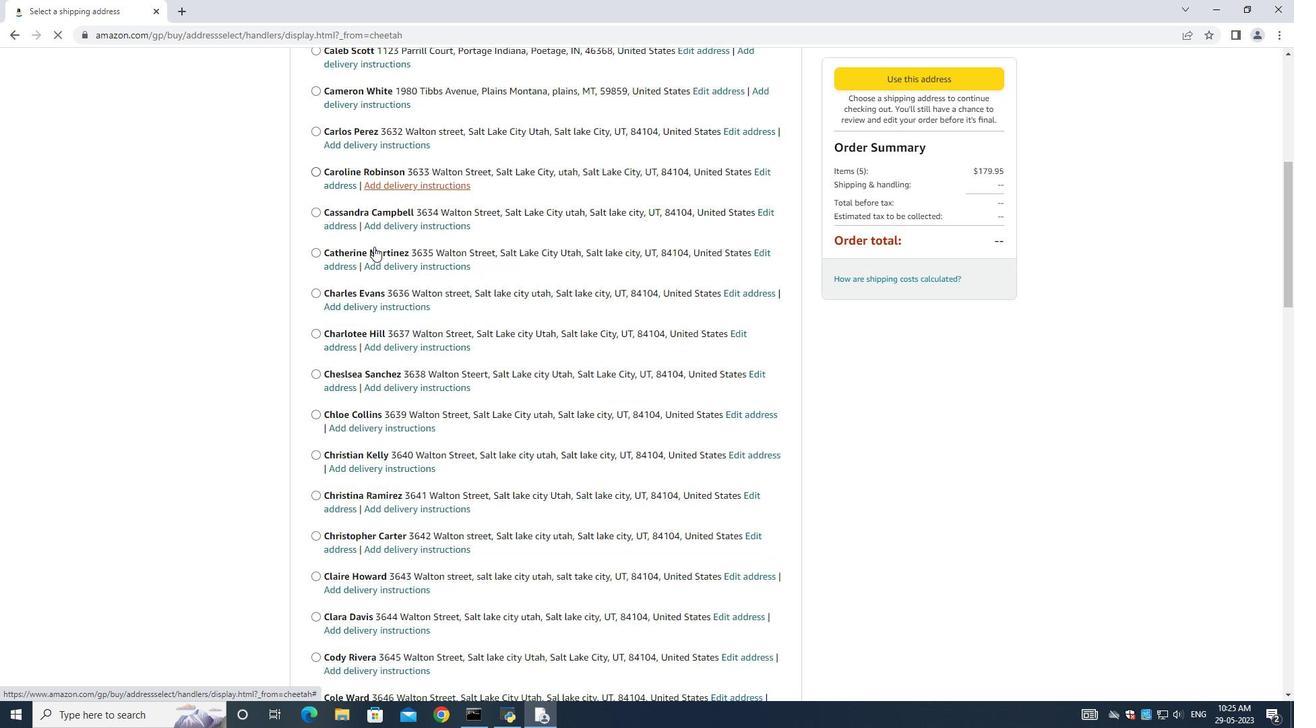 
Action: Mouse scrolled (375, 249) with delta (0, 0)
Screenshot: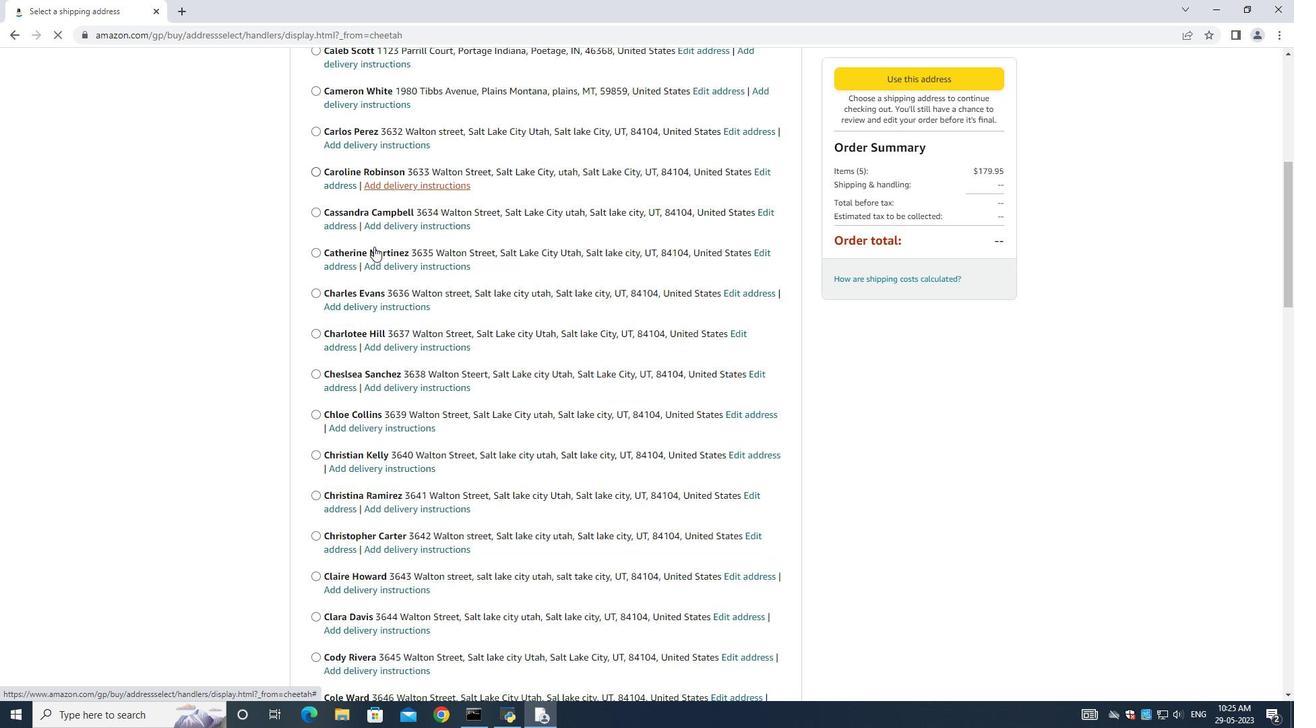 
Action: Mouse moved to (374, 246)
Screenshot: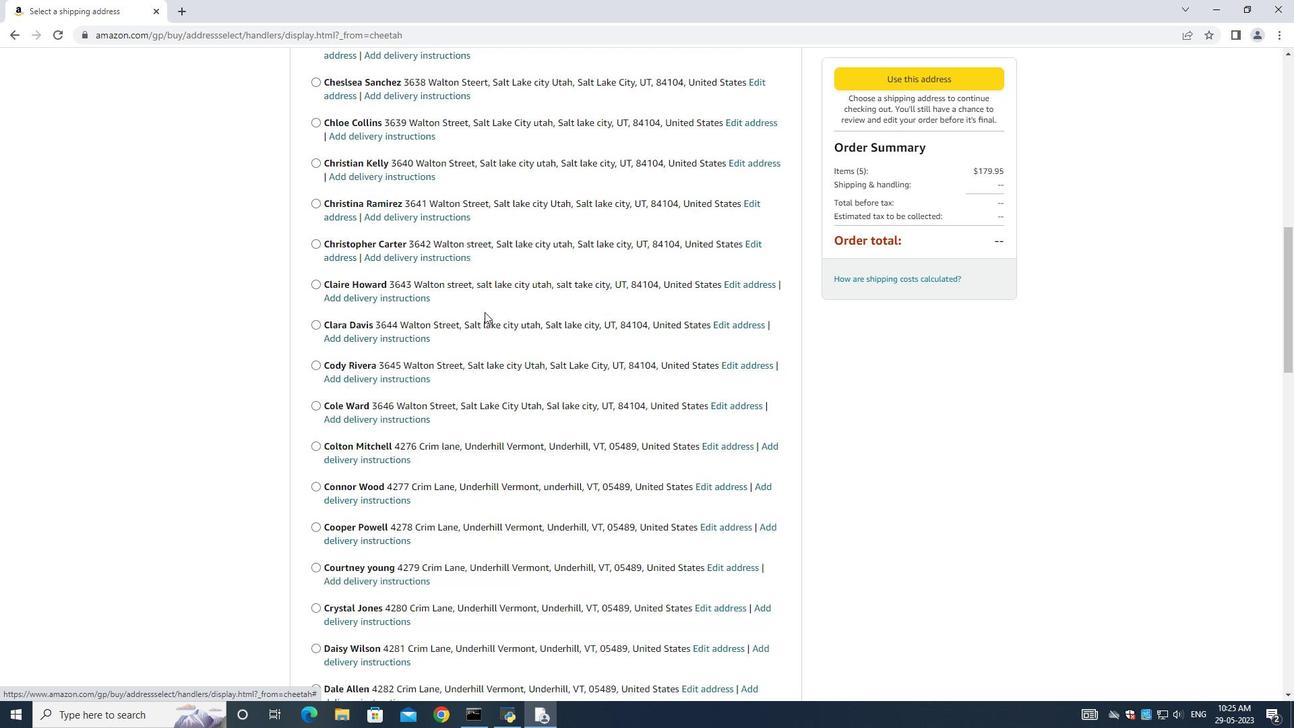 
Action: Mouse scrolled (374, 244) with delta (0, 0)
Screenshot: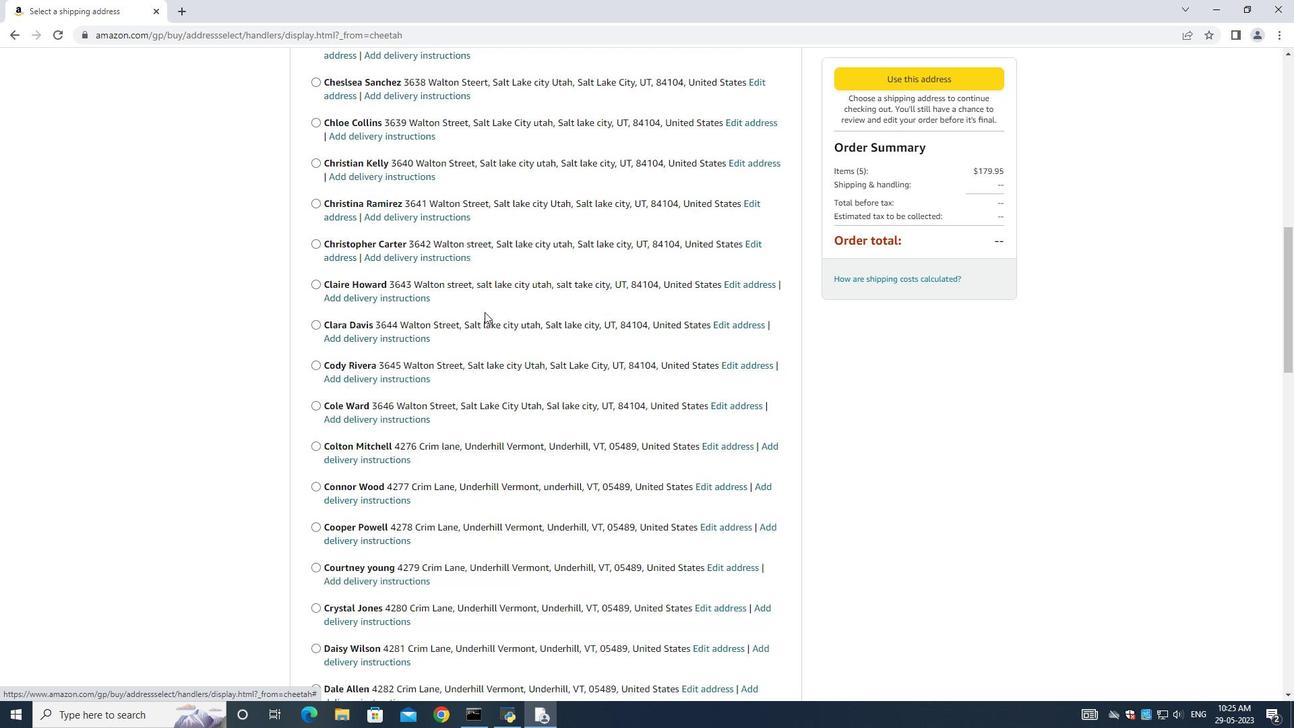 
Action: Mouse scrolled (374, 245) with delta (0, 0)
Screenshot: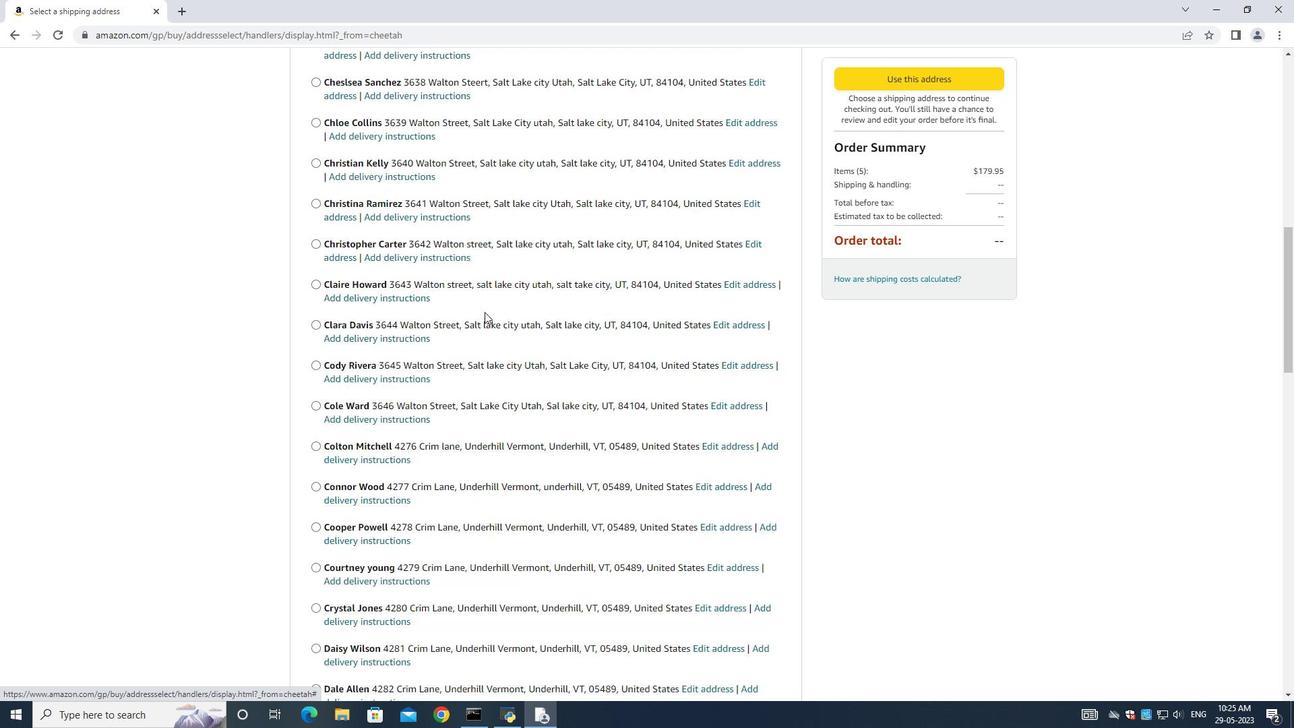 
Action: Mouse scrolled (374, 245) with delta (0, 0)
Screenshot: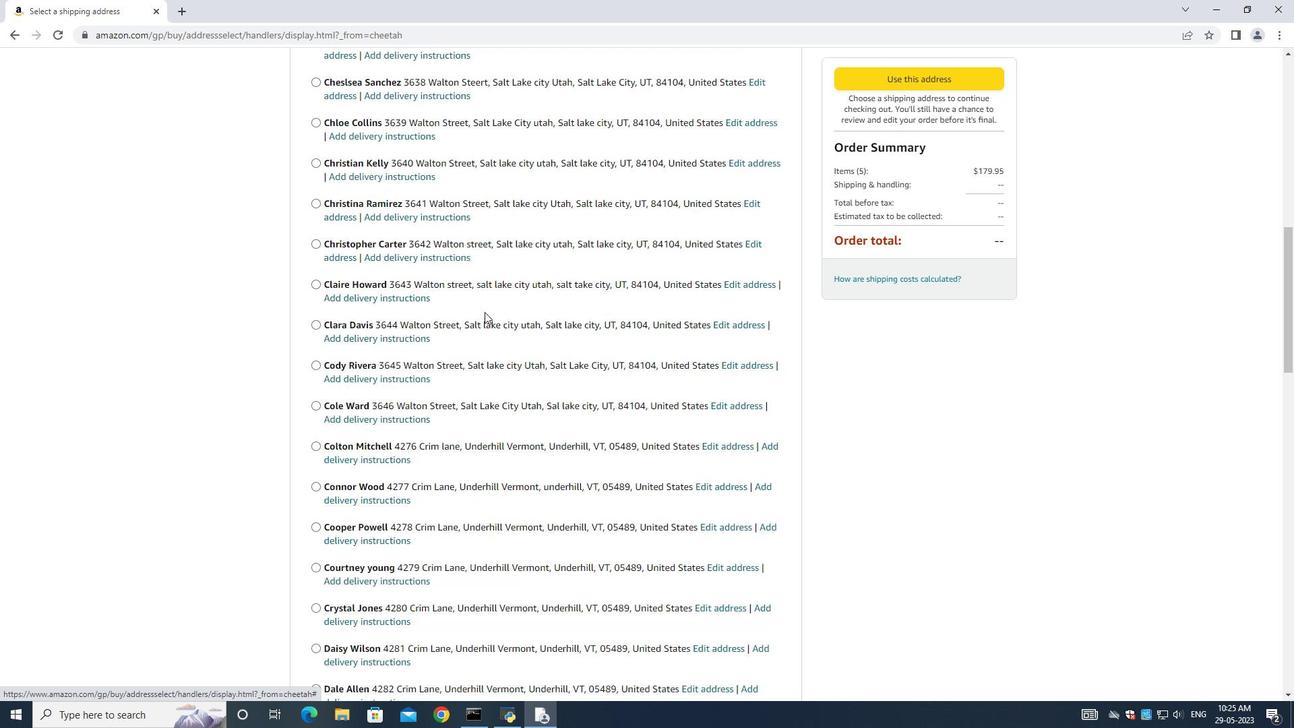 
Action: Mouse moved to (374, 246)
Screenshot: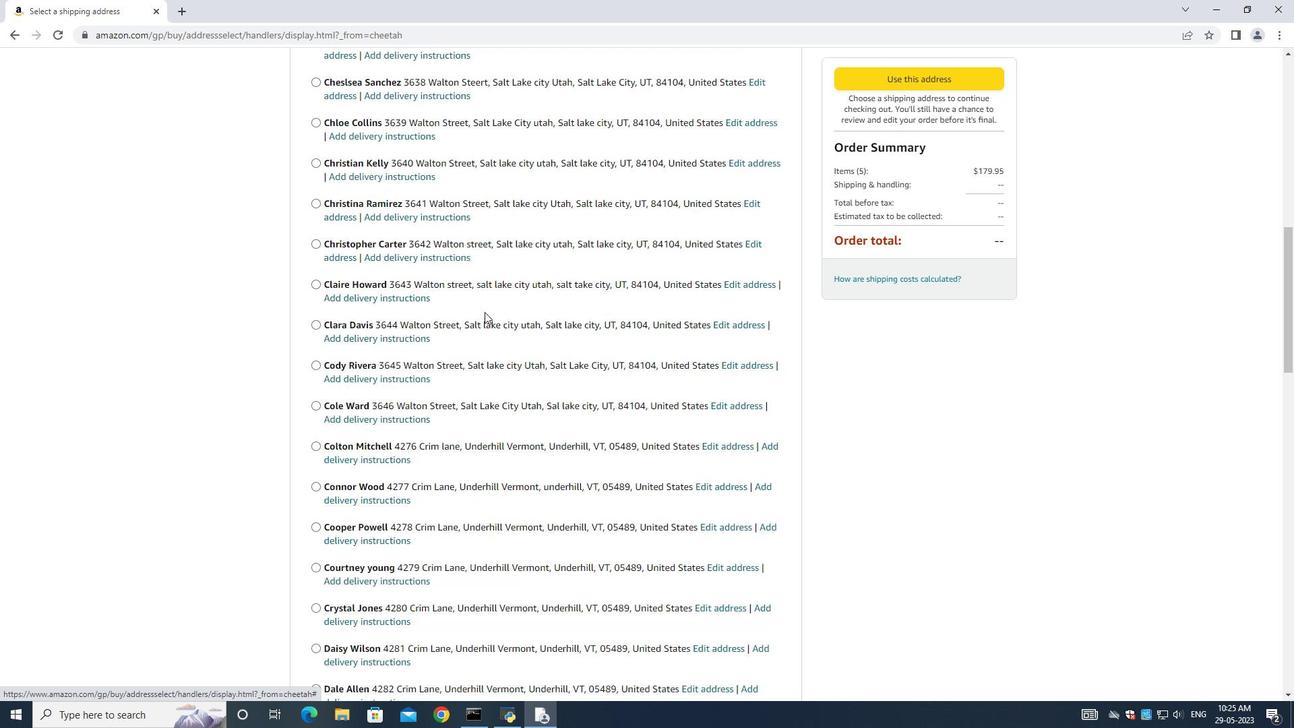 
Action: Mouse scrolled (374, 245) with delta (0, 0)
Screenshot: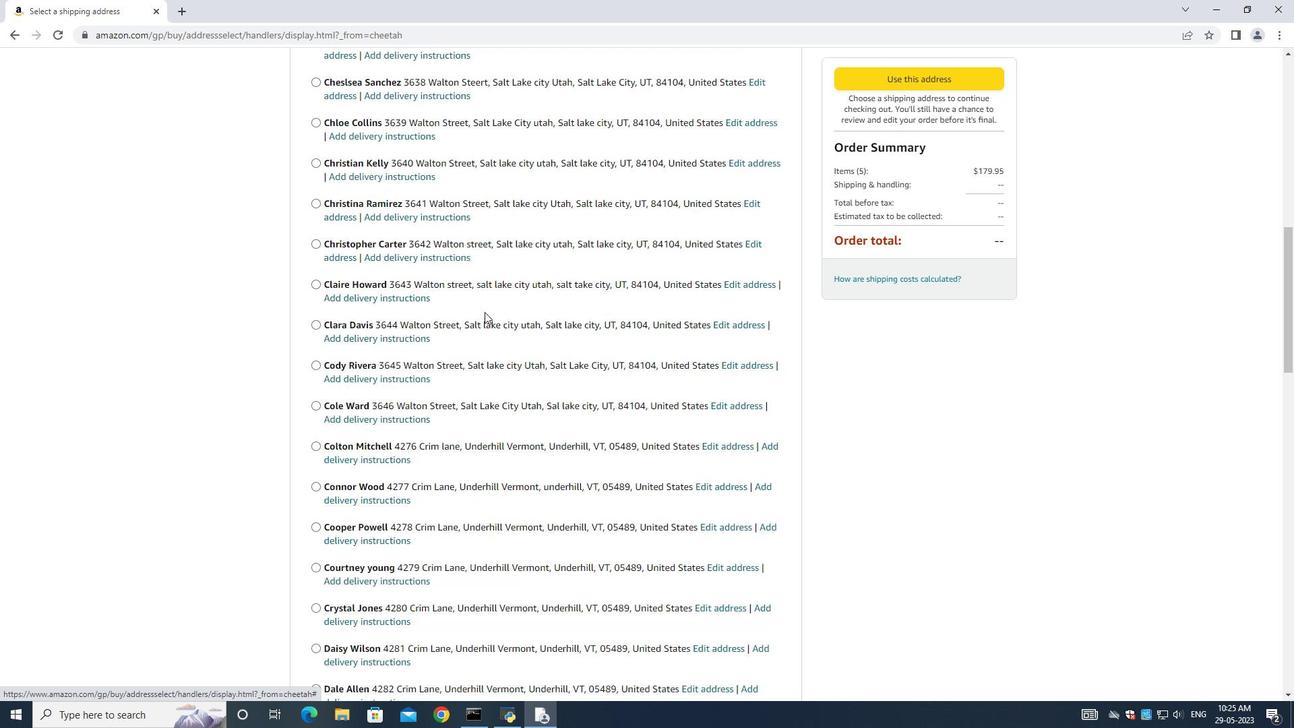 
Action: Mouse scrolled (374, 245) with delta (0, 0)
Screenshot: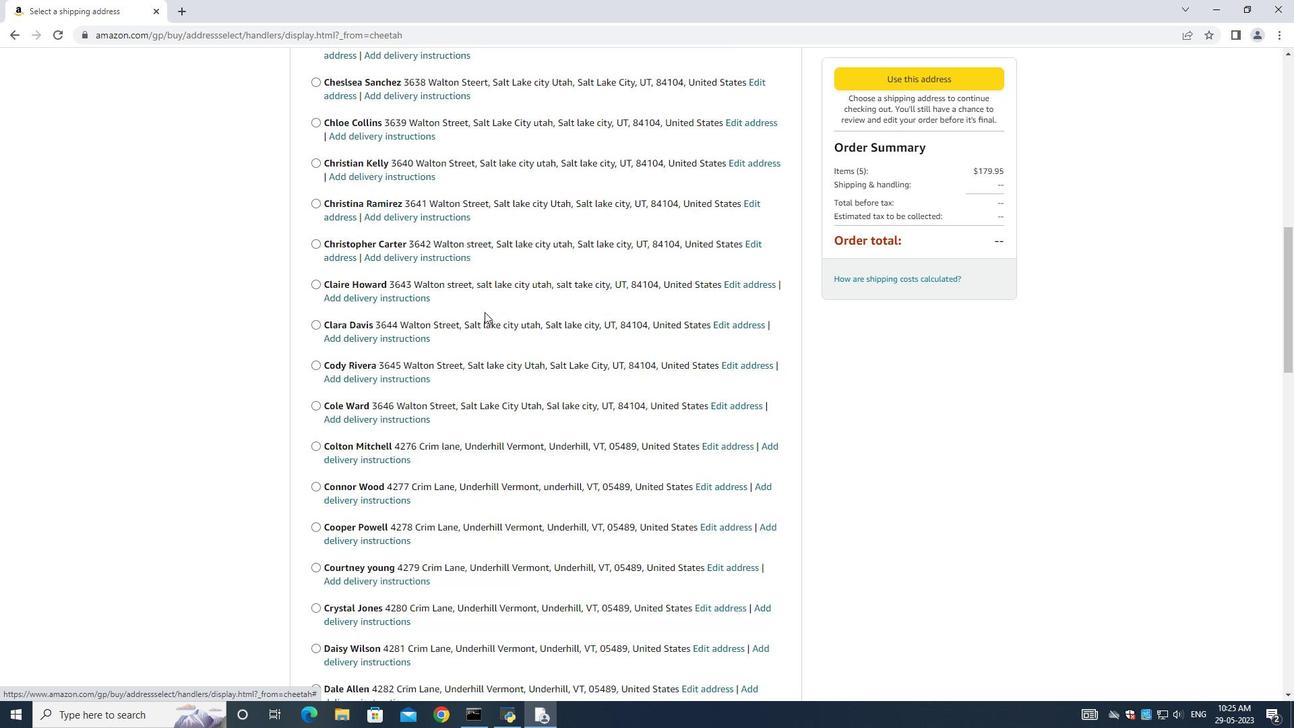 
Action: Mouse moved to (490, 321)
Screenshot: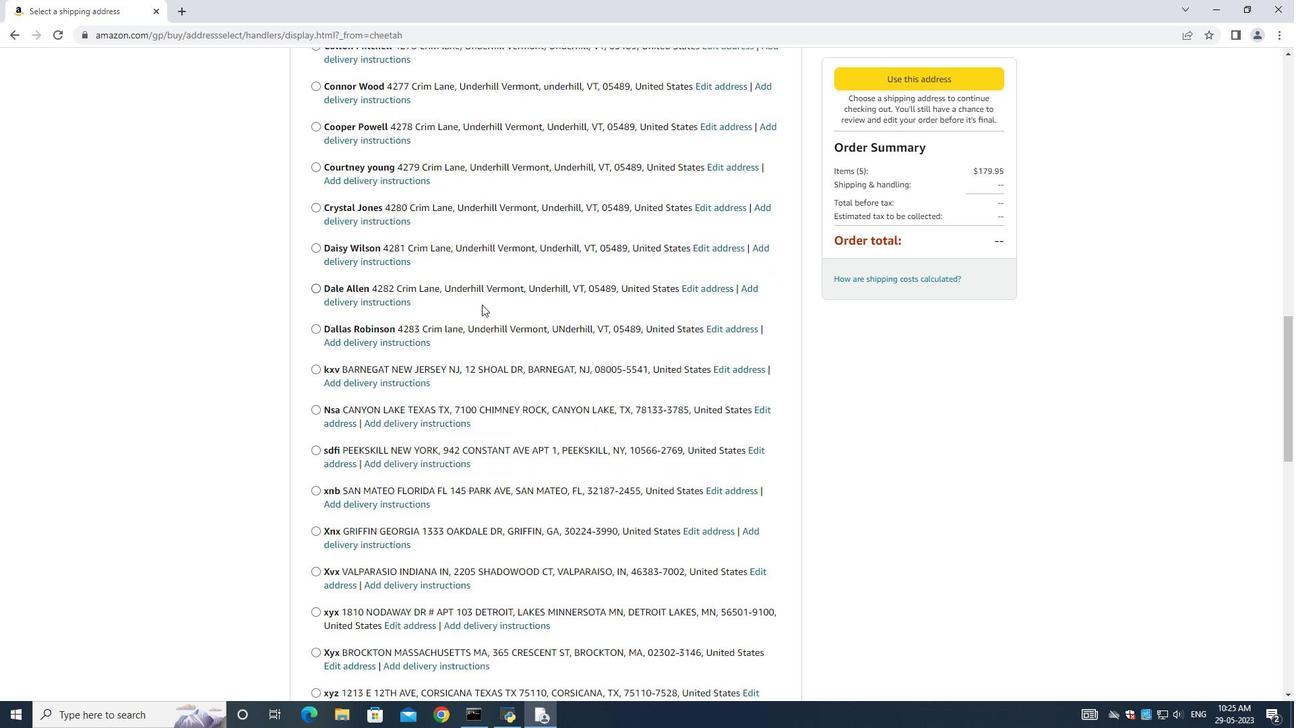 
Action: Mouse scrolled (490, 321) with delta (0, 0)
Screenshot: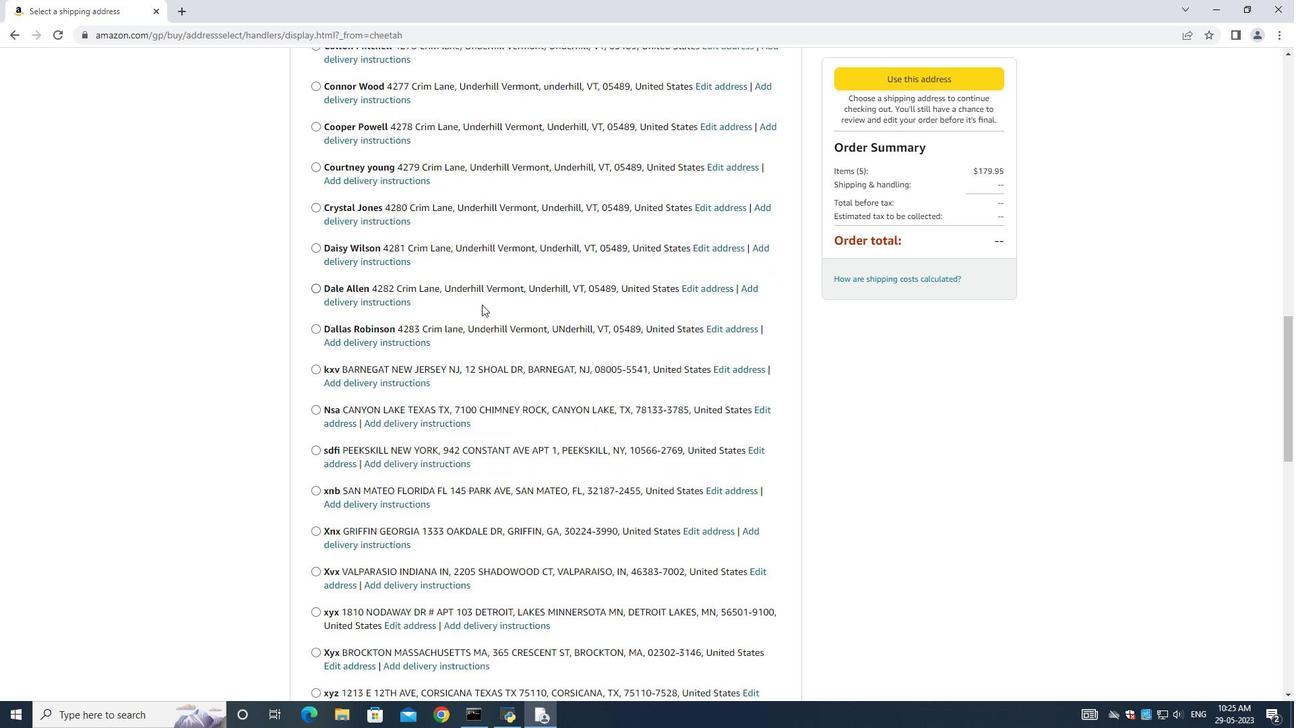 
Action: Mouse moved to (490, 321)
Screenshot: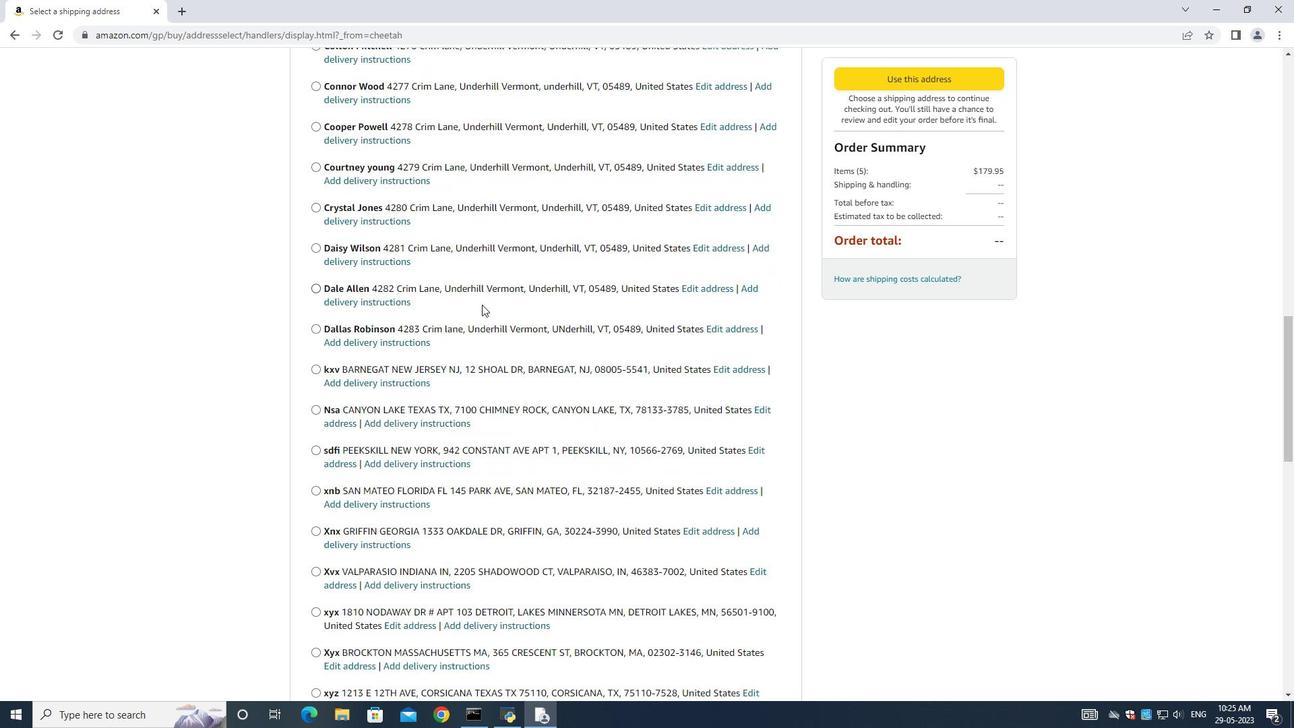 
Action: Mouse scrolled (490, 321) with delta (0, 0)
Screenshot: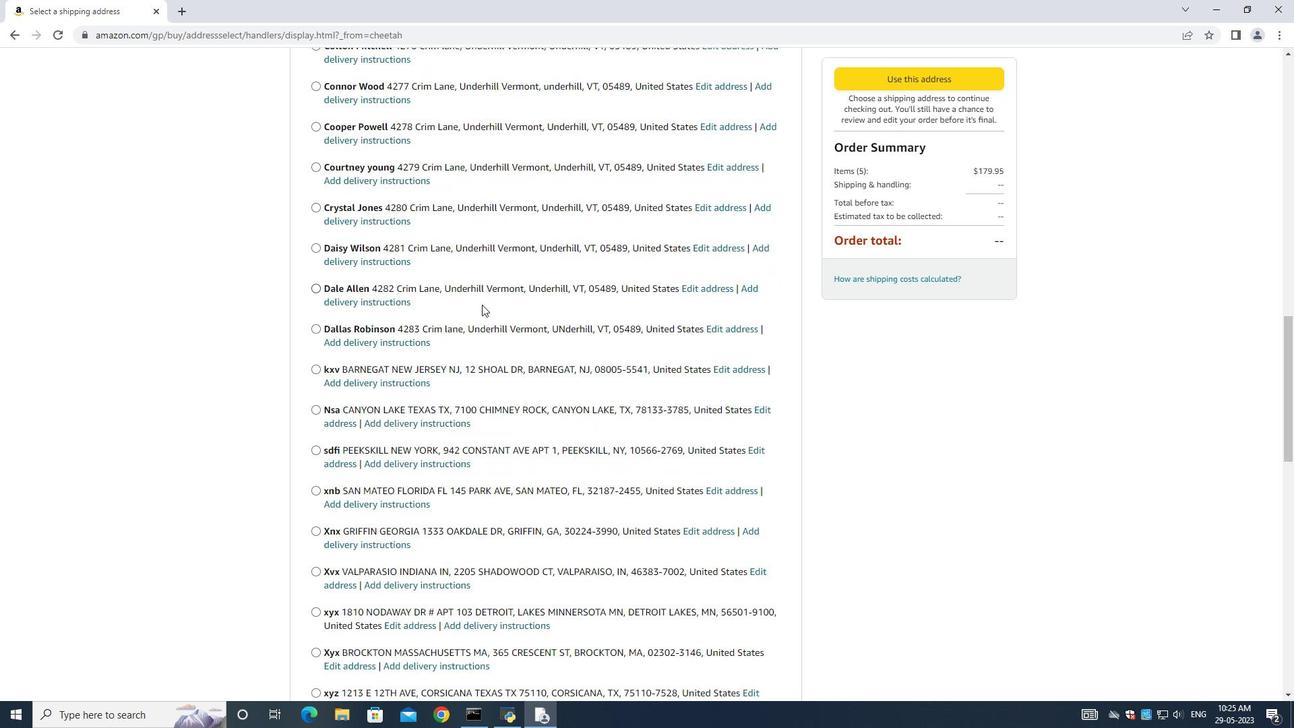 
Action: Mouse moved to (487, 317)
Screenshot: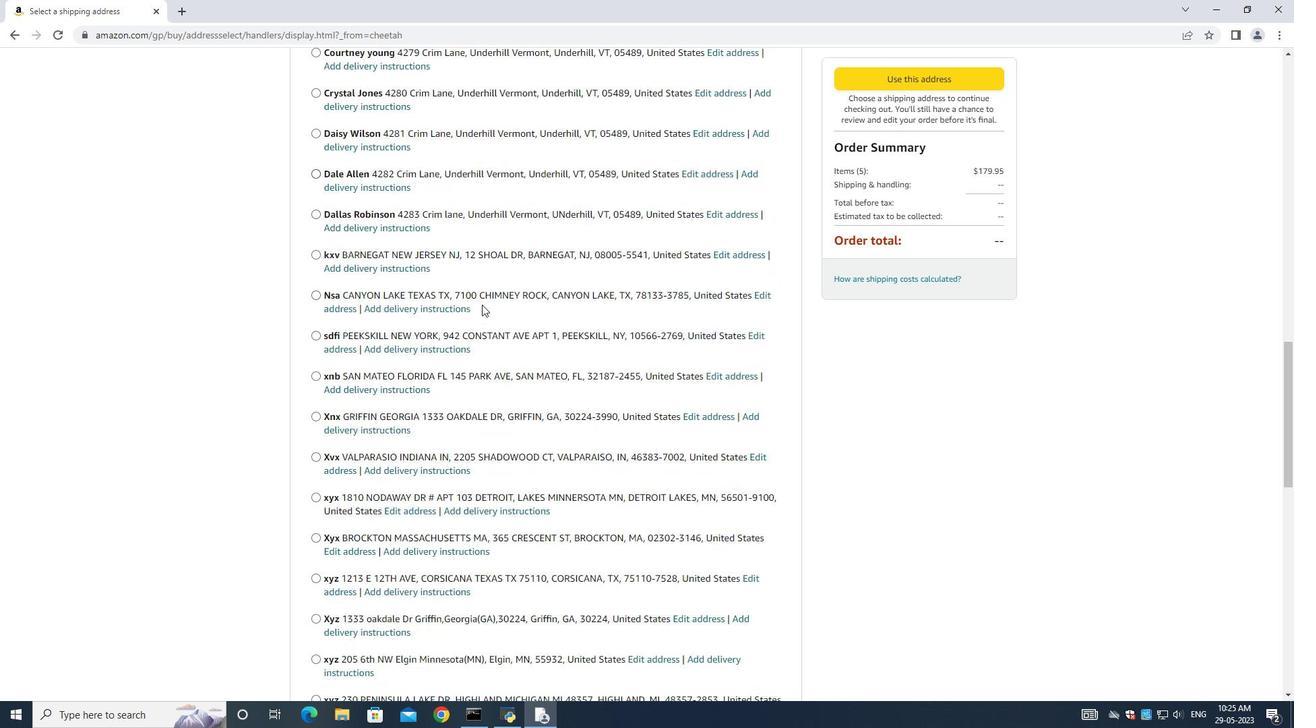 
Action: Mouse scrolled (488, 319) with delta (0, 0)
Screenshot: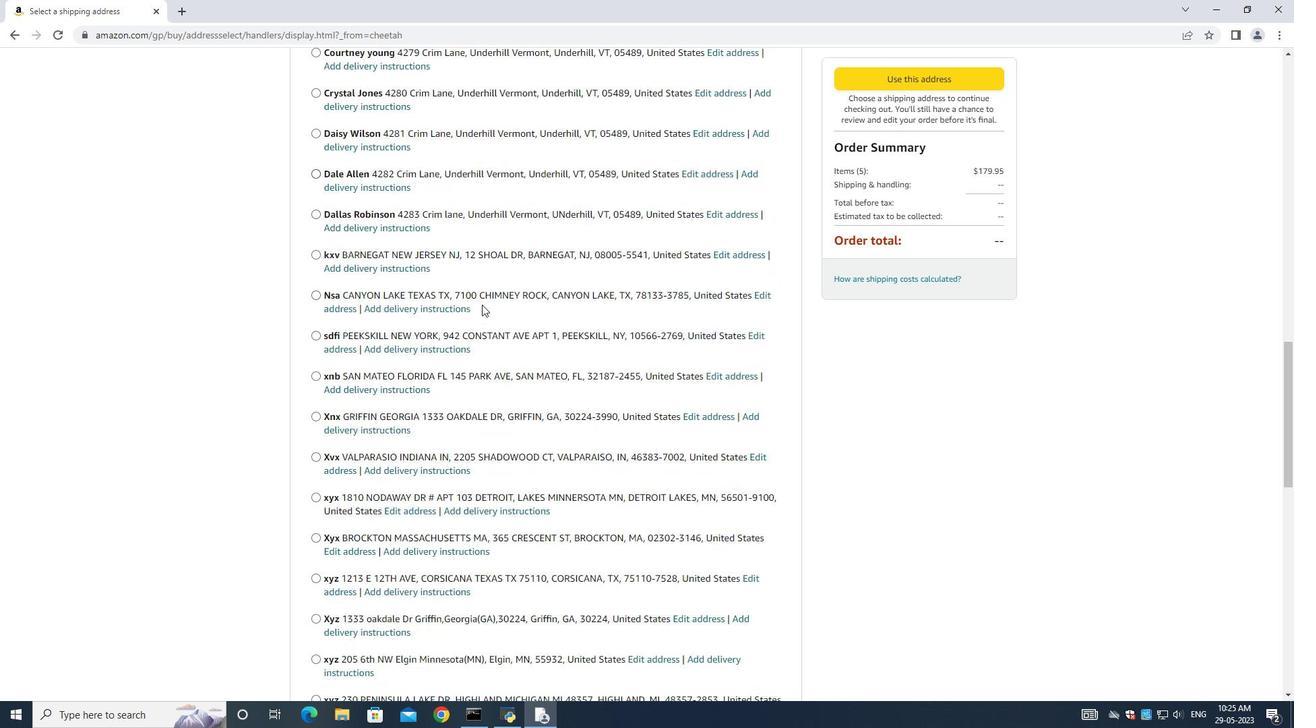 
Action: Mouse moved to (486, 316)
Screenshot: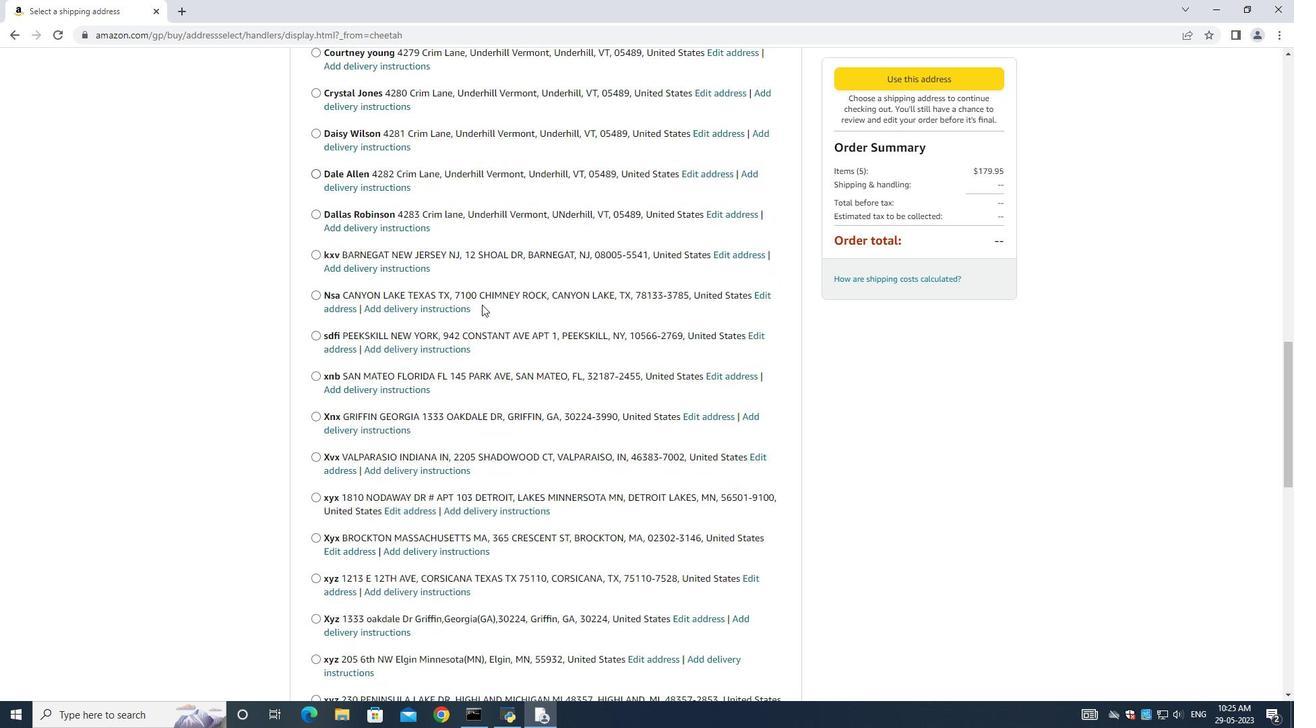
Action: Mouse scrolled (487, 317) with delta (0, 0)
Screenshot: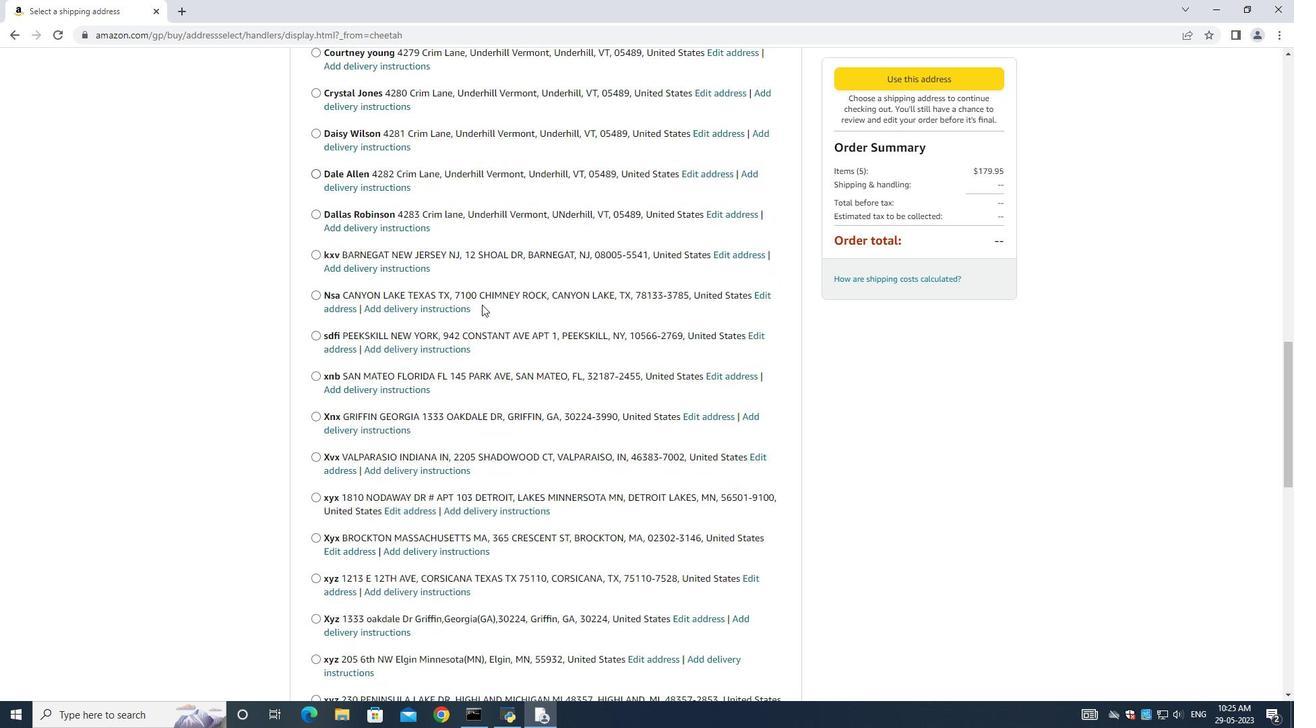 
Action: Mouse moved to (485, 313)
Screenshot: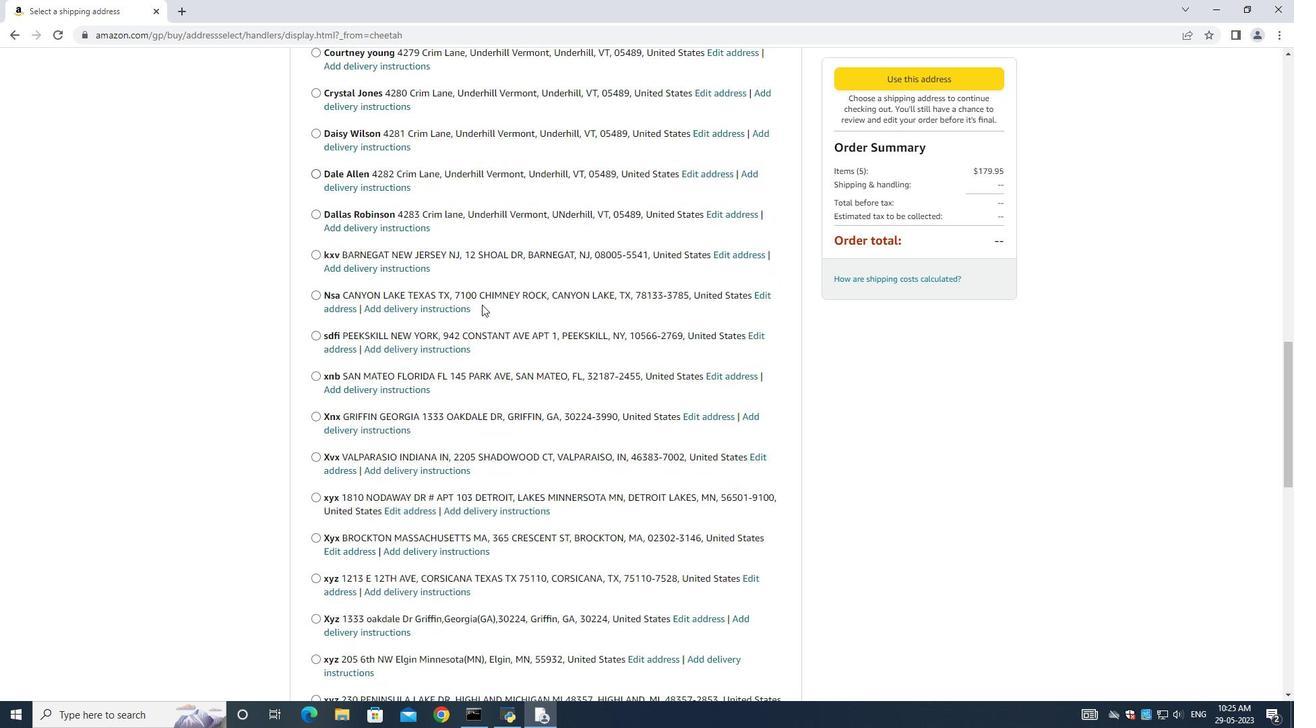 
Action: Mouse scrolled (486, 315) with delta (0, 0)
Screenshot: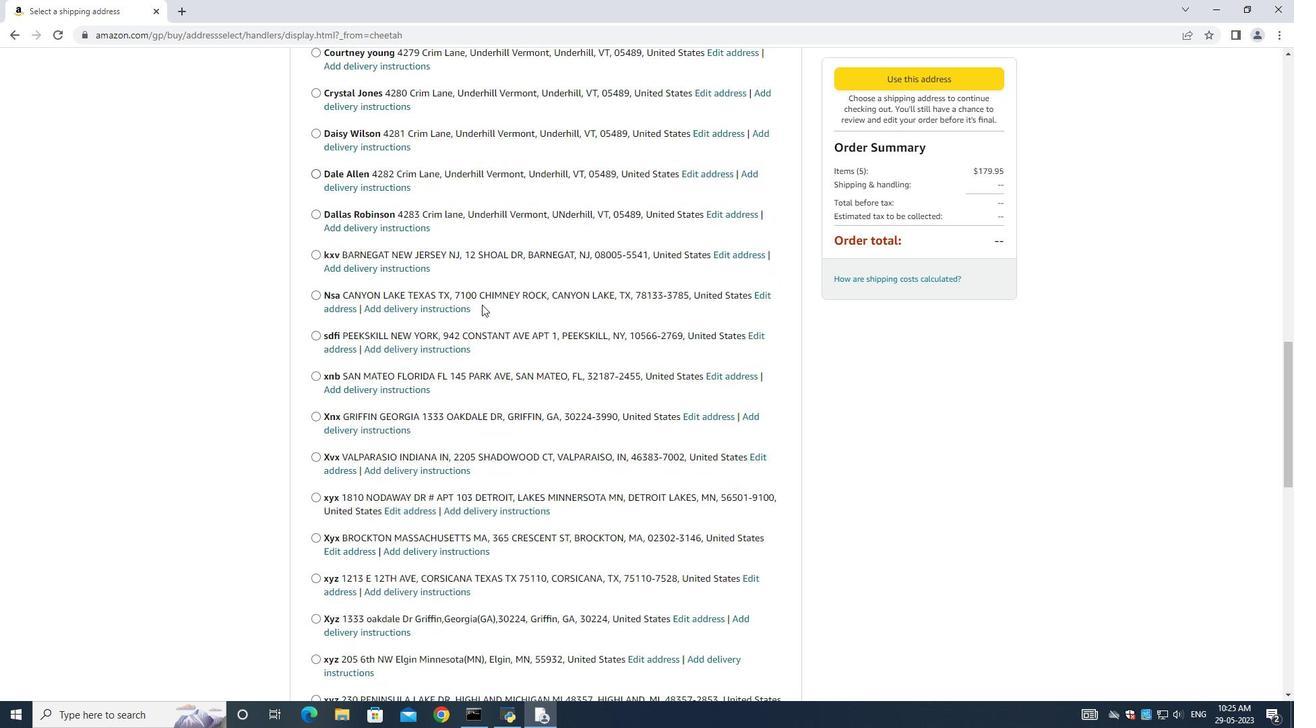 
Action: Mouse moved to (482, 306)
Screenshot: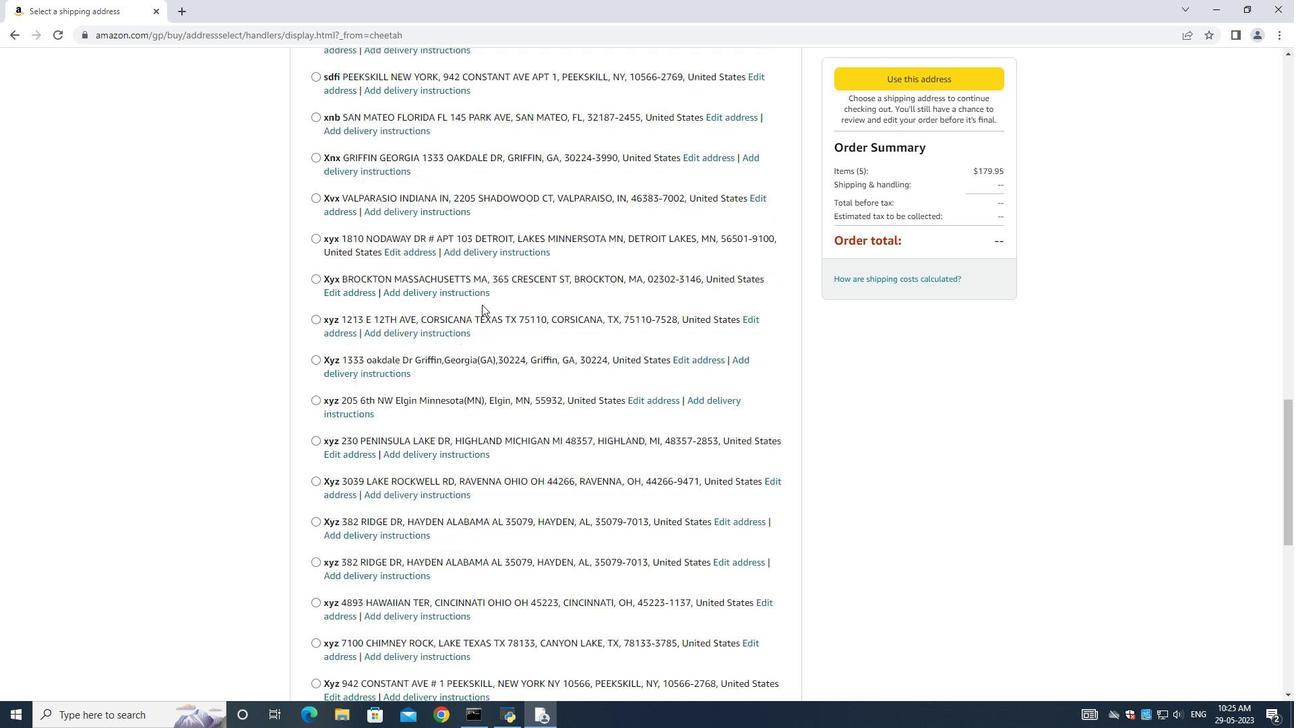 
Action: Mouse scrolled (484, 311) with delta (0, 0)
Screenshot: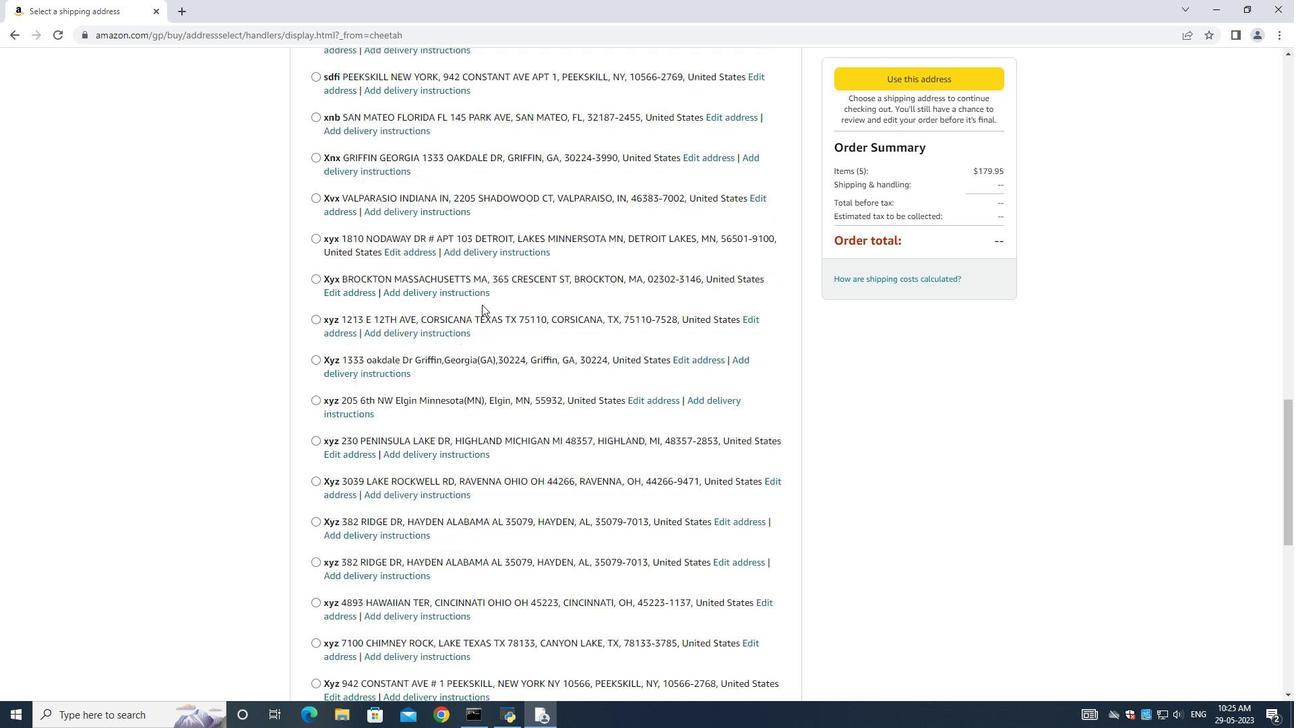 
Action: Mouse moved to (482, 304)
Screenshot: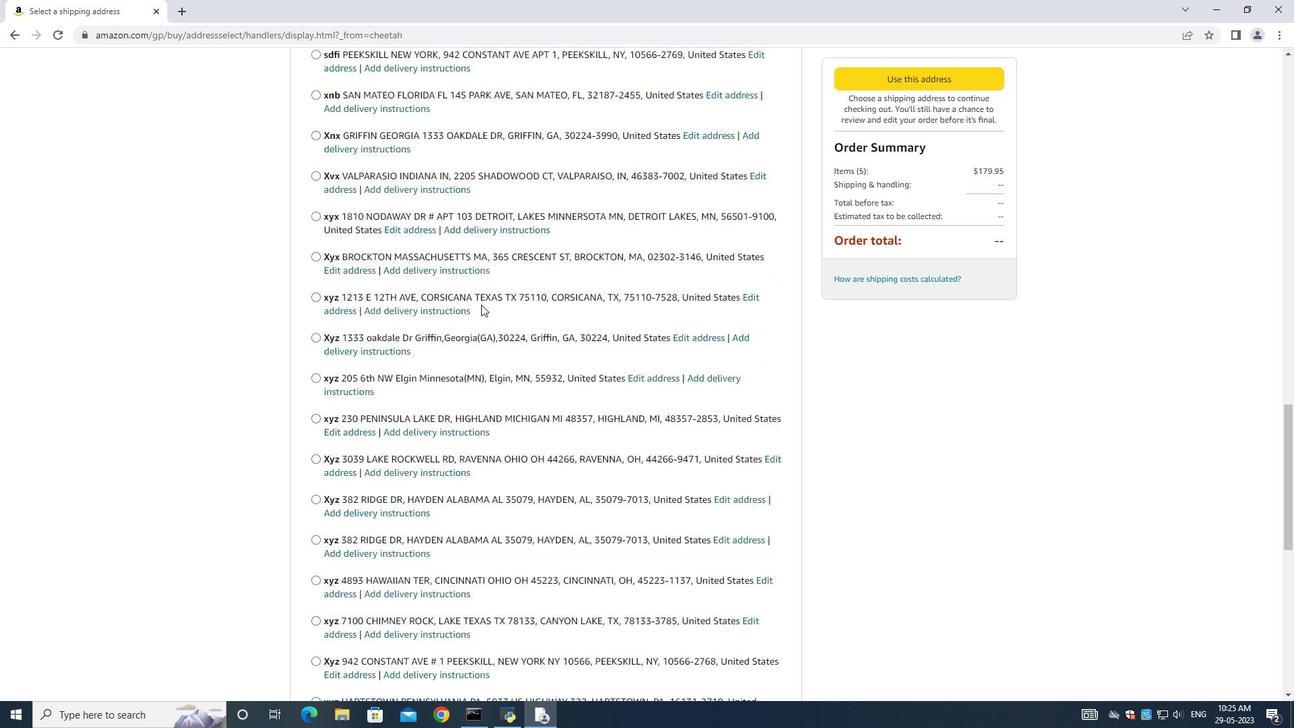 
Action: Mouse scrolled (482, 304) with delta (0, 0)
Screenshot: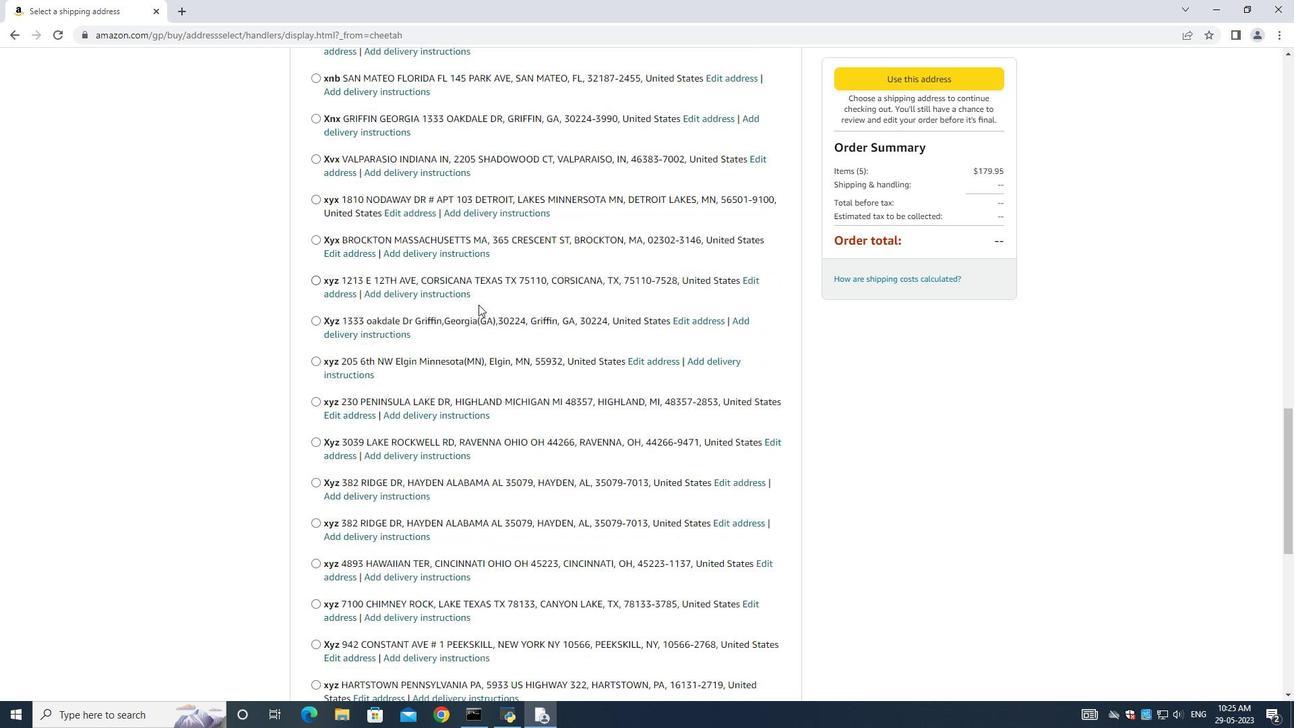 
Action: Mouse moved to (482, 304)
Screenshot: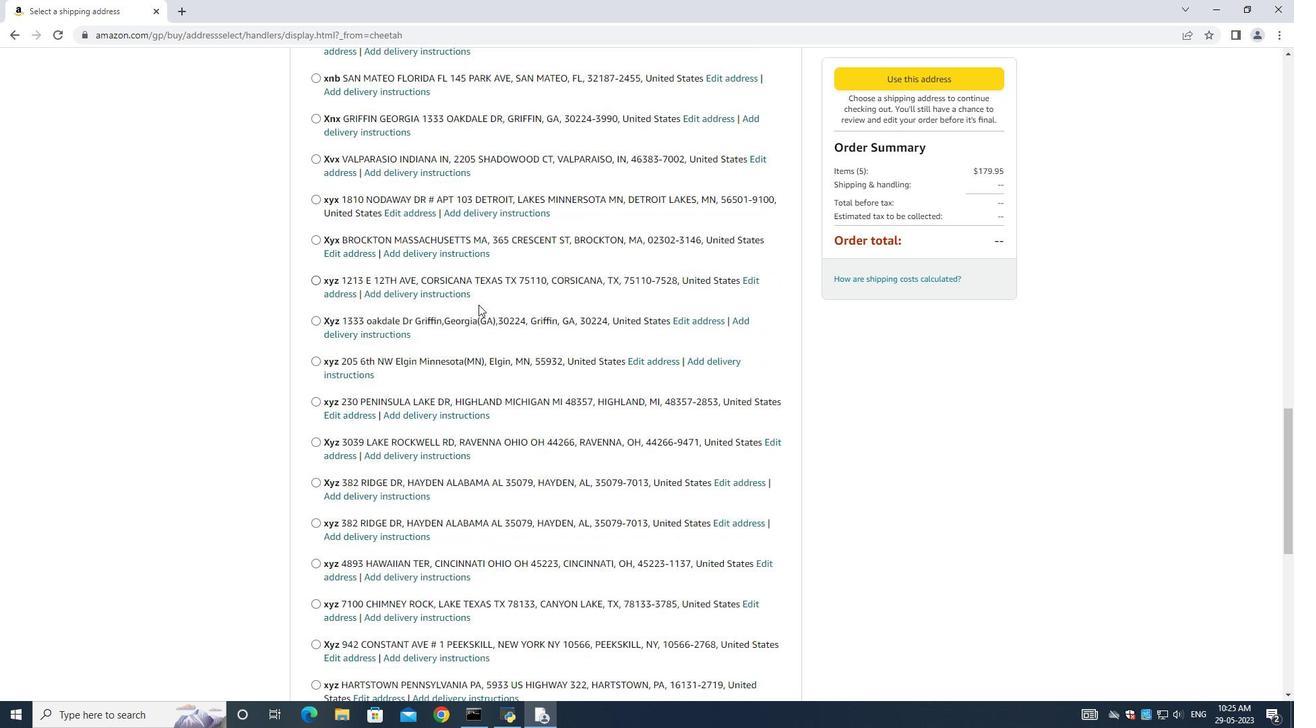 
Action: Mouse scrolled (482, 304) with delta (0, 0)
Screenshot: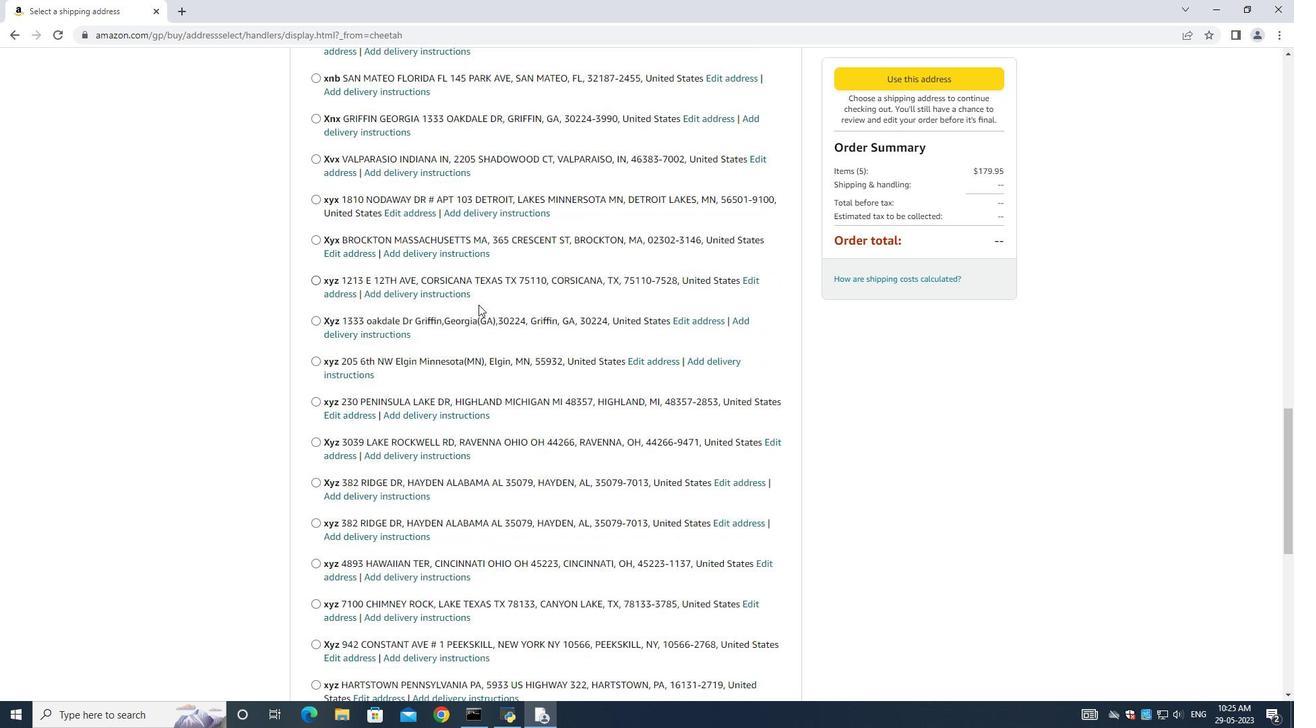 
Action: Mouse scrolled (482, 304) with delta (0, 0)
Screenshot: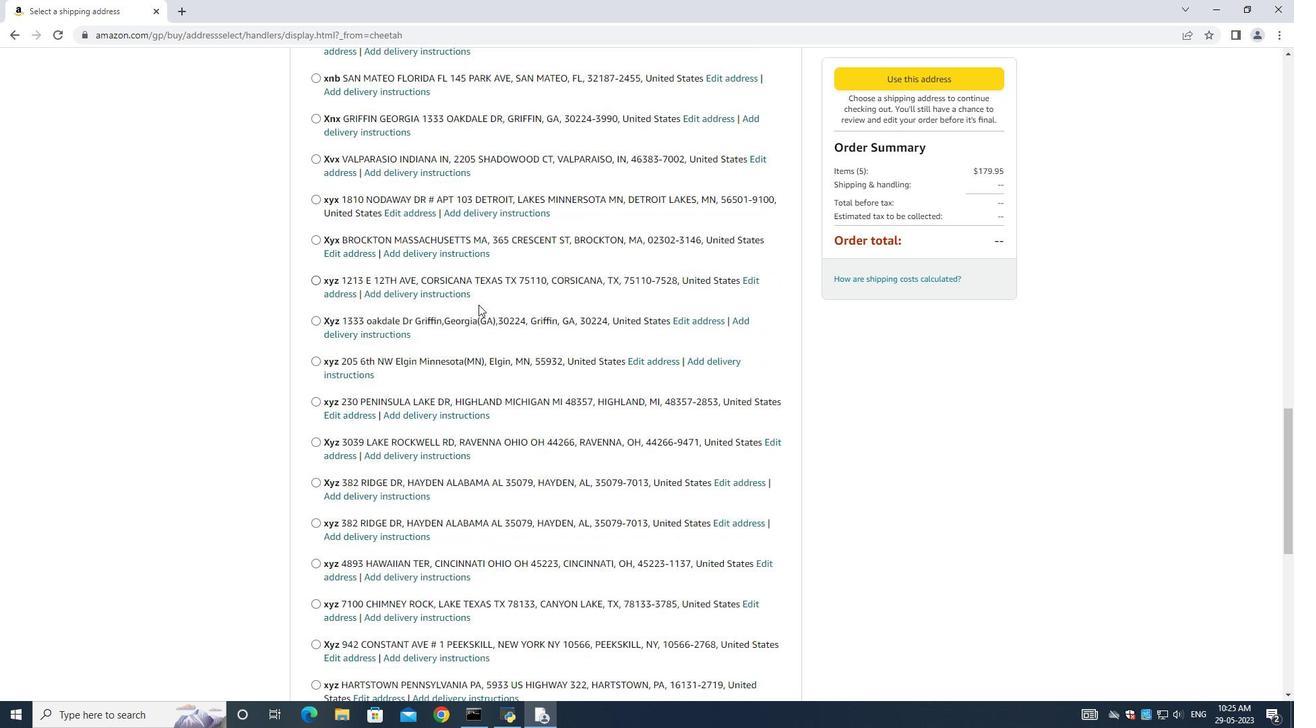 
Action: Mouse scrolled (482, 304) with delta (0, 0)
Screenshot: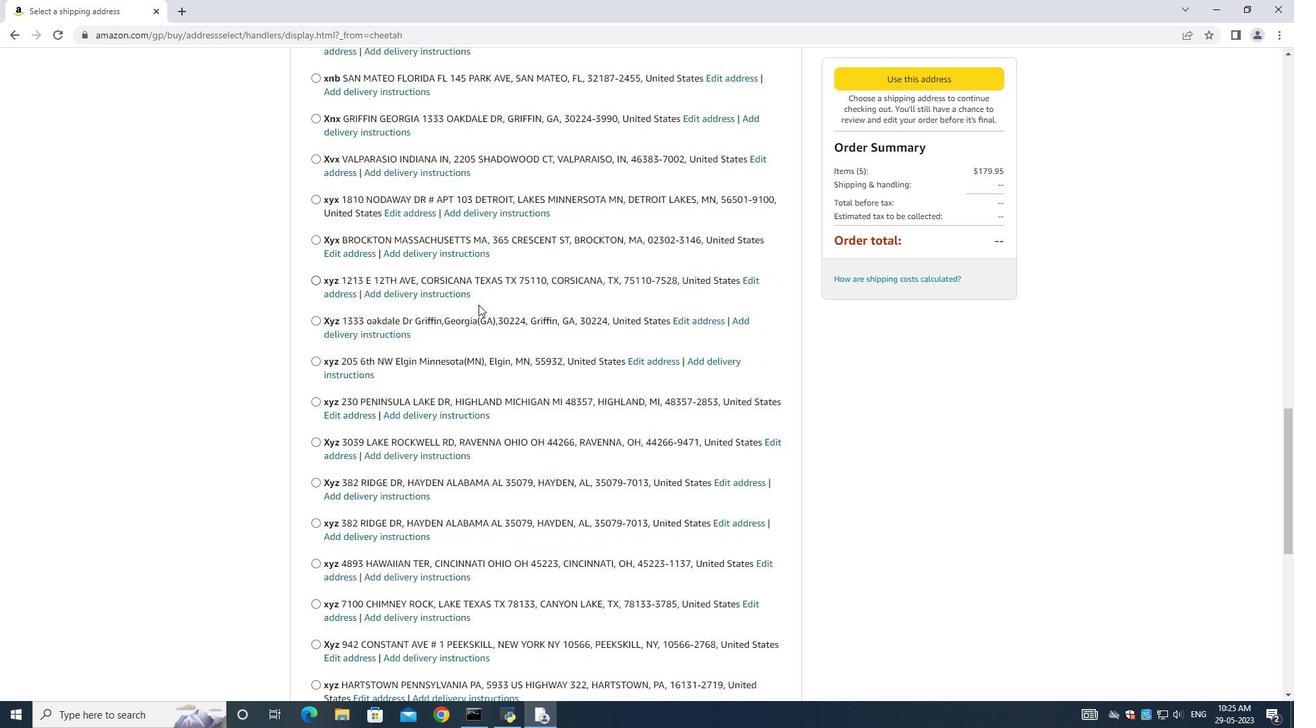 
Action: Mouse scrolled (482, 304) with delta (0, 0)
Screenshot: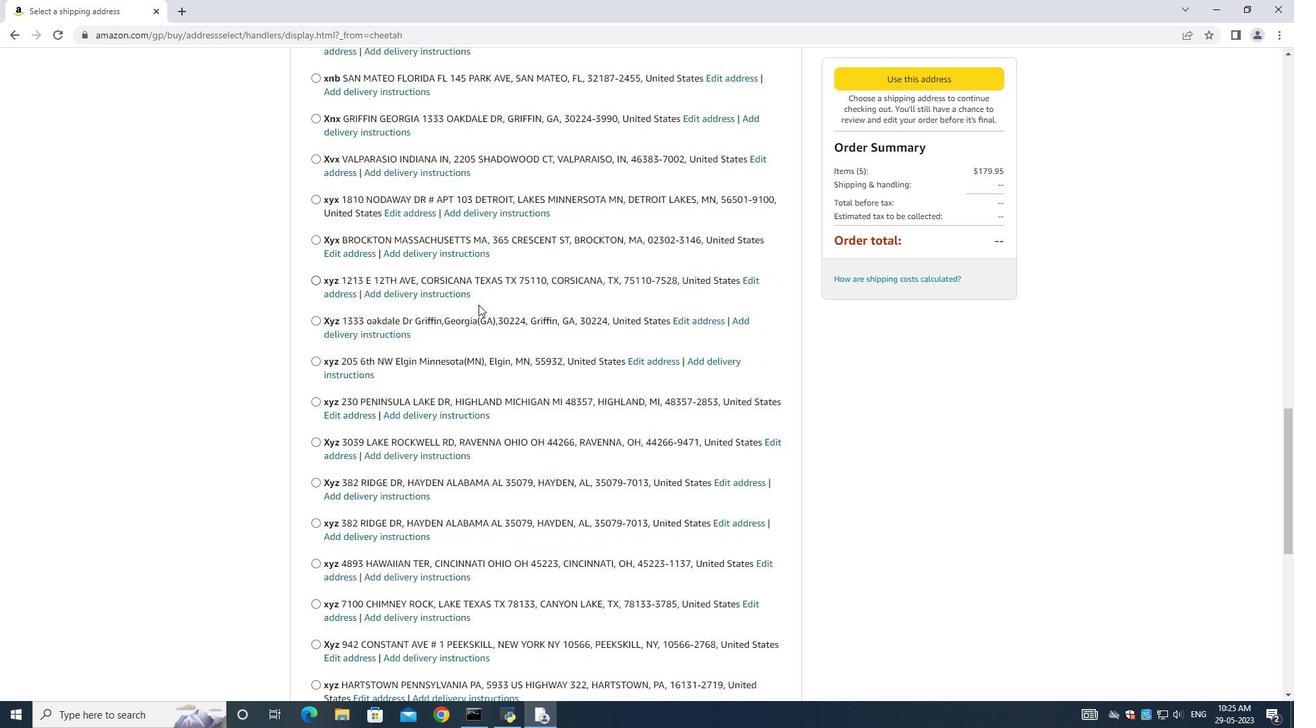 
Action: Mouse scrolled (482, 304) with delta (0, 0)
Screenshot: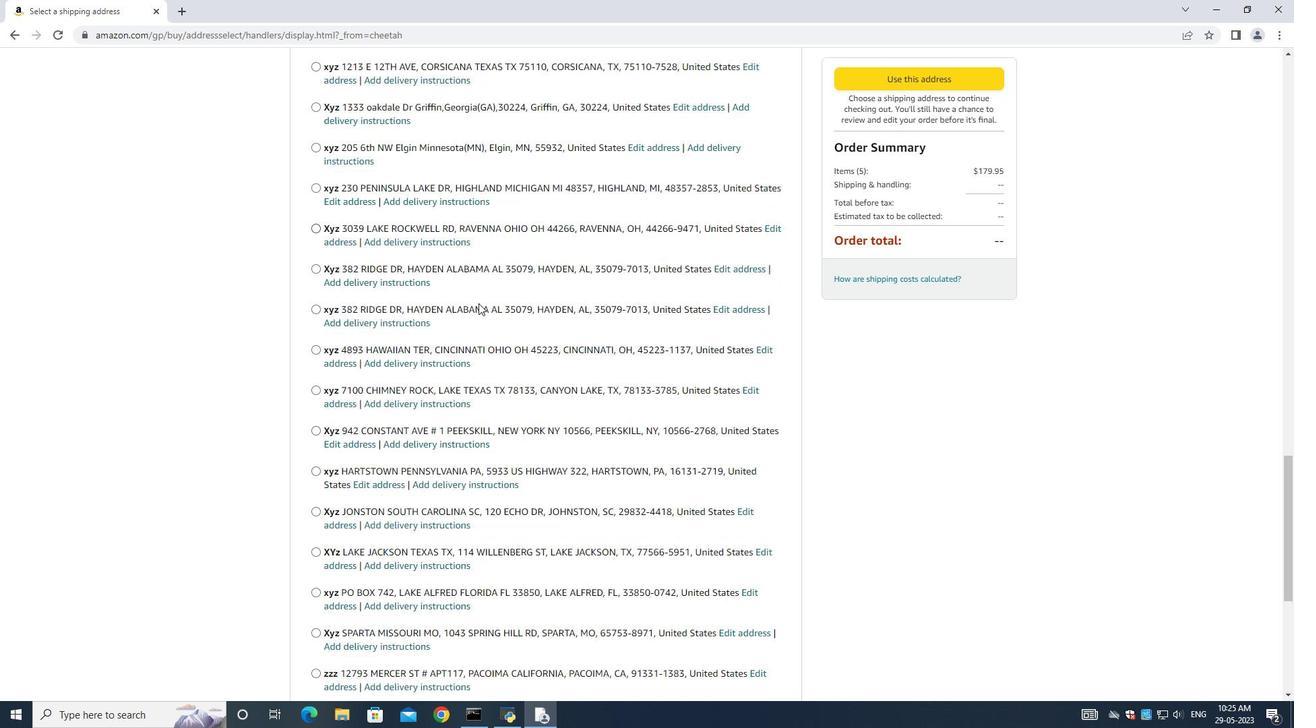 
Action: Mouse moved to (481, 304)
Screenshot: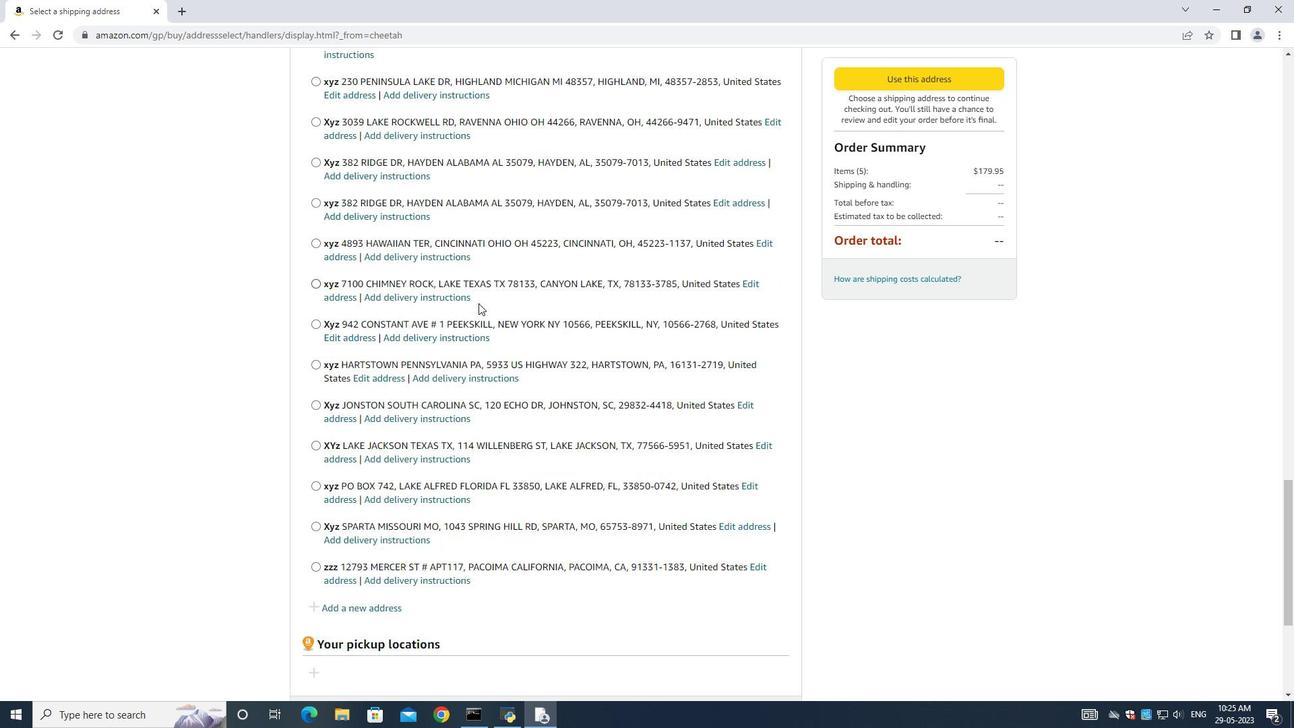 
Action: Mouse scrolled (481, 304) with delta (0, 0)
Screenshot: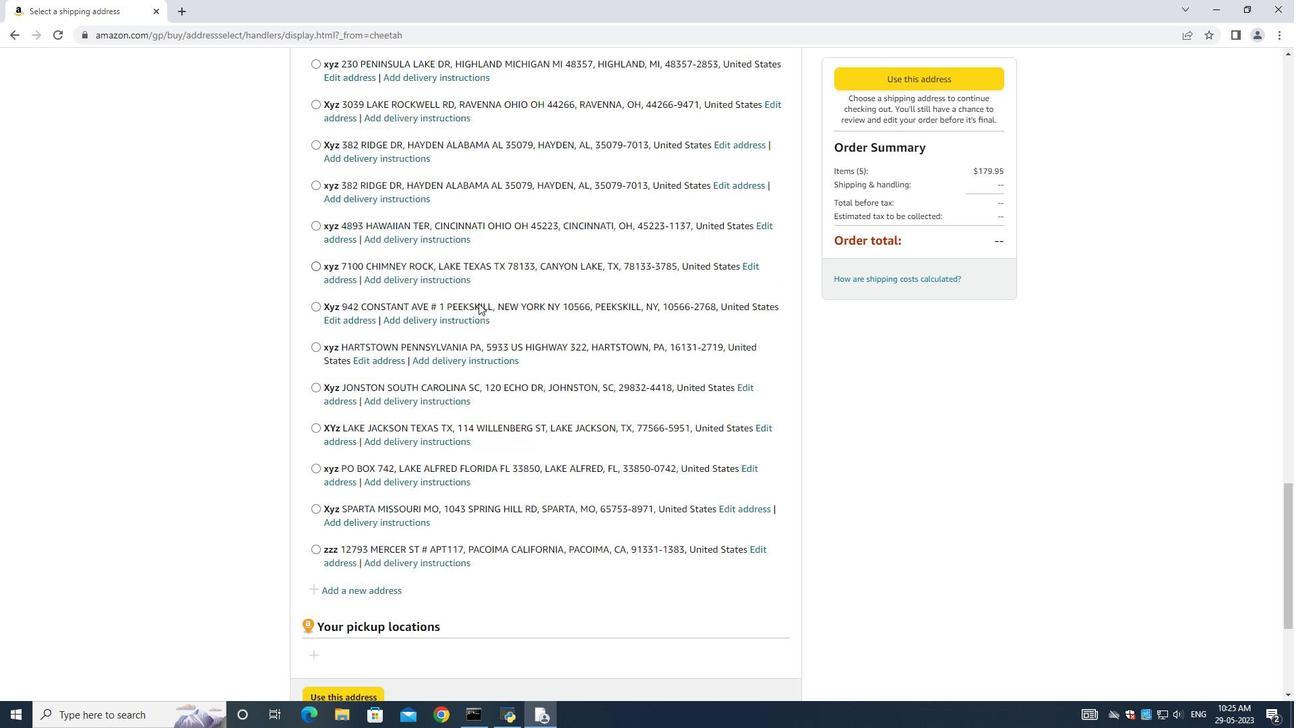 
Action: Mouse moved to (480, 304)
Screenshot: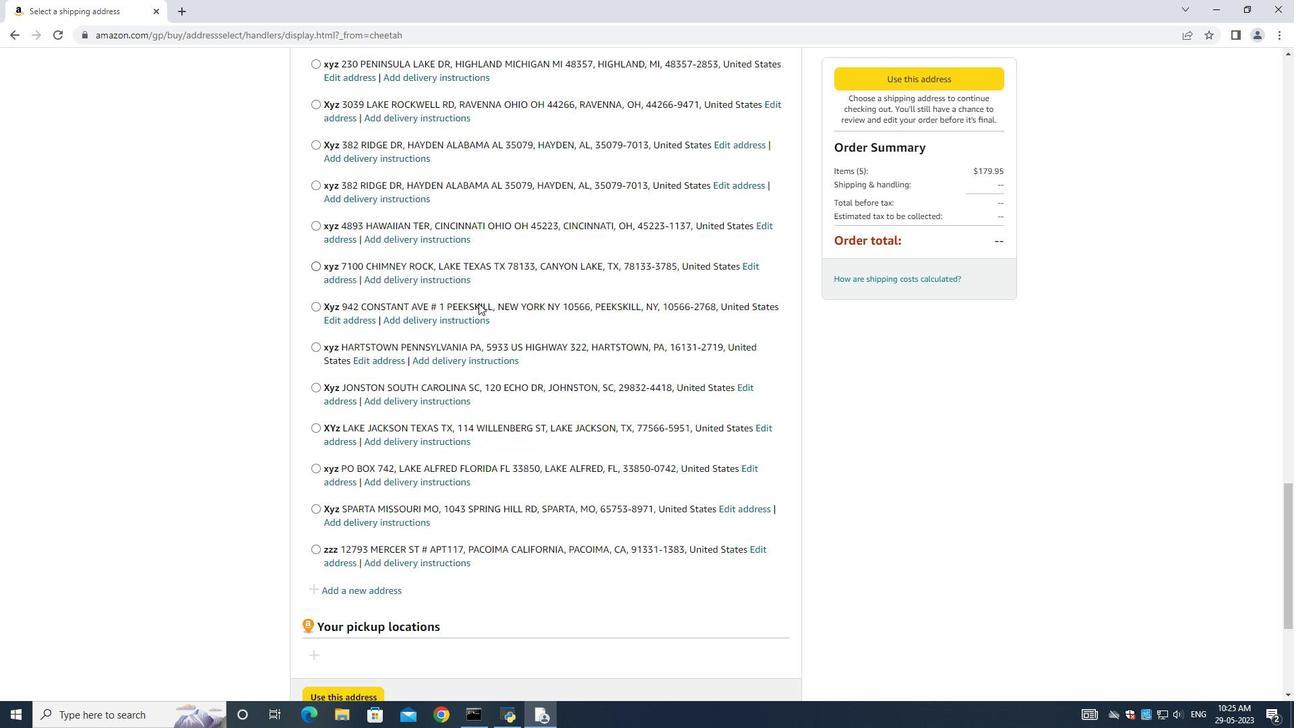 
Action: Mouse scrolled (481, 304) with delta (0, 0)
Screenshot: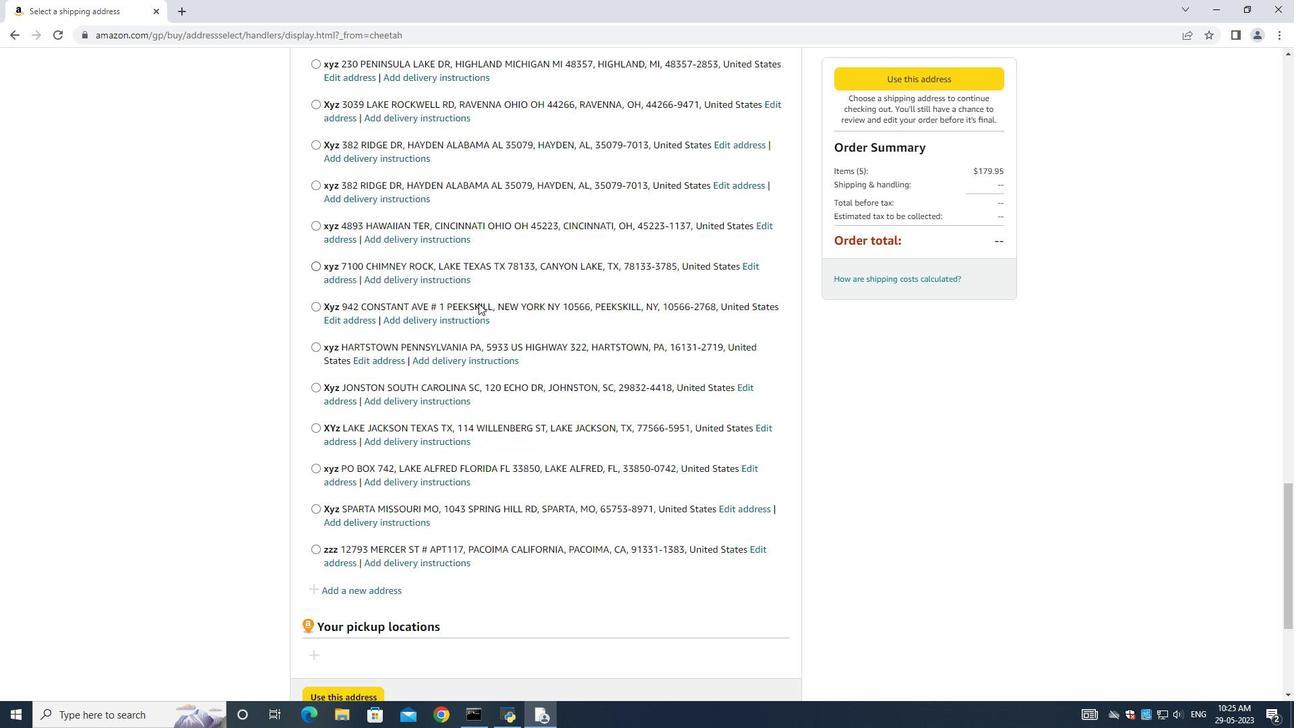 
Action: Mouse moved to (480, 304)
Screenshot: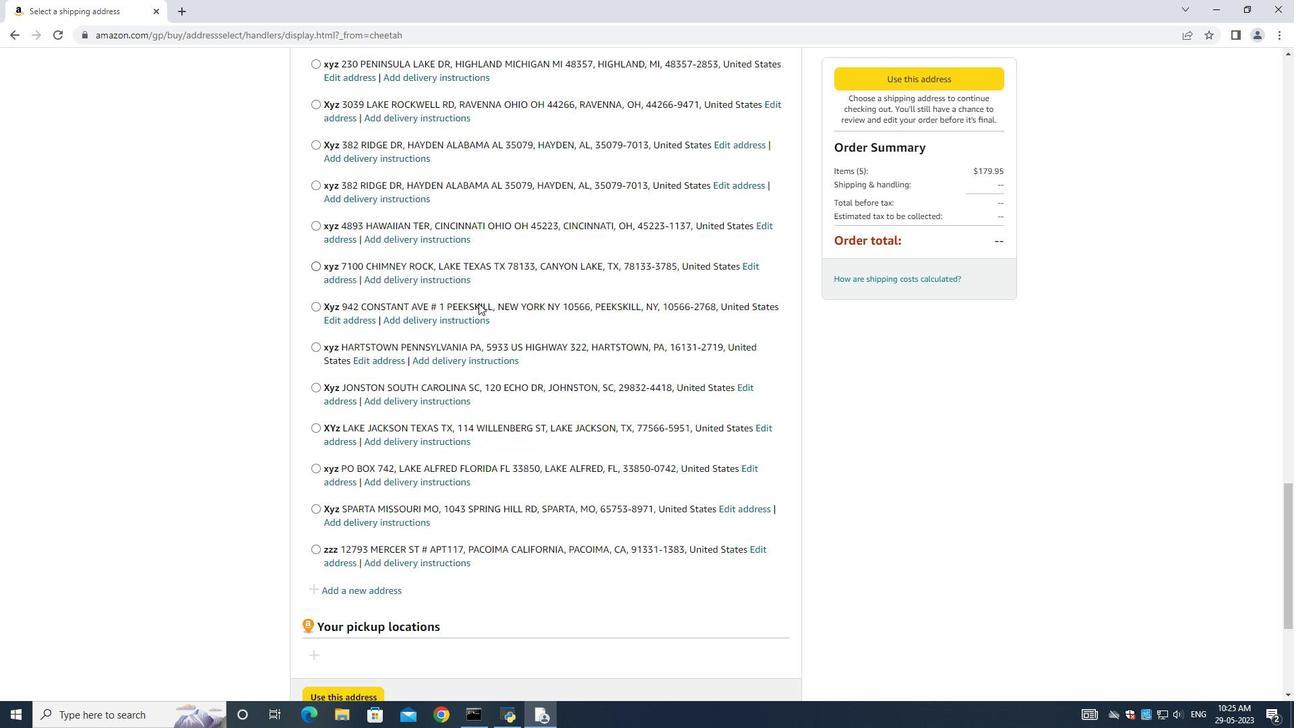 
Action: Mouse scrolled (480, 304) with delta (0, 0)
Screenshot: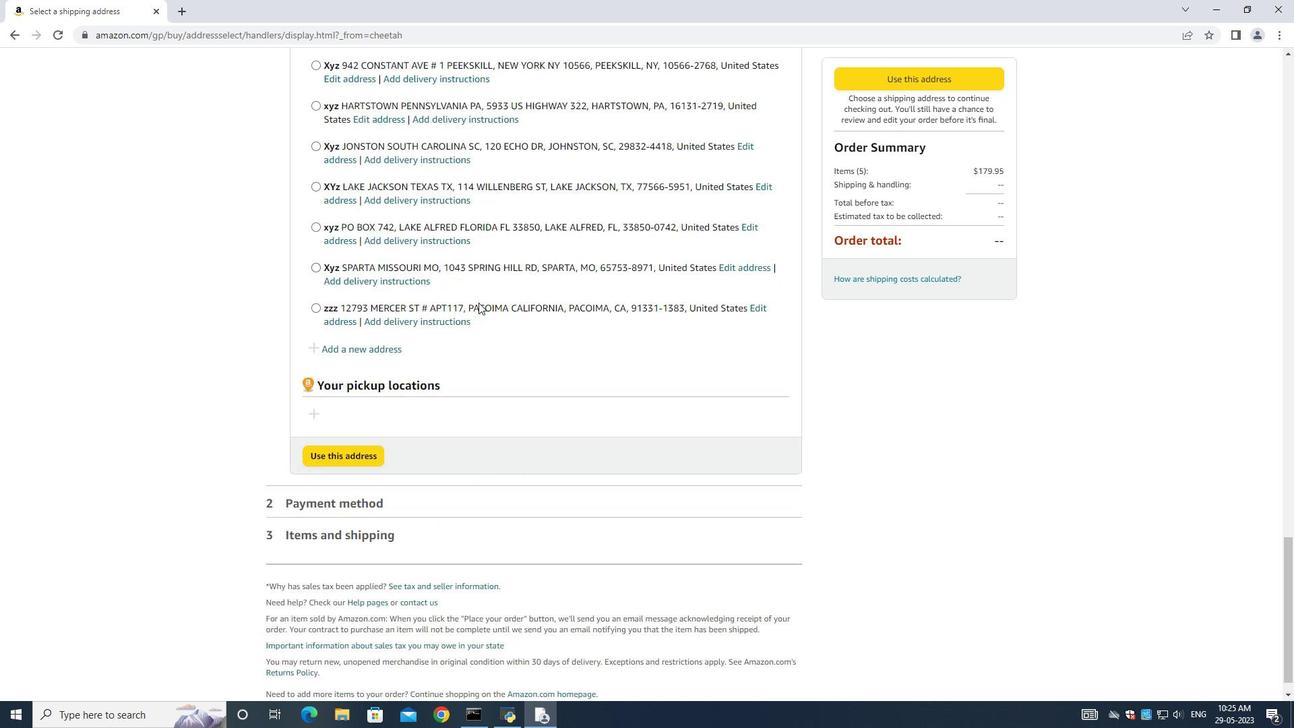 
Action: Mouse moved to (479, 304)
Screenshot: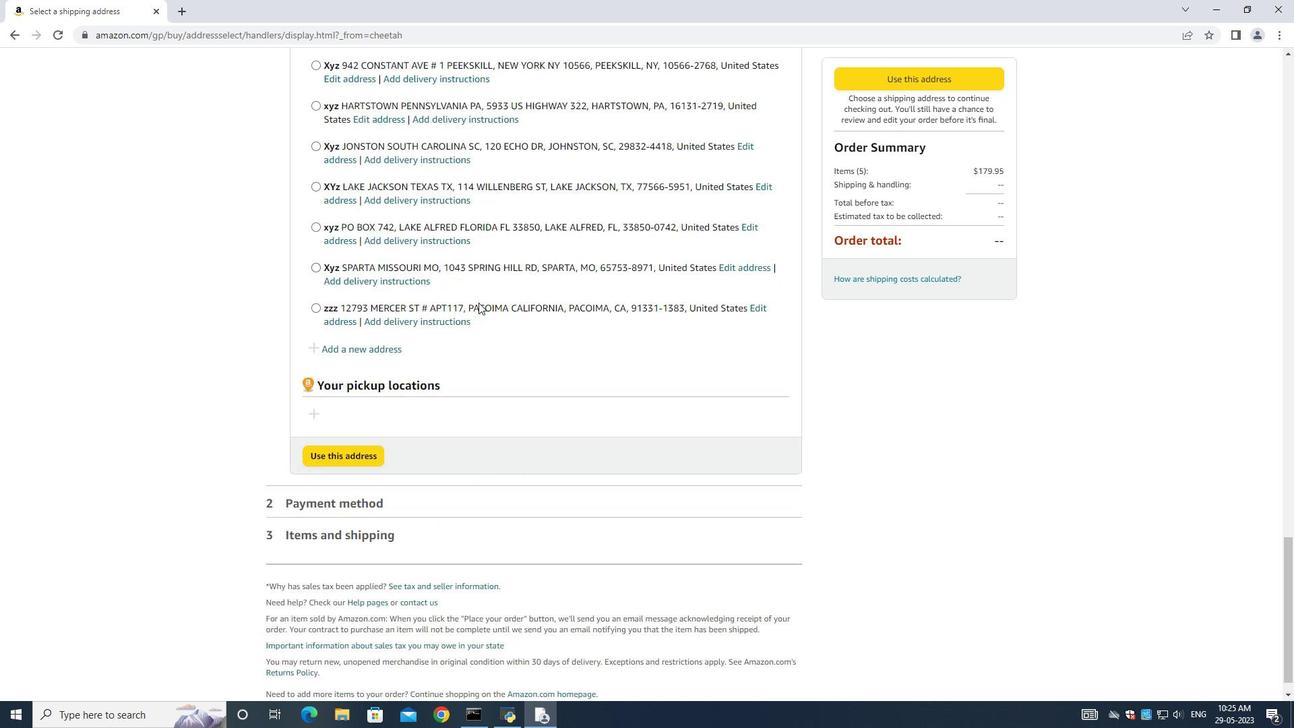 
Action: Mouse scrolled (480, 304) with delta (0, 0)
Screenshot: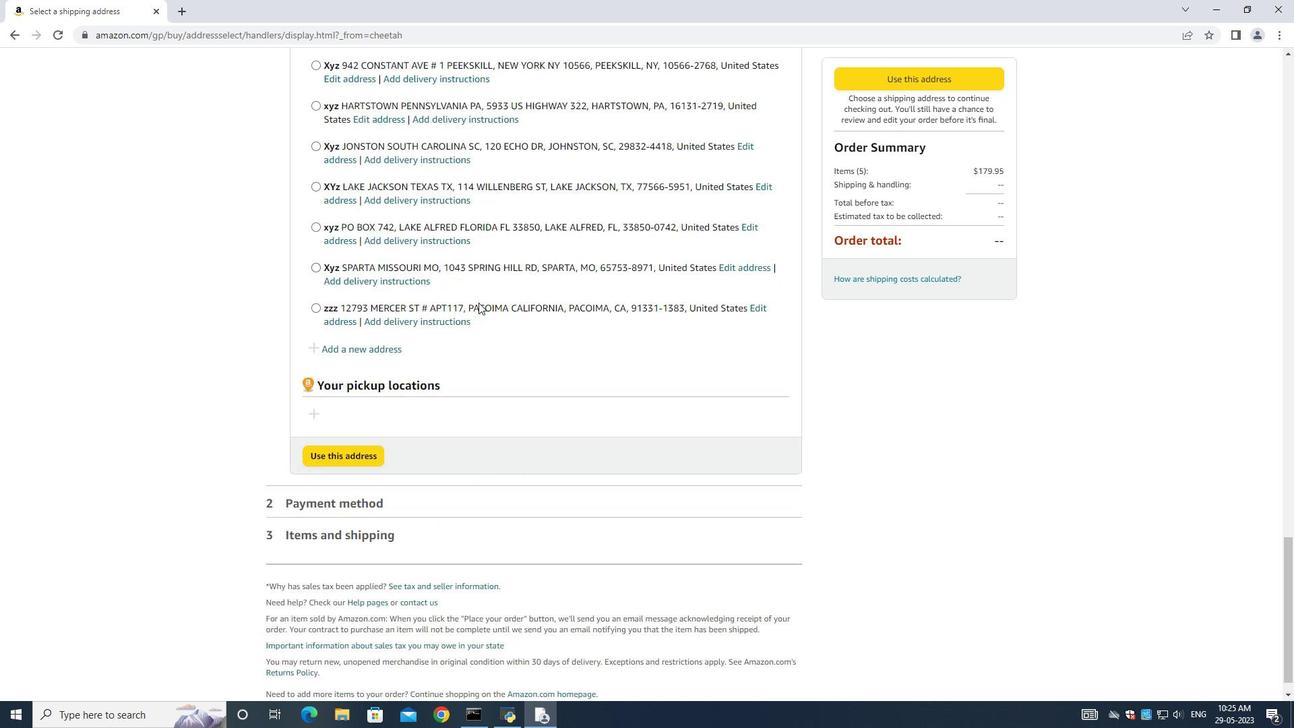 
Action: Mouse moved to (478, 304)
Screenshot: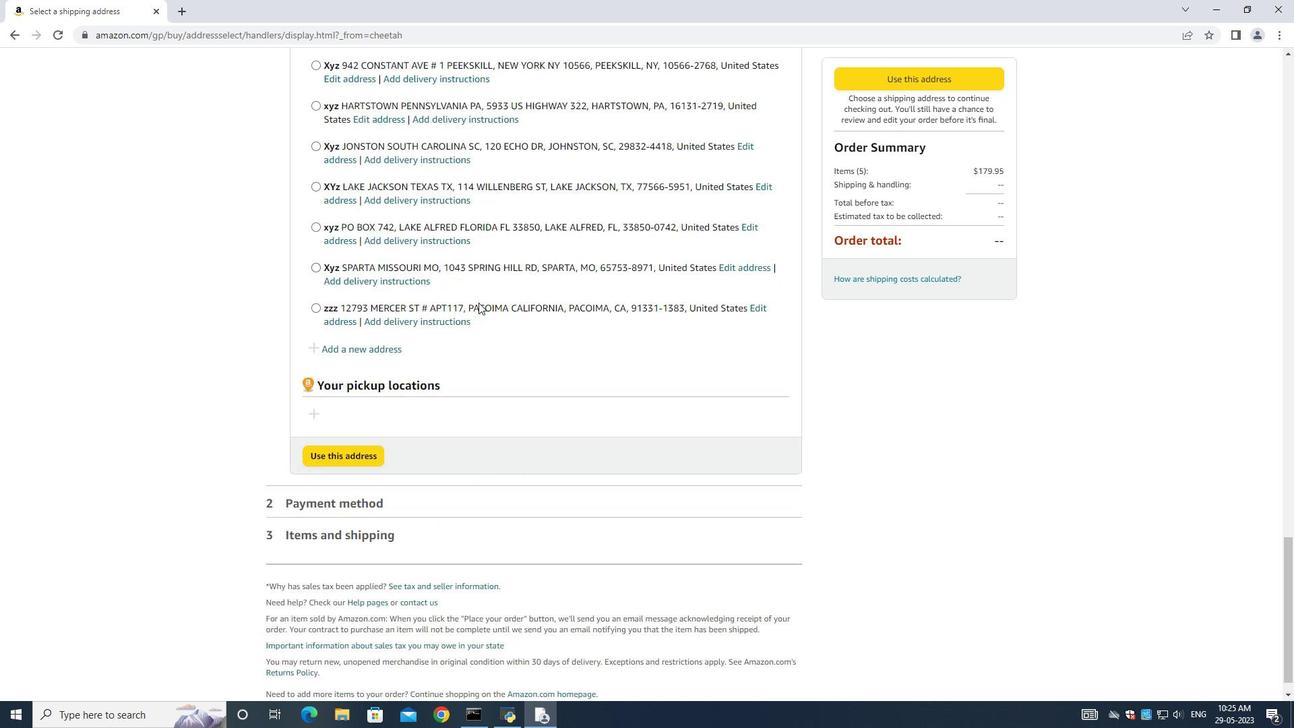 
Action: Mouse scrolled (478, 304) with delta (0, 0)
Screenshot: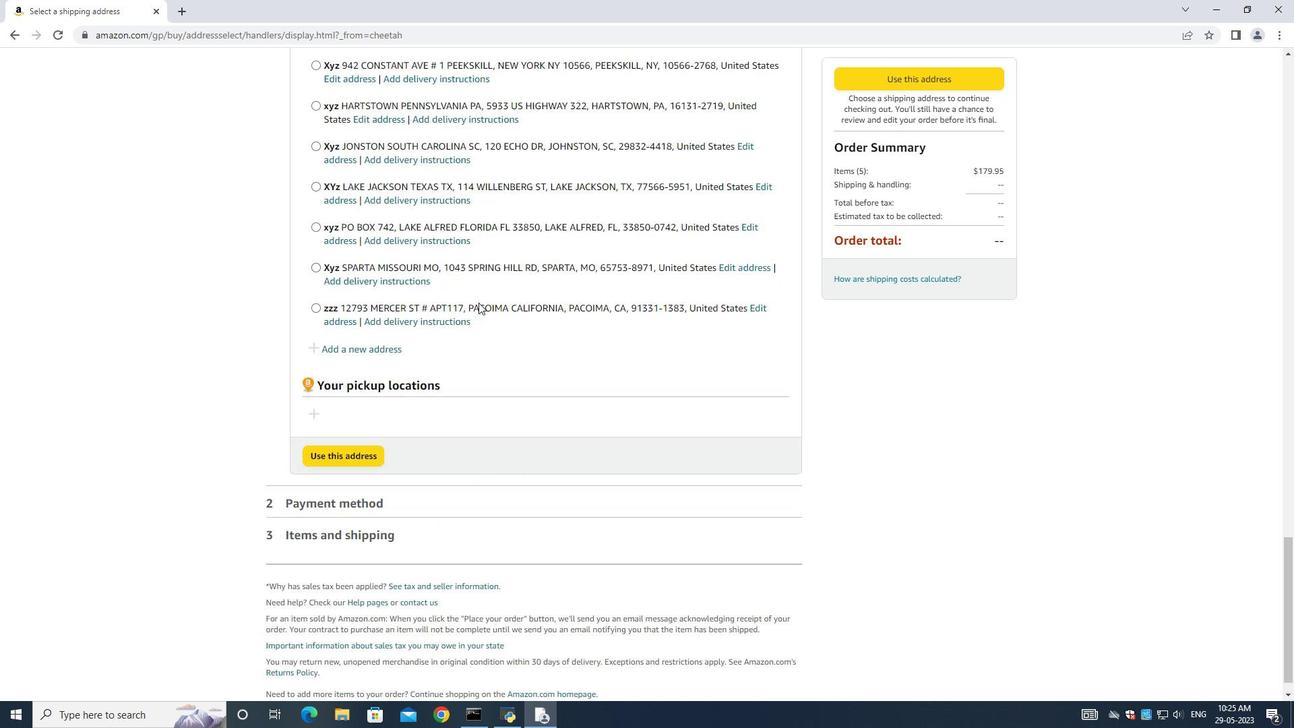 
Action: Mouse moved to (478, 303)
Screenshot: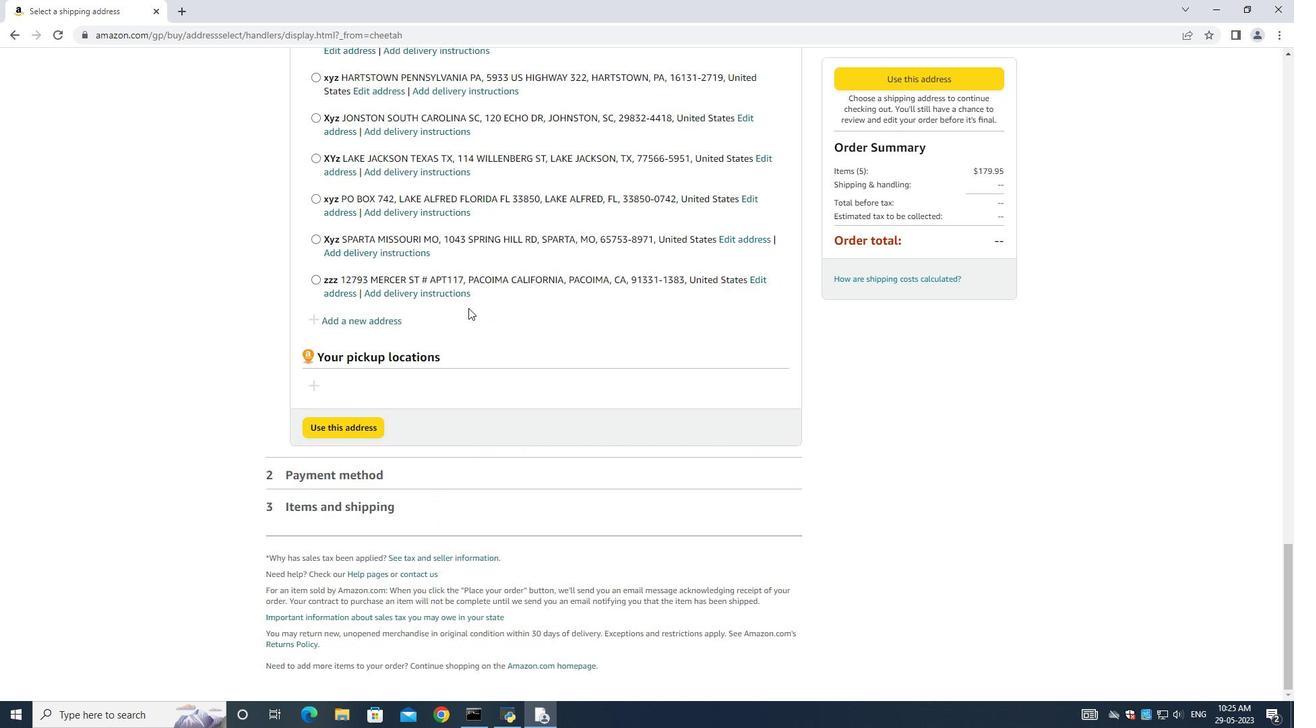 
Action: Mouse scrolled (478, 302) with delta (0, 0)
Screenshot: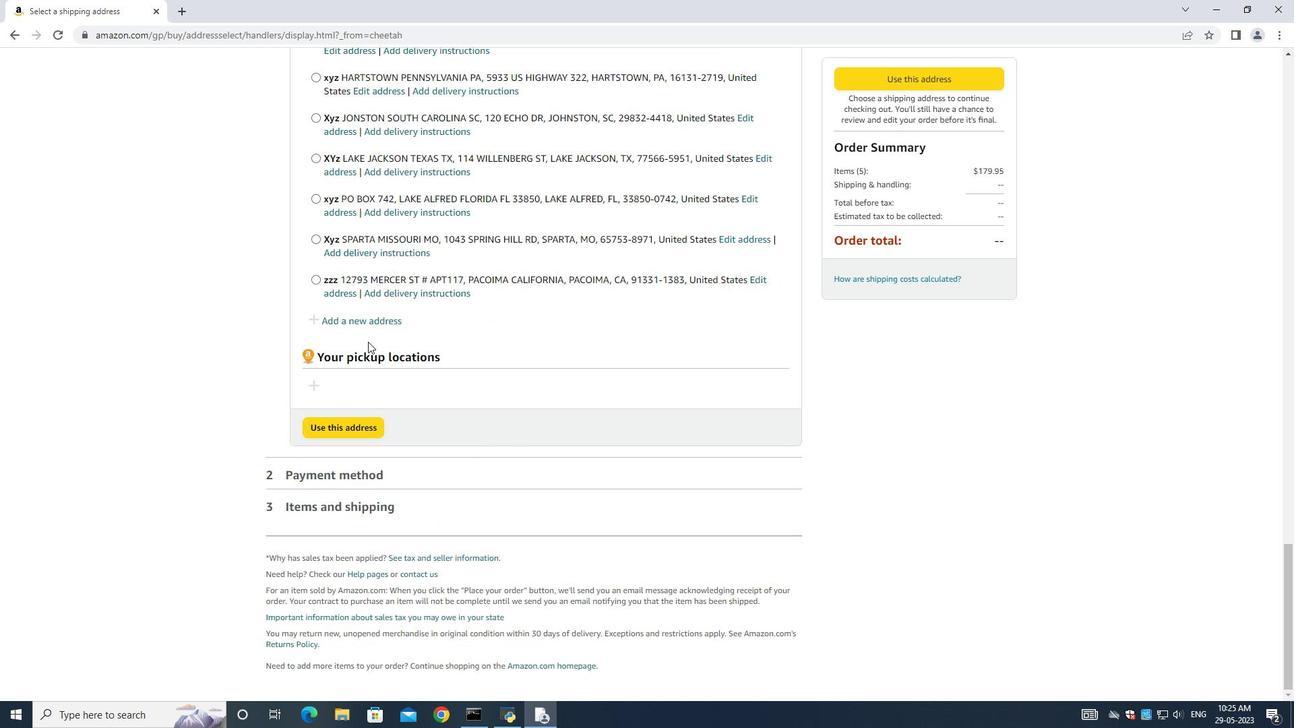 
Action: Mouse scrolled (478, 302) with delta (0, 0)
Screenshot: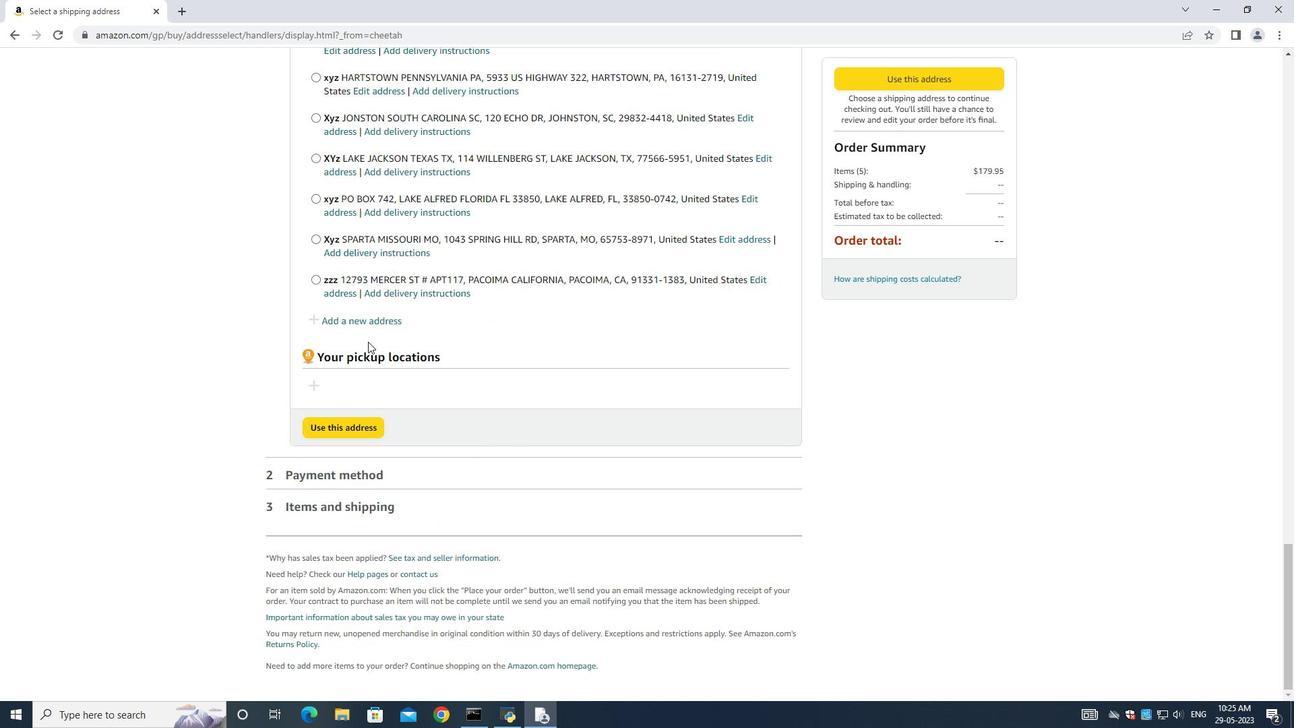 
Action: Mouse scrolled (478, 302) with delta (0, 0)
Screenshot: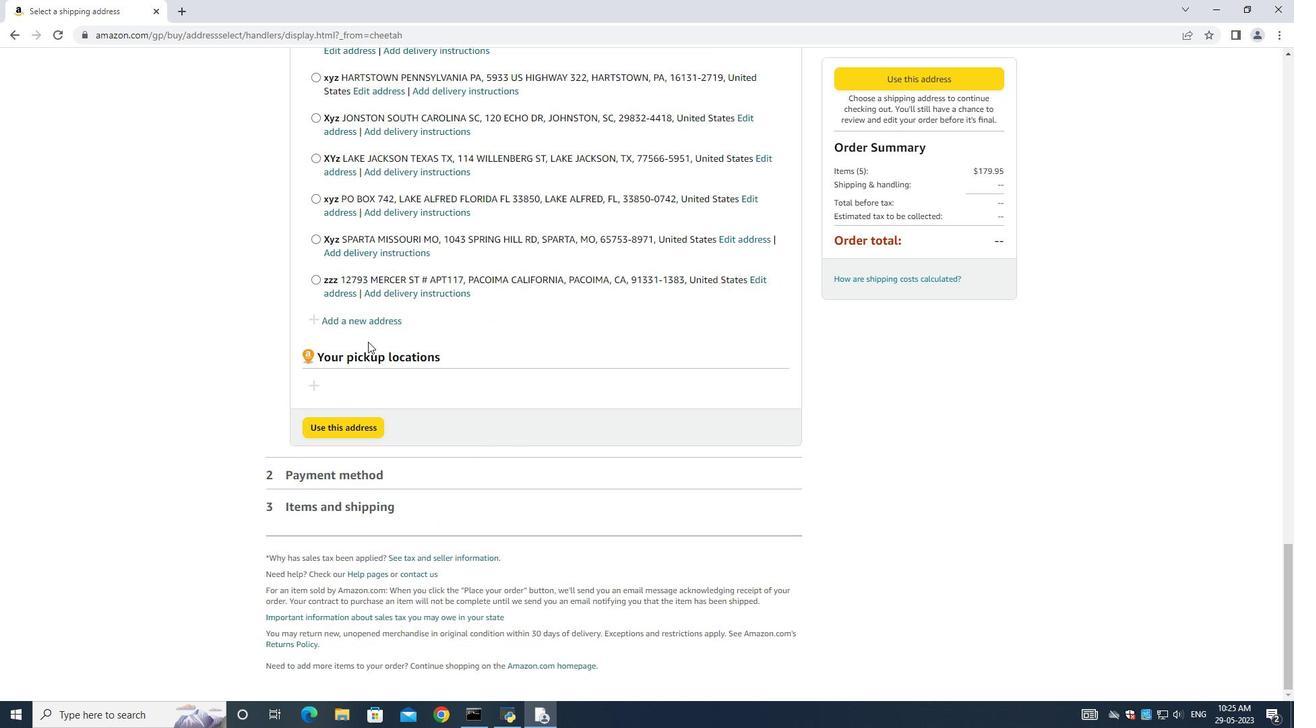 
Action: Mouse scrolled (478, 302) with delta (0, 0)
Screenshot: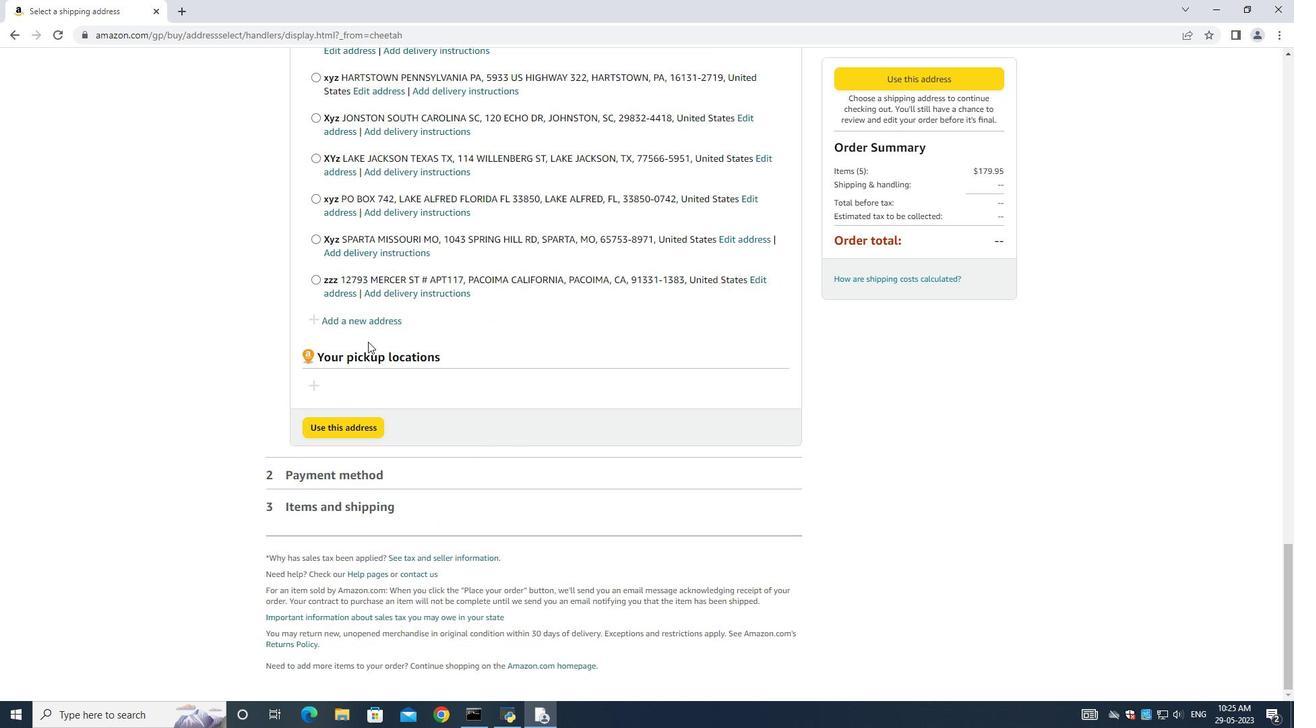 
Action: Mouse scrolled (478, 302) with delta (0, 0)
Screenshot: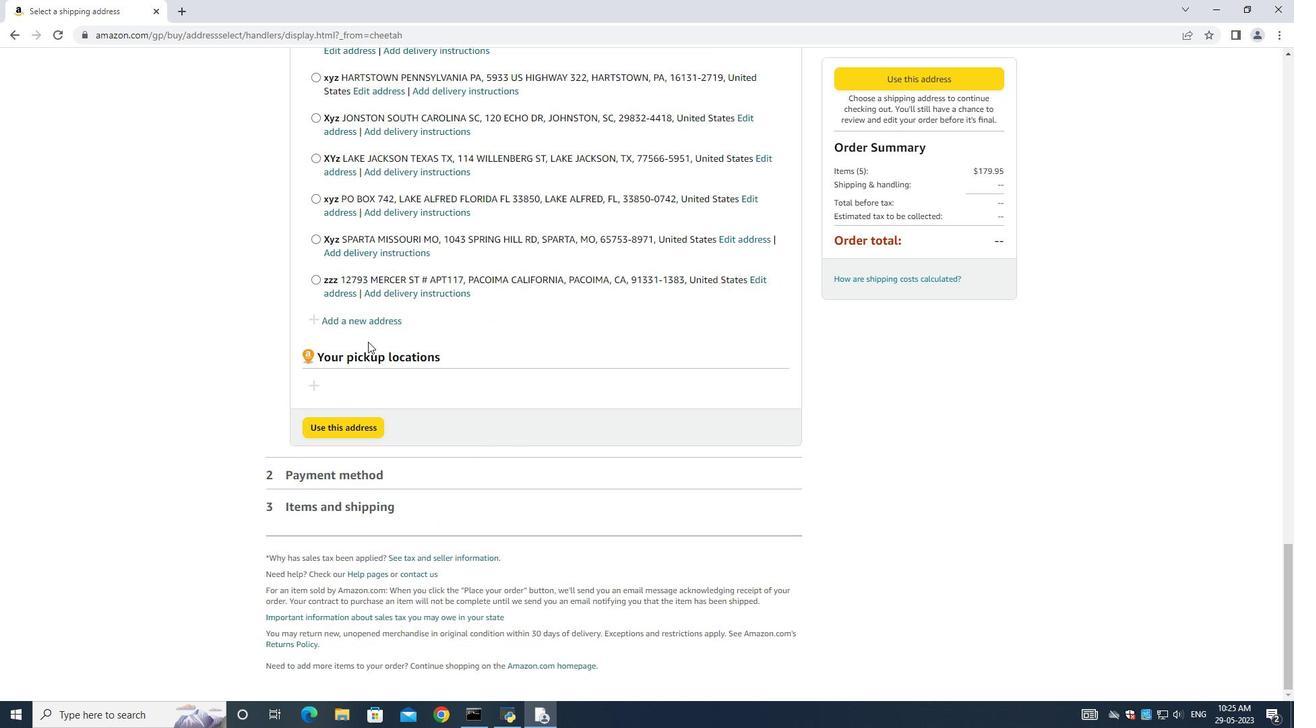 
Action: Mouse moved to (363, 320)
Screenshot: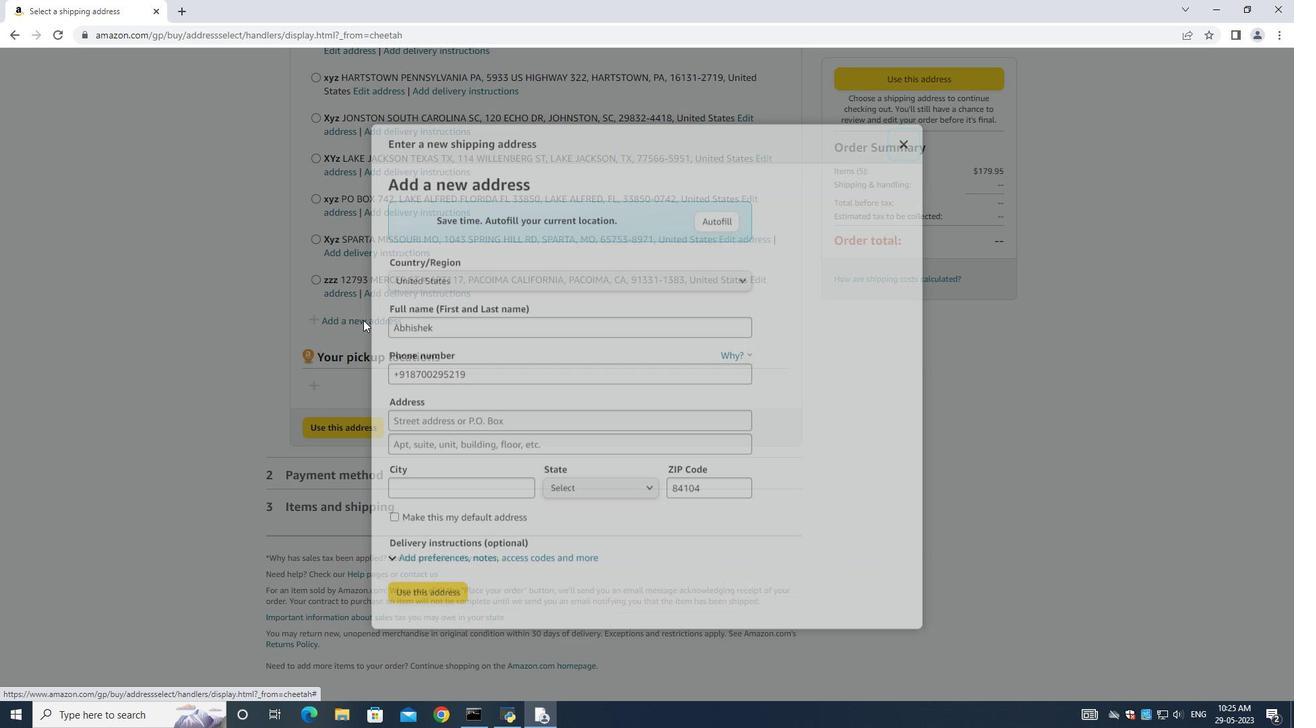 
Action: Mouse pressed left at (363, 320)
Screenshot: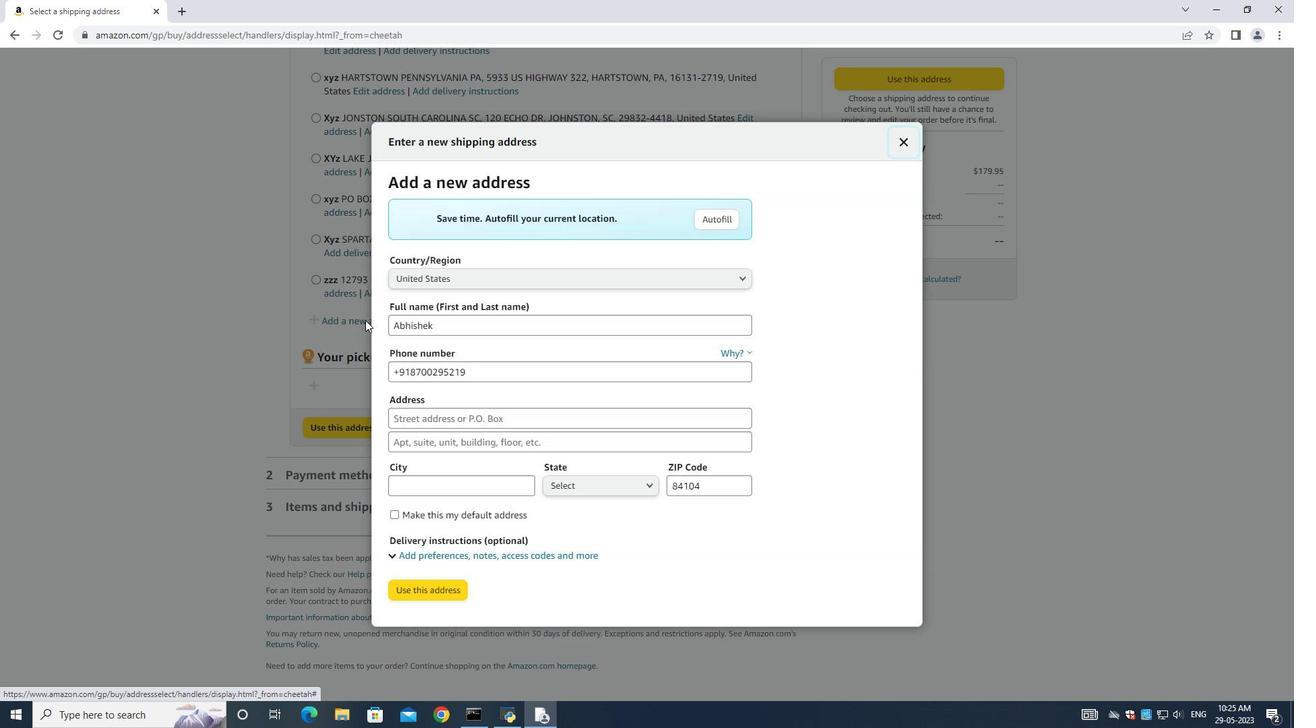 
Action: Mouse moved to (447, 318)
Screenshot: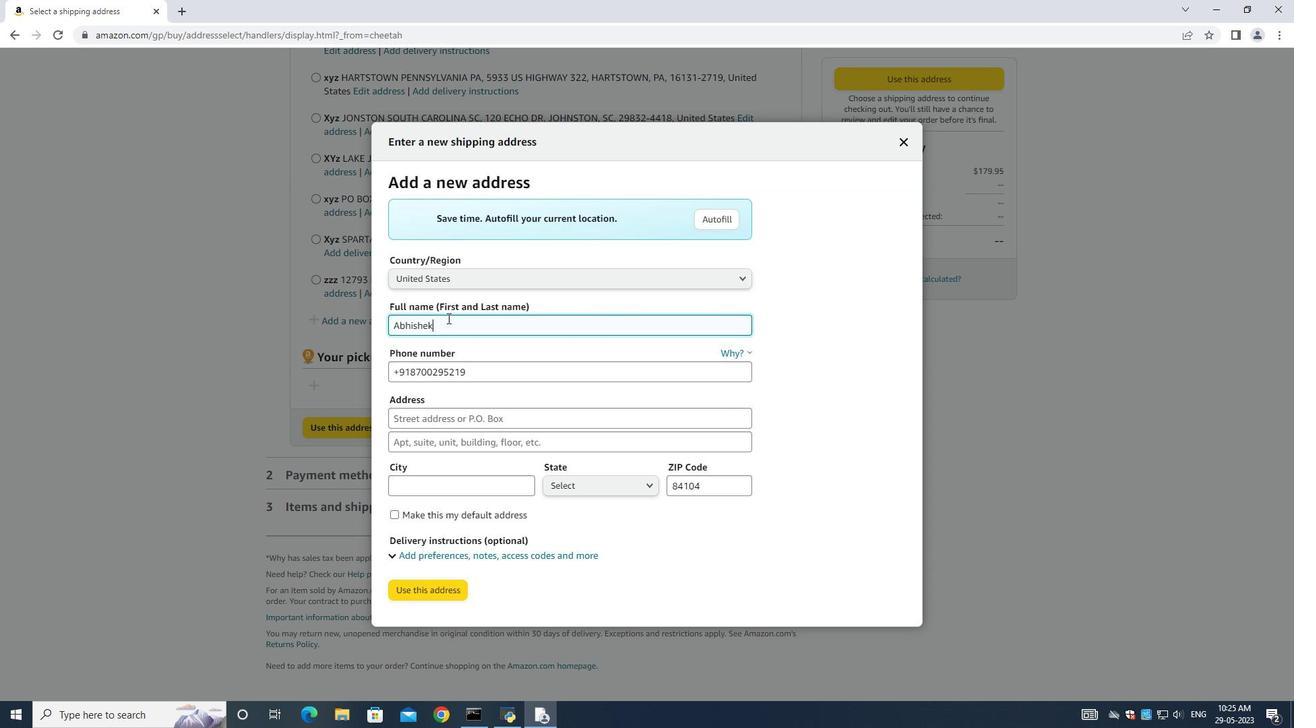 
Action: Mouse pressed left at (447, 318)
Screenshot: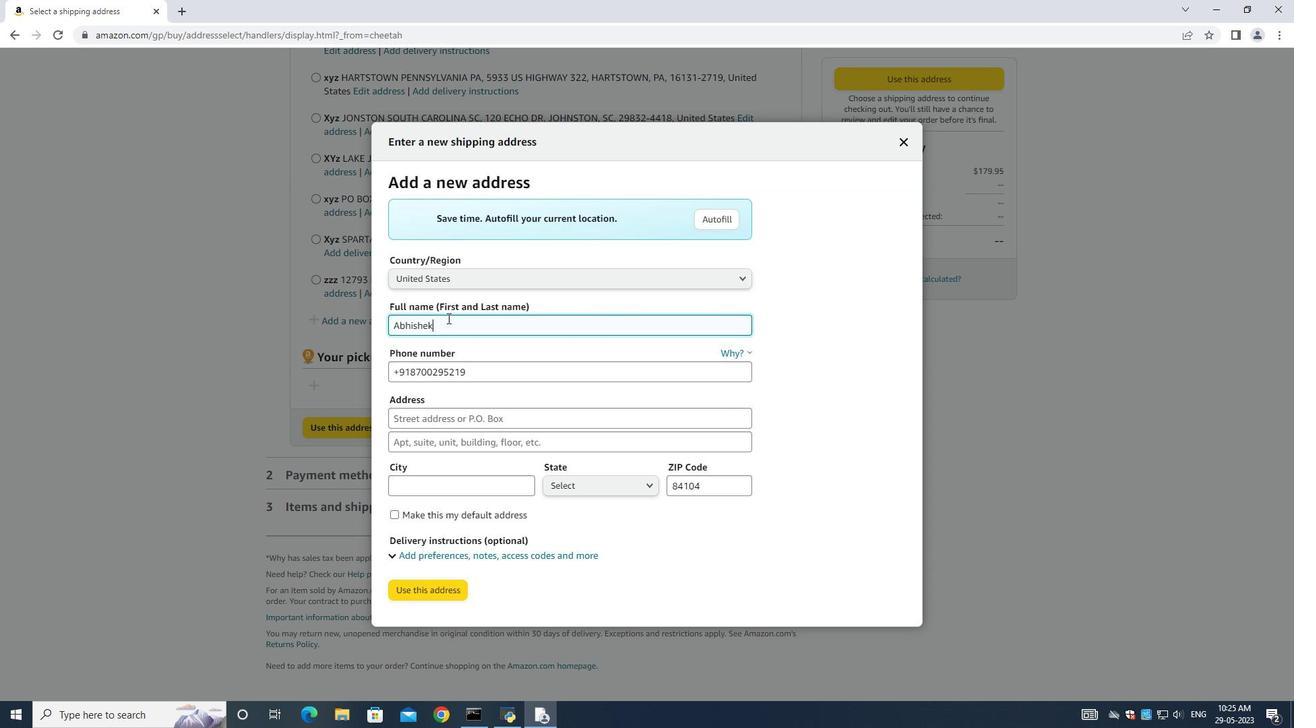 
Action: Key pressed ctrl+A<Key.backspace><Key.shift><Key.shift><Key.shift><Key.shift><Key.shift><Key.shift><Key.shift><Key.shift><Key.shift><Key.shift><Key.shift><Key.shift><Key.shift><Key.shift><Key.shift><Key.shift><Key.shift><Key.shift><Key.shift><Key.shift><Key.shift><Key.shift><Key.shift><Key.shift><Key.shift><Key.shift><Key.shift><Key.shift><Key.shift><Key.shift><Key.shift><Key.shift><Key.shift><Key.shift><Key.shift><Key.shift><Key.shift><Key.shift><Key.shift><Key.shift><Key.shift><Key.shift><Key.shift><Key.shift><Key.shift><Key.shift><Key.shift><Key.shift><Key.shift><Key.shift><Key.shift><Key.shift><Key.shift><Key.shift><Key.shift><Key.shift><Key.shift><Key.shift><Key.shift><Key.shift>Dana<Key.space><Key.shift>Mitchell
Screenshot: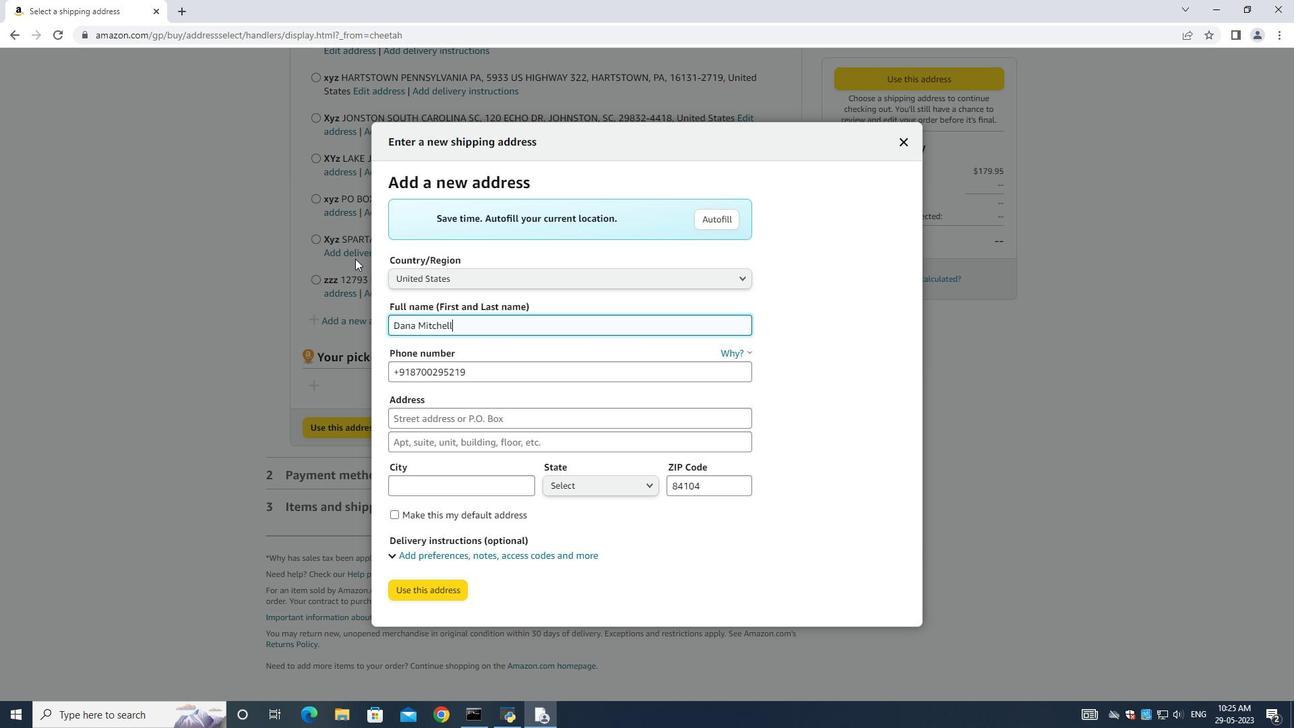 
Action: Mouse moved to (493, 376)
Screenshot: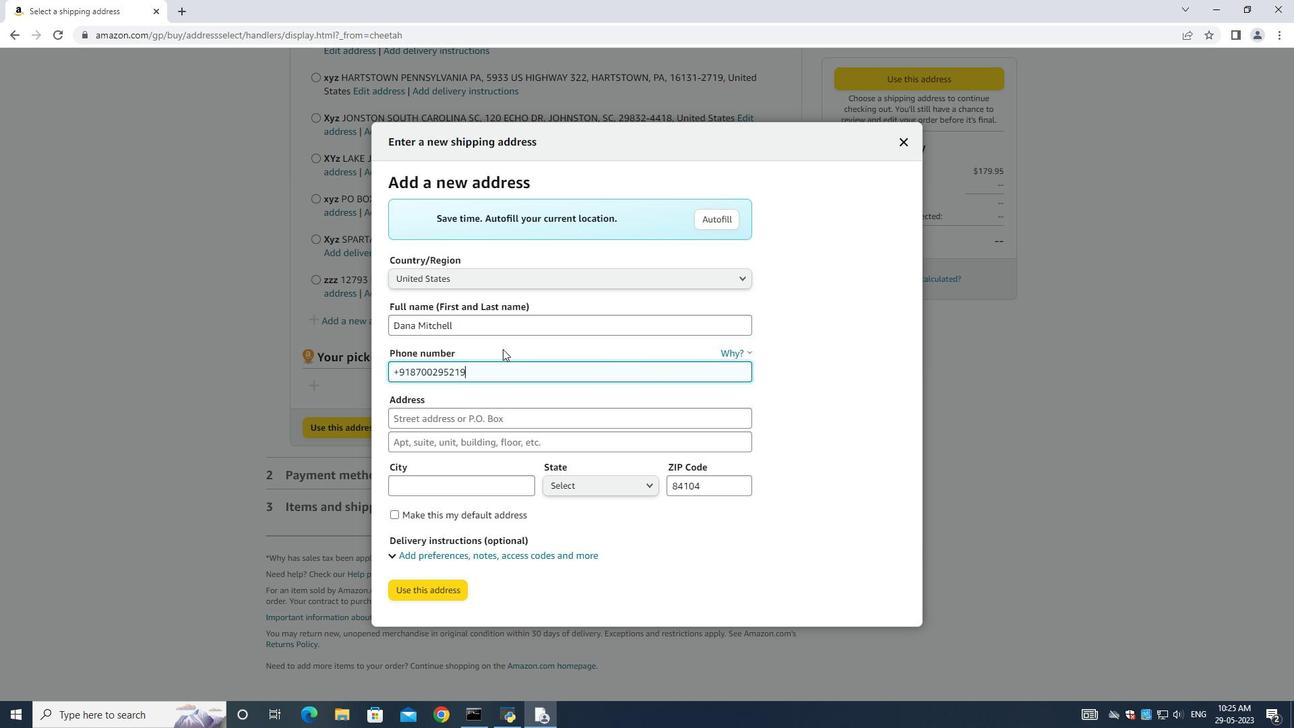 
Action: Mouse pressed left at (493, 376)
Screenshot: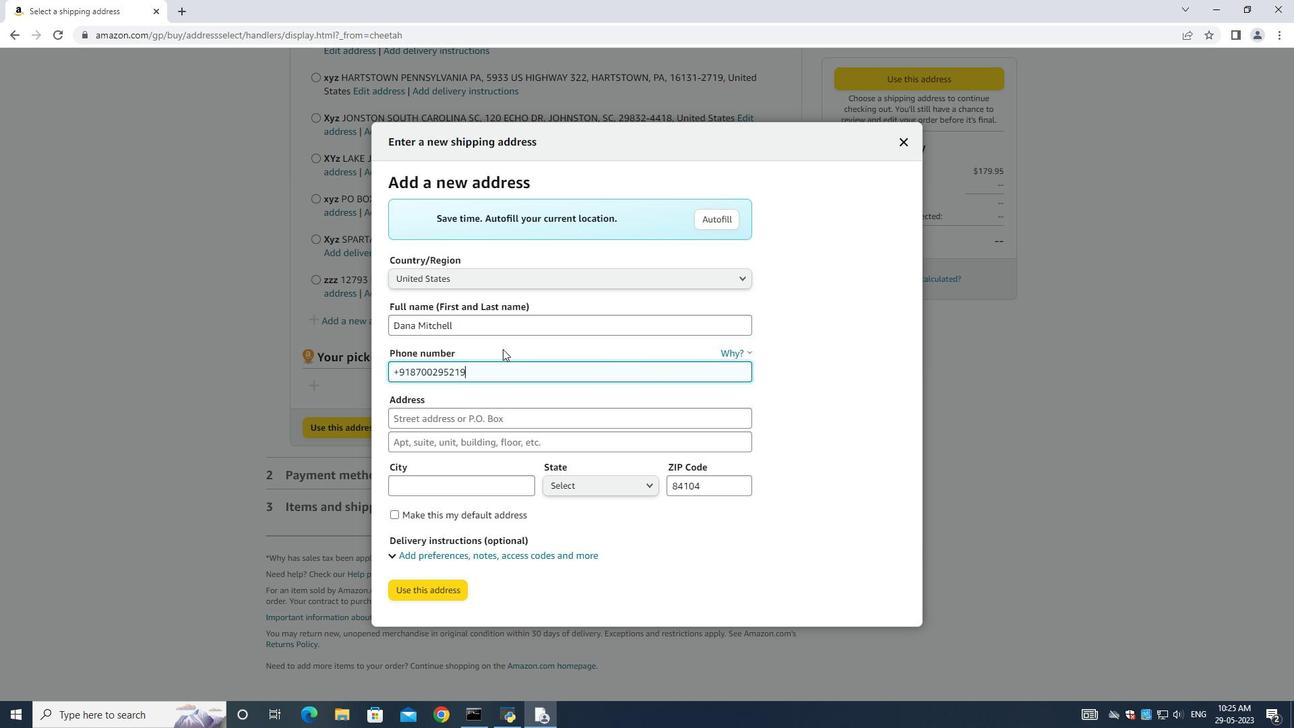 
Action: Mouse moved to (503, 349)
Screenshot: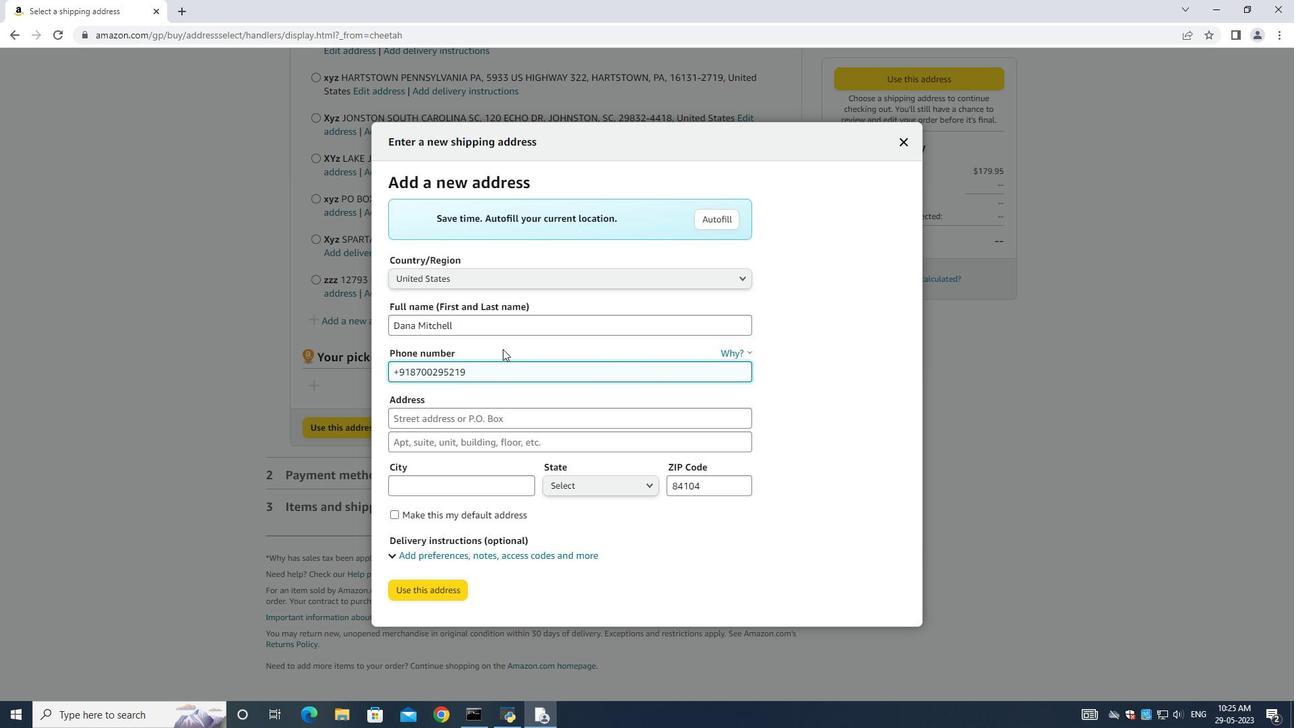 
Action: Key pressed ctrl+A<Key.backspace>9377427970
Screenshot: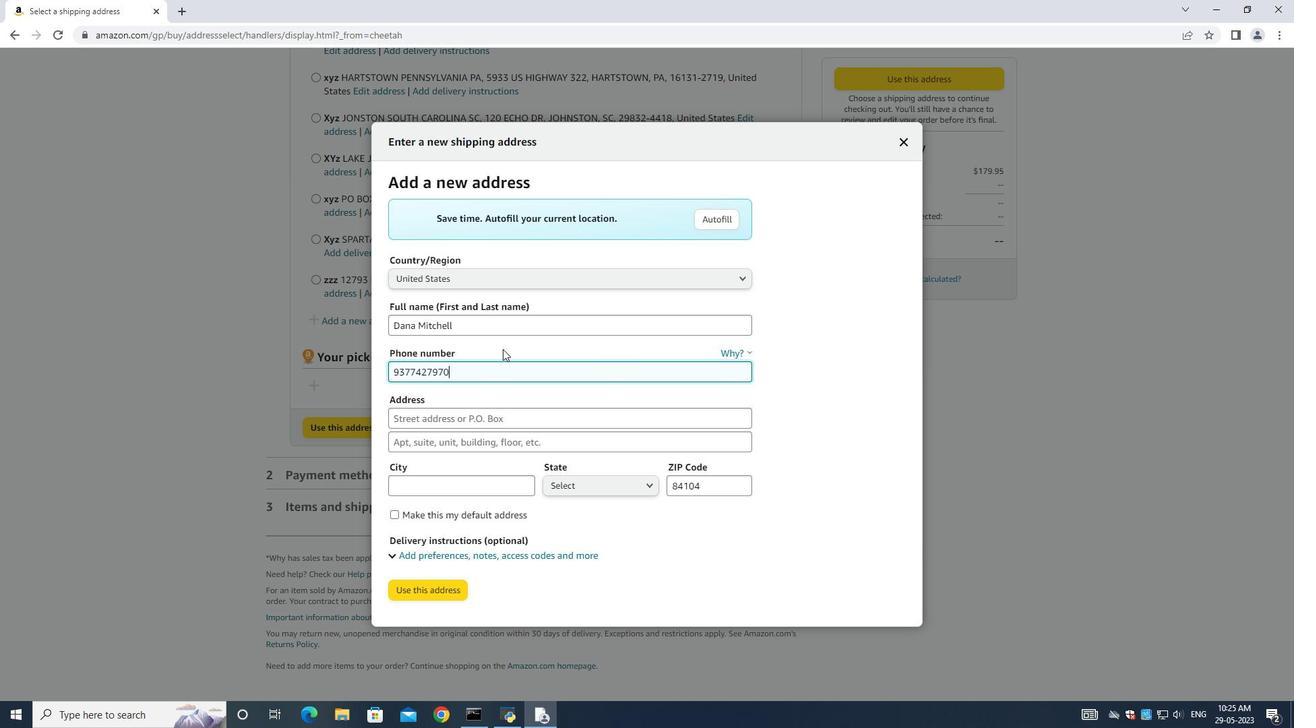 
Action: Mouse moved to (470, 424)
Screenshot: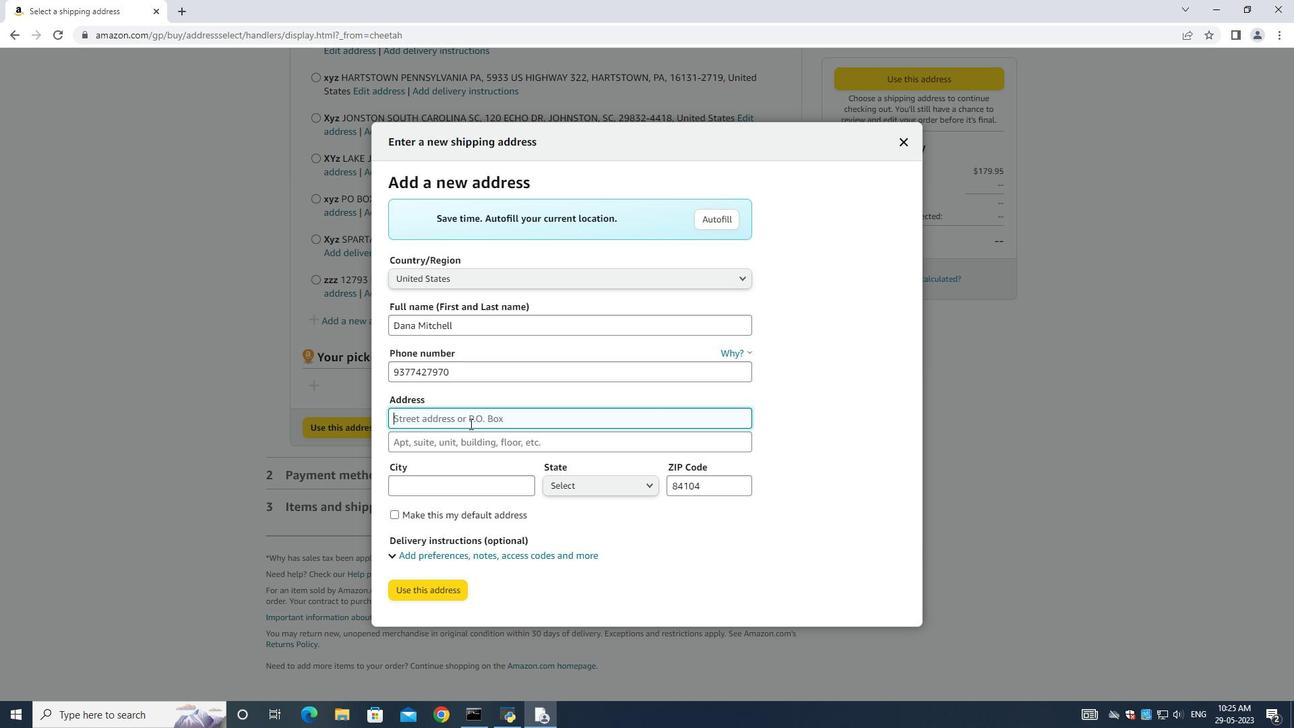 
Action: Mouse pressed left at (470, 424)
Screenshot: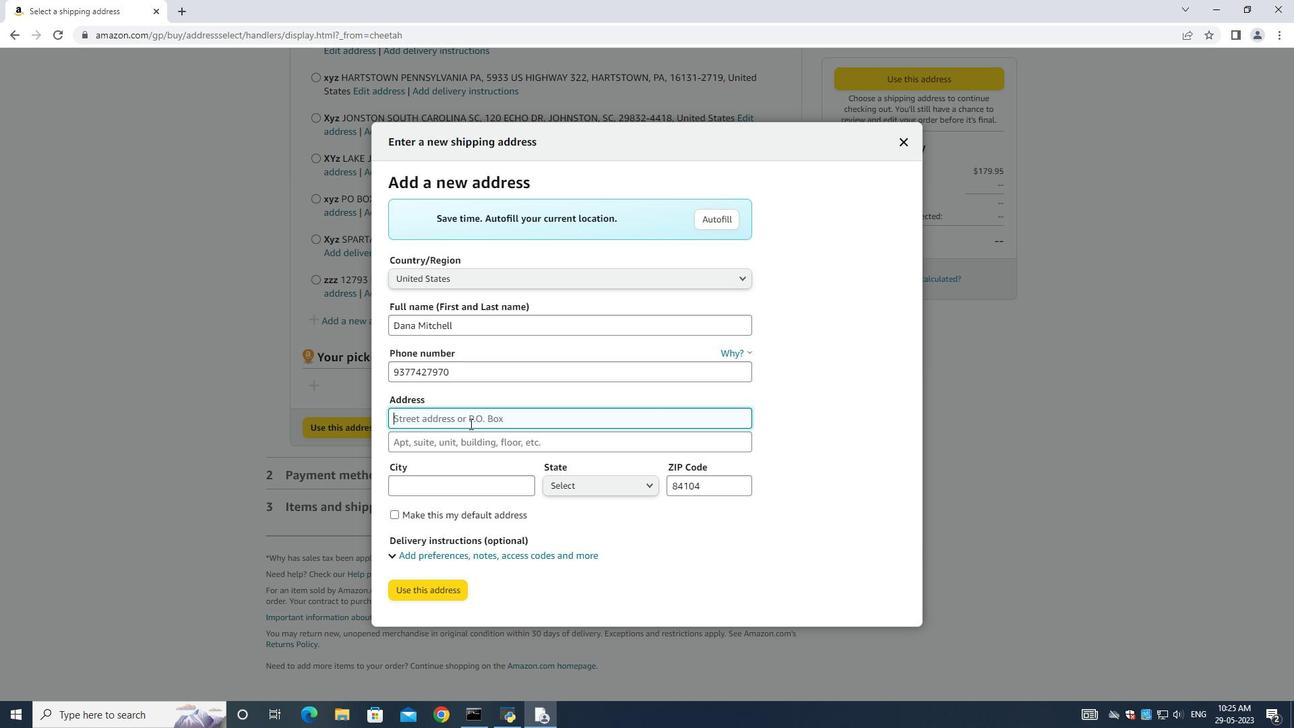 
Action: Key pressed 4284<Key.space><Key.shift><Key.shift><Key.shift><Key.shift><Key.shift><Key.shift><Key.shift><Key.shift><Key.shift><Key.shift><Key.shift><Key.shift><Key.shift><Key.shift><Key.shift><Key.shift><Key.shift><Key.shift><Key.shift><Key.shift><Key.shift><Key.shift><Key.shift><Key.shift><Key.shift><Key.shift><Key.shift><Key.shift><Key.shift><Key.shift><Key.shift><Key.shift><Key.shift><Key.shift><Key.shift><Key.shift><Key.shift><Key.shift><Key.shift><Key.shift><Key.shift><Key.shift><Key.shift><Key.shift><Key.shift><Key.shift><Key.shift><Key.shift><Key.shift><Key.shift><Key.shift><Key.shift><Key.shift><Key.shift>Crime<Key.space><Key.shift><Key.shift><Key.shift><Key.shift><Key.shift><Key.shift><Key.shift><Key.shift><Key.shift><Key.shift><Key.shift><Key.shift>Lane<Key.space>
Screenshot: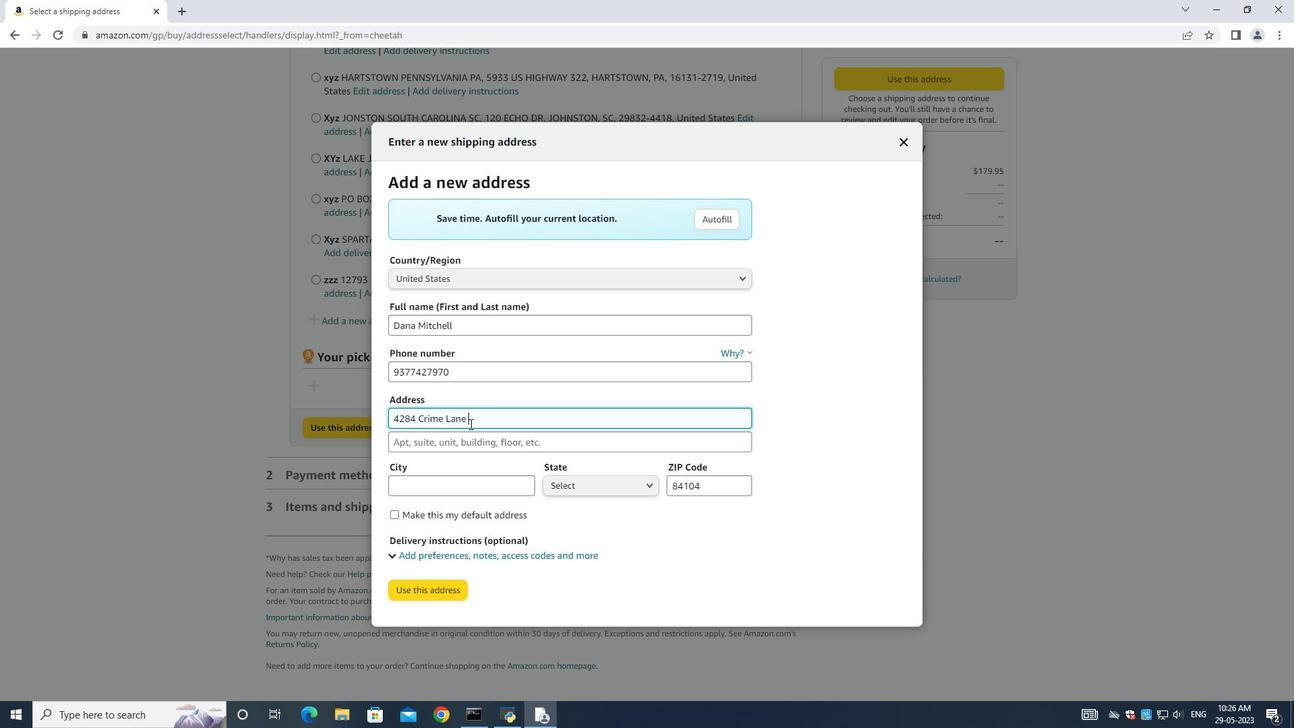 
Action: Mouse moved to (465, 438)
Screenshot: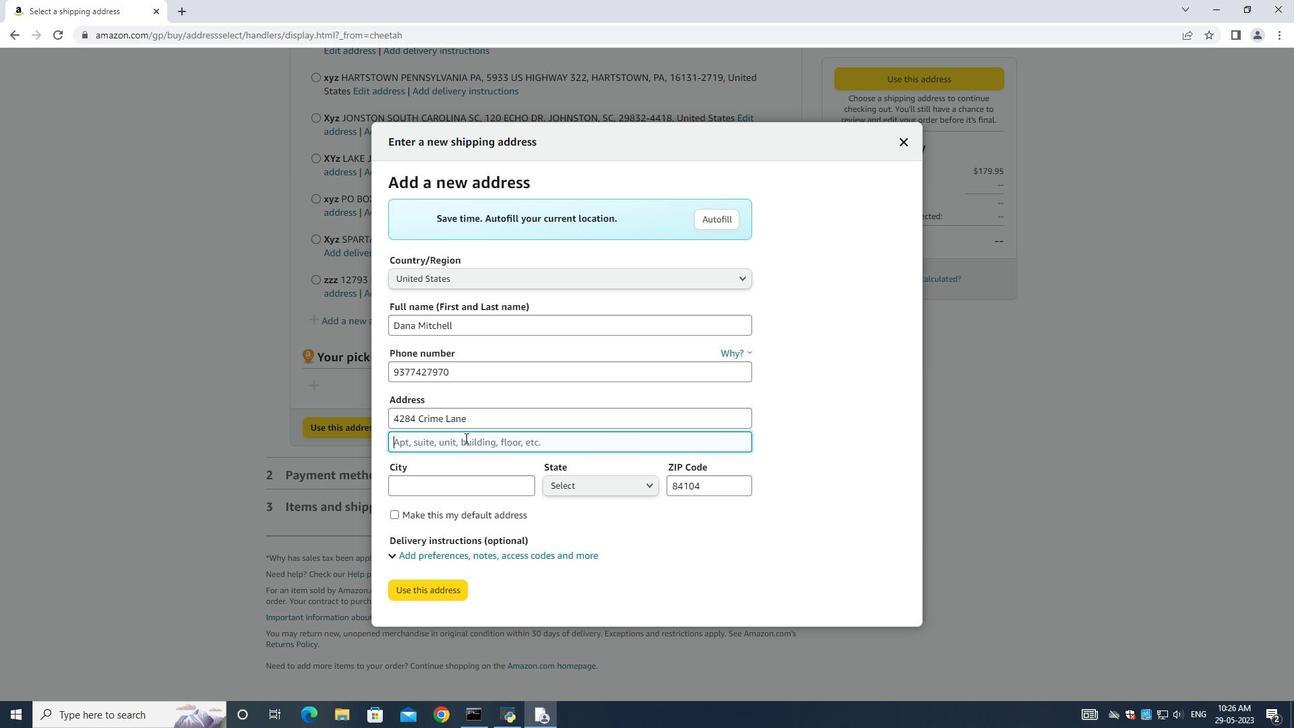 
Action: Mouse pressed left at (465, 438)
Screenshot: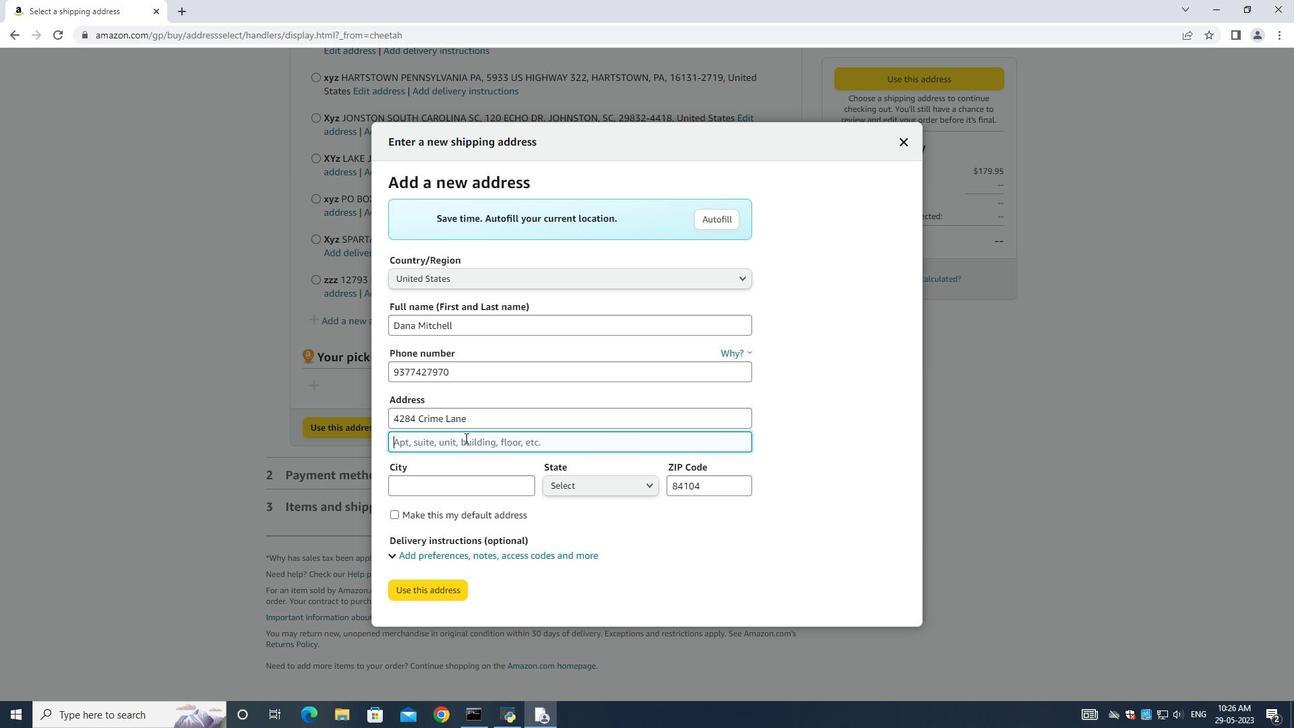 
Action: Mouse moved to (435, 416)
Screenshot: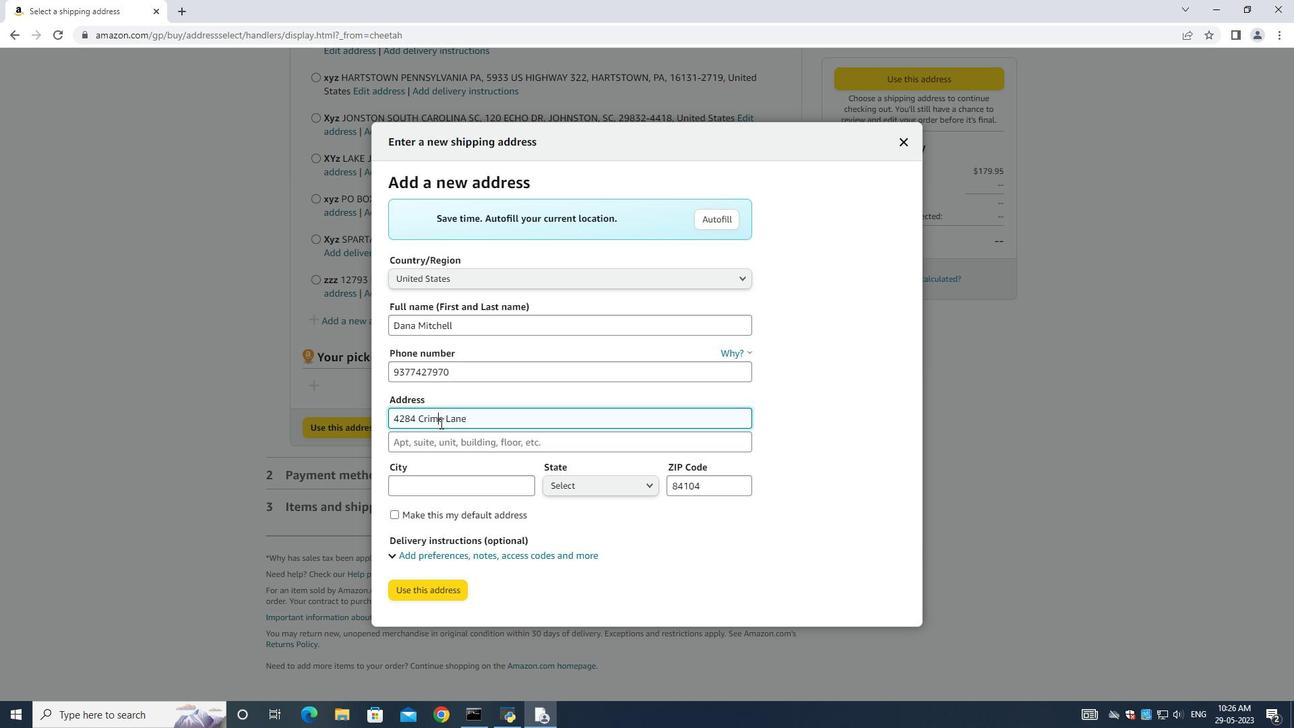 
Action: Mouse pressed left at (435, 416)
Screenshot: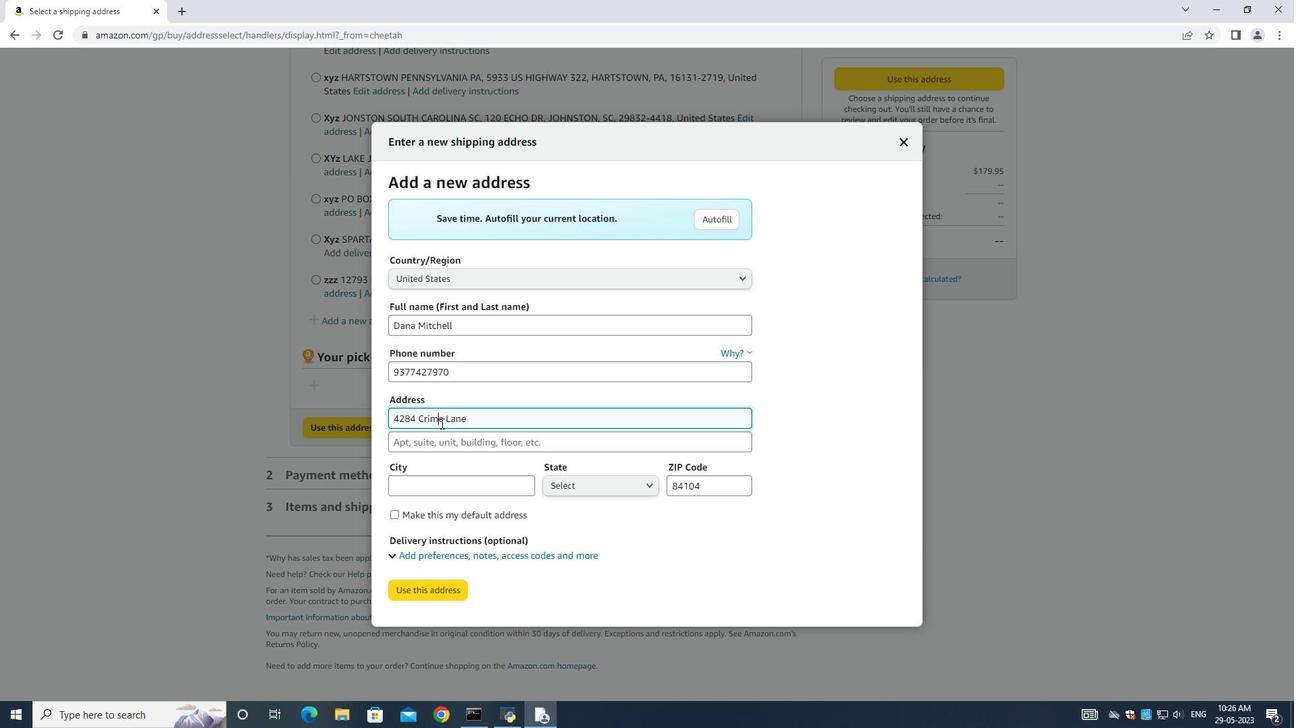 
Action: Mouse moved to (440, 418)
Screenshot: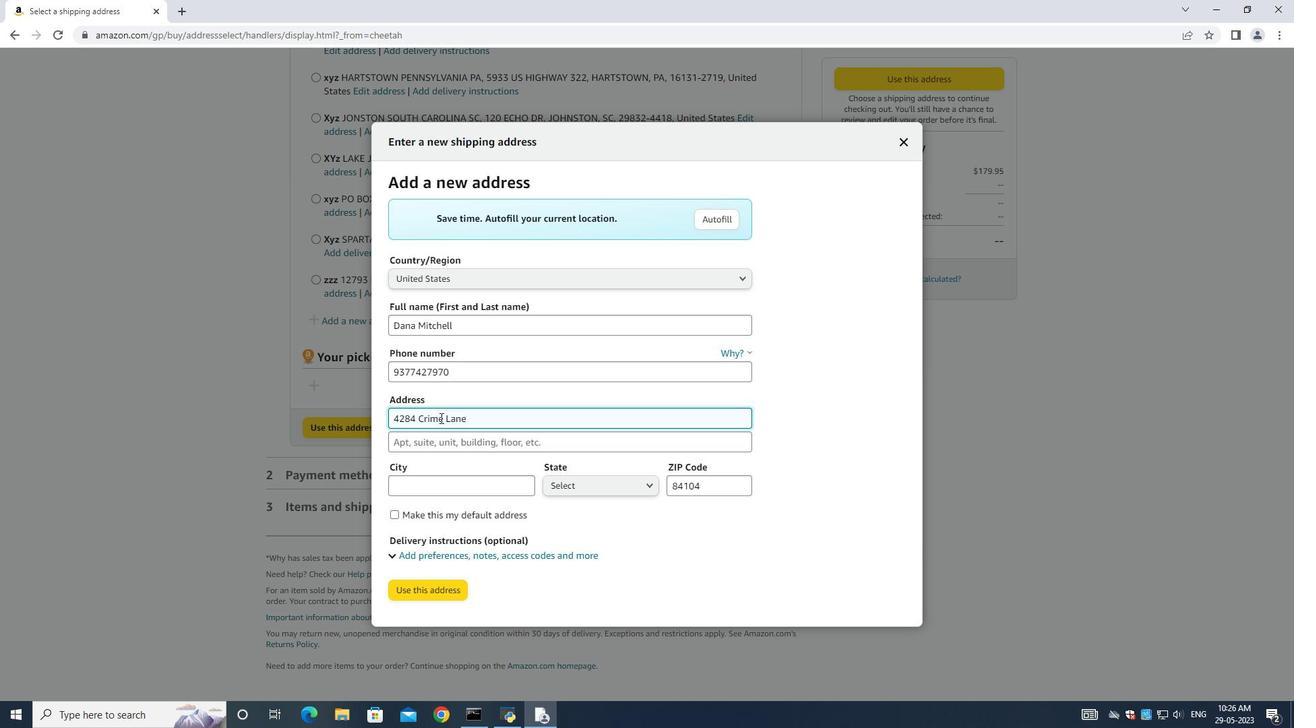
Action: Mouse pressed left at (440, 418)
Screenshot: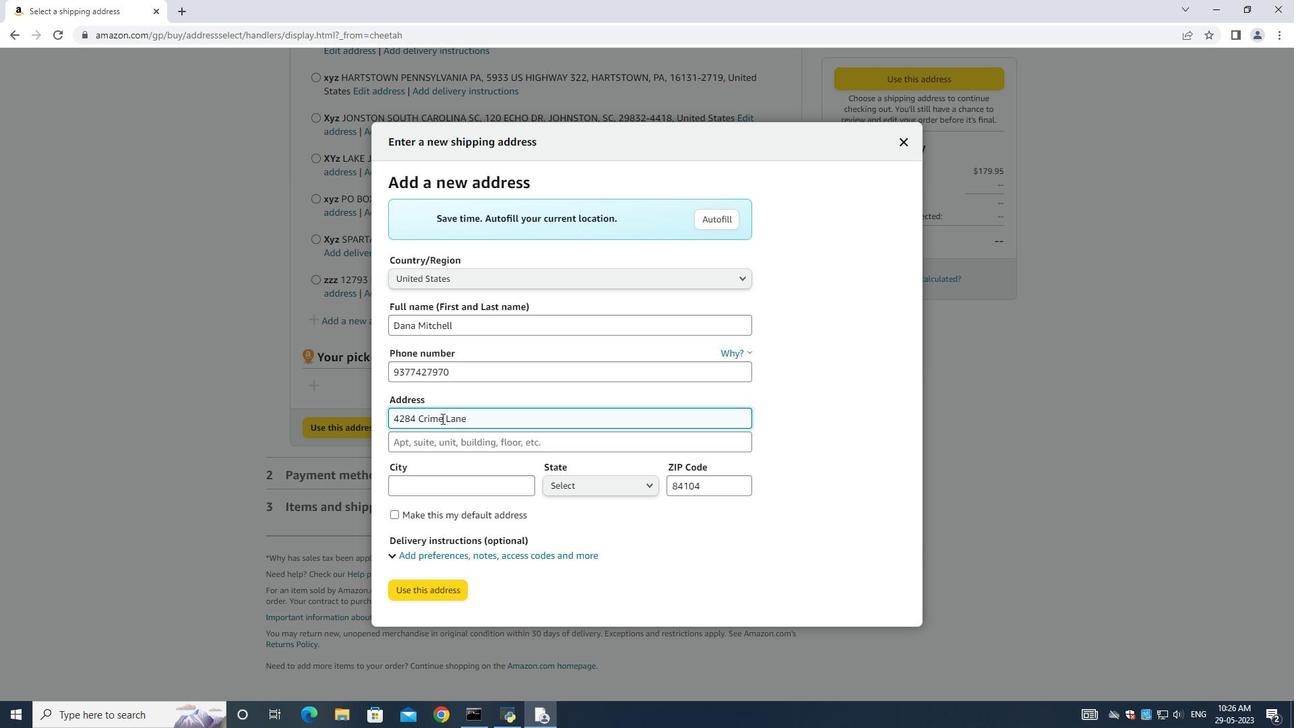 
Action: Mouse moved to (443, 422)
Screenshot: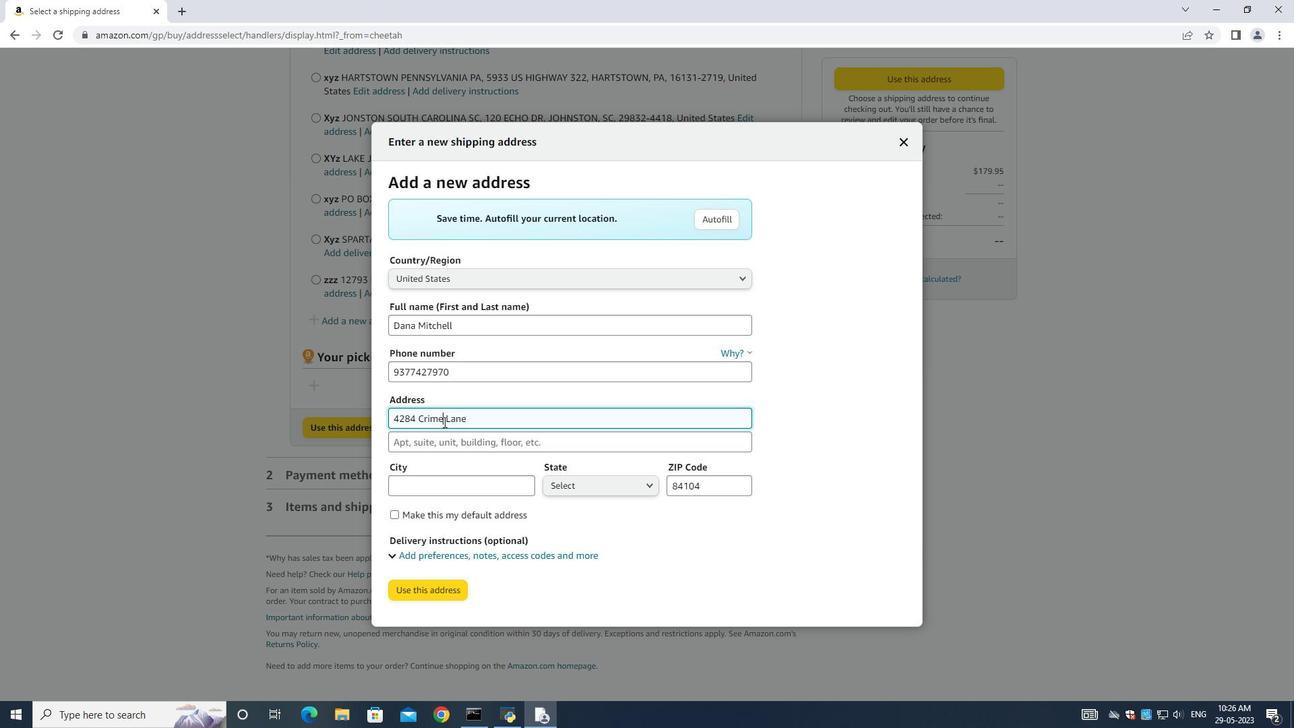 
Action: Mouse pressed left at (443, 422)
Screenshot: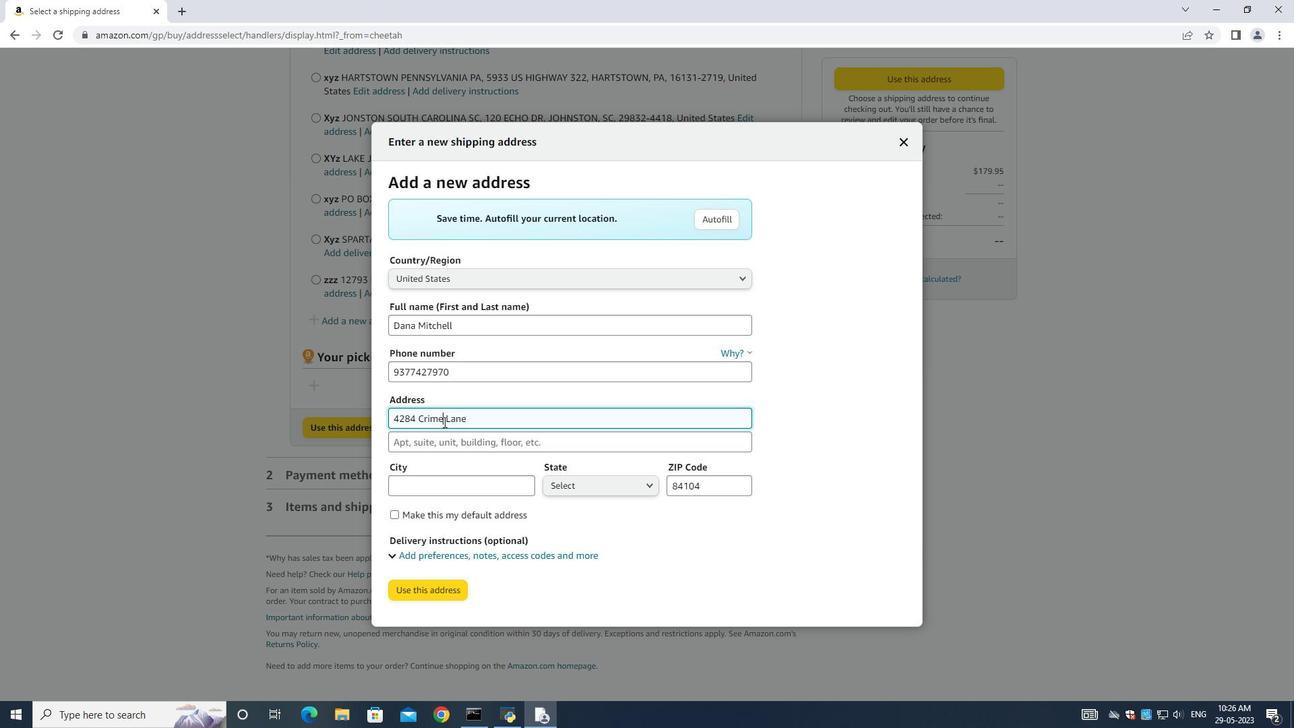 
Action: Mouse moved to (443, 422)
Screenshot: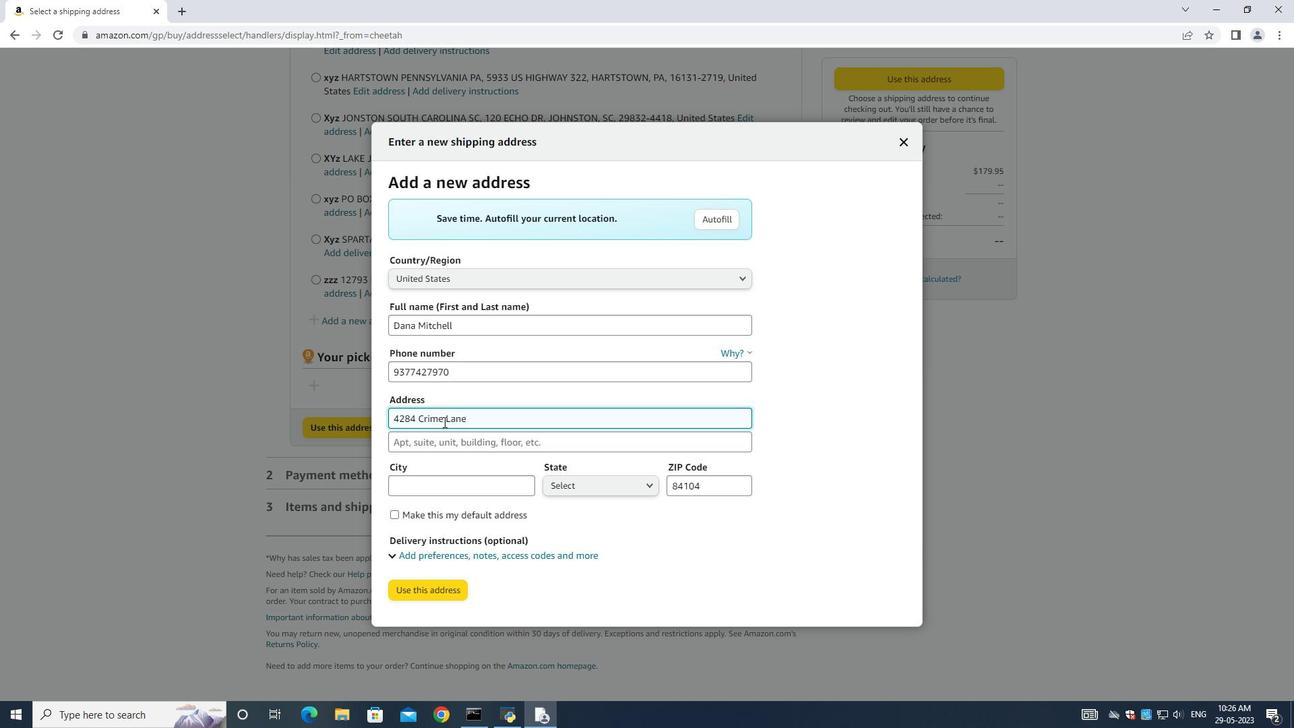 
Action: Key pressed <Key.backspace>
Screenshot: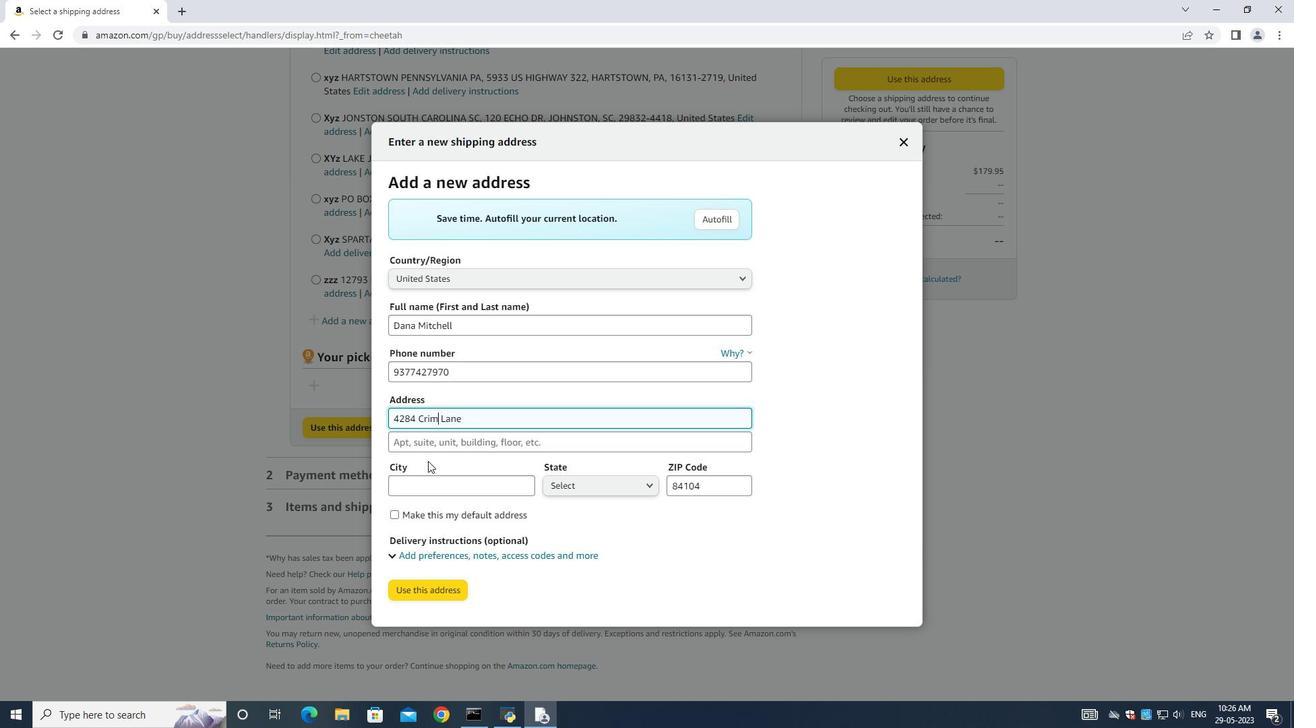 
Action: Mouse moved to (428, 434)
Screenshot: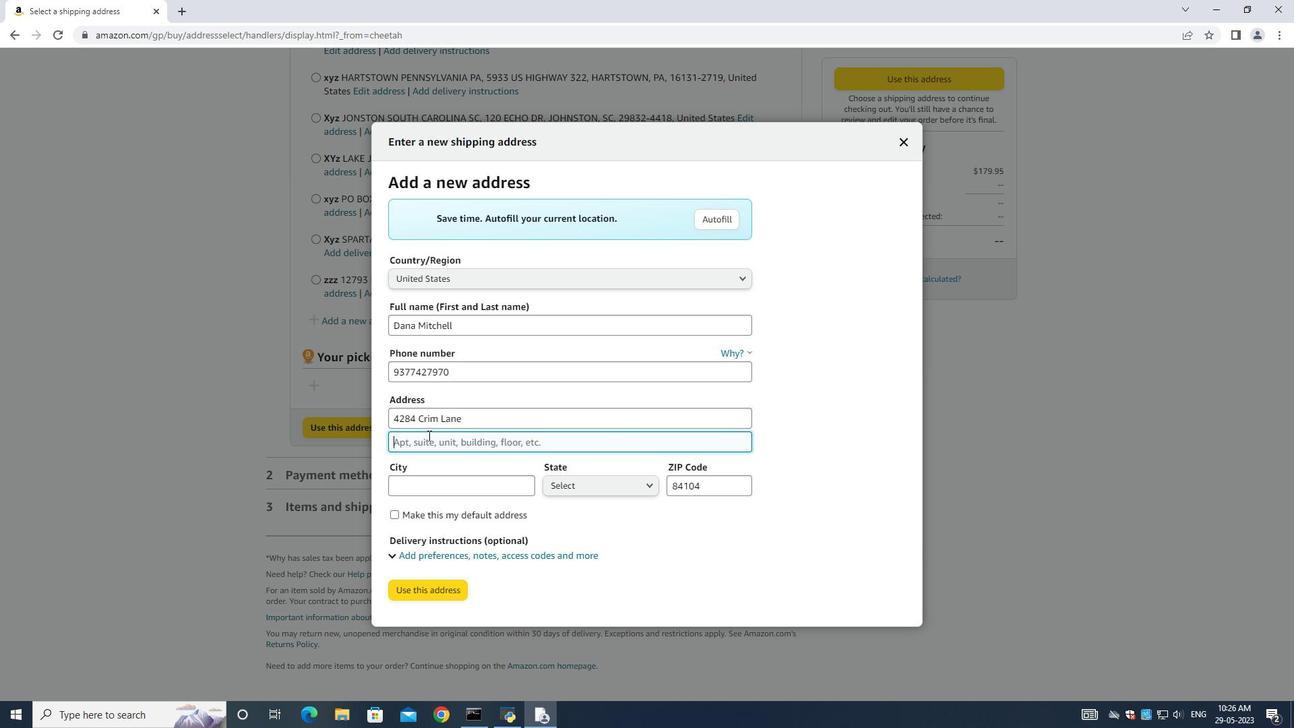 
Action: Mouse pressed left at (428, 434)
Screenshot: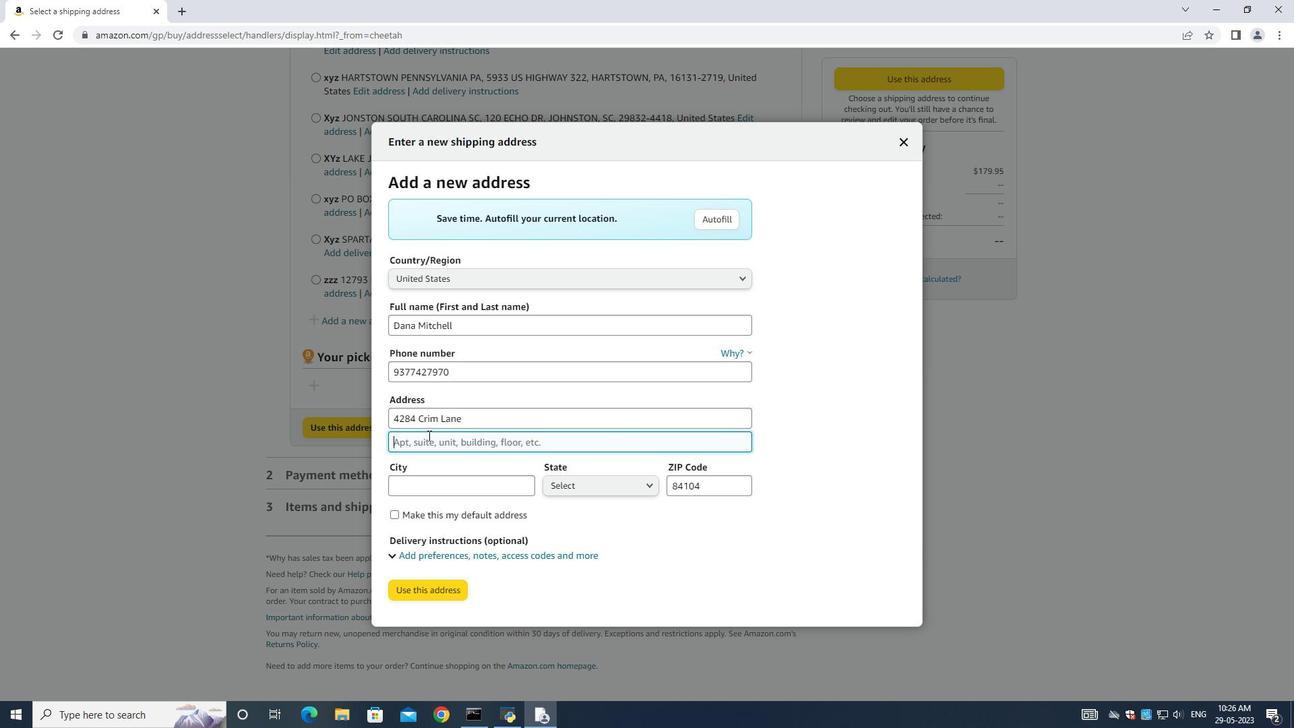 
Action: Mouse moved to (428, 435)
Screenshot: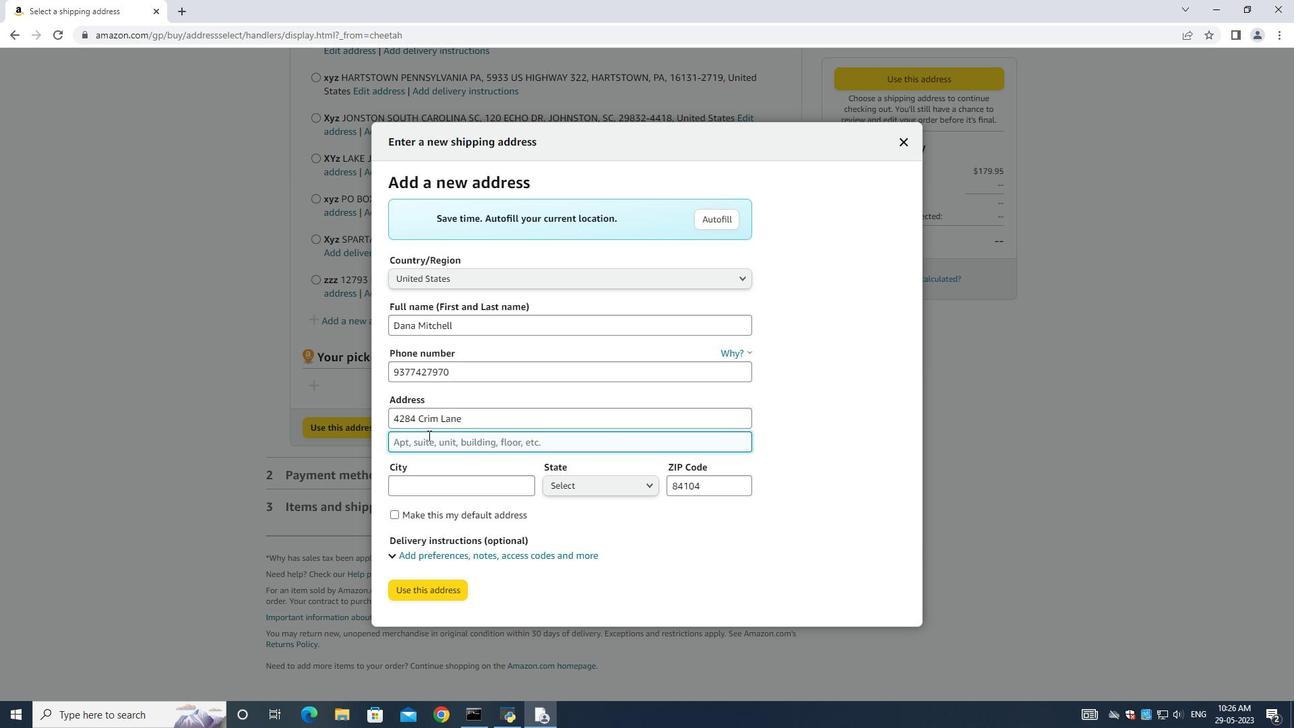 
Action: Key pressed <Key.shift><Key.shift><Key.shift><Key.shift><Key.shift><Key.shift><Key.shift><Key.shift><Key.shift><Key.shift><Key.shift><Key.shift><Key.shift><Key.shift><Key.shift><Key.shift><Key.shift><Key.shift><Key.shift><Key.shift><Key.shift><Key.shift><Key.shift><Key.shift><Key.shift><Key.shift><Key.shift><Key.shift><Key.shift><Key.shift><Key.shift><Key.shift><Key.shift><Key.shift><Key.shift><Key.shift><Key.shift><Key.shift><Key.shift><Key.shift>Underhill<Key.space><Key.shift>Vermont<Key.space>
Screenshot: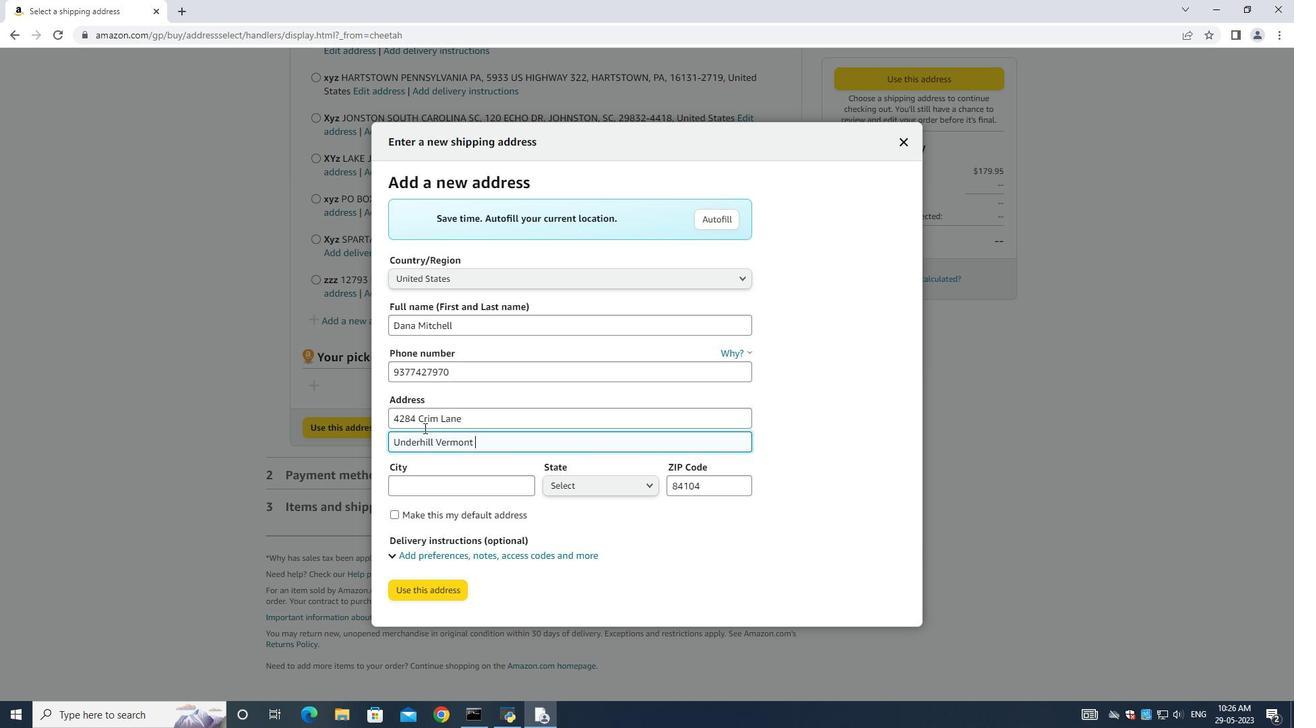
Action: Mouse moved to (430, 494)
Screenshot: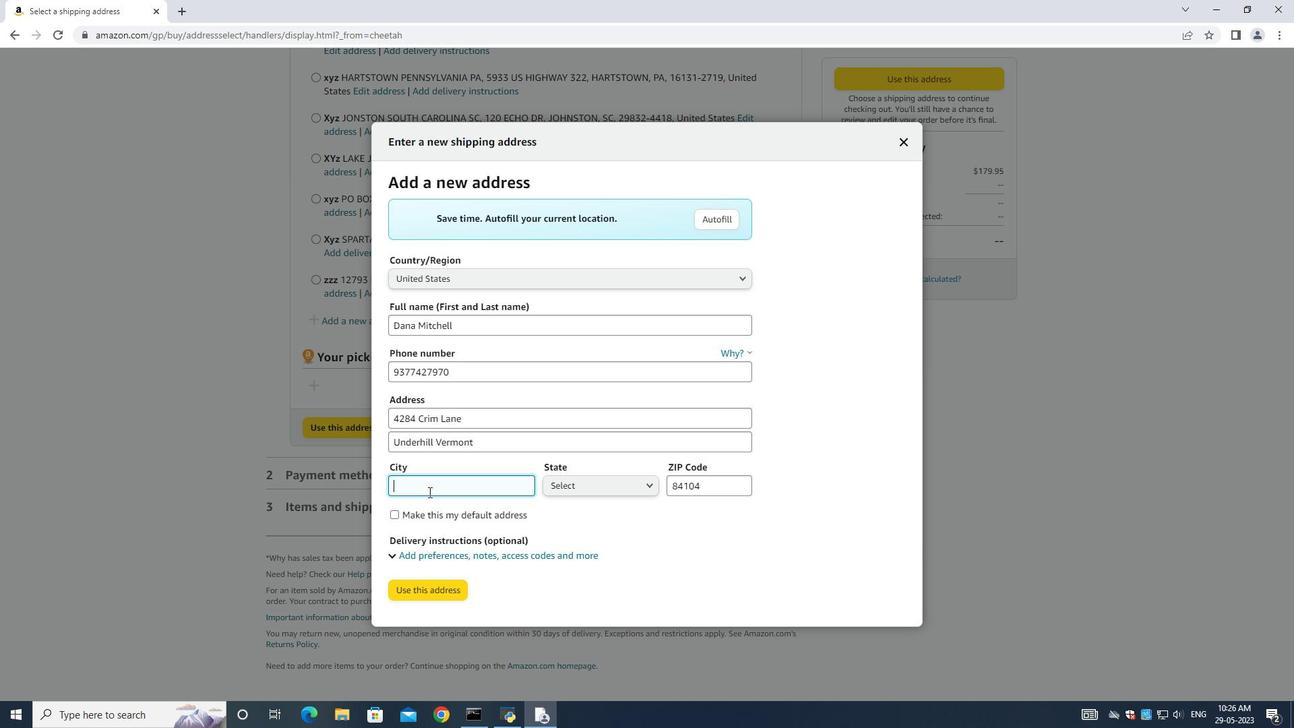 
Action: Mouse pressed left at (430, 494)
Screenshot: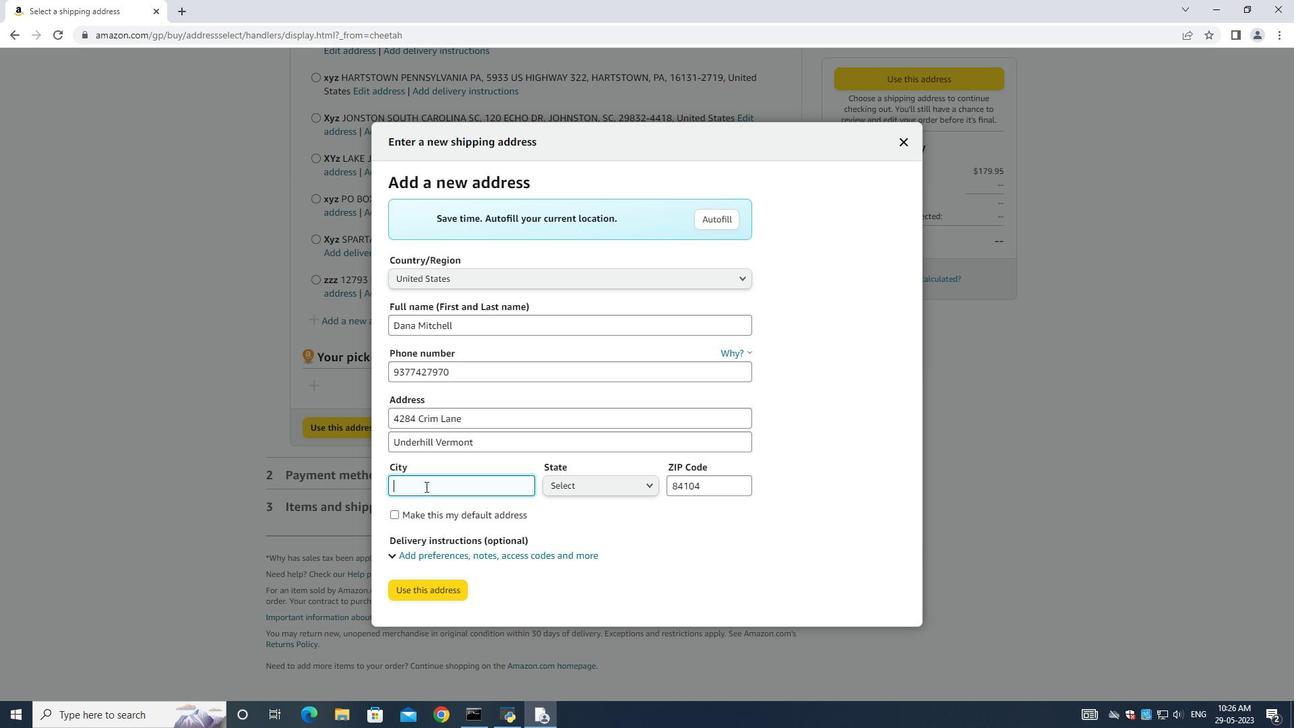 
Action: Mouse moved to (418, 482)
Screenshot: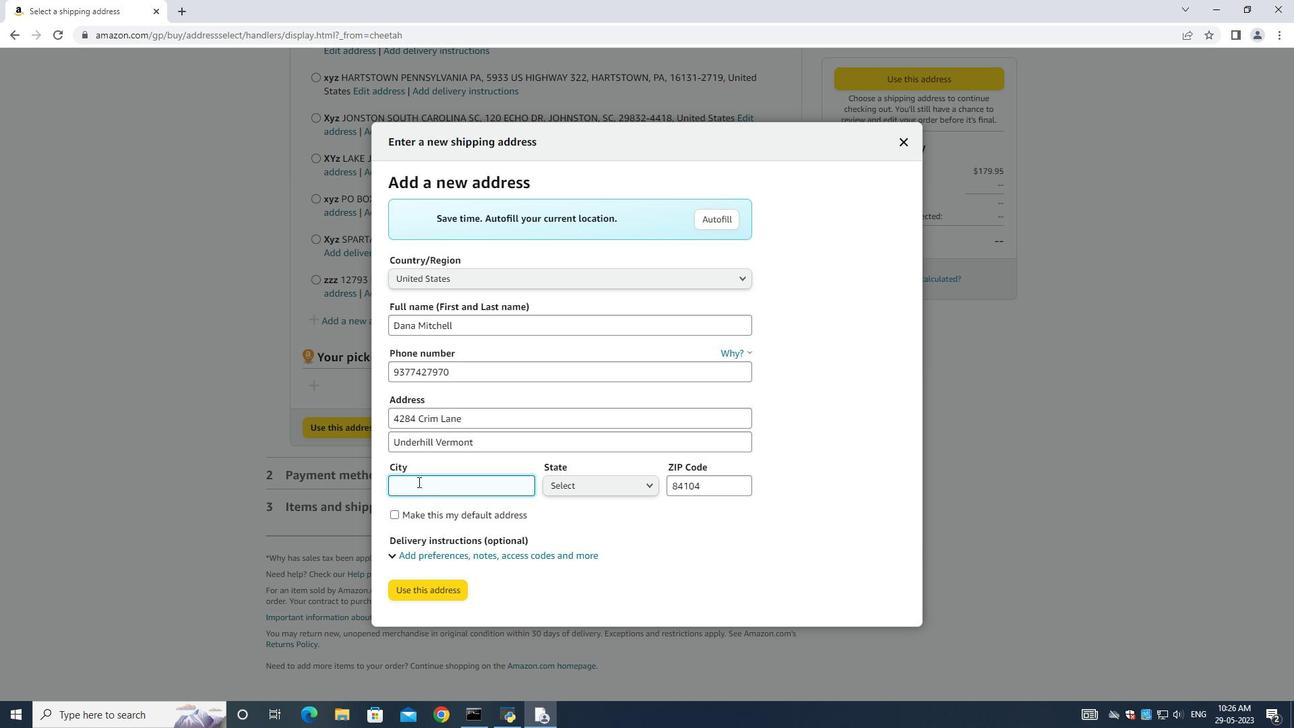 
Action: Key pressed <Key.shift>Underhill<Key.space>
Screenshot: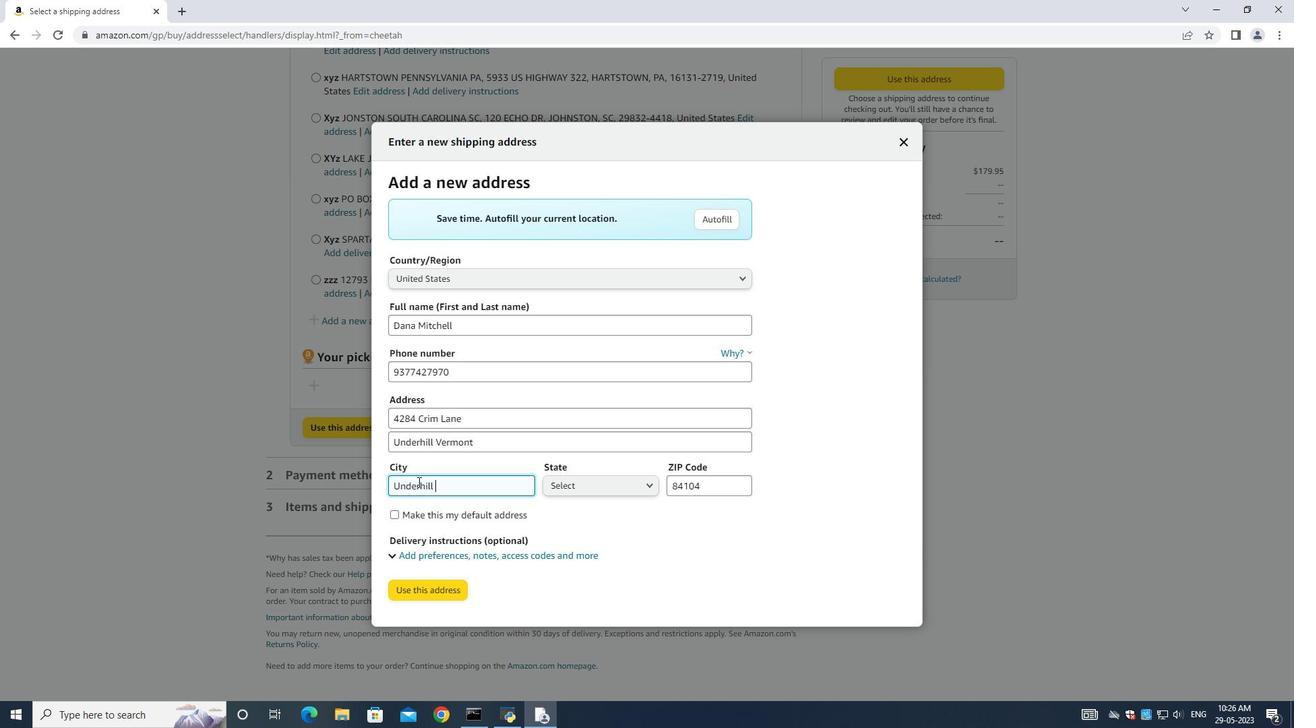 
Action: Mouse moved to (574, 478)
Screenshot: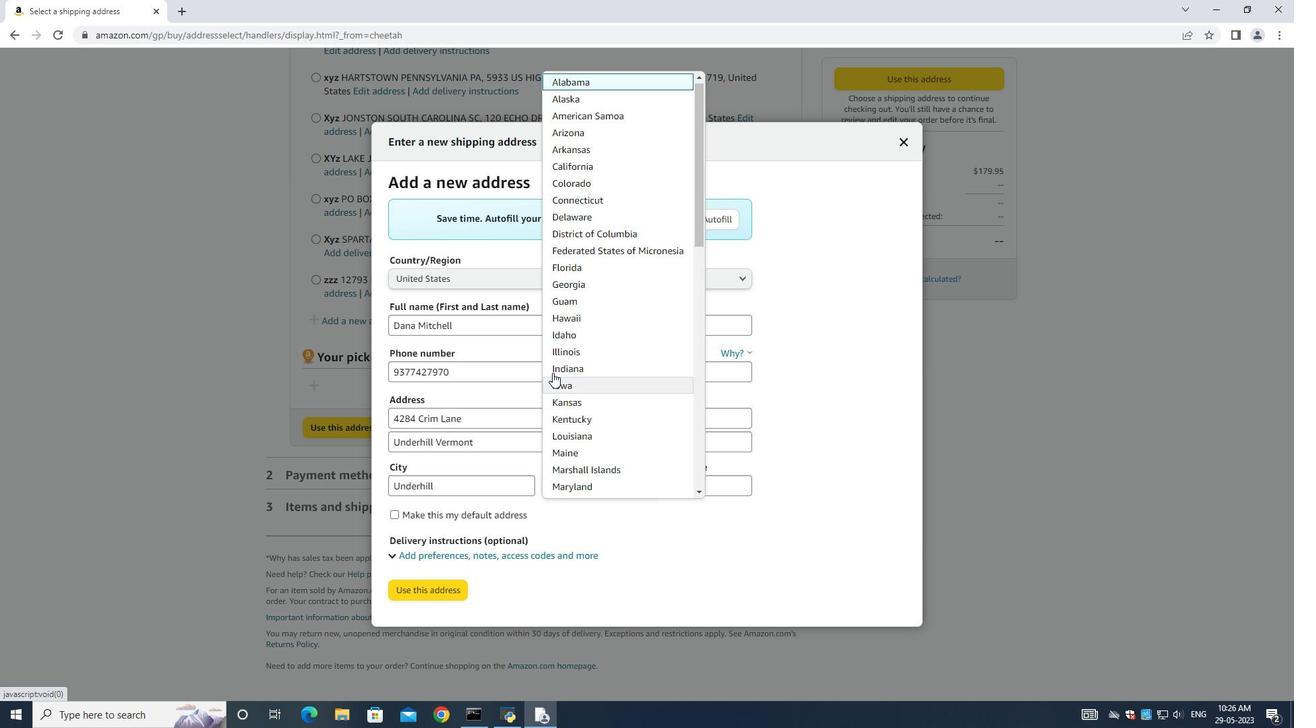 
Action: Mouse pressed left at (574, 478)
Screenshot: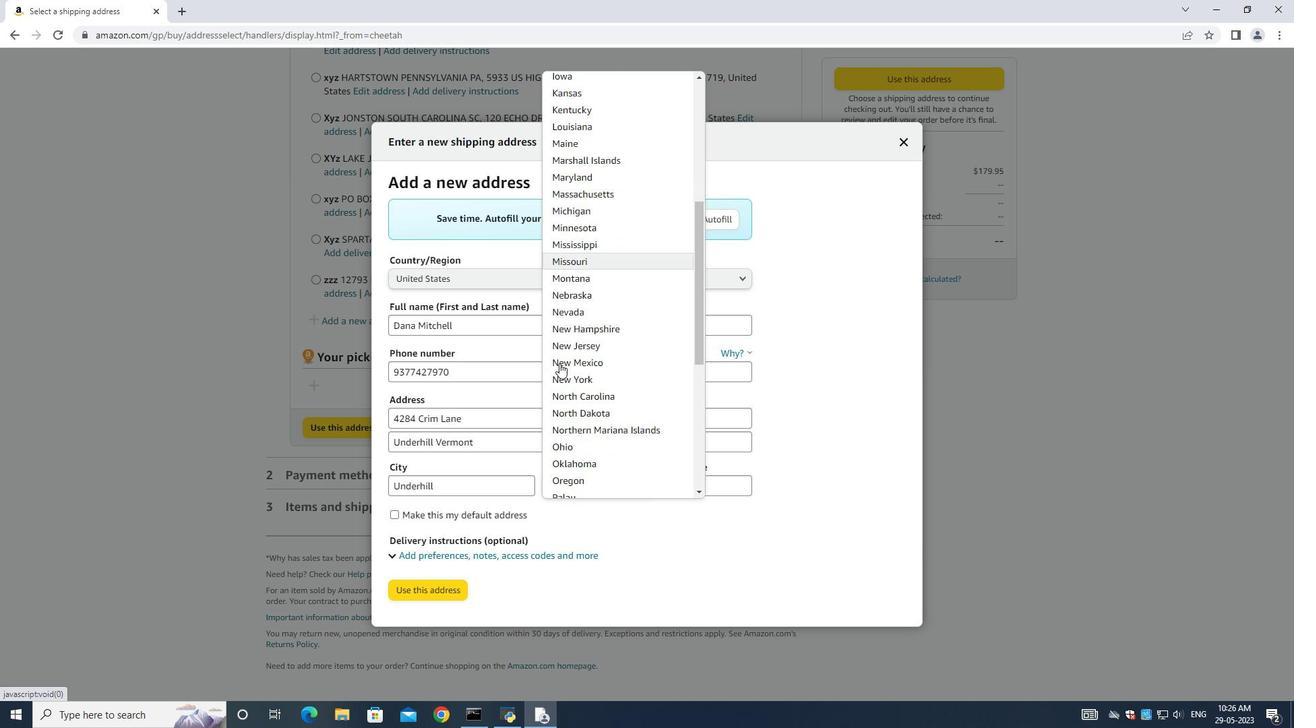 
Action: Mouse moved to (552, 384)
Screenshot: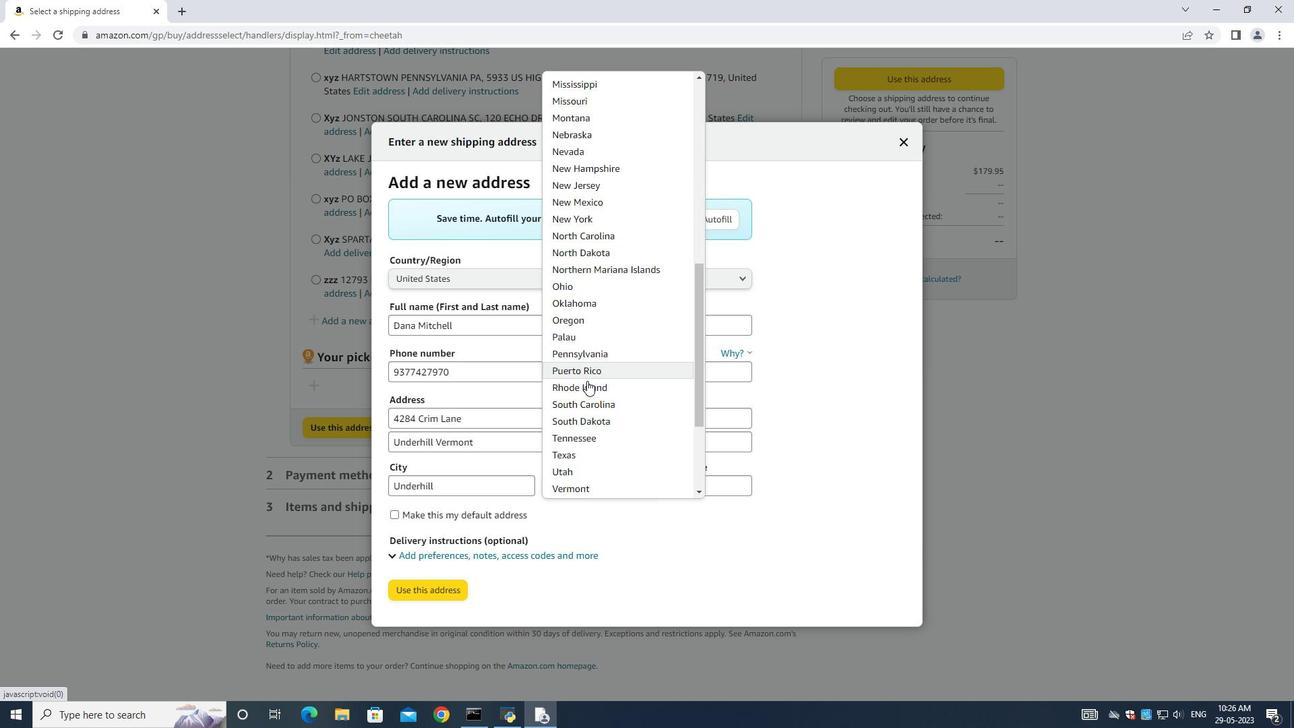 
Action: Mouse scrolled (552, 383) with delta (0, 0)
Screenshot: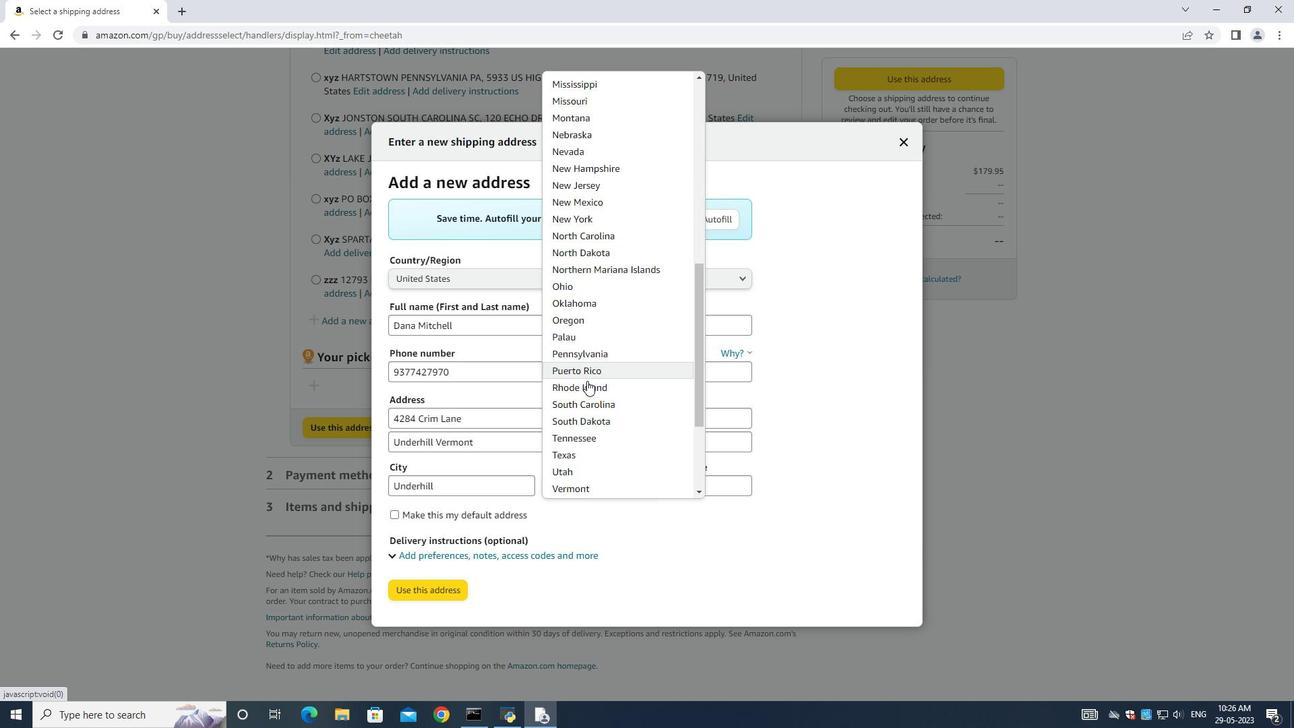 
Action: Mouse scrolled (552, 383) with delta (0, 0)
Screenshot: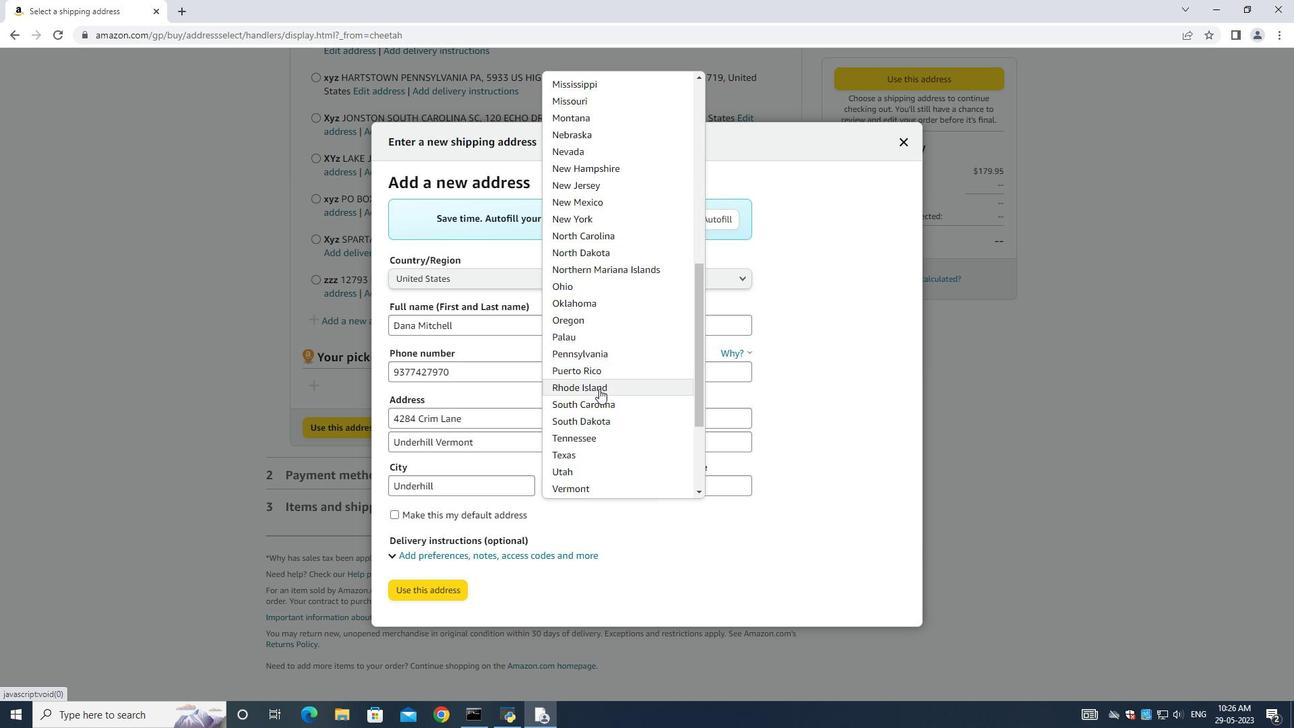 
Action: Mouse moved to (552, 383)
Screenshot: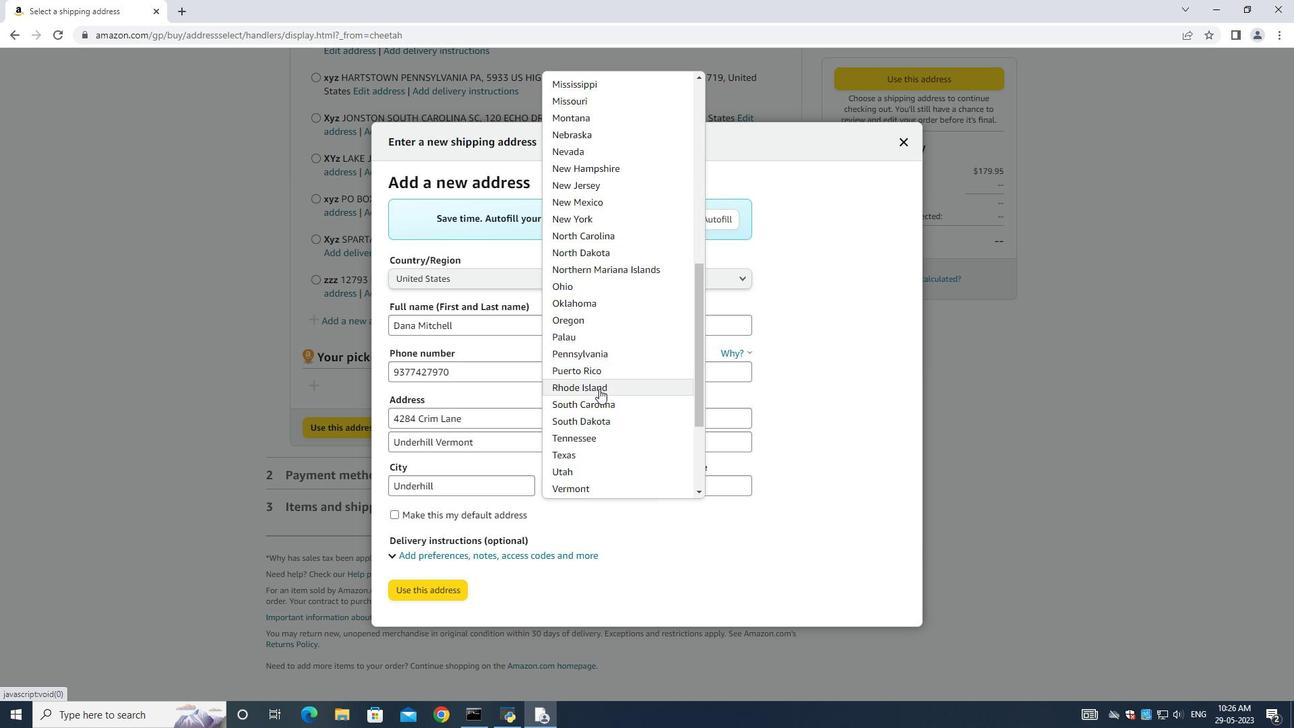 
Action: Mouse scrolled (552, 383) with delta (0, 0)
Screenshot: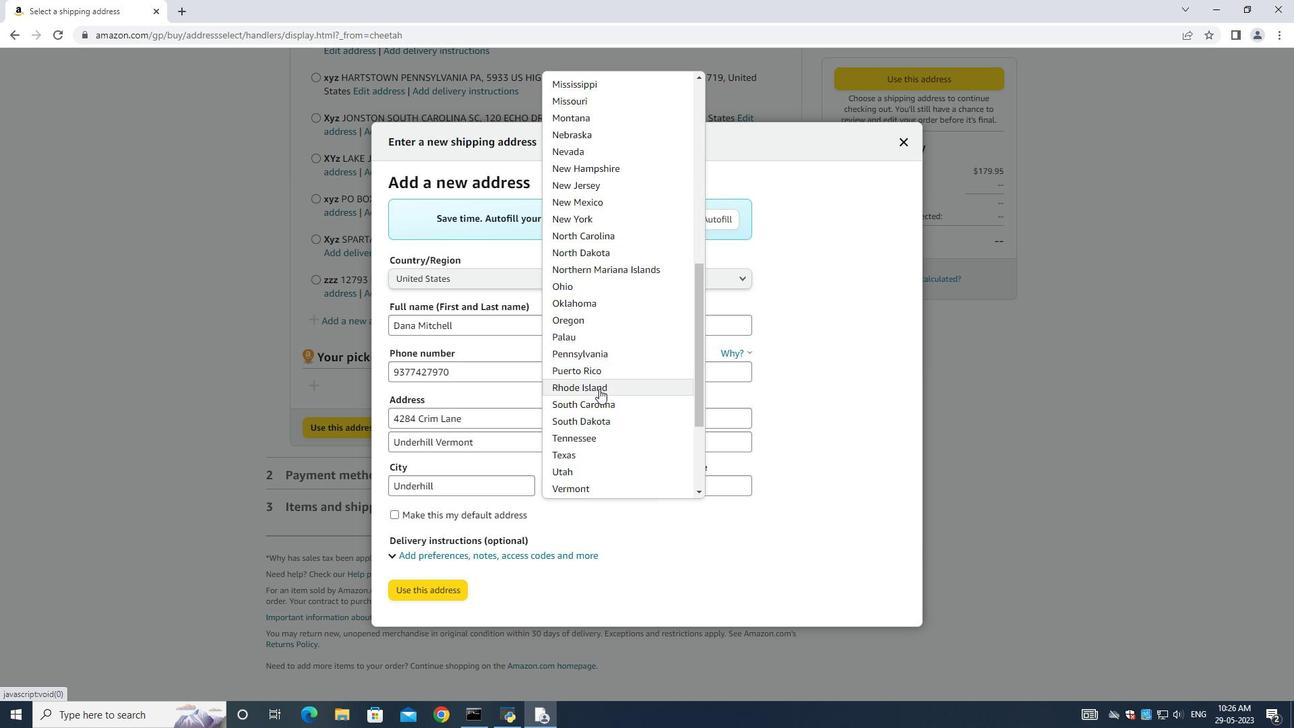 
Action: Mouse moved to (553, 381)
Screenshot: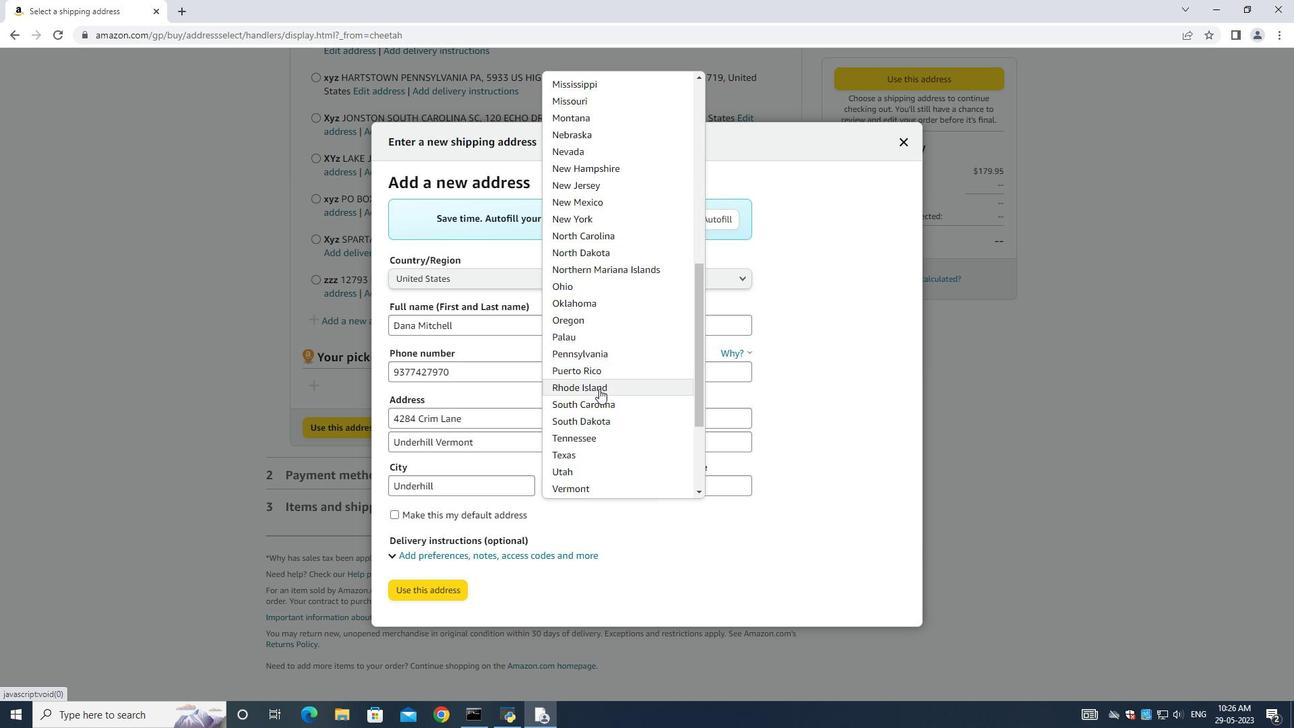 
Action: Mouse scrolled (553, 379) with delta (0, -1)
Screenshot: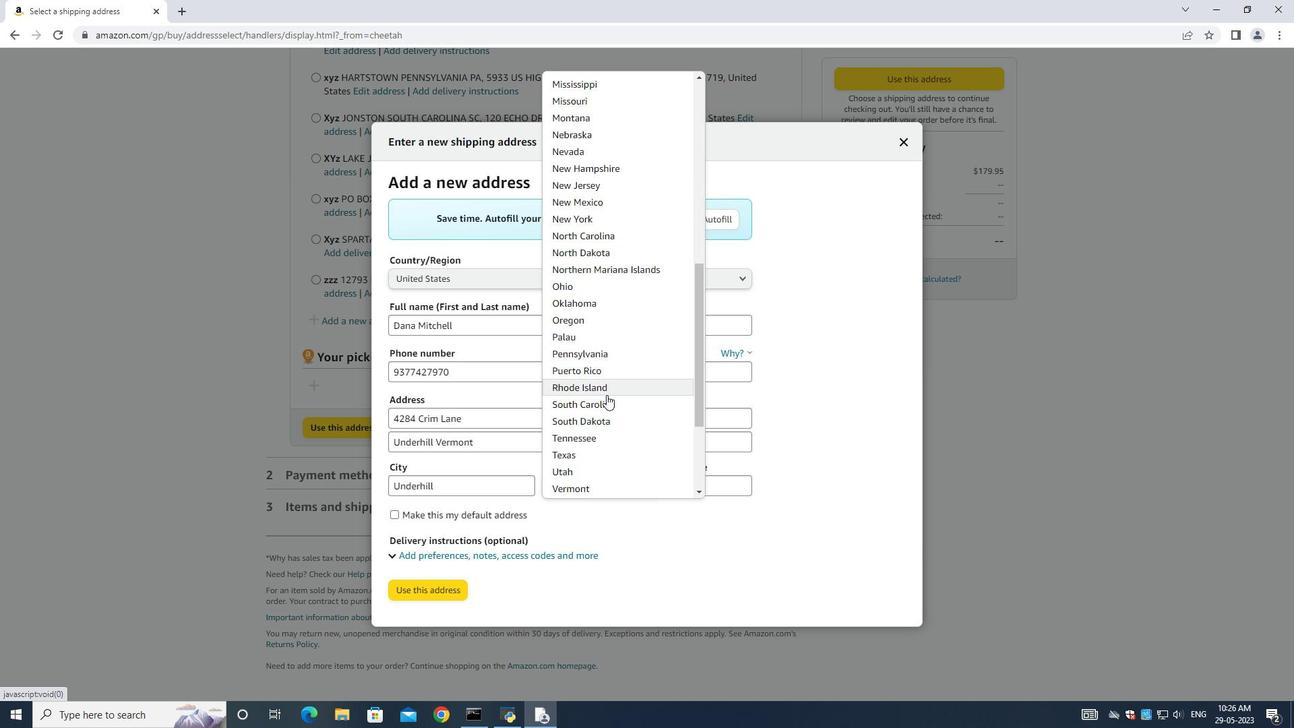 
Action: Mouse moved to (557, 366)
Screenshot: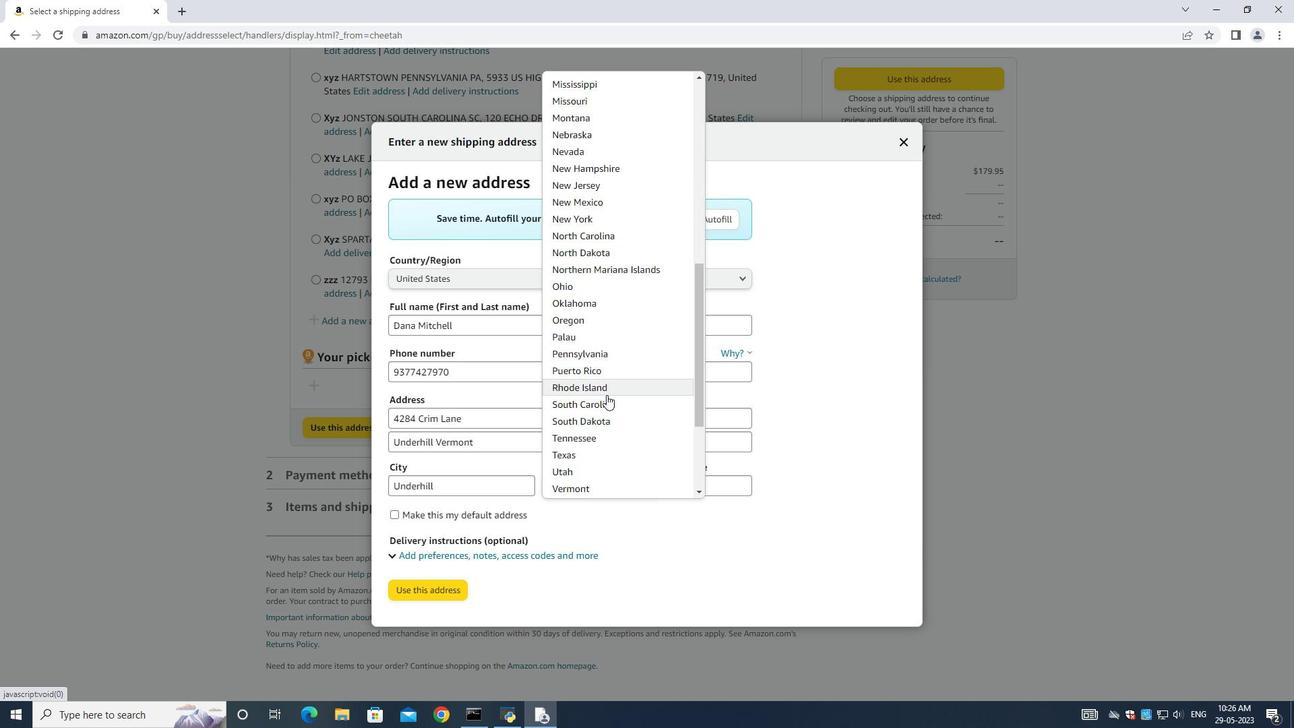 
Action: Mouse scrolled (553, 372) with delta (0, 0)
Screenshot: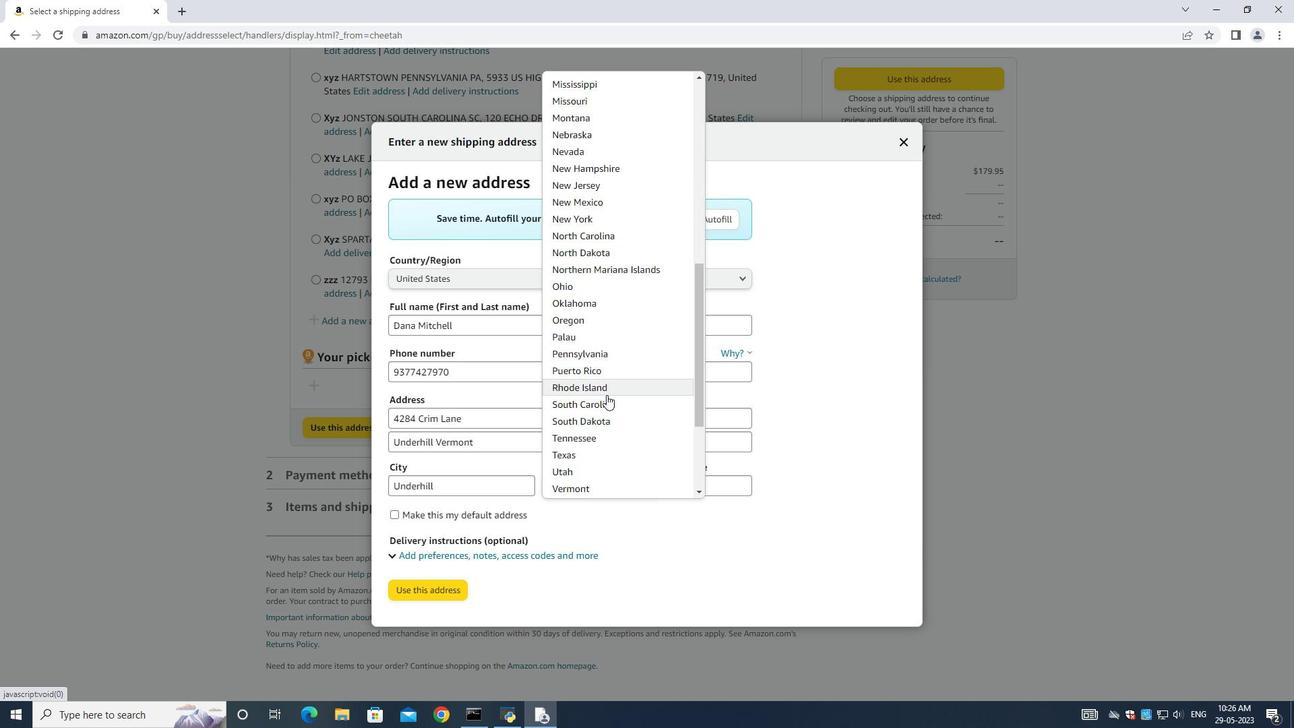 
Action: Mouse moved to (558, 364)
Screenshot: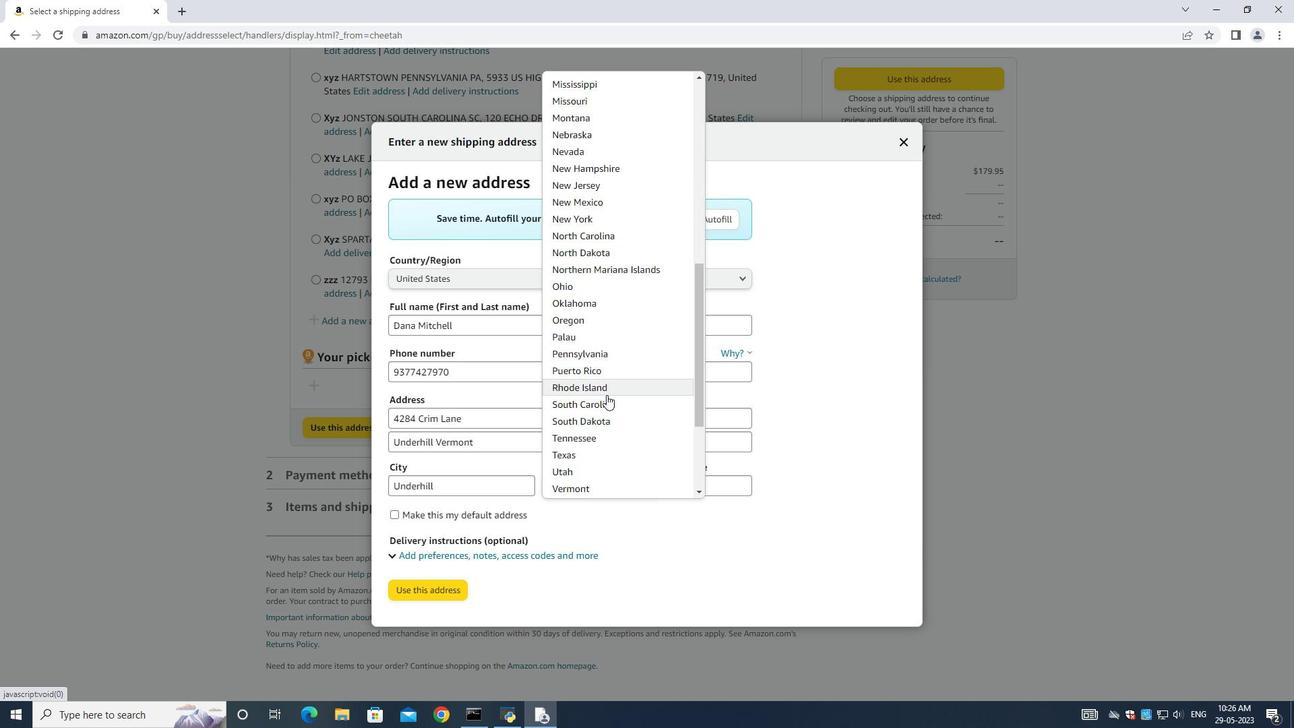 
Action: Mouse scrolled (557, 365) with delta (0, 0)
Screenshot: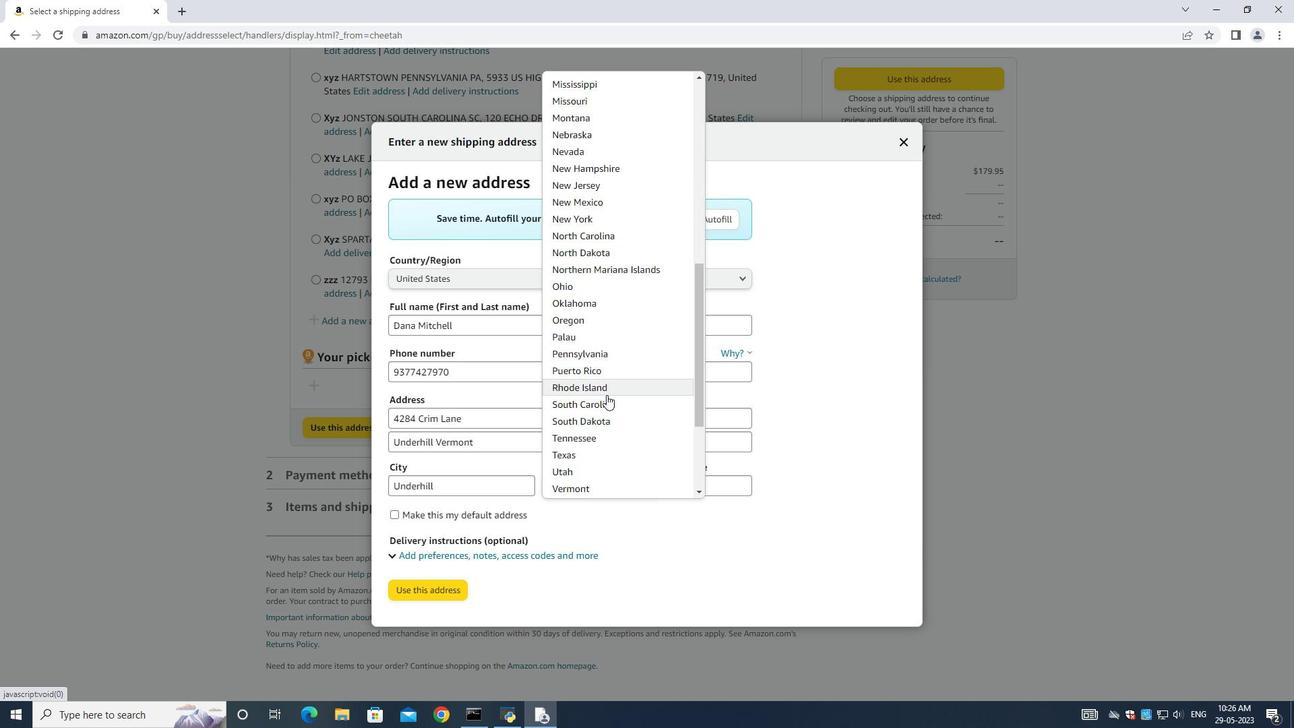
Action: Mouse moved to (611, 414)
Screenshot: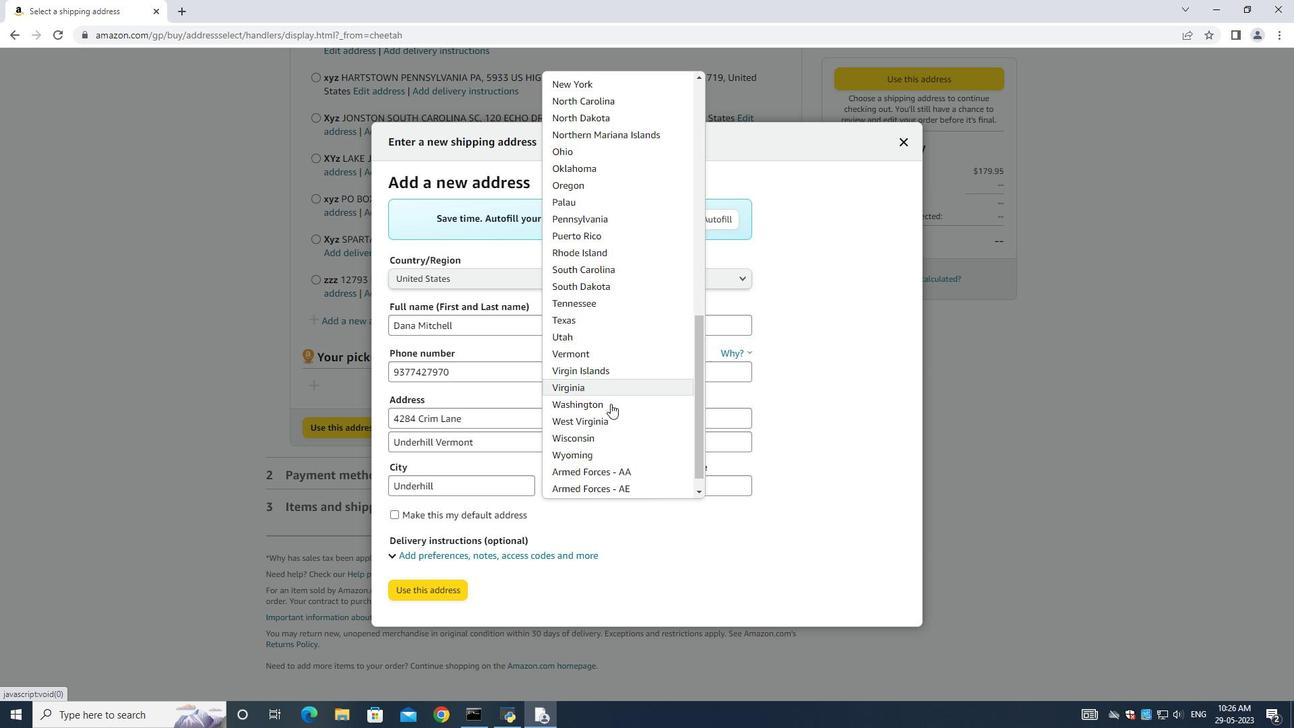
Action: Mouse scrolled (611, 414) with delta (0, 0)
Screenshot: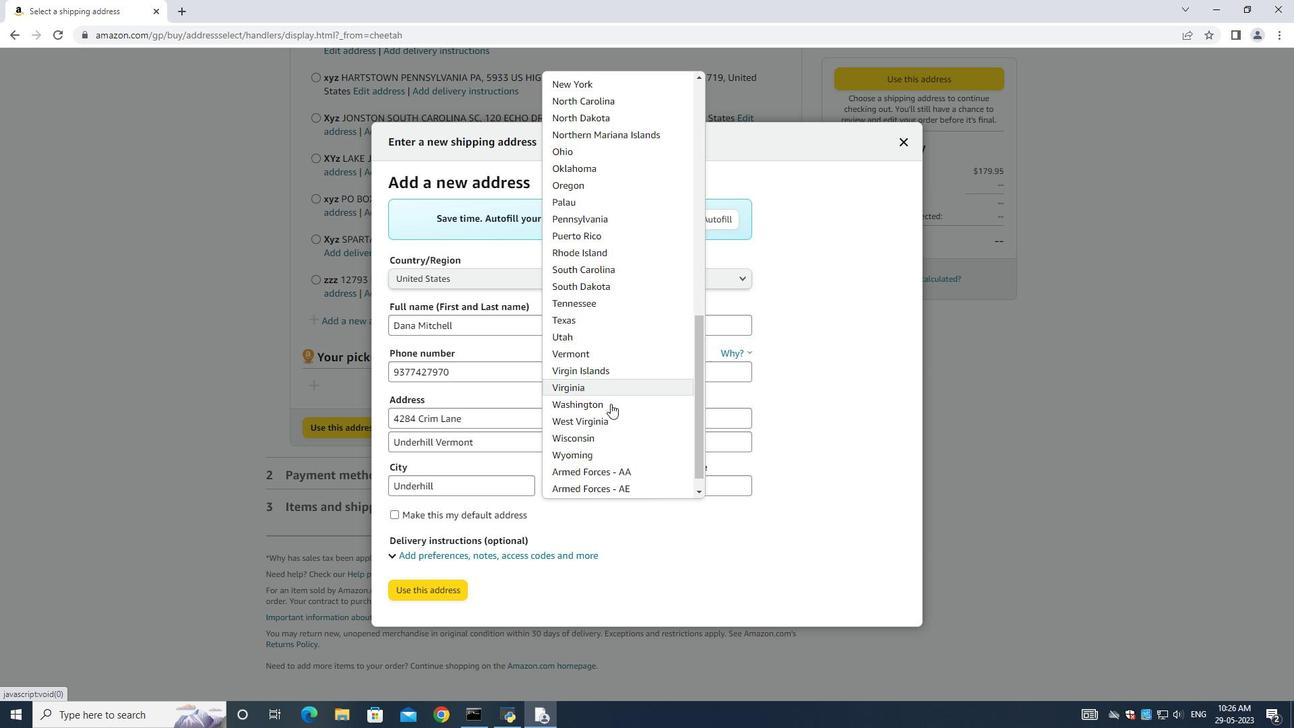 
Action: Mouse scrolled (611, 414) with delta (0, 0)
Screenshot: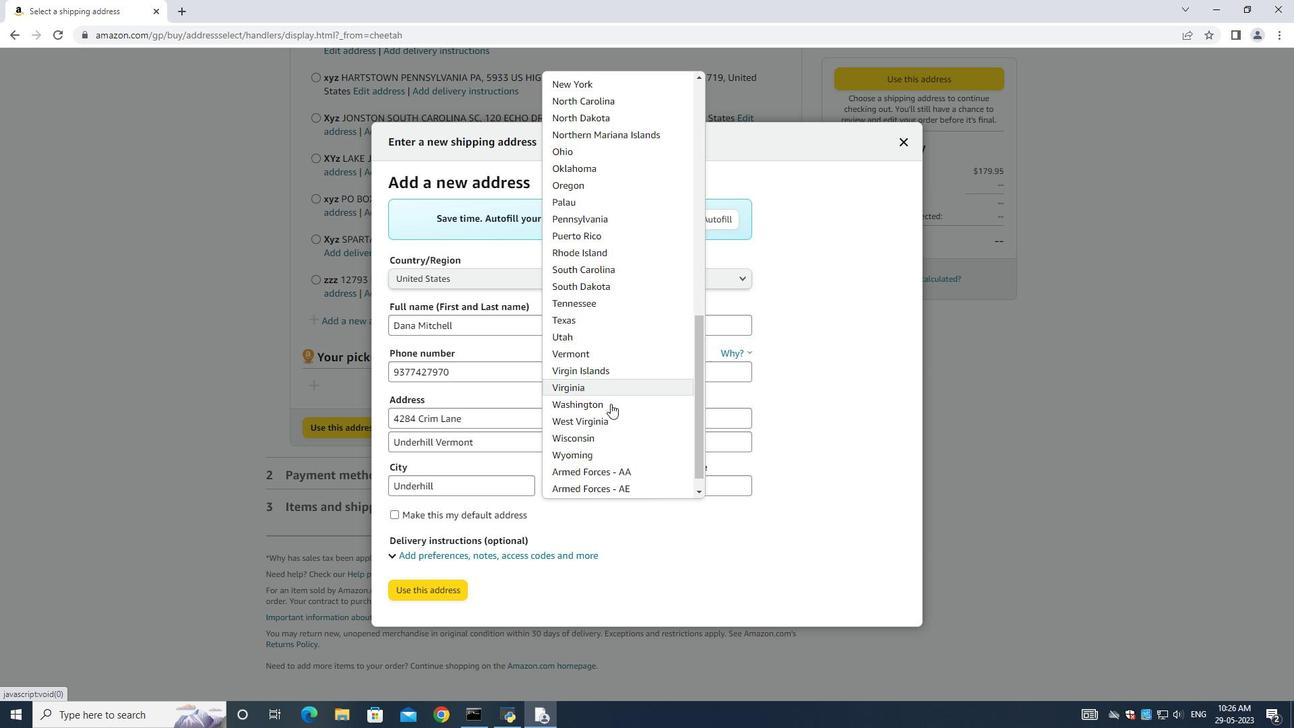 
Action: Mouse moved to (601, 356)
Screenshot: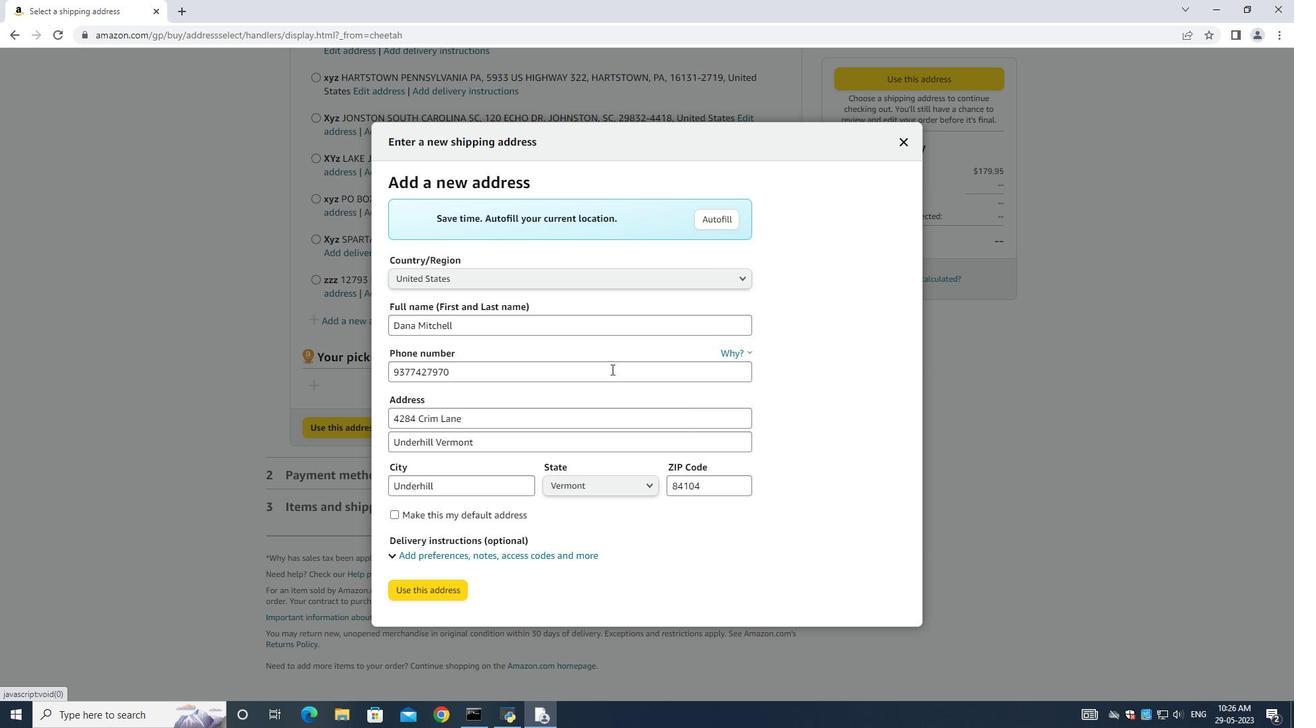 
Action: Mouse pressed left at (601, 356)
Screenshot: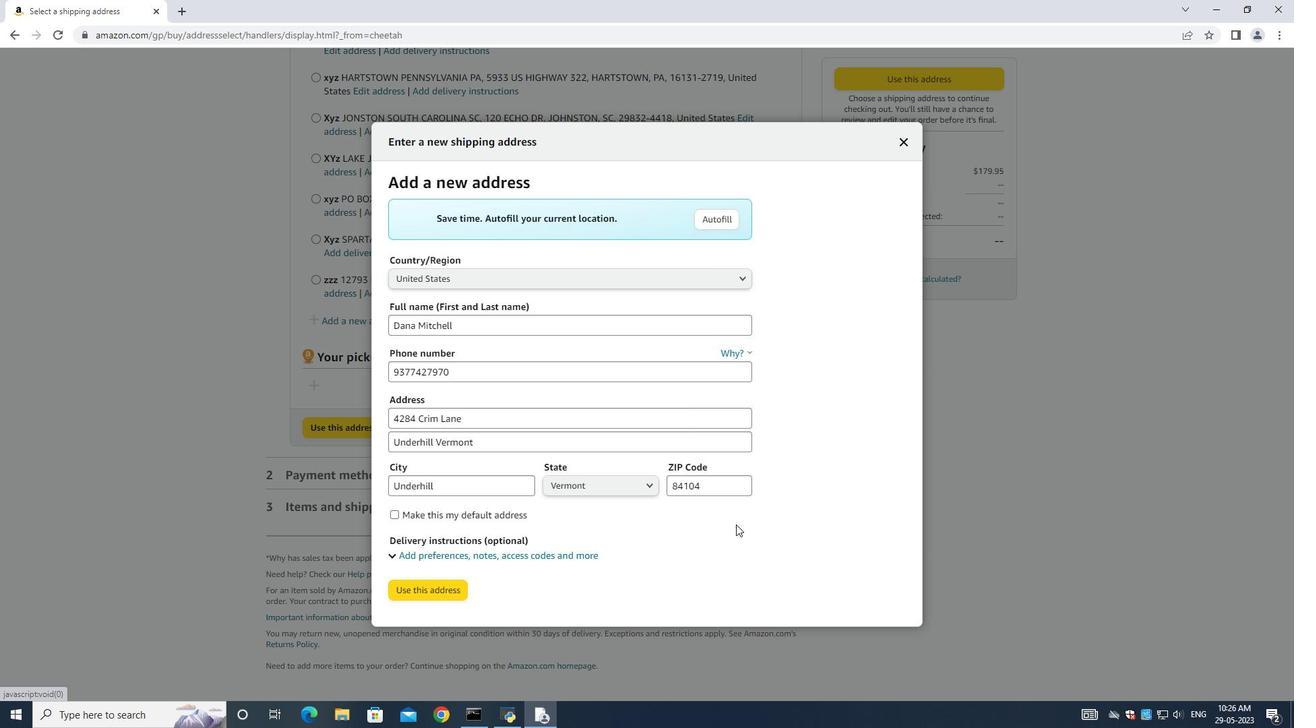 
Action: Mouse moved to (712, 489)
Screenshot: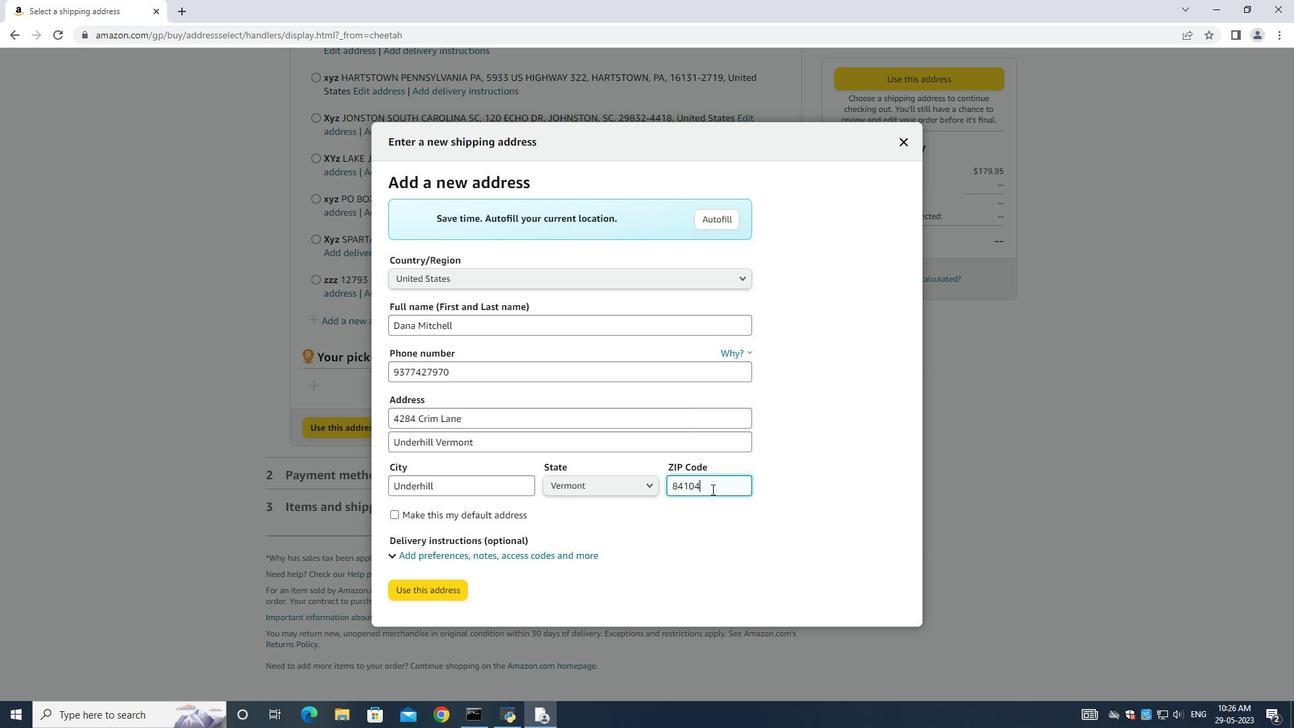 
Action: Mouse pressed left at (712, 489)
